 Task: Look for Airbnb properties in Sincelejo, Colombia from 8th November, 2023 to 19th November, 2023 for 1 adult. Place can be shared room with 1  bedroom having 1 bed and 1 bathroom. Property type can be hotel. Amenities needed are: washing machine. Look for 5 properties as per requirement.
Action: Mouse moved to (417, 63)
Screenshot: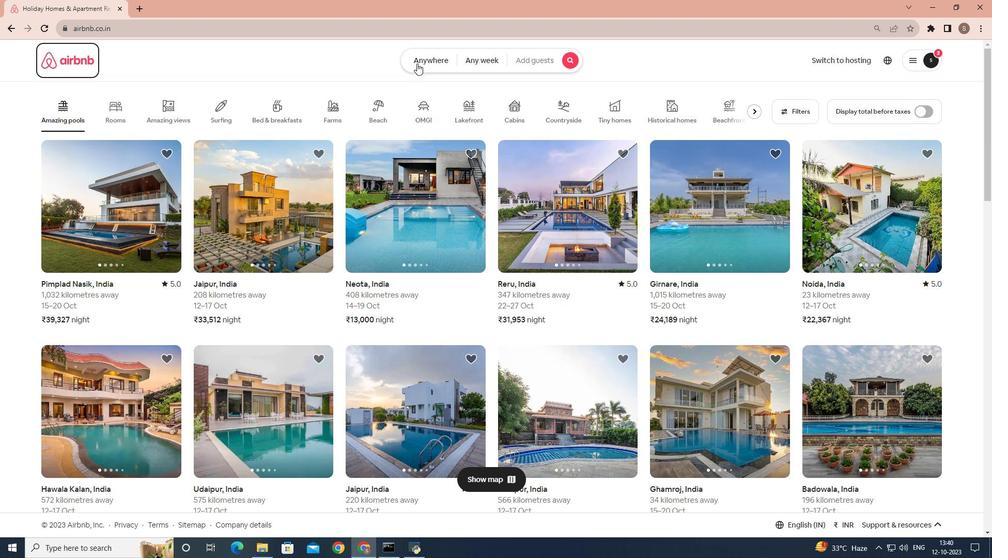 
Action: Mouse pressed left at (417, 63)
Screenshot: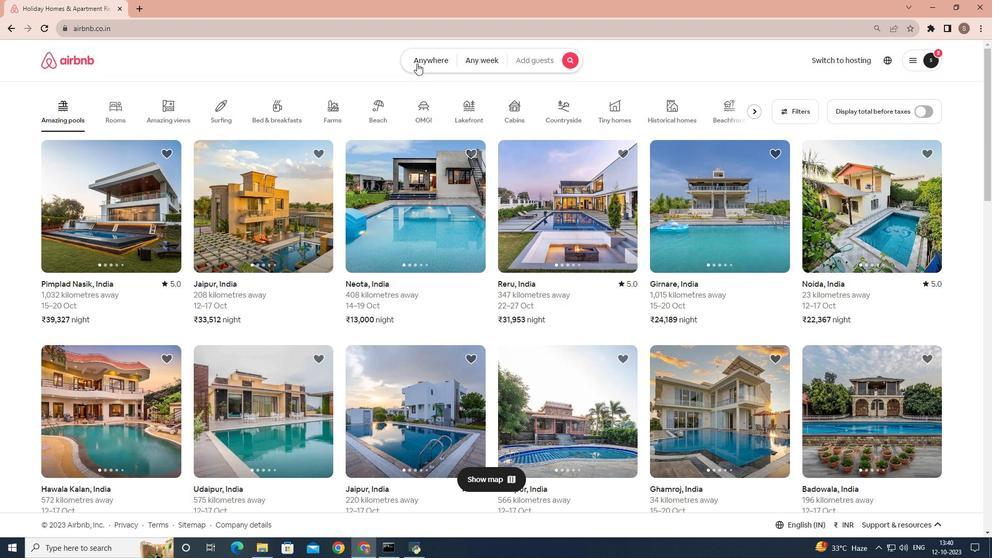 
Action: Mouse moved to (342, 99)
Screenshot: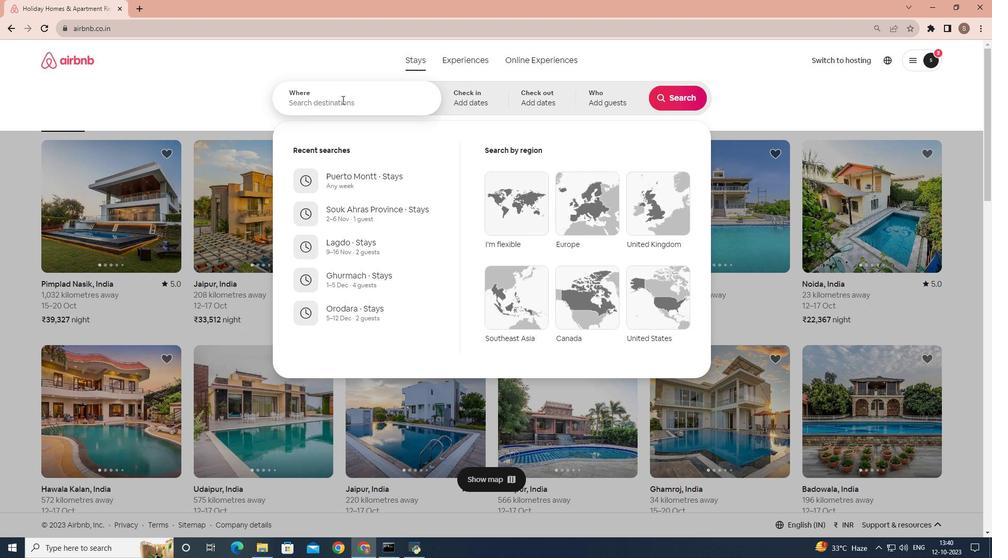 
Action: Mouse pressed left at (342, 99)
Screenshot: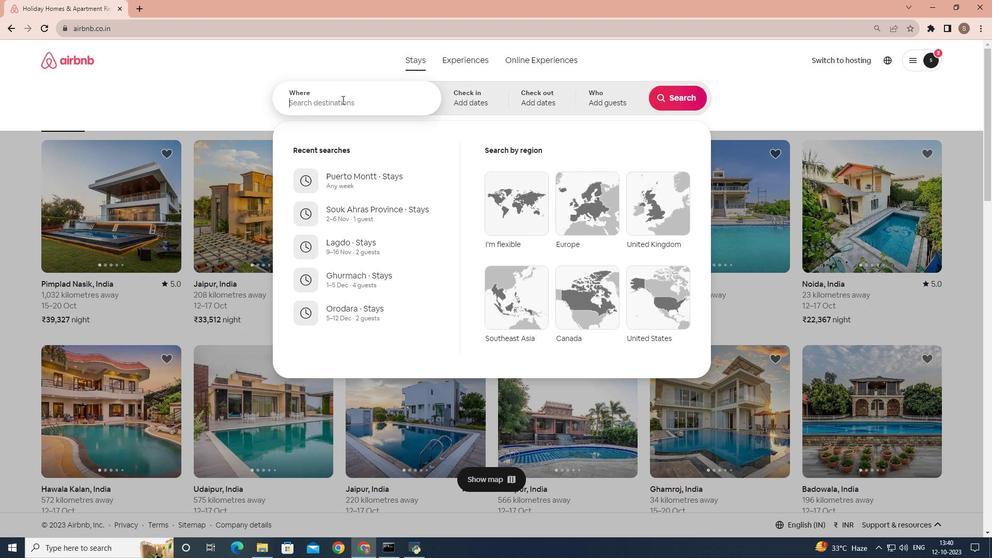 
Action: Key pressed <Key.shift>Sincelejo,<Key.space><Key.shift>Colombia
Screenshot: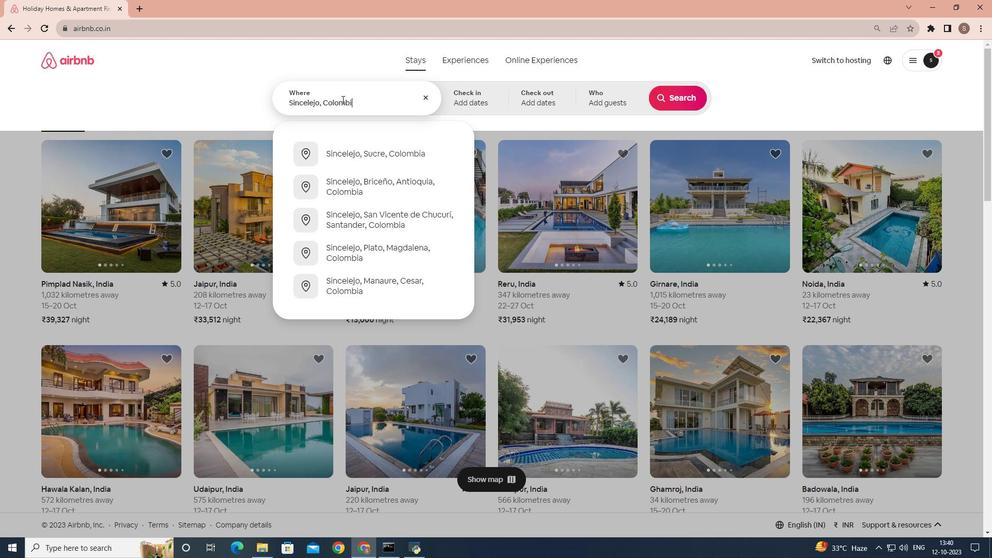 
Action: Mouse moved to (446, 104)
Screenshot: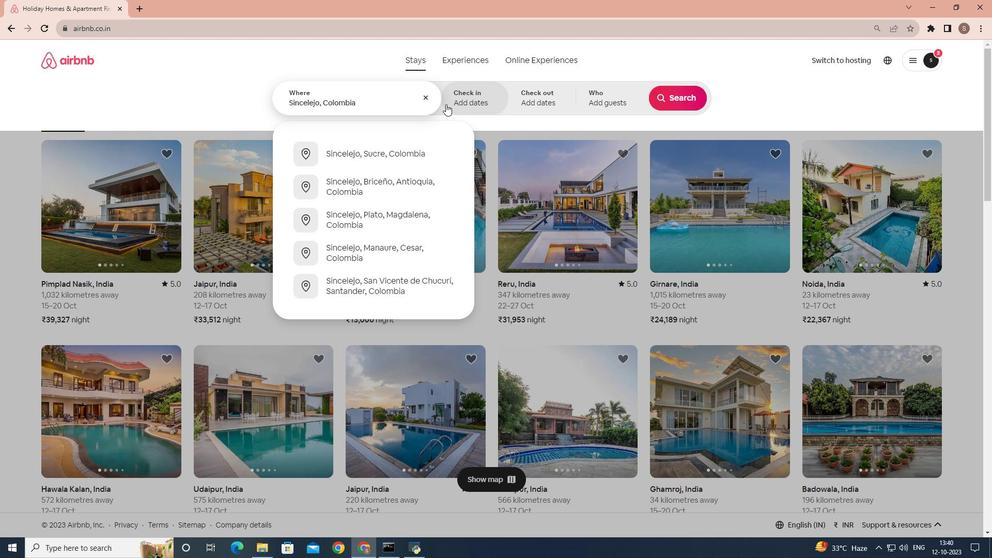 
Action: Mouse pressed left at (446, 104)
Screenshot: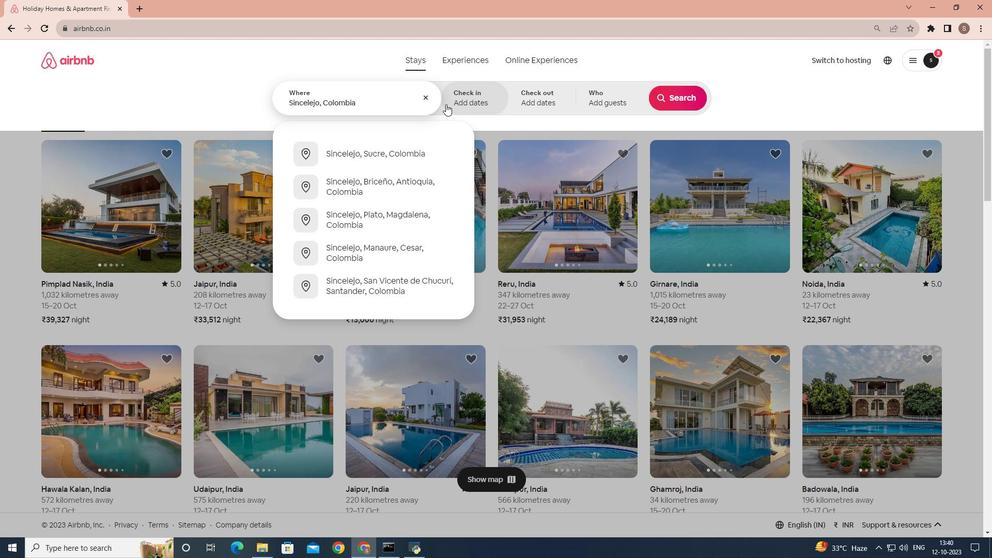 
Action: Mouse moved to (598, 249)
Screenshot: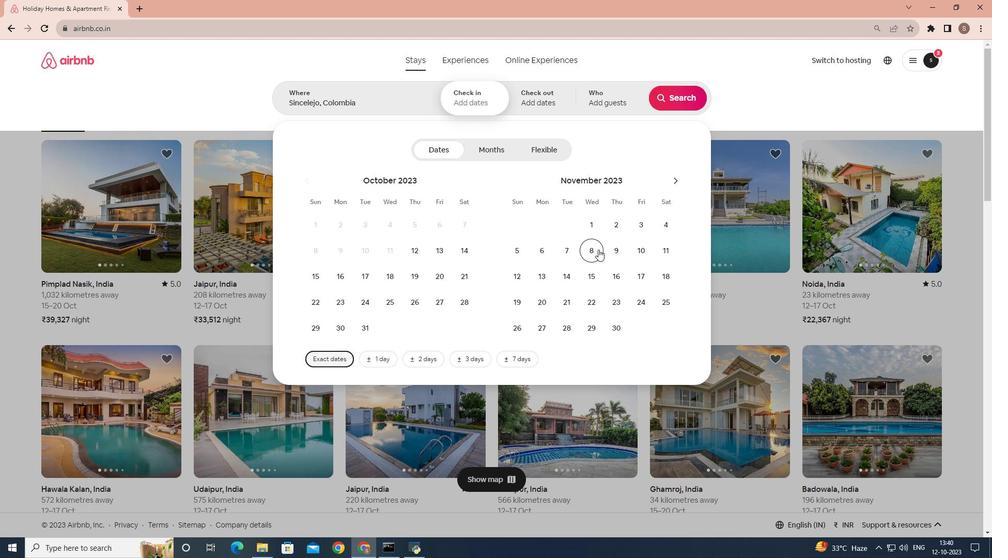
Action: Mouse pressed left at (598, 249)
Screenshot: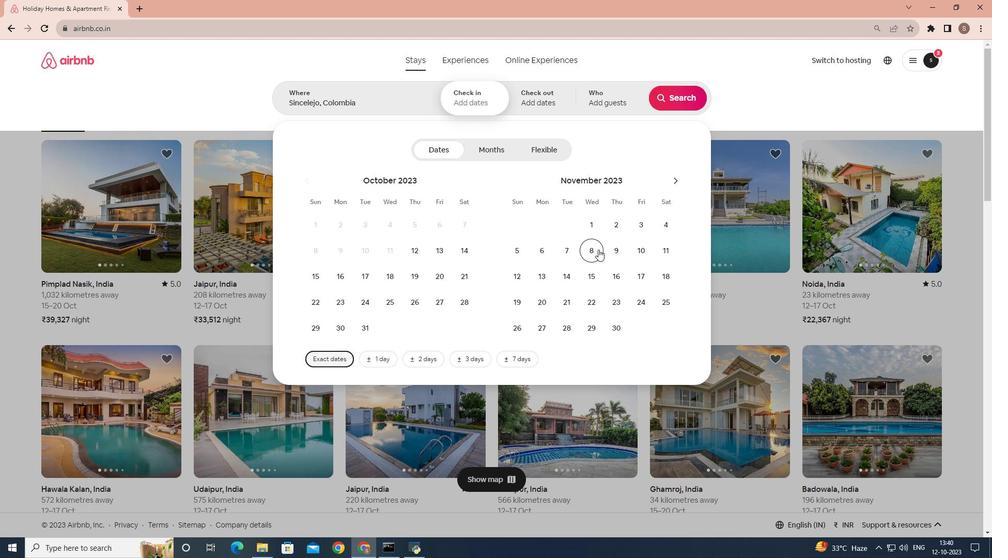 
Action: Mouse moved to (519, 300)
Screenshot: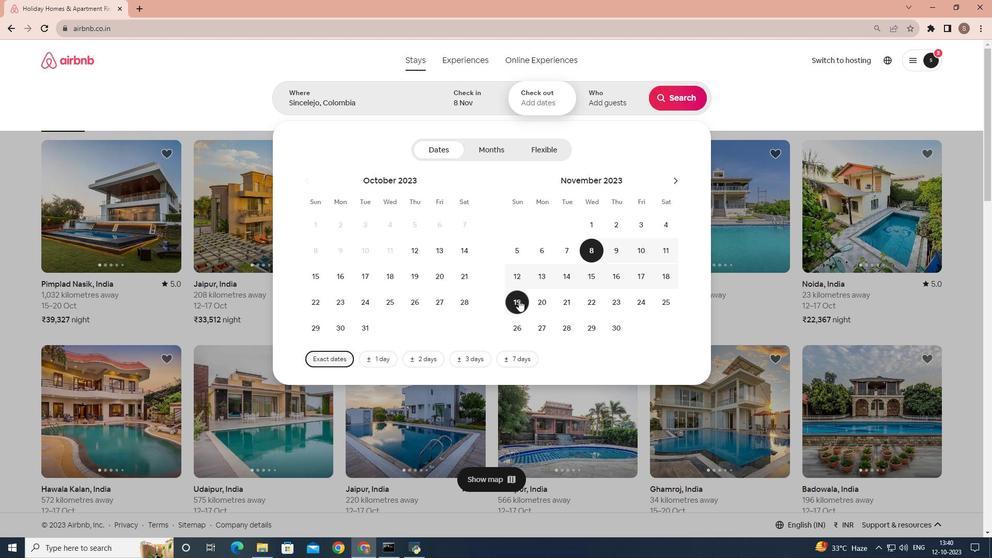 
Action: Mouse pressed left at (519, 300)
Screenshot: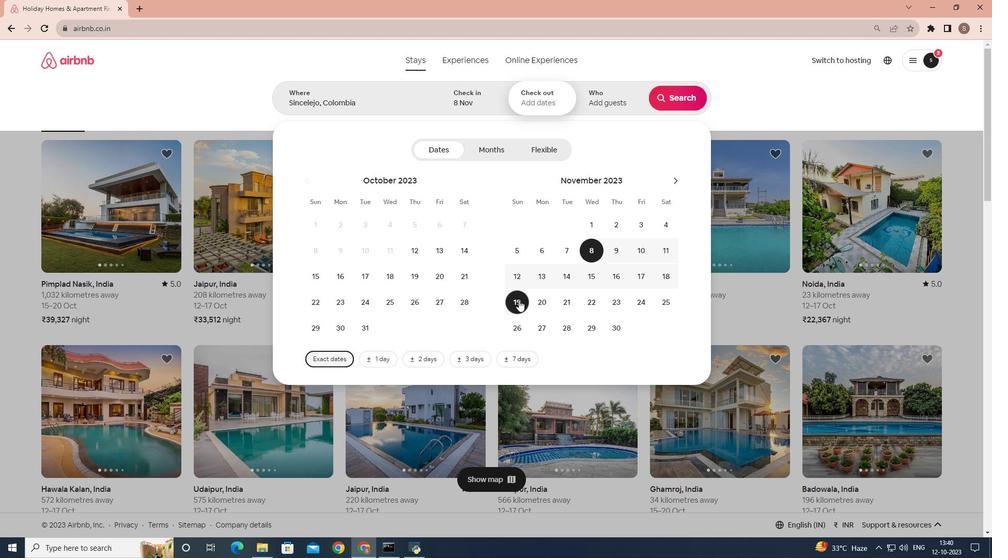 
Action: Mouse moved to (598, 103)
Screenshot: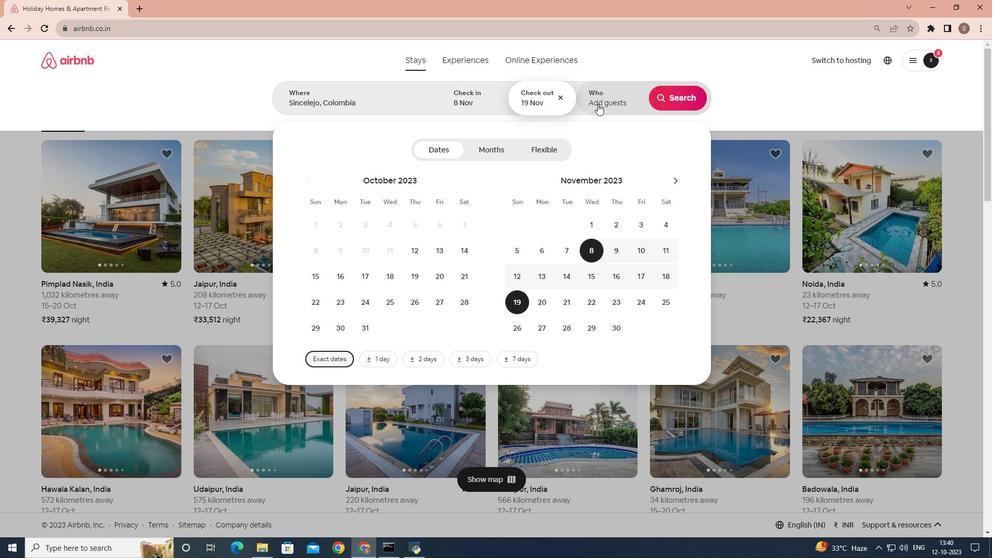 
Action: Mouse pressed left at (598, 103)
Screenshot: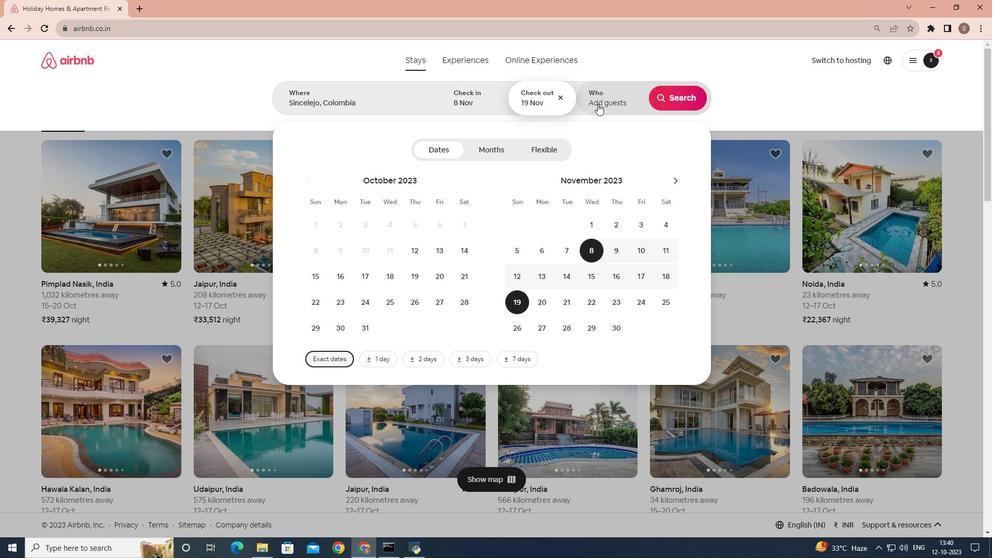 
Action: Mouse moved to (677, 153)
Screenshot: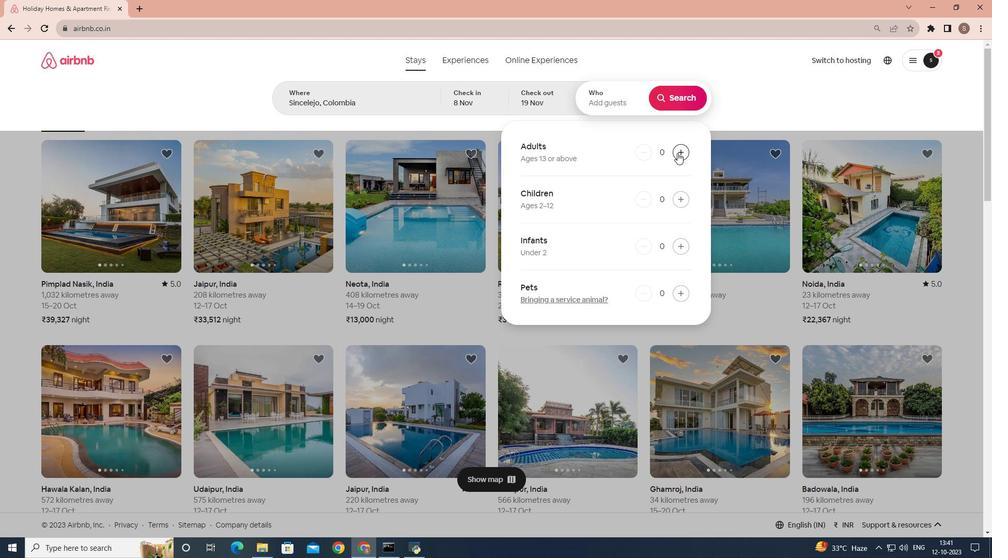 
Action: Mouse pressed left at (677, 153)
Screenshot: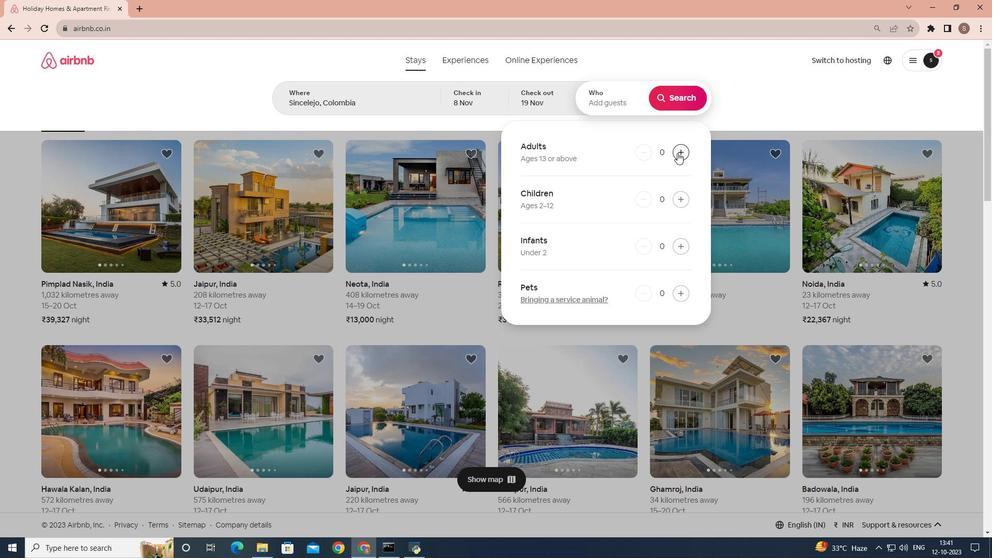 
Action: Mouse moved to (679, 98)
Screenshot: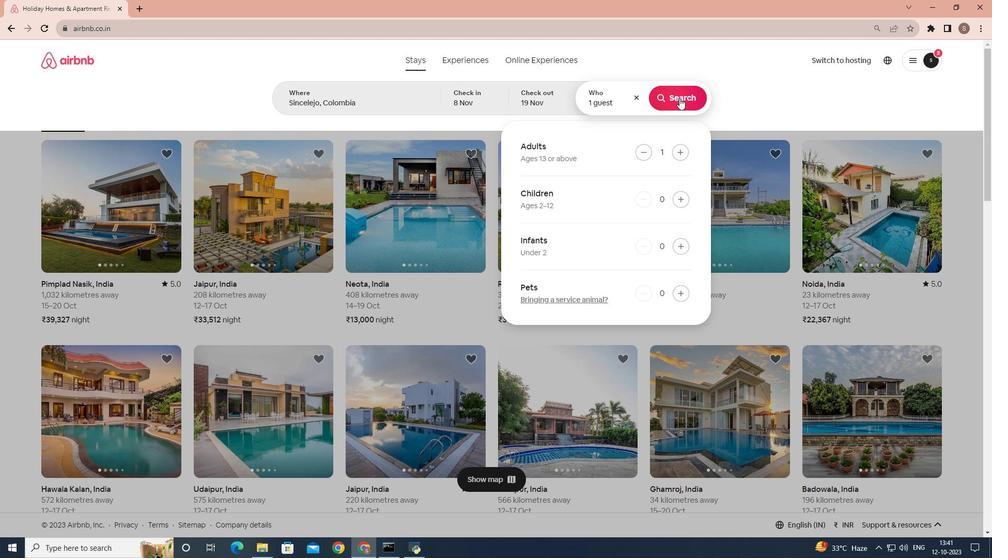 
Action: Mouse pressed left at (679, 98)
Screenshot: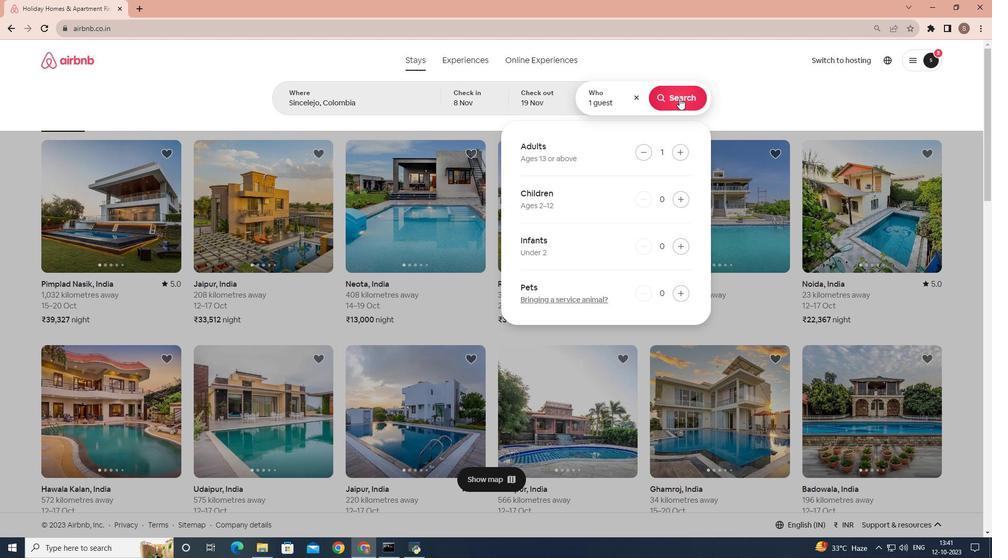 
Action: Mouse moved to (839, 103)
Screenshot: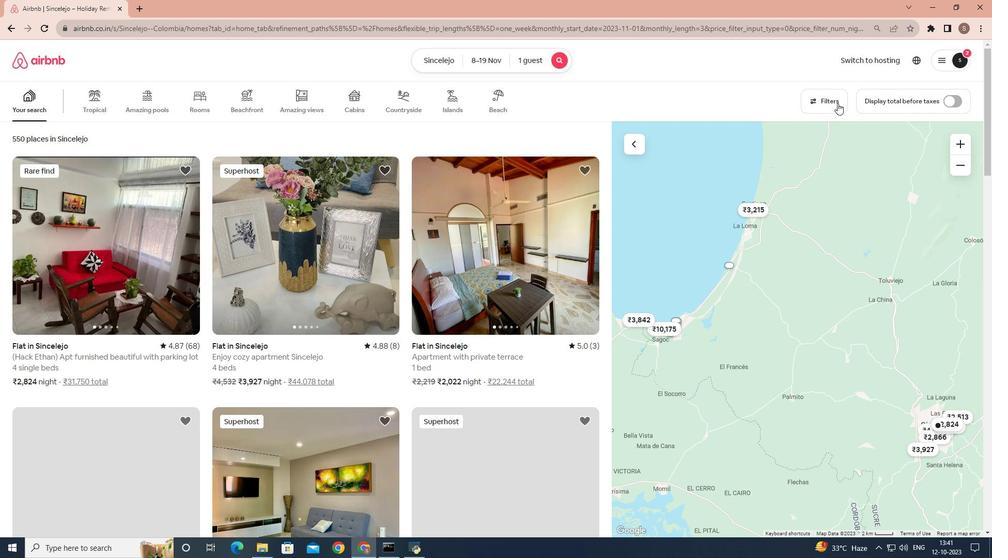 
Action: Mouse pressed left at (839, 103)
Screenshot: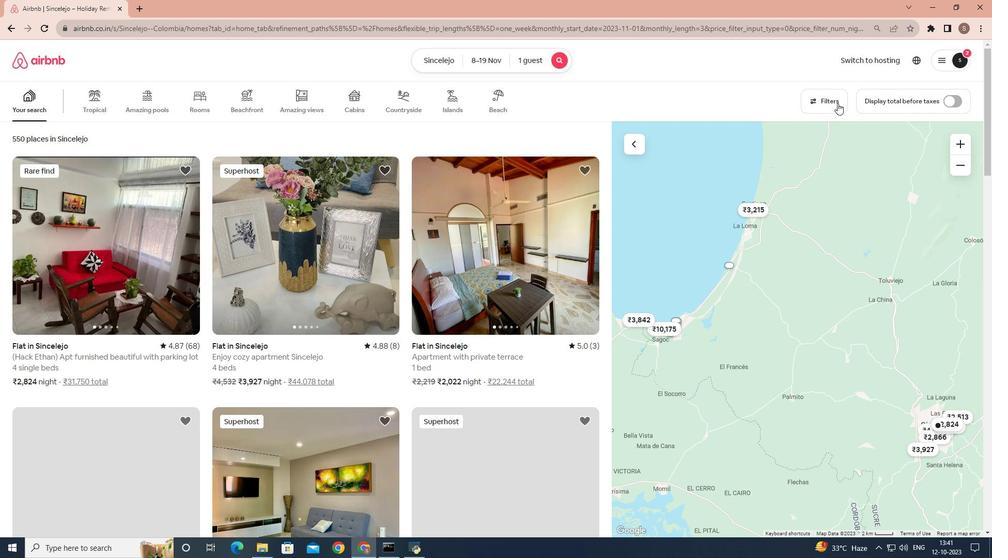 
Action: Mouse moved to (693, 212)
Screenshot: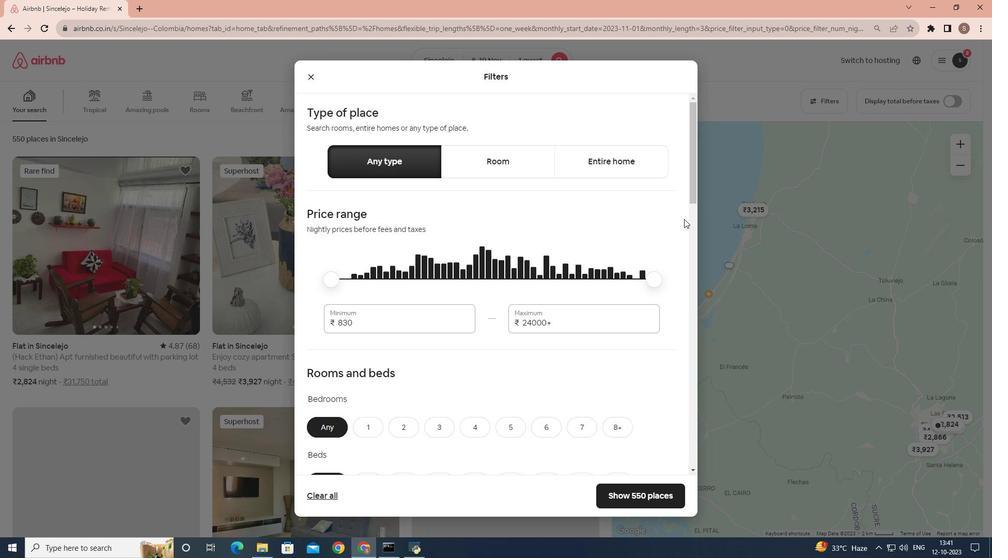
Action: Mouse scrolled (693, 211) with delta (0, 0)
Screenshot: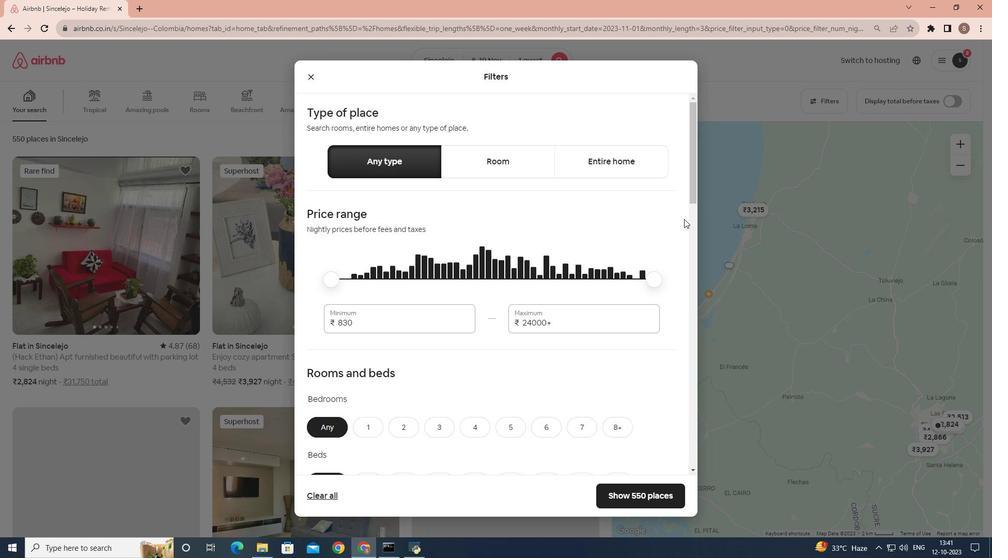 
Action: Mouse moved to (665, 229)
Screenshot: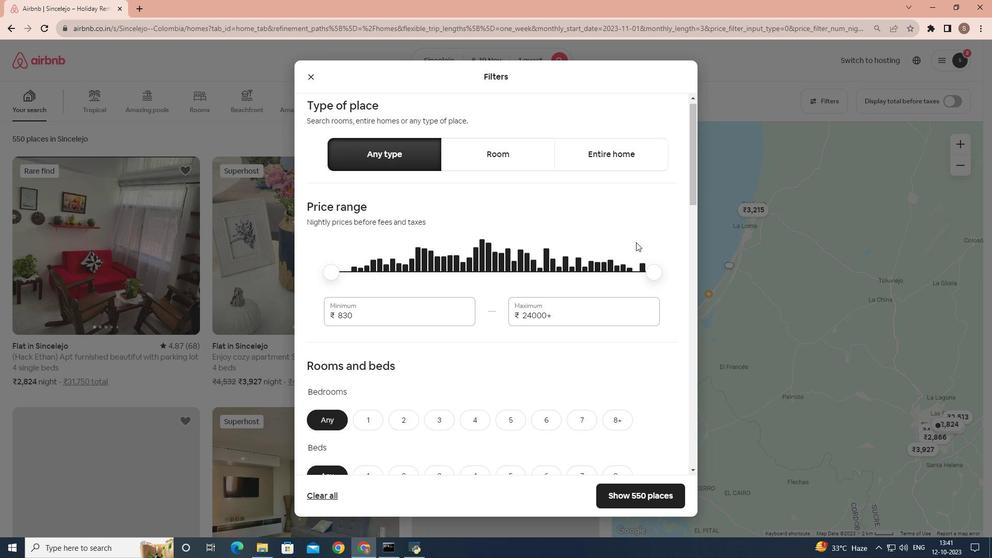 
Action: Mouse scrolled (665, 228) with delta (0, 0)
Screenshot: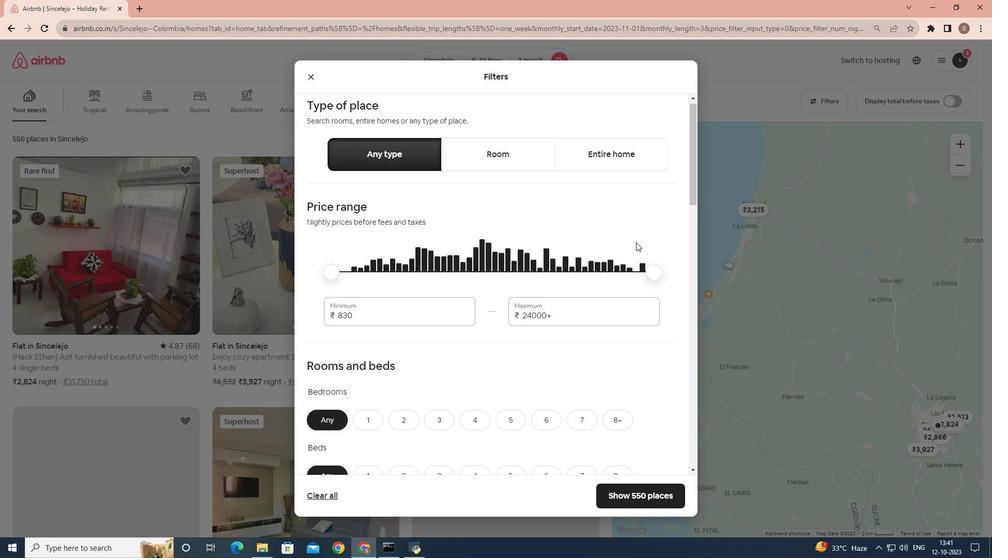 
Action: Mouse moved to (320, 310)
Screenshot: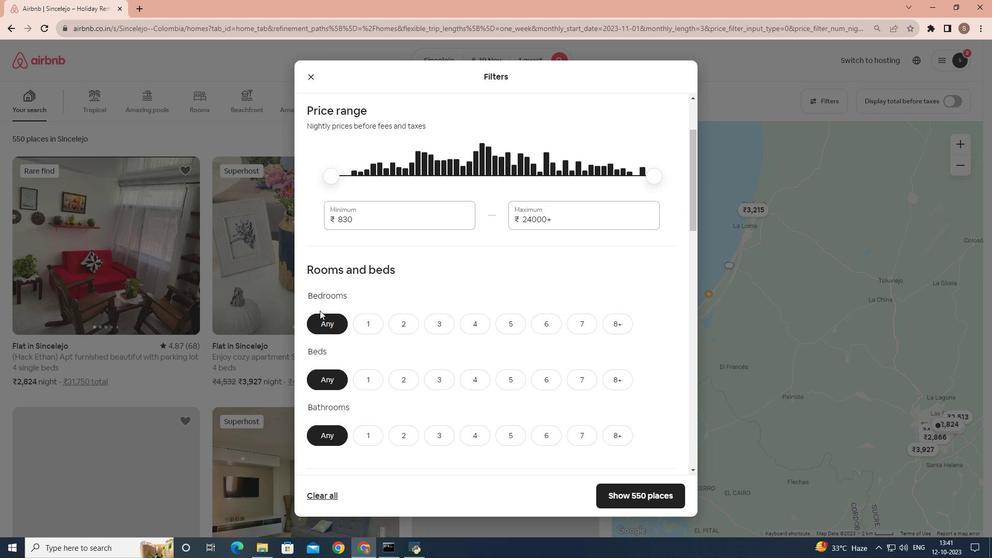 
Action: Mouse scrolled (320, 310) with delta (0, 0)
Screenshot: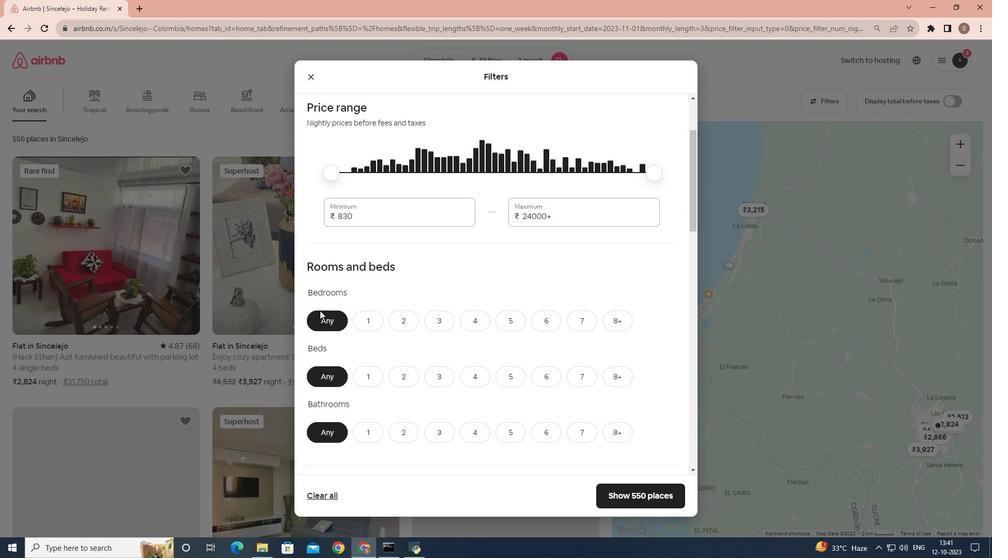 
Action: Mouse moved to (354, 271)
Screenshot: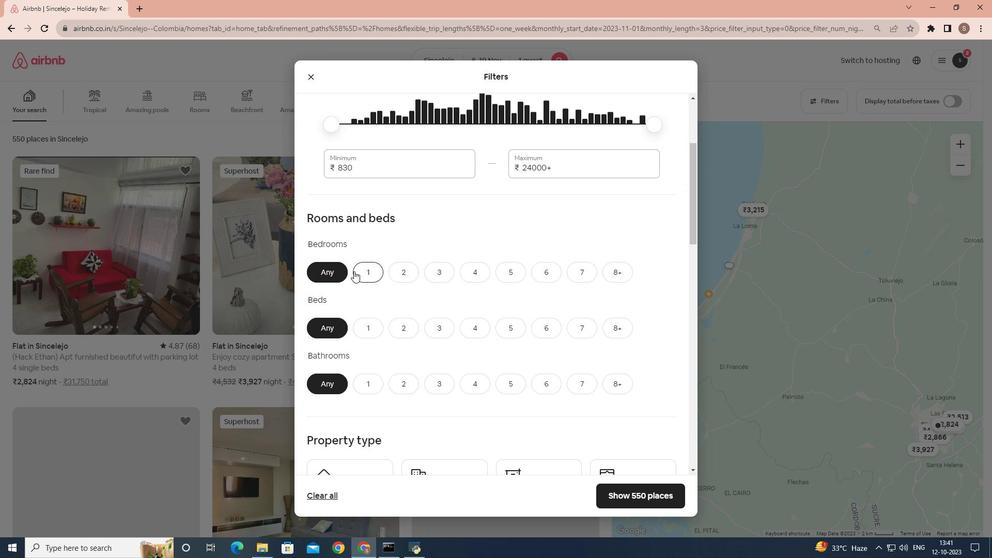 
Action: Mouse pressed left at (354, 271)
Screenshot: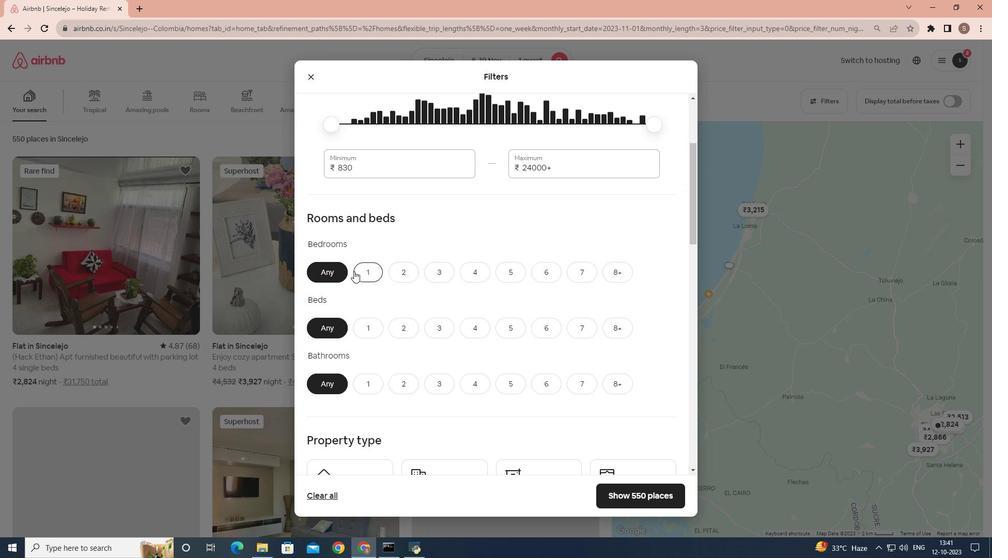 
Action: Mouse moved to (367, 321)
Screenshot: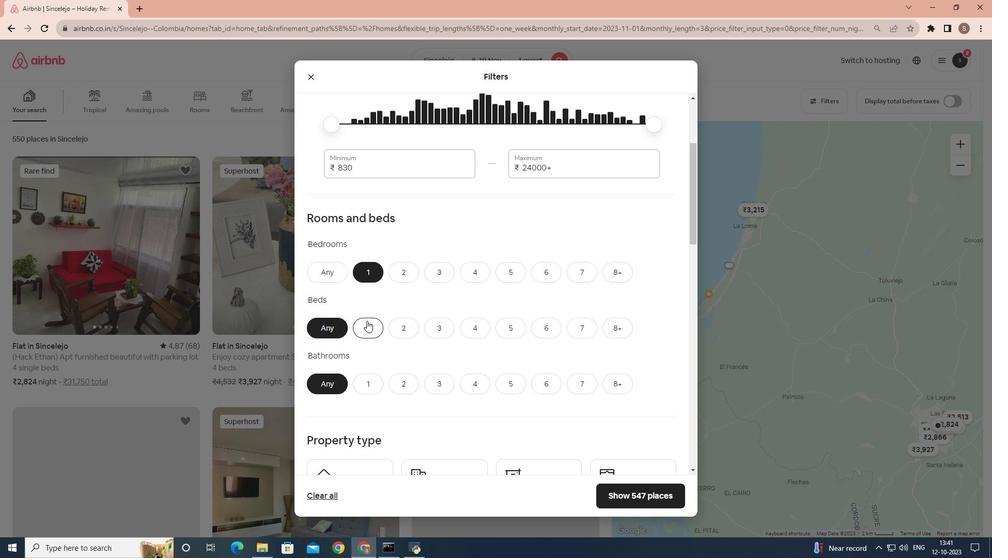 
Action: Mouse pressed left at (367, 321)
Screenshot: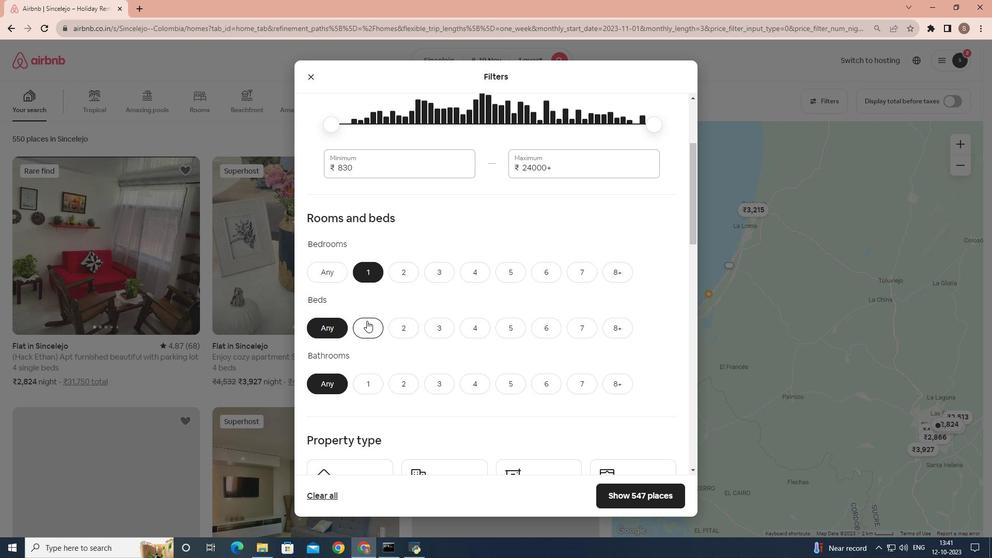 
Action: Mouse moved to (367, 321)
Screenshot: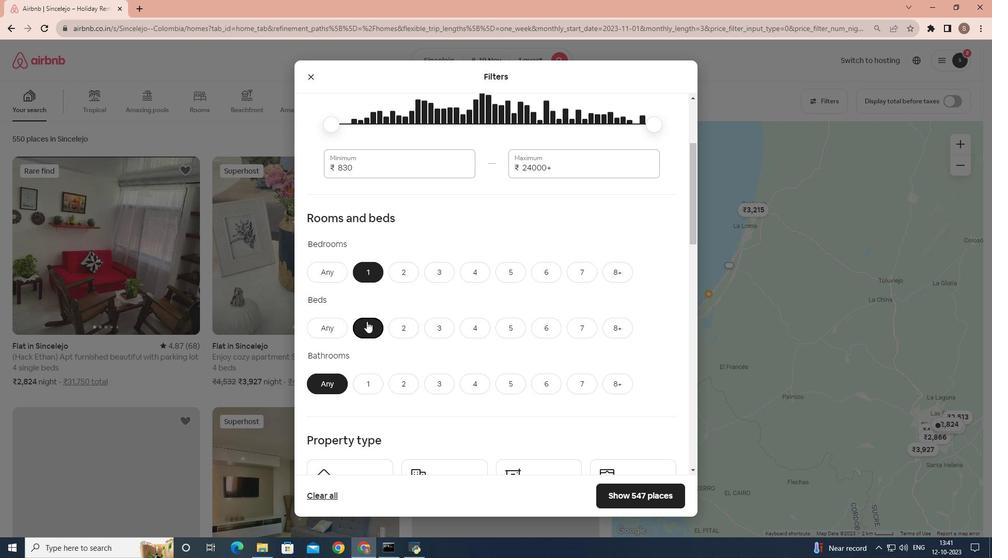 
Action: Mouse scrolled (367, 321) with delta (0, 0)
Screenshot: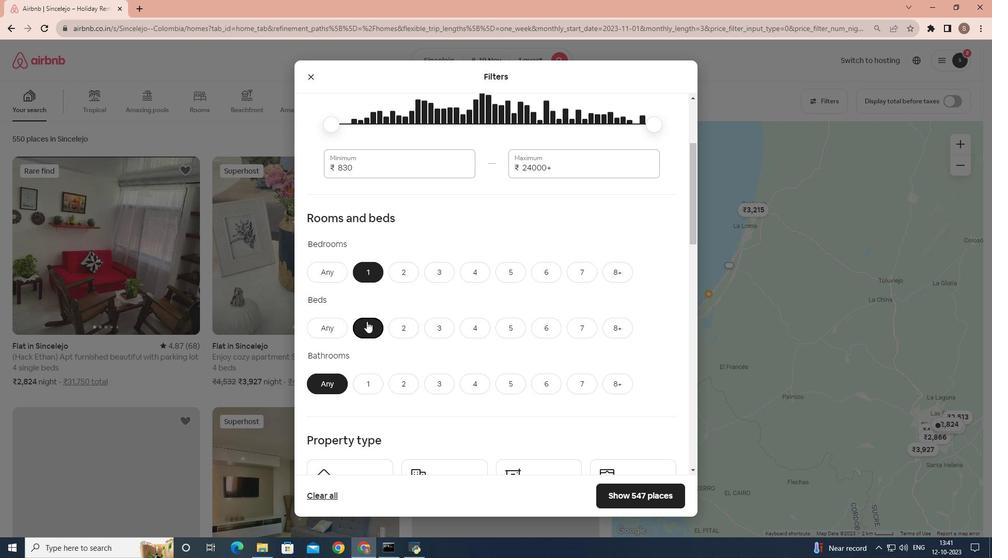 
Action: Mouse moved to (363, 327)
Screenshot: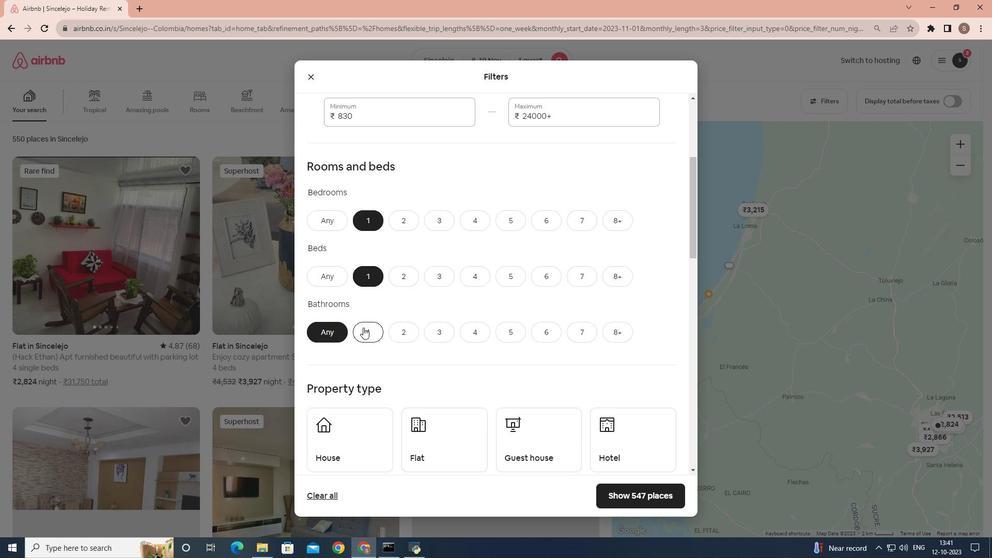 
Action: Mouse pressed left at (363, 327)
Screenshot: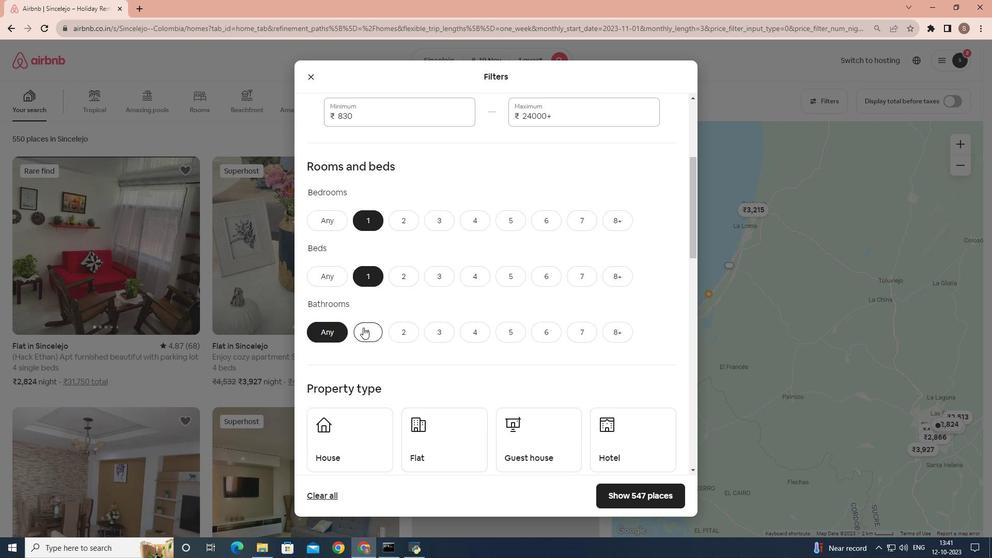 
Action: Mouse moved to (410, 321)
Screenshot: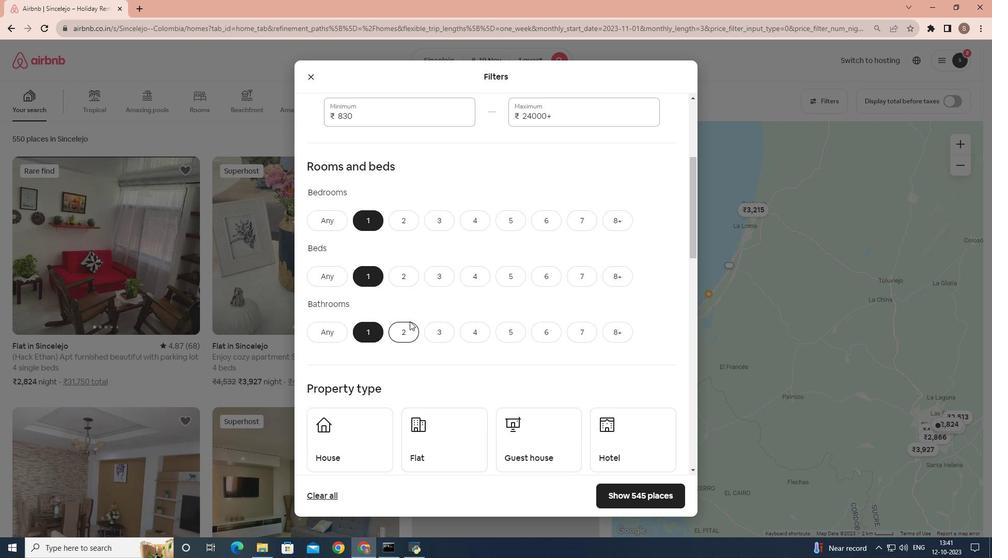 
Action: Mouse scrolled (410, 321) with delta (0, 0)
Screenshot: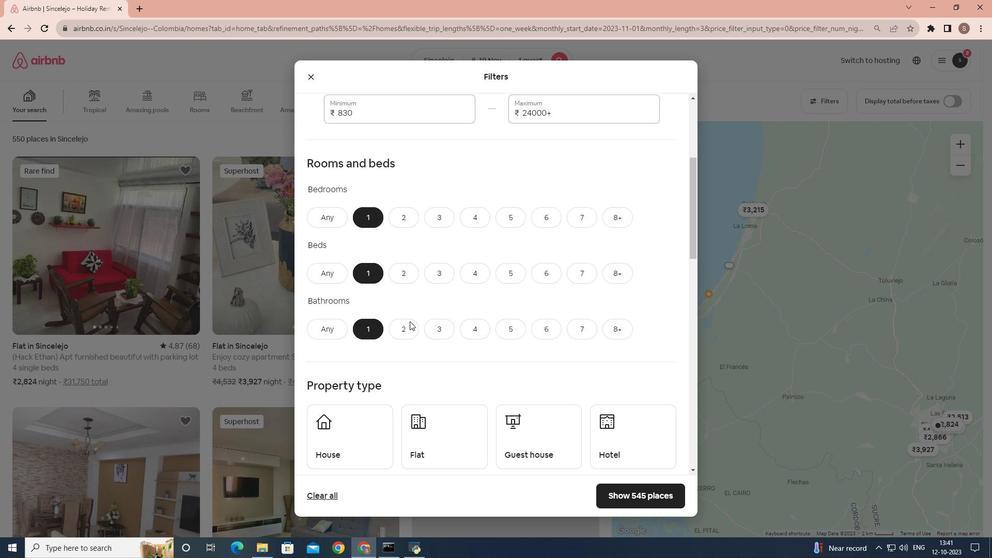 
Action: Mouse scrolled (410, 321) with delta (0, 0)
Screenshot: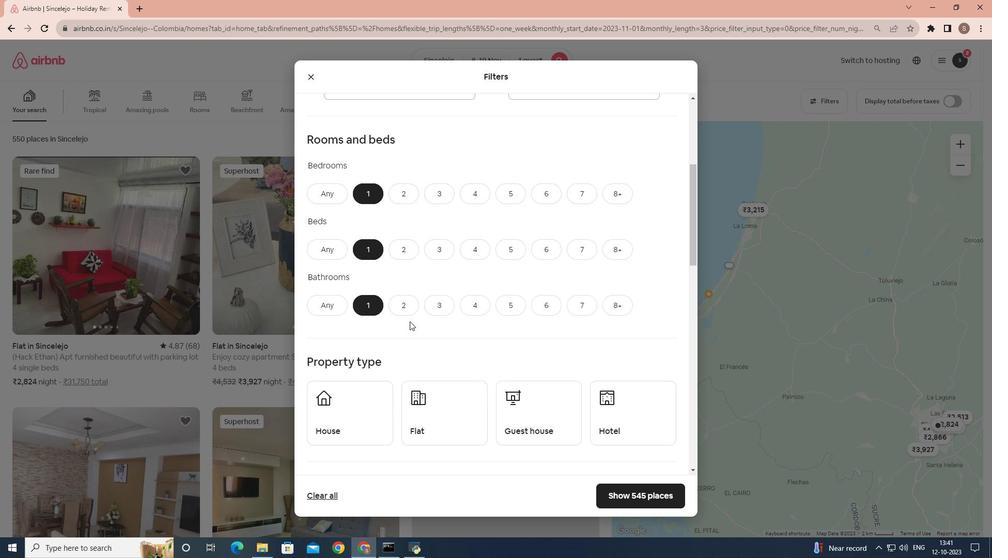 
Action: Mouse scrolled (410, 321) with delta (0, 0)
Screenshot: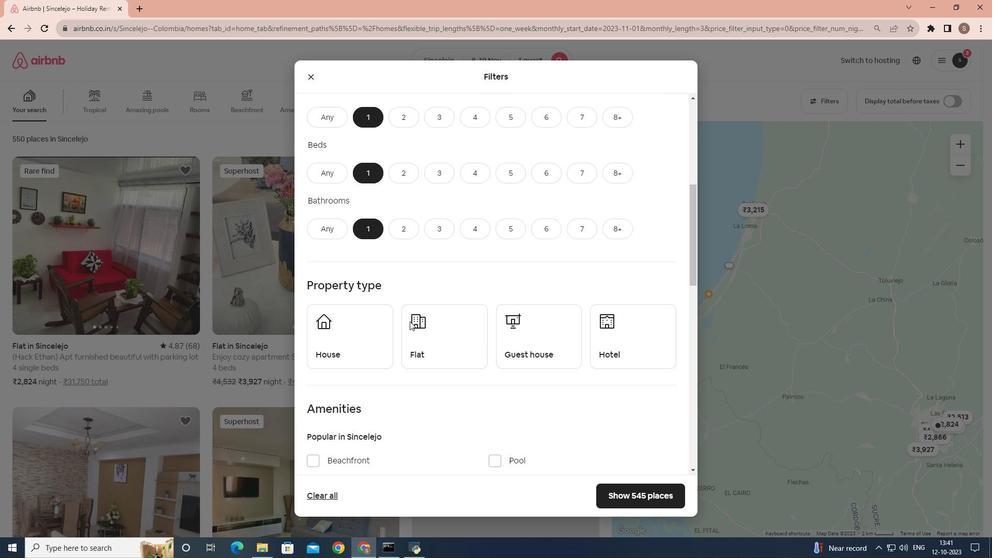 
Action: Mouse scrolled (410, 321) with delta (0, 0)
Screenshot: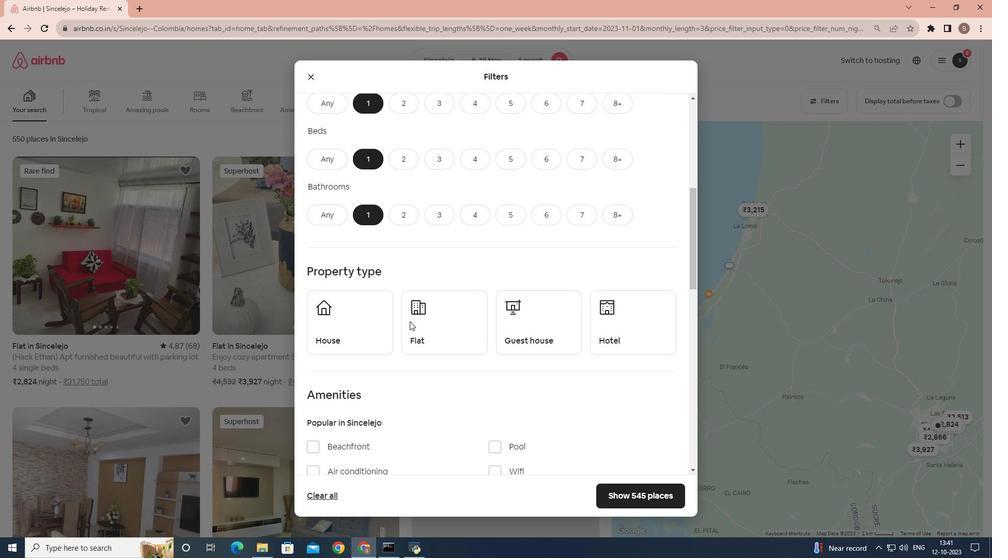 
Action: Mouse moved to (605, 241)
Screenshot: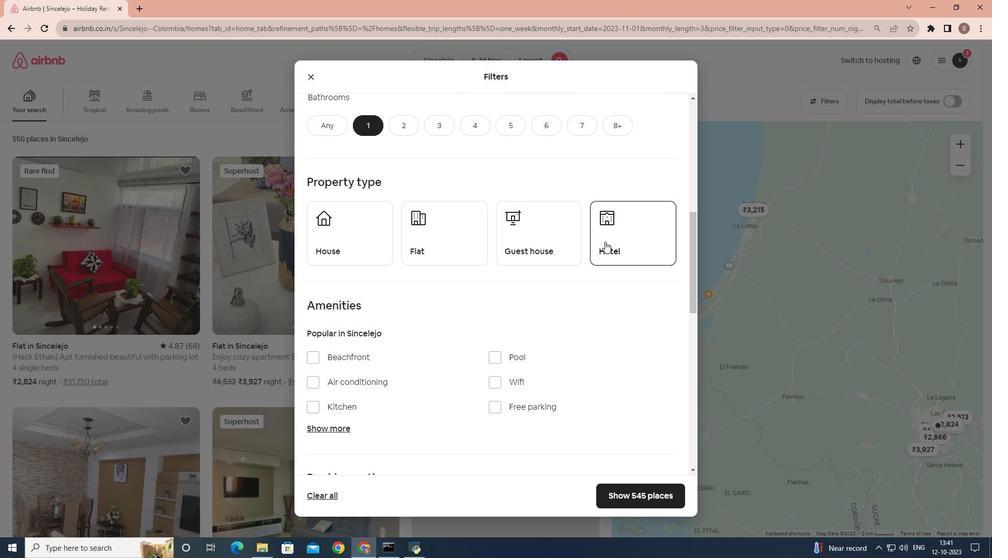 
Action: Mouse pressed left at (605, 241)
Screenshot: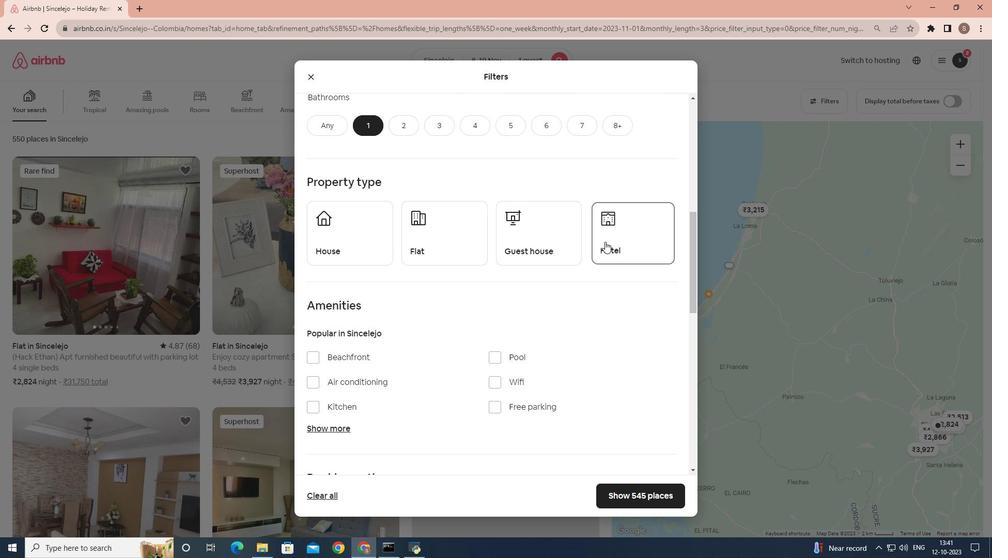 
Action: Mouse moved to (574, 253)
Screenshot: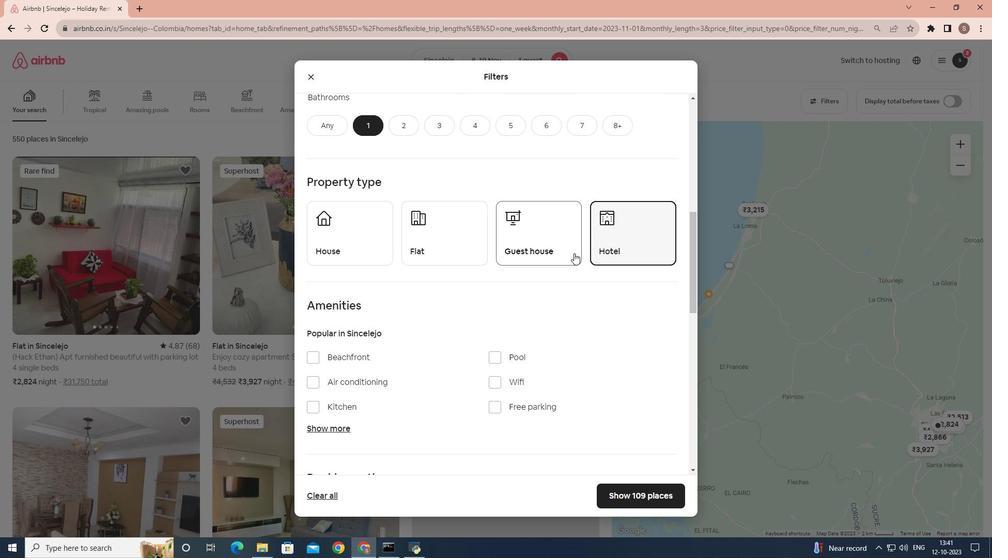 
Action: Mouse scrolled (574, 252) with delta (0, 0)
Screenshot: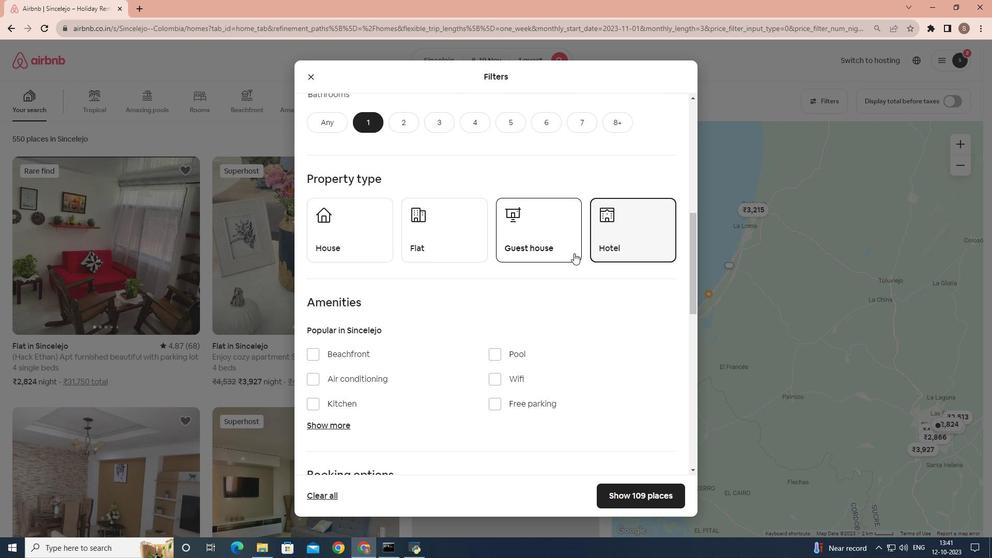 
Action: Mouse scrolled (574, 252) with delta (0, 0)
Screenshot: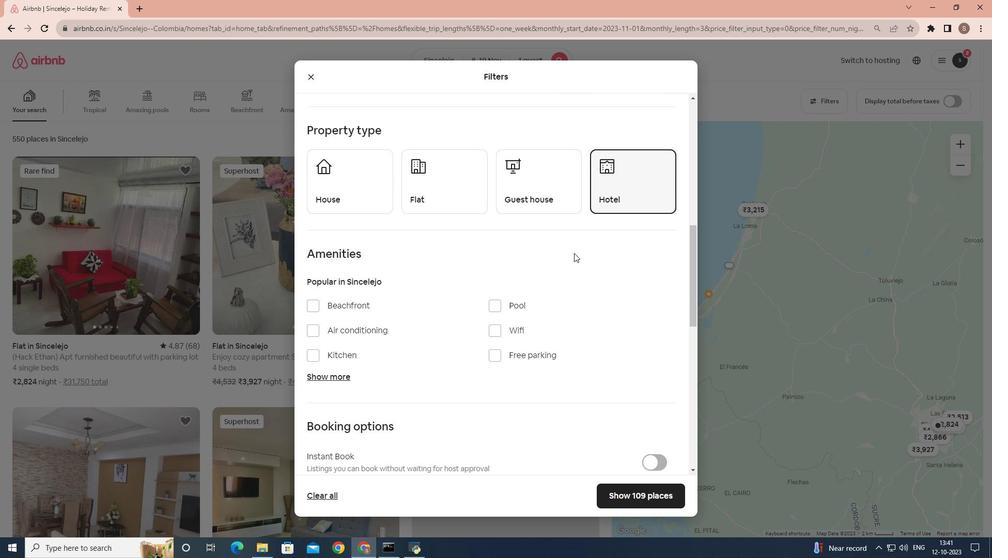 
Action: Mouse moved to (571, 260)
Screenshot: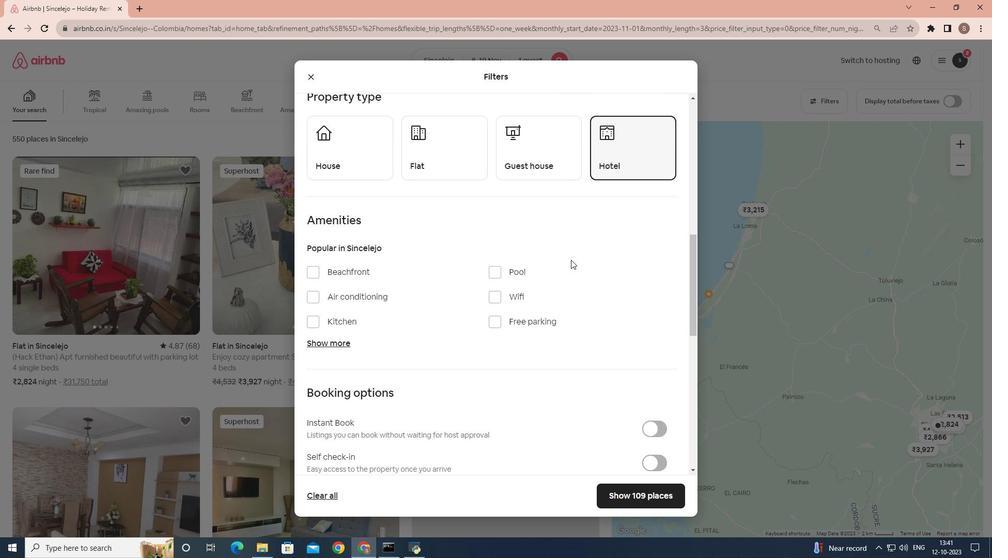 
Action: Mouse scrolled (571, 259) with delta (0, 0)
Screenshot: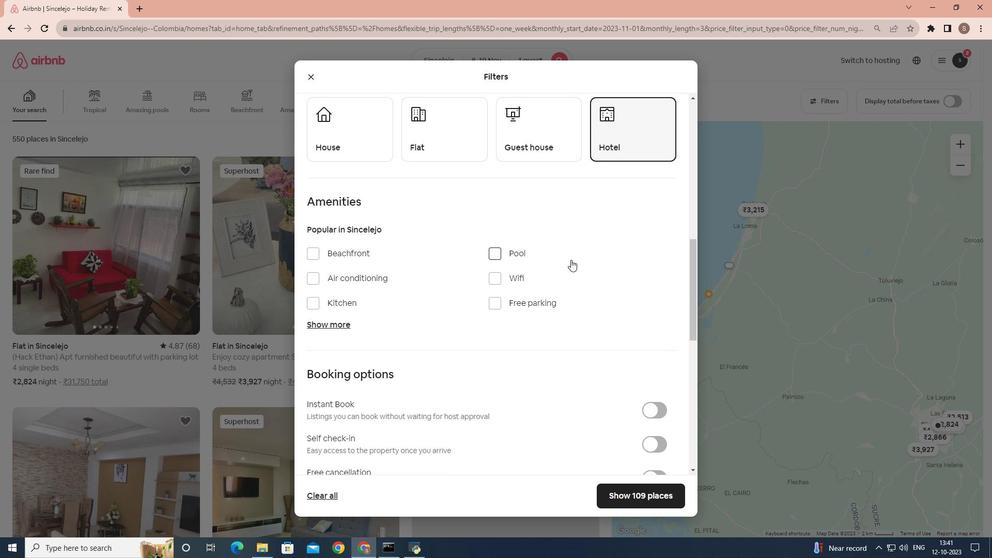 
Action: Mouse moved to (342, 271)
Screenshot: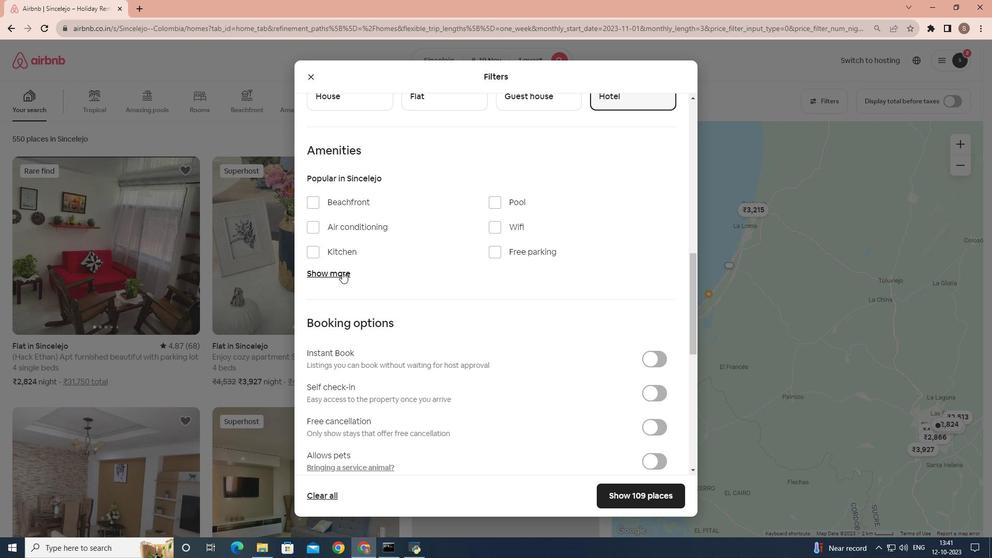 
Action: Mouse pressed left at (342, 271)
Screenshot: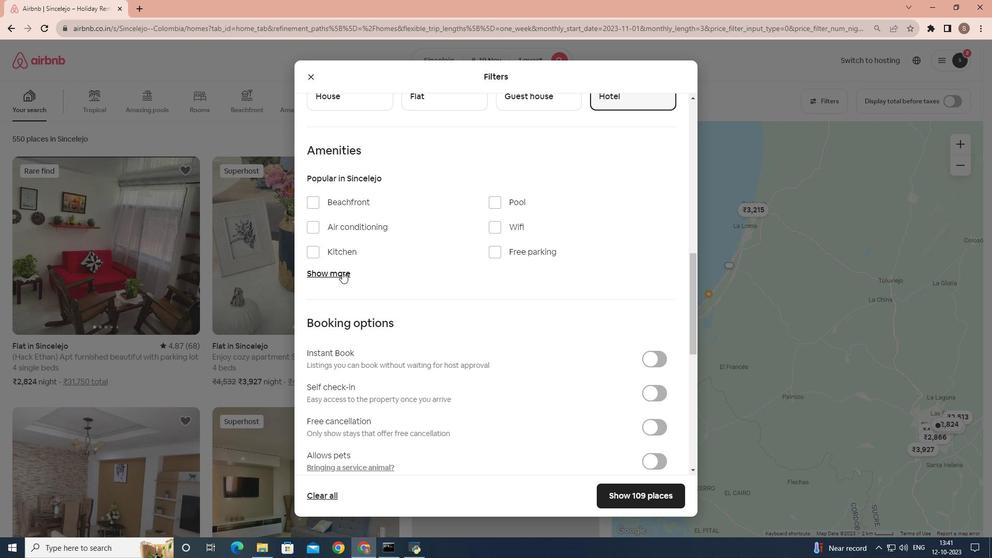 
Action: Mouse moved to (355, 280)
Screenshot: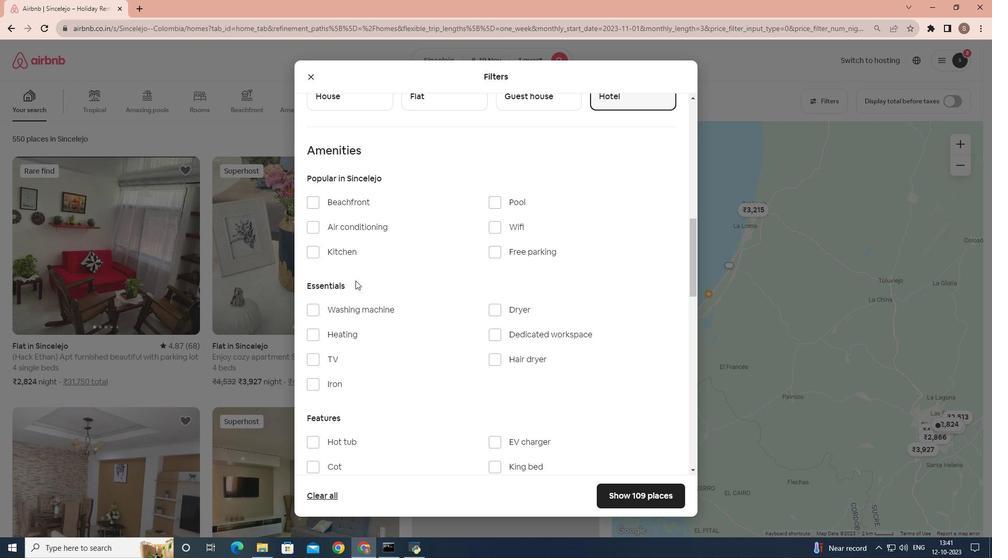 
Action: Mouse scrolled (355, 280) with delta (0, 0)
Screenshot: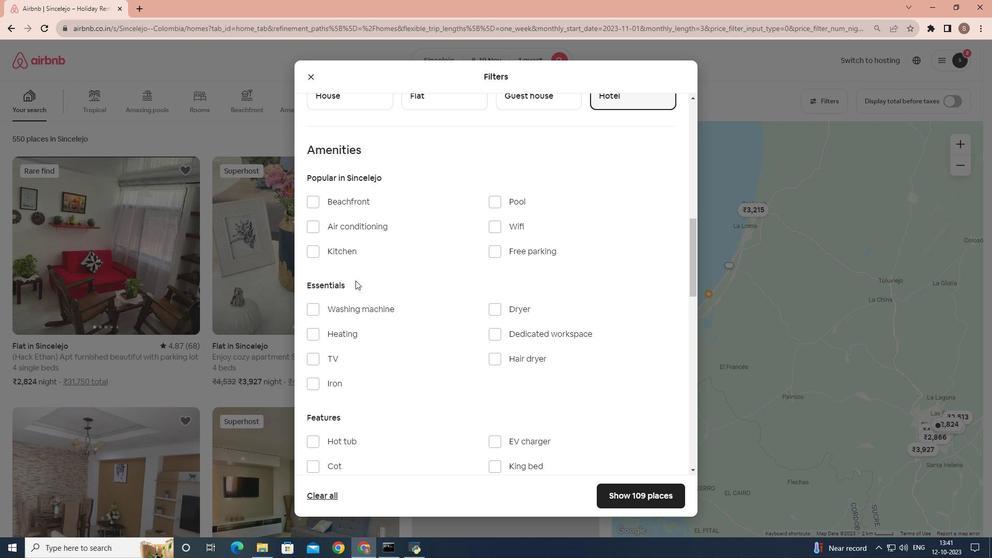 
Action: Mouse moved to (313, 258)
Screenshot: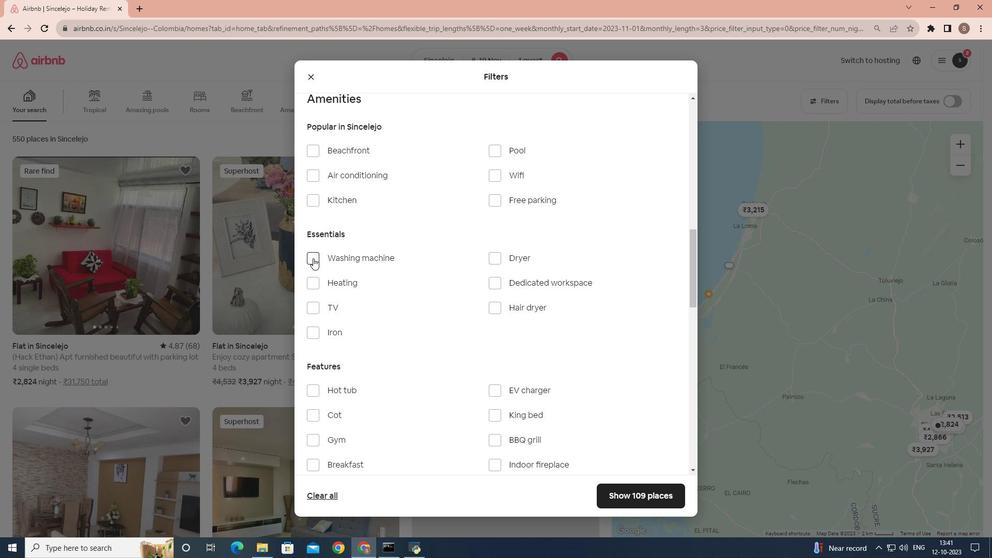 
Action: Mouse pressed left at (313, 258)
Screenshot: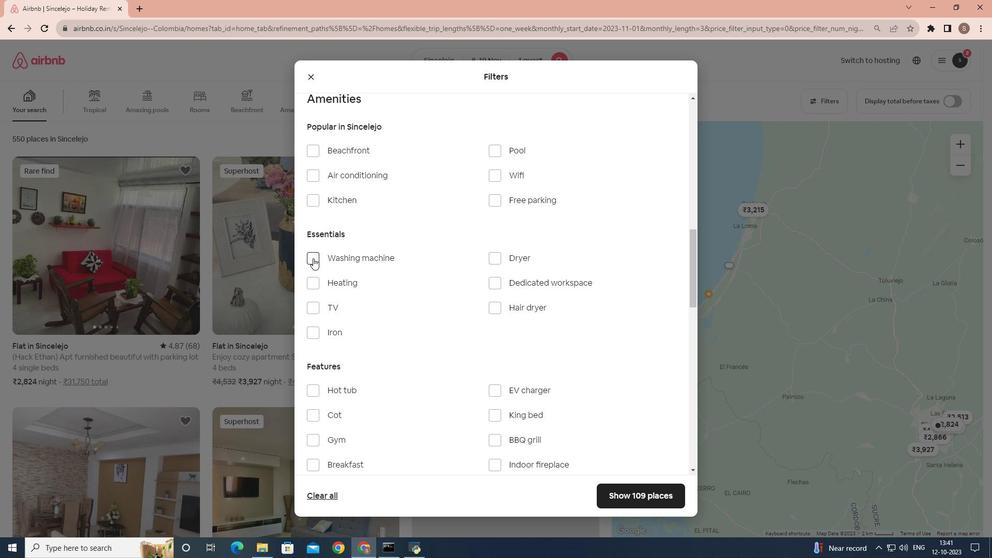 
Action: Mouse moved to (623, 500)
Screenshot: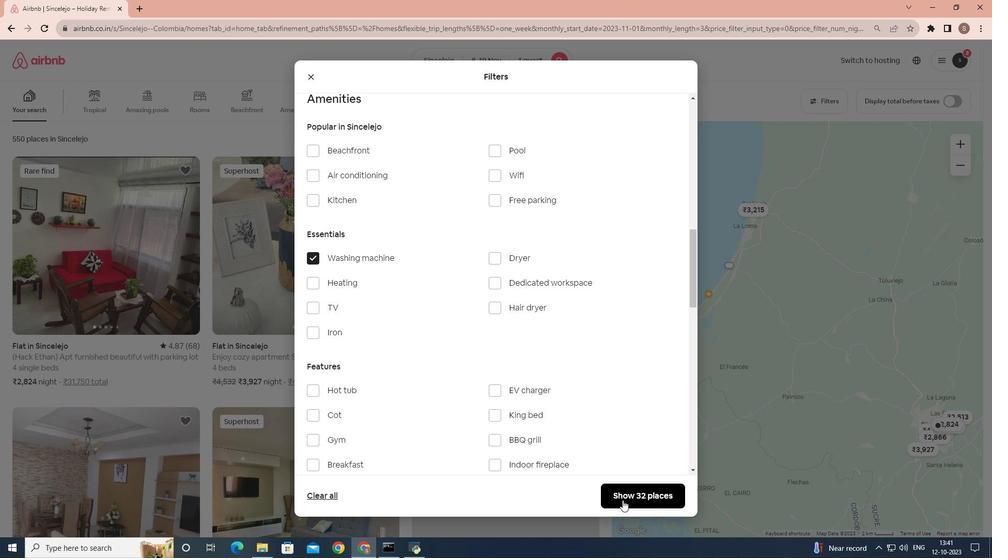 
Action: Mouse pressed left at (623, 500)
Screenshot: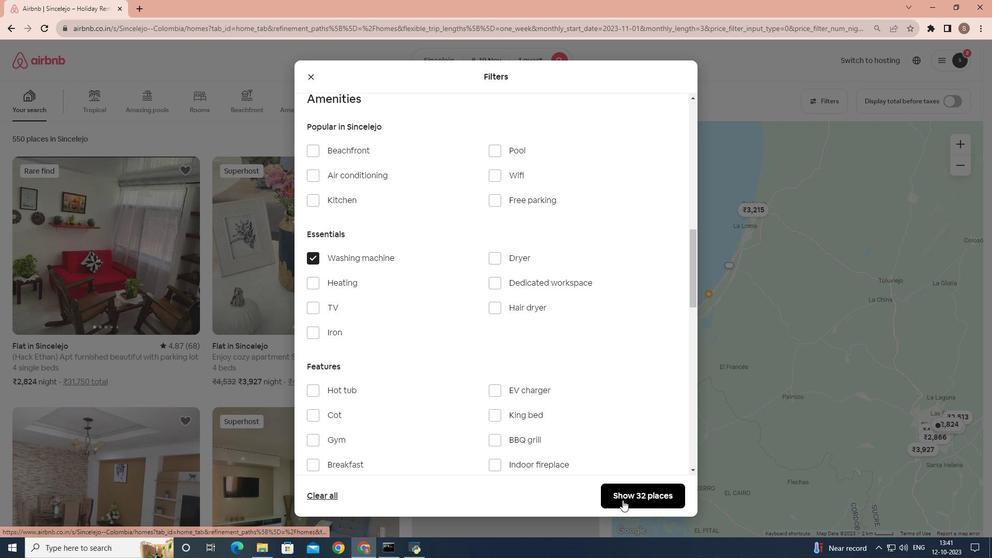 
Action: Mouse moved to (624, 509)
Screenshot: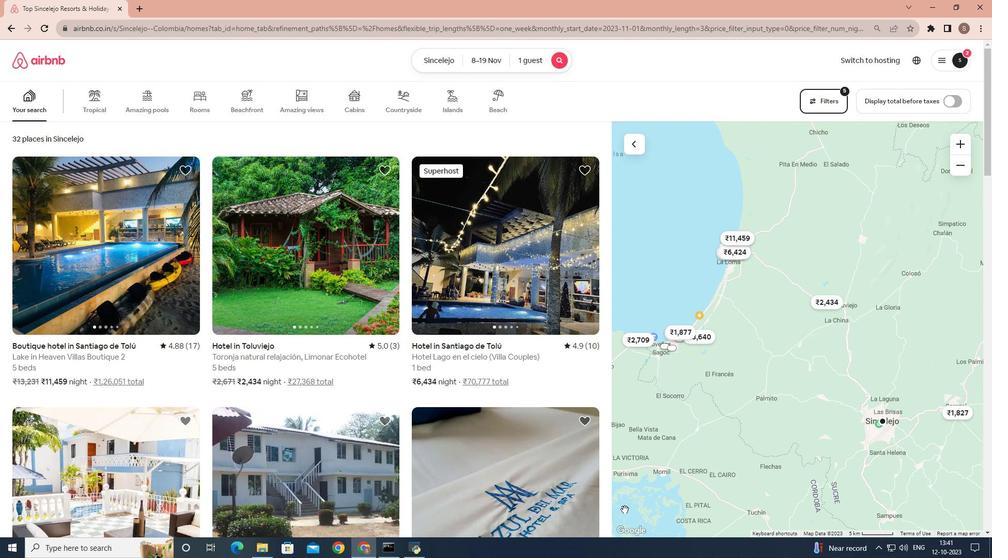 
Action: Mouse scrolled (624, 509) with delta (0, 0)
Screenshot: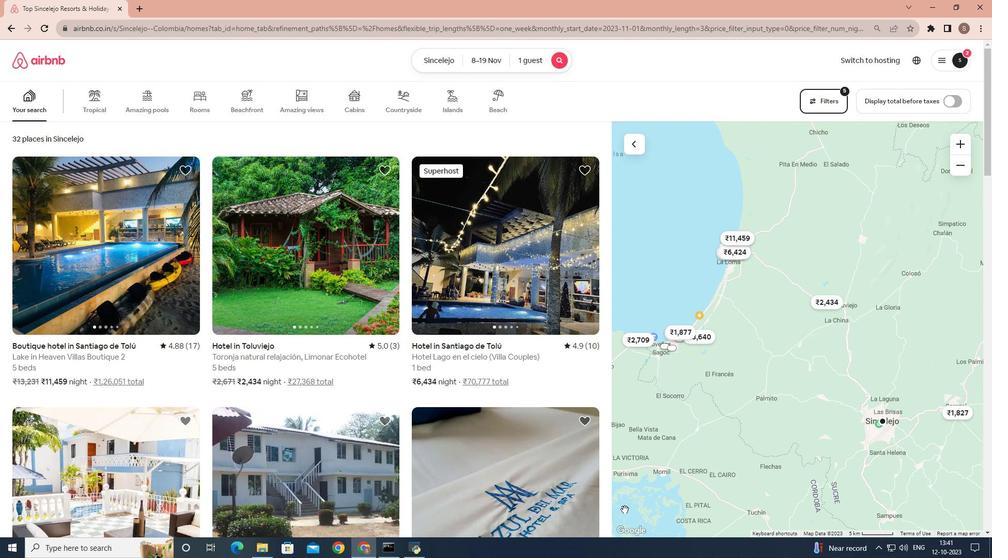 
Action: Mouse moved to (110, 268)
Screenshot: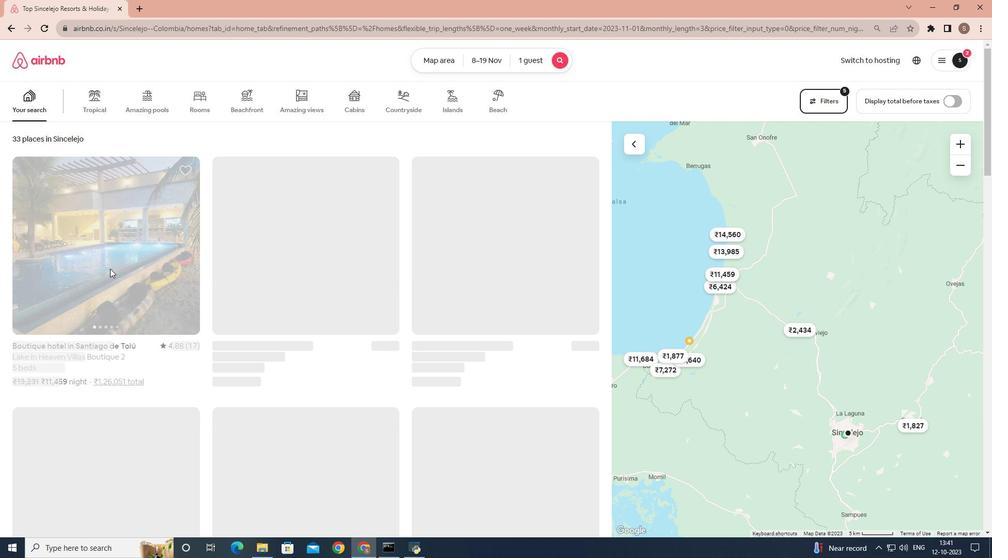 
Action: Mouse pressed left at (110, 268)
Screenshot: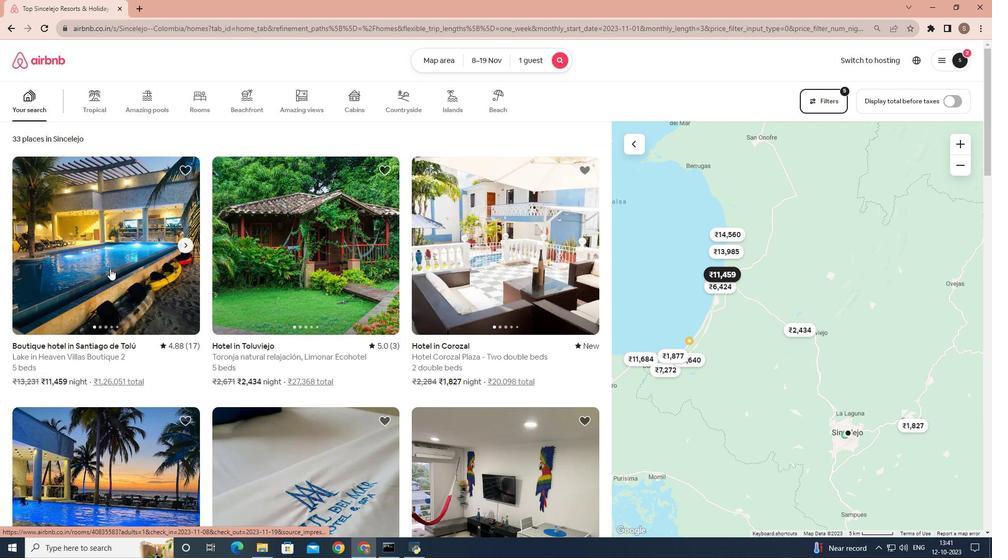 
Action: Mouse moved to (703, 379)
Screenshot: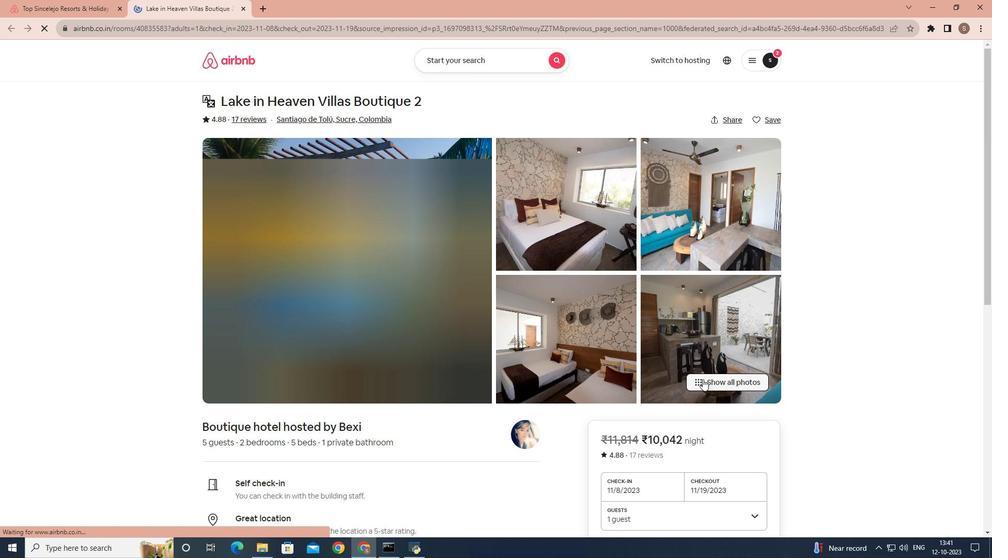 
Action: Mouse pressed left at (703, 379)
Screenshot: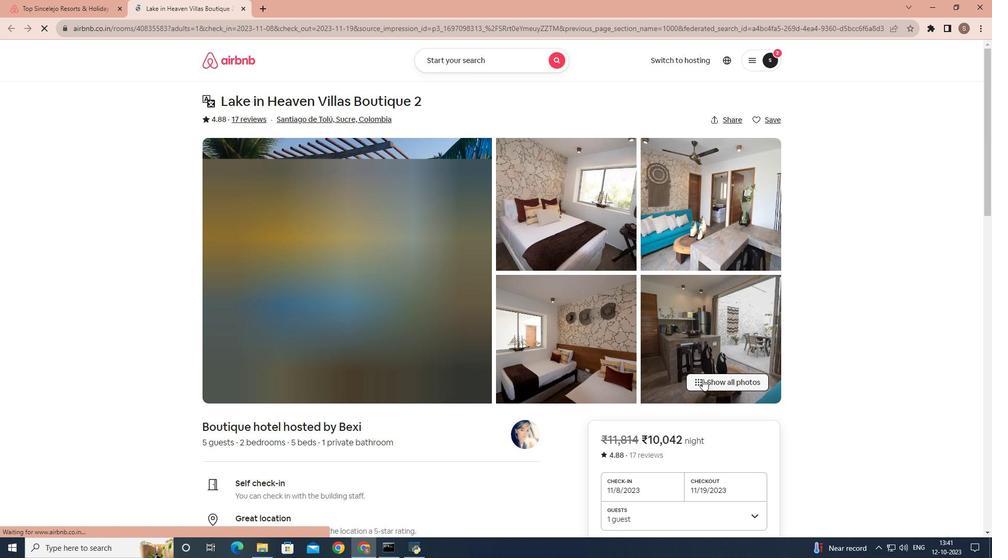
Action: Mouse scrolled (703, 378) with delta (0, 0)
Screenshot: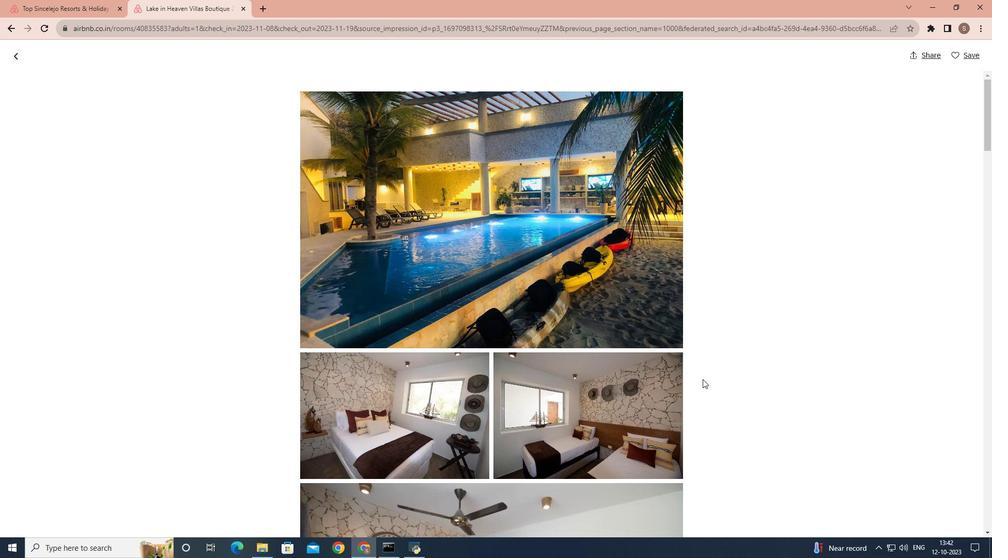 
Action: Mouse scrolled (703, 378) with delta (0, 0)
Screenshot: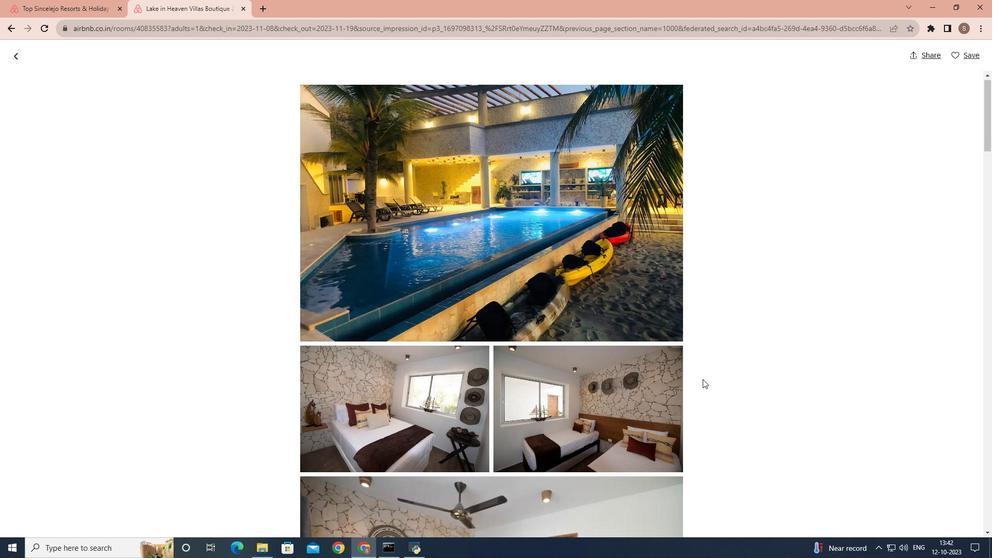 
Action: Mouse scrolled (703, 378) with delta (0, 0)
Screenshot: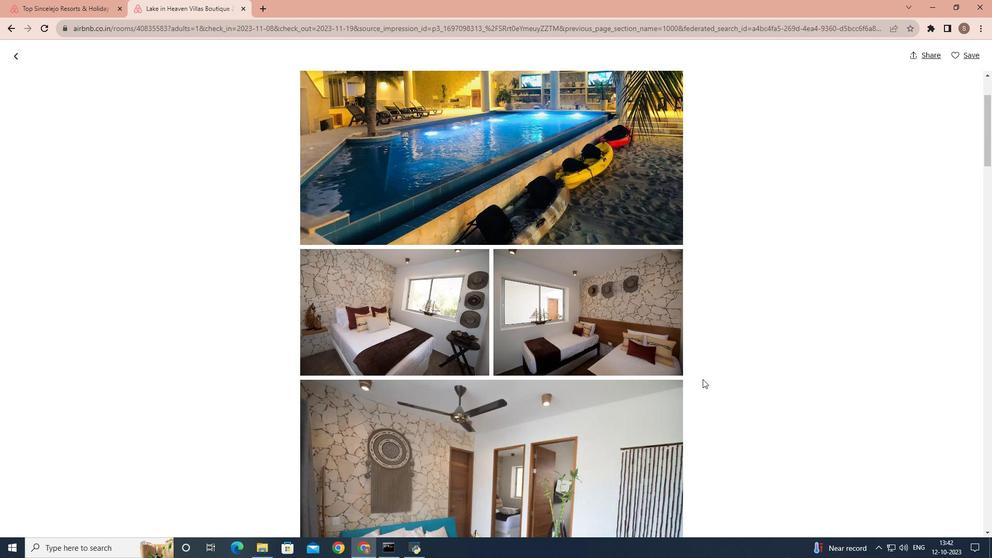 
Action: Mouse scrolled (703, 378) with delta (0, 0)
Screenshot: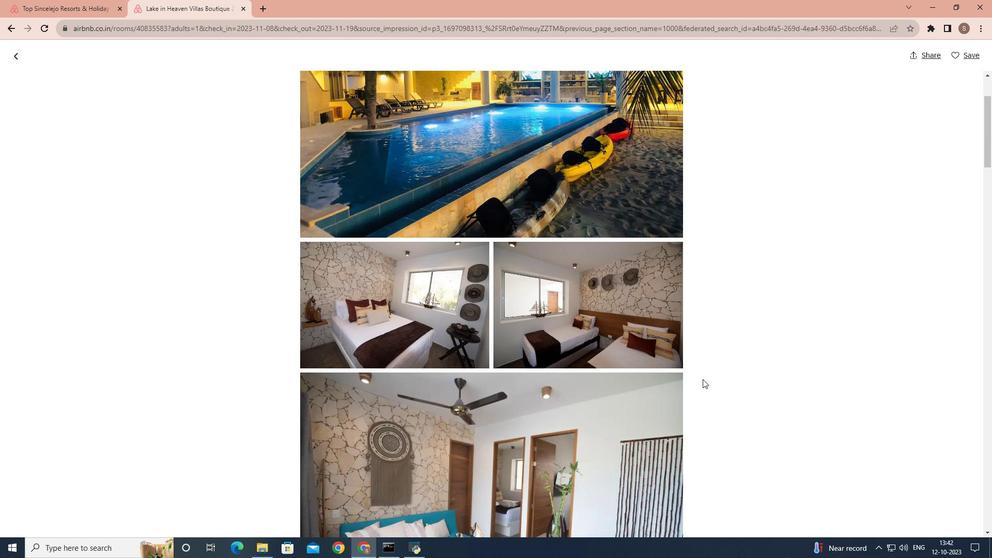 
Action: Mouse scrolled (703, 378) with delta (0, 0)
Screenshot: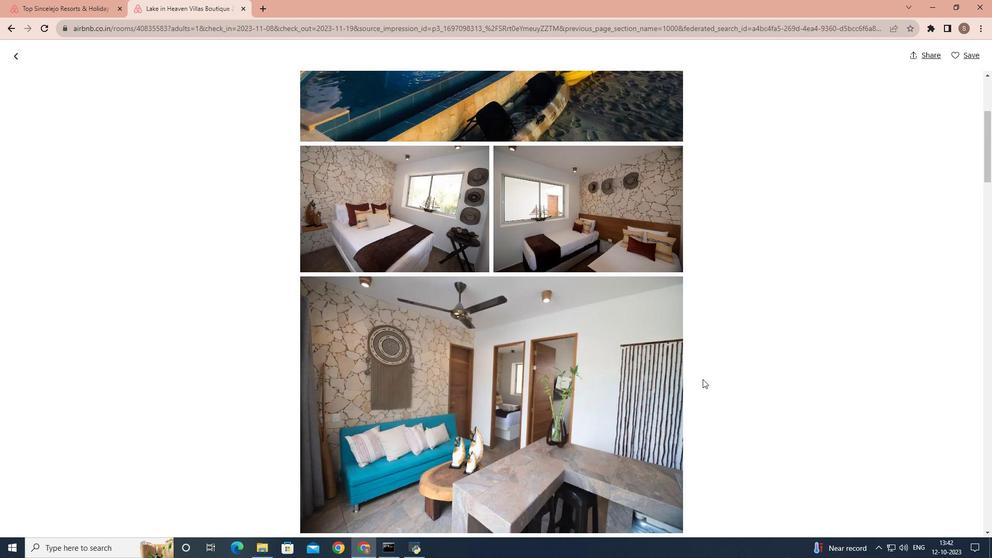 
Action: Mouse scrolled (703, 378) with delta (0, 0)
Screenshot: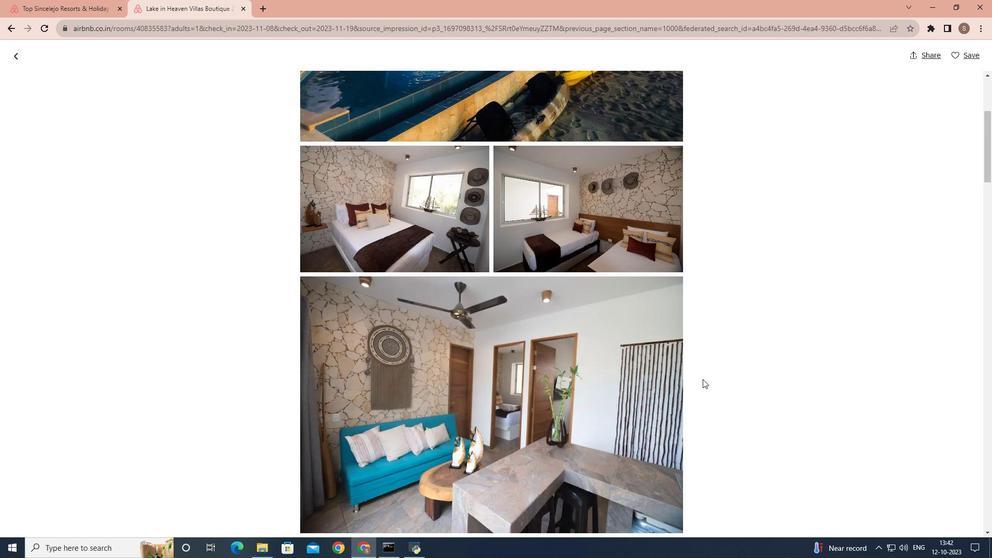 
Action: Mouse scrolled (703, 380) with delta (0, 0)
Screenshot: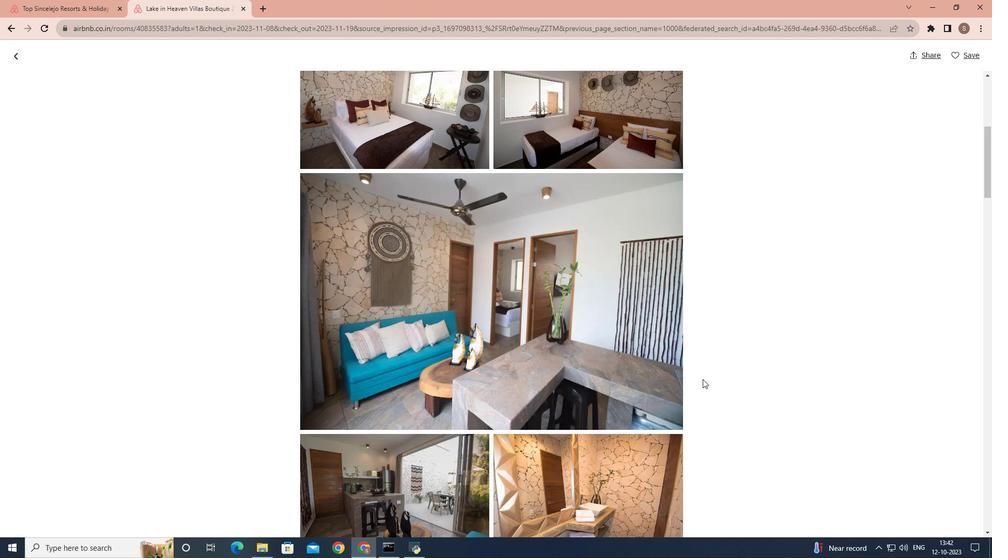 
Action: Mouse scrolled (703, 378) with delta (0, 0)
Screenshot: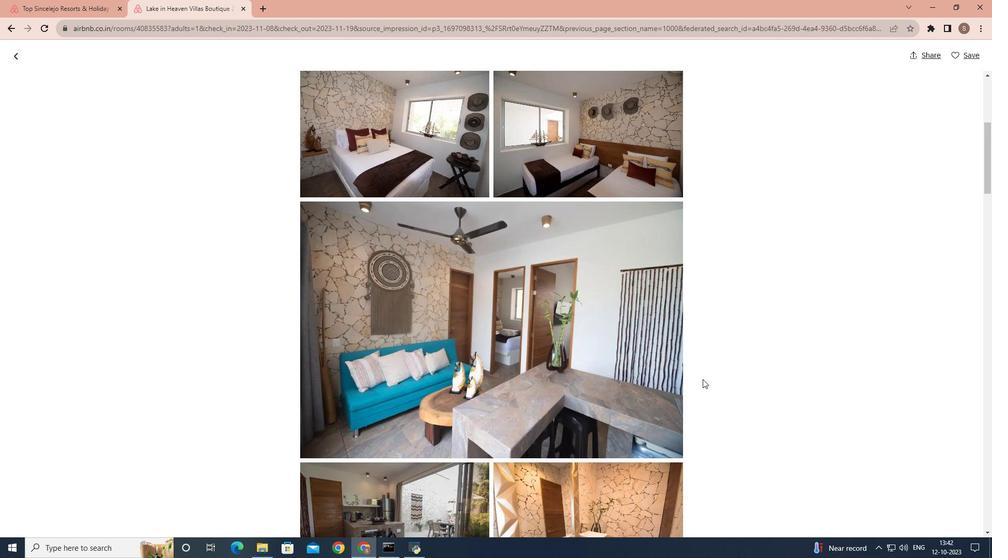 
Action: Mouse scrolled (703, 378) with delta (0, 0)
Screenshot: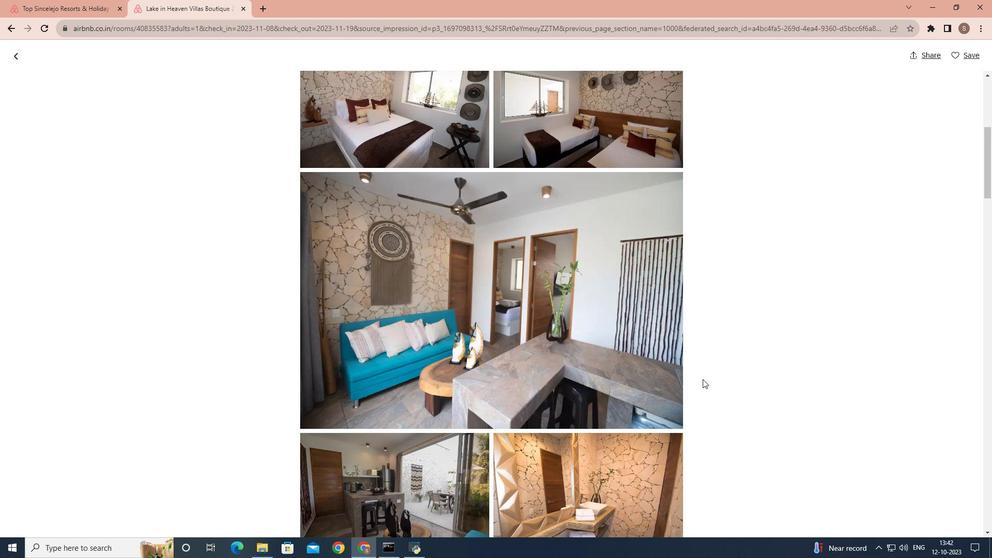 
Action: Mouse scrolled (703, 378) with delta (0, 0)
Screenshot: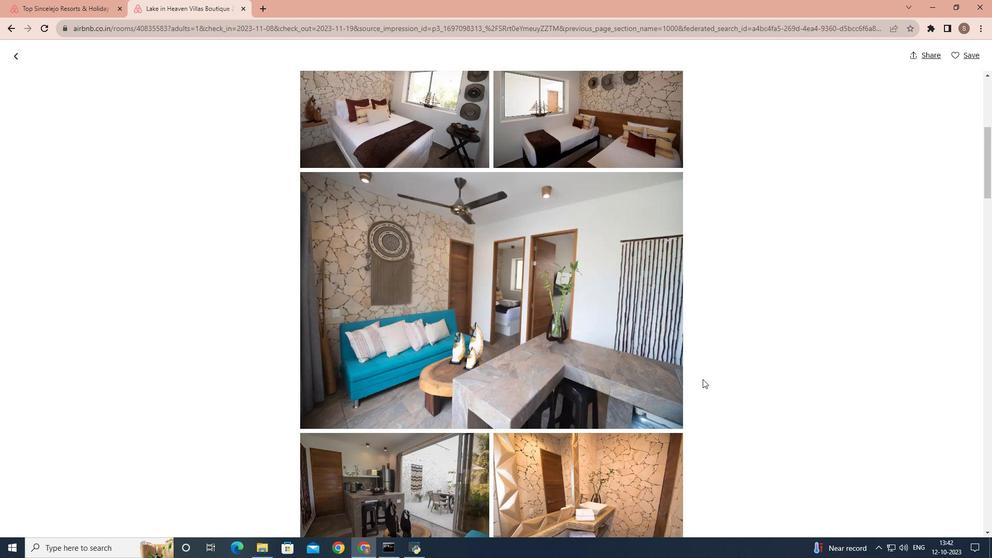 
Action: Mouse scrolled (703, 378) with delta (0, 0)
Screenshot: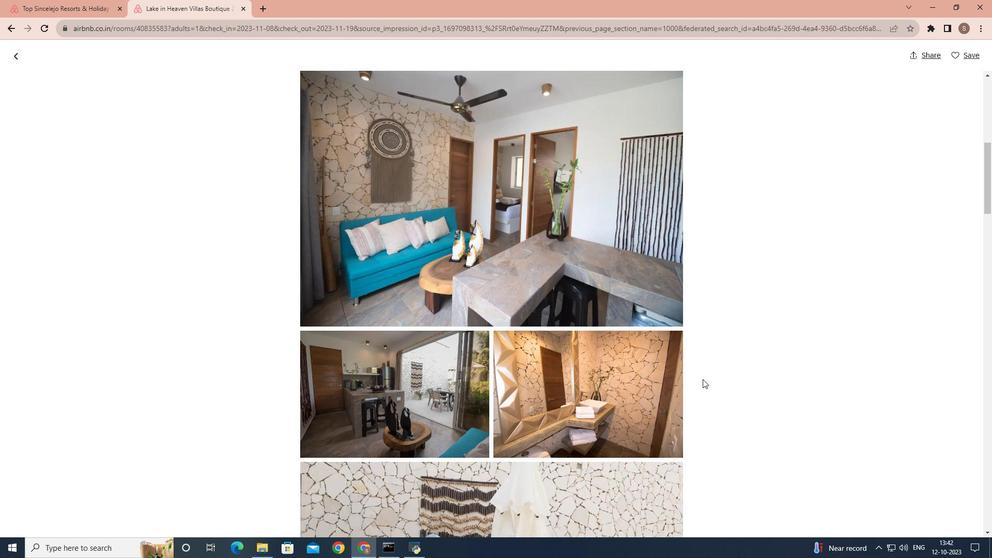 
Action: Mouse scrolled (703, 378) with delta (0, 0)
Screenshot: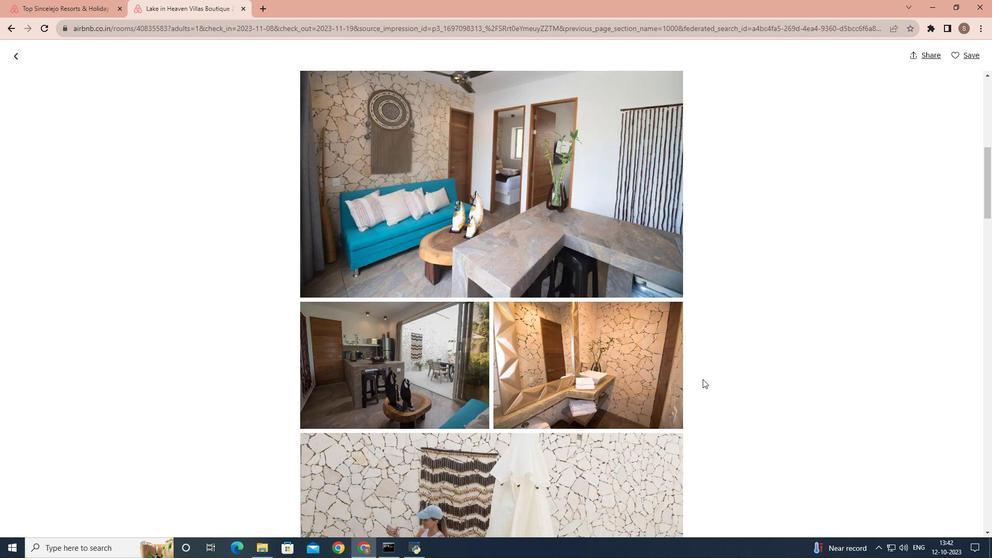 
Action: Mouse scrolled (703, 378) with delta (0, 0)
Screenshot: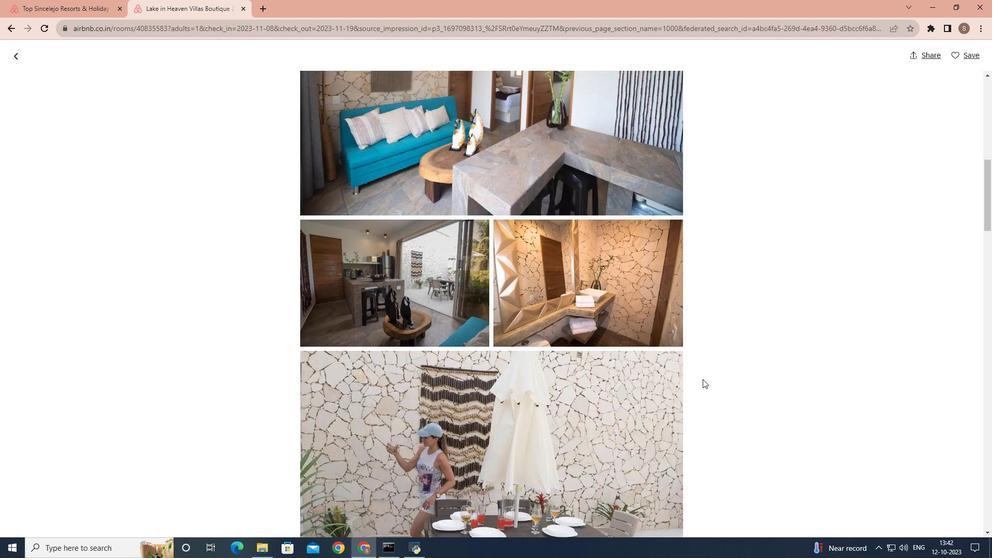 
Action: Mouse scrolled (703, 378) with delta (0, 0)
Screenshot: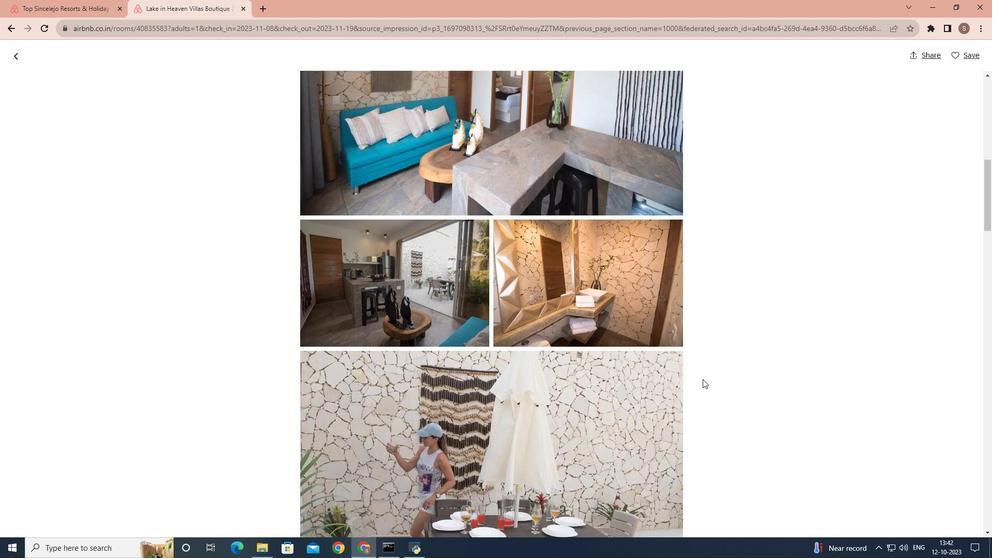 
Action: Mouse scrolled (703, 378) with delta (0, 0)
Screenshot: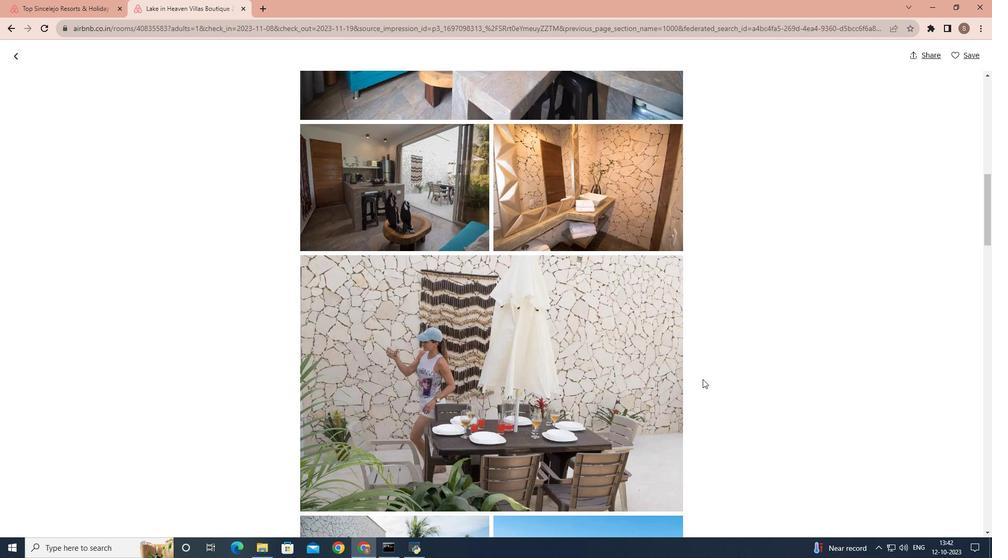 
Action: Mouse scrolled (703, 378) with delta (0, 0)
Screenshot: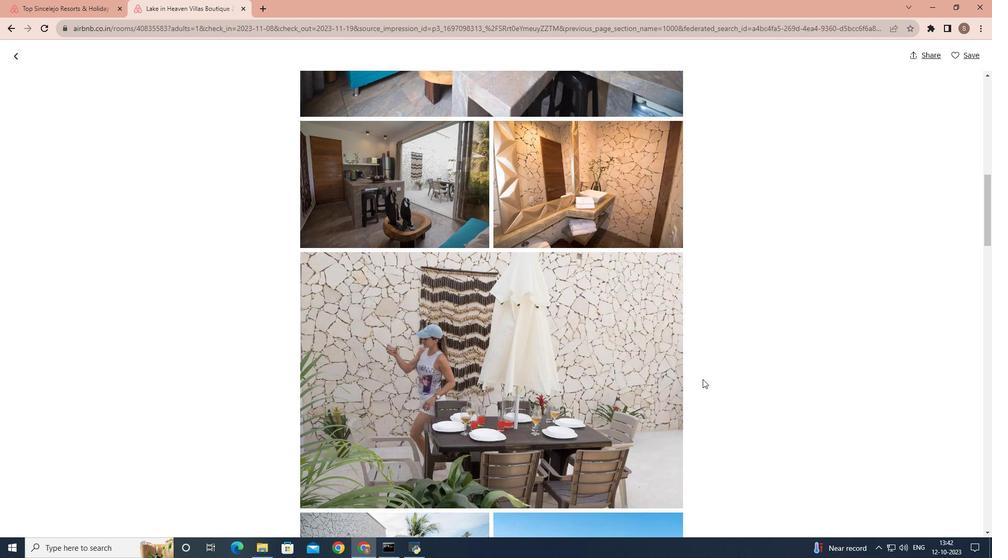
Action: Mouse scrolled (703, 378) with delta (0, 0)
Screenshot: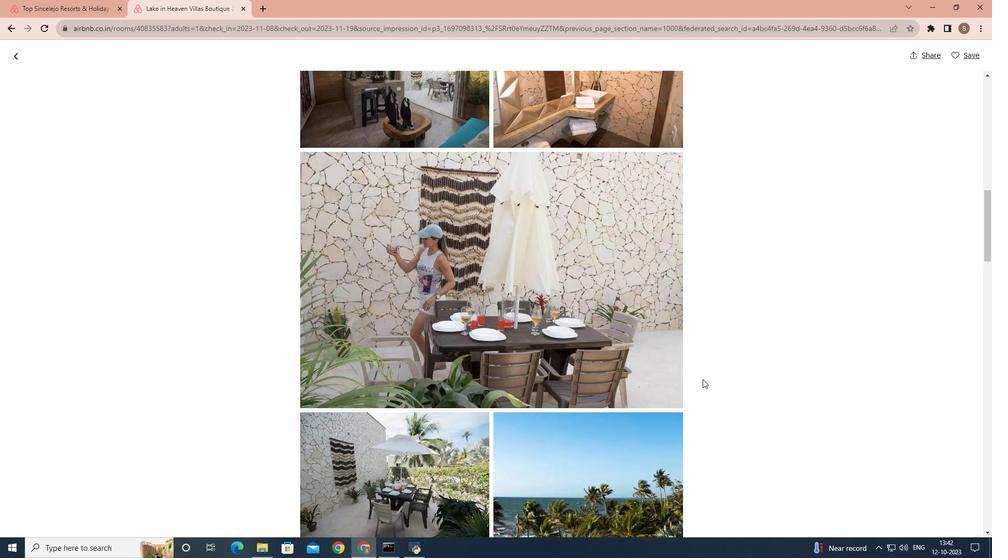
Action: Mouse scrolled (703, 378) with delta (0, 0)
Screenshot: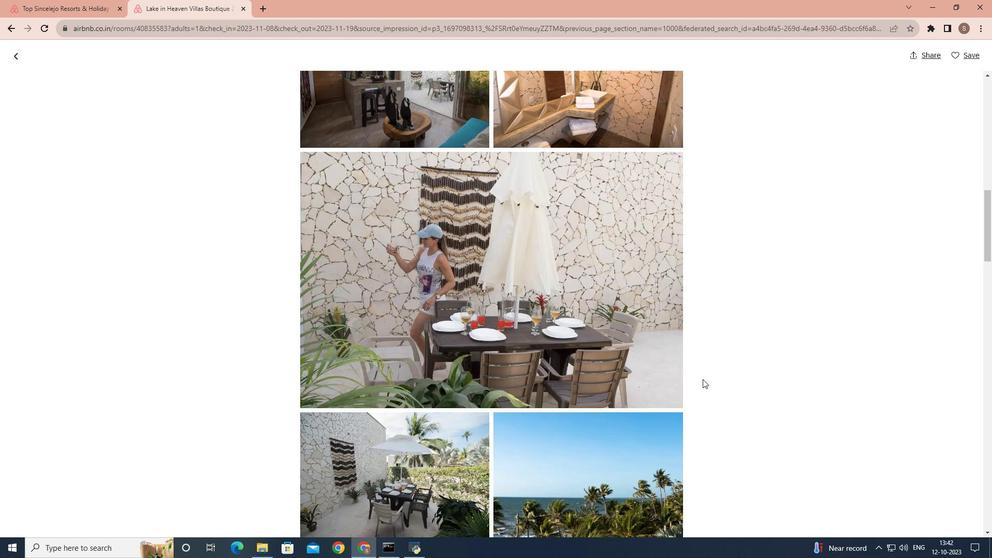 
Action: Mouse scrolled (703, 378) with delta (0, 0)
Screenshot: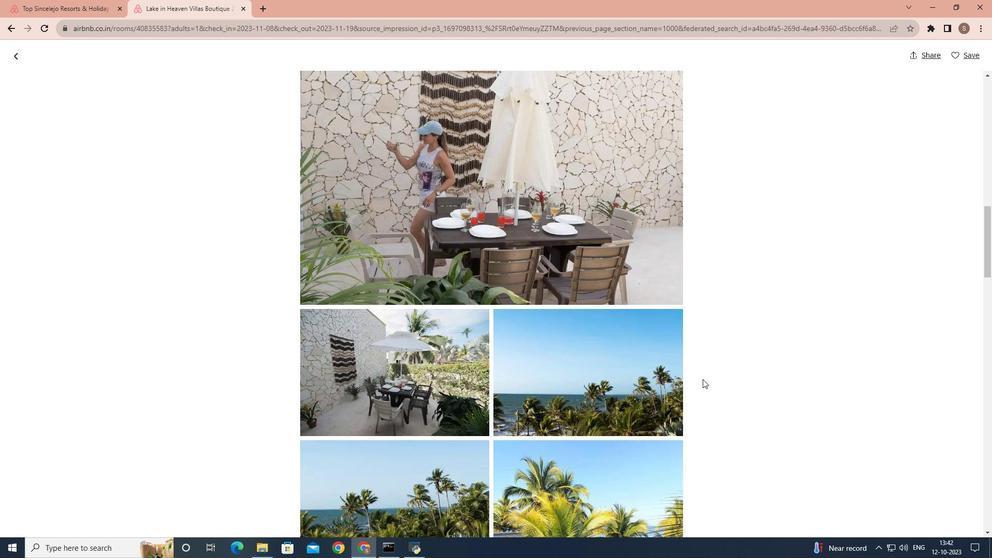 
Action: Mouse scrolled (703, 378) with delta (0, 0)
Screenshot: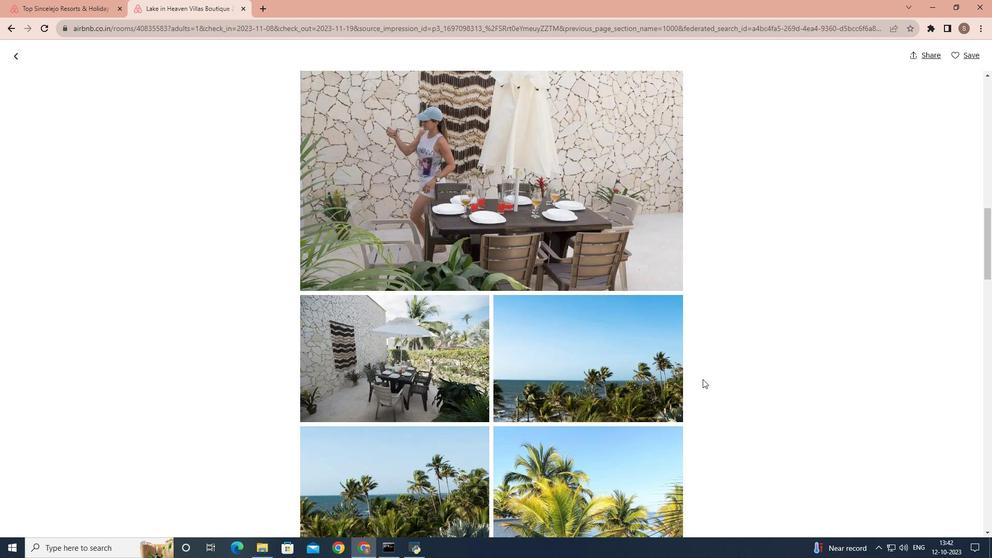 
Action: Mouse scrolled (703, 378) with delta (0, 0)
Screenshot: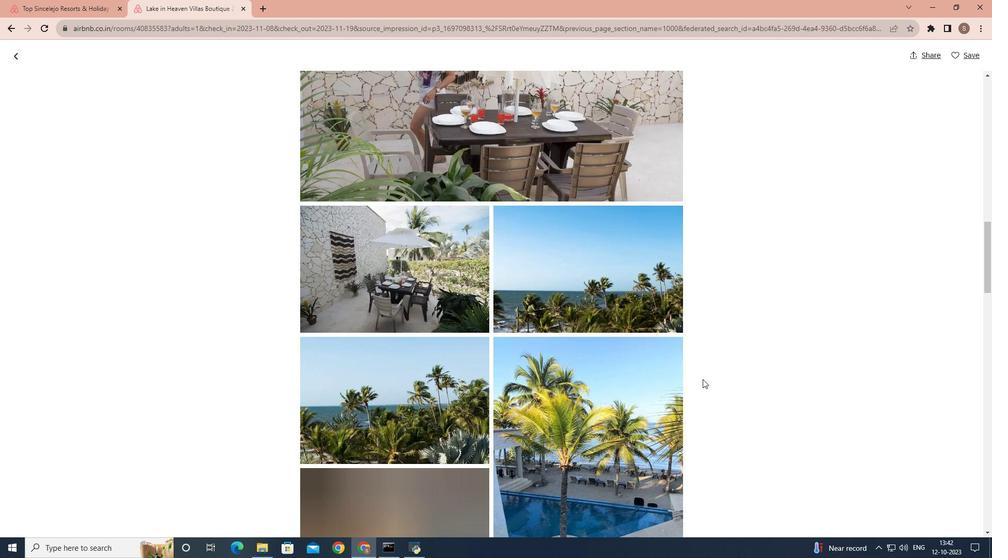 
Action: Mouse scrolled (703, 378) with delta (0, 0)
Screenshot: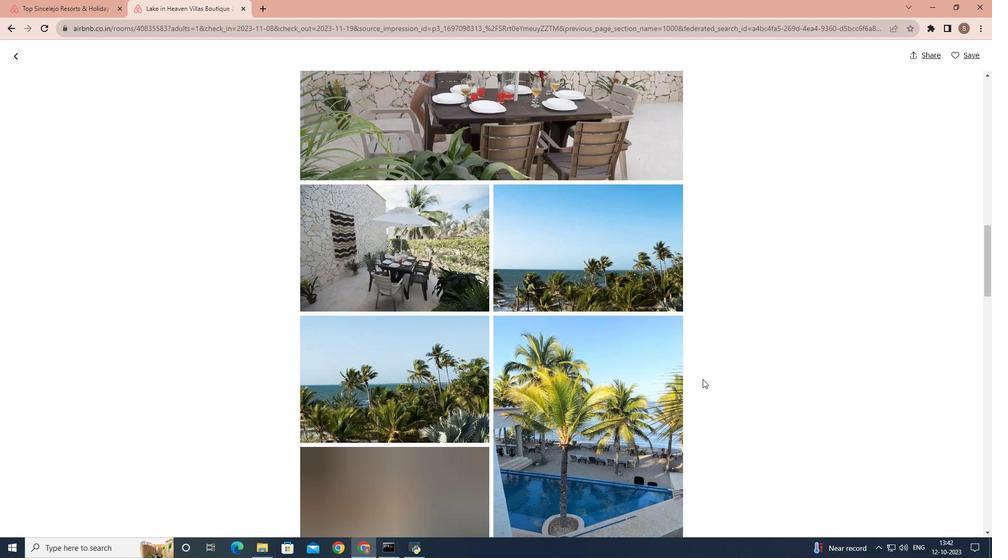 
Action: Mouse scrolled (703, 378) with delta (0, 0)
Screenshot: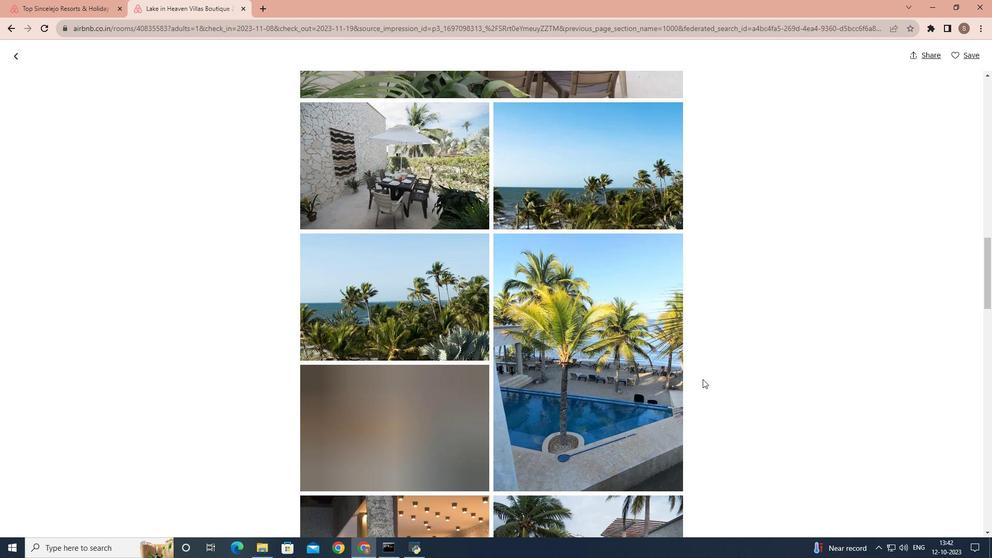 
Action: Mouse scrolled (703, 378) with delta (0, 0)
Screenshot: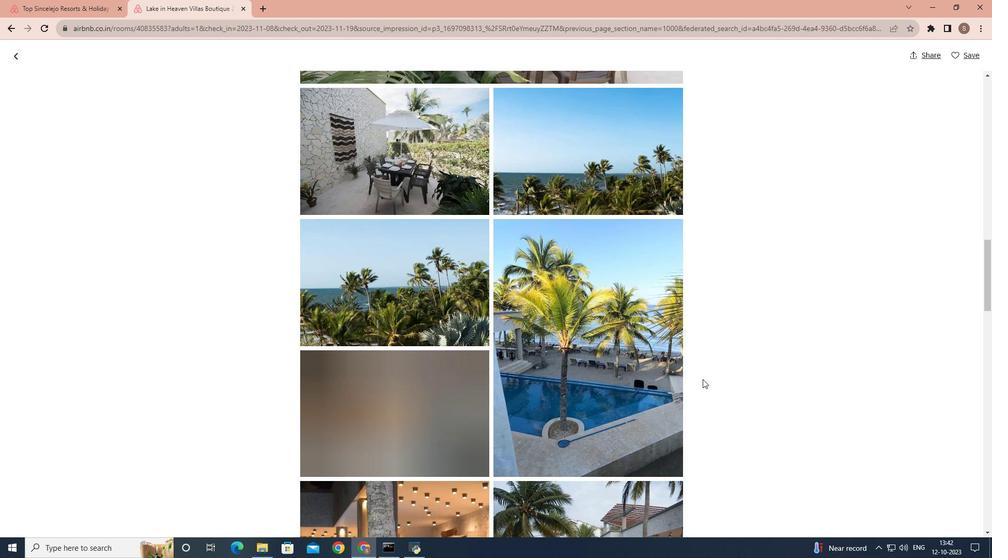 
Action: Mouse scrolled (703, 378) with delta (0, 0)
Screenshot: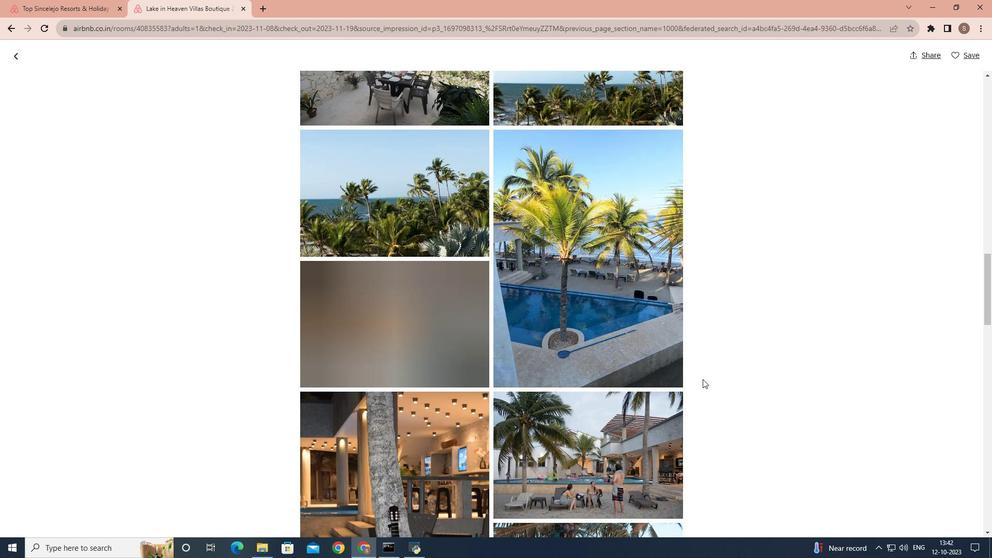 
Action: Mouse scrolled (703, 378) with delta (0, 0)
Screenshot: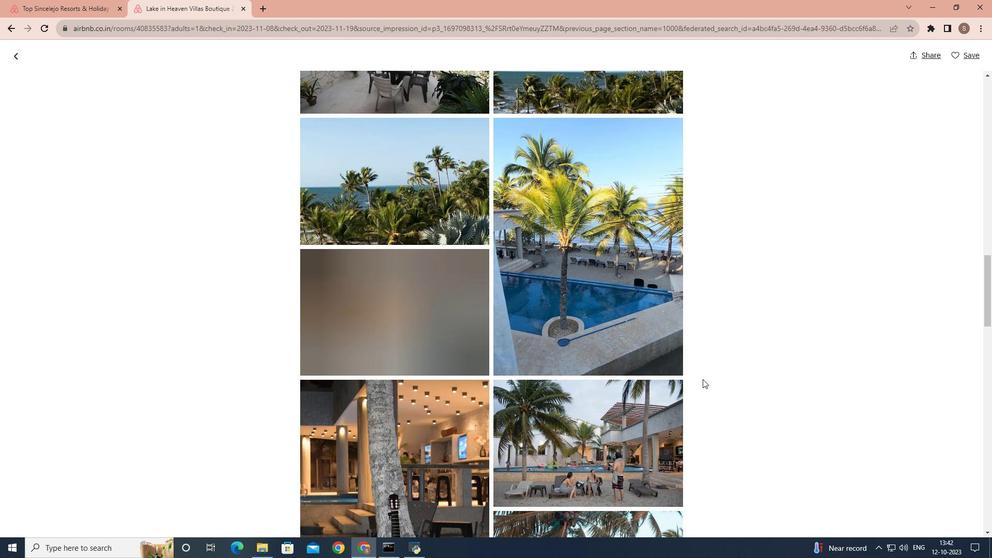 
Action: Mouse scrolled (703, 378) with delta (0, 0)
Screenshot: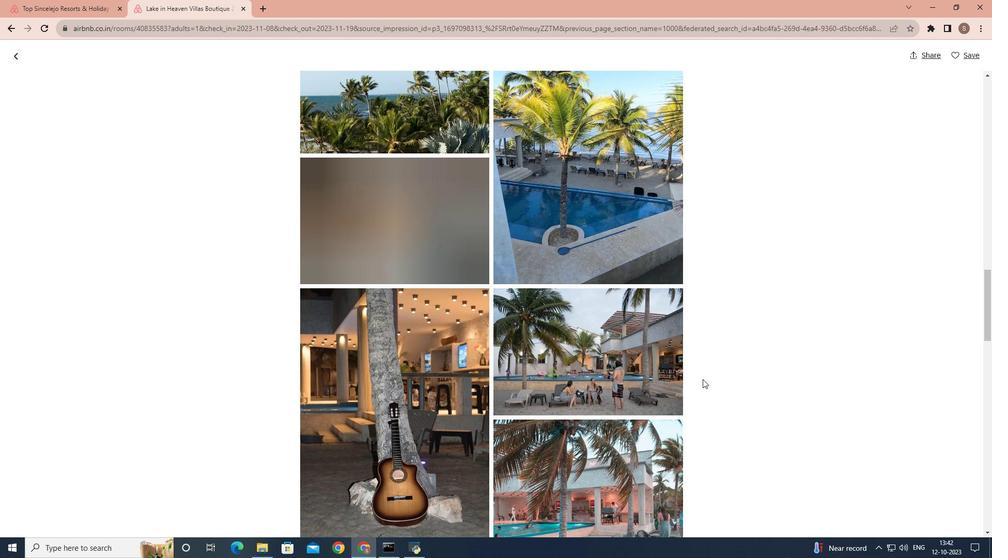 
Action: Mouse scrolled (703, 378) with delta (0, 0)
Screenshot: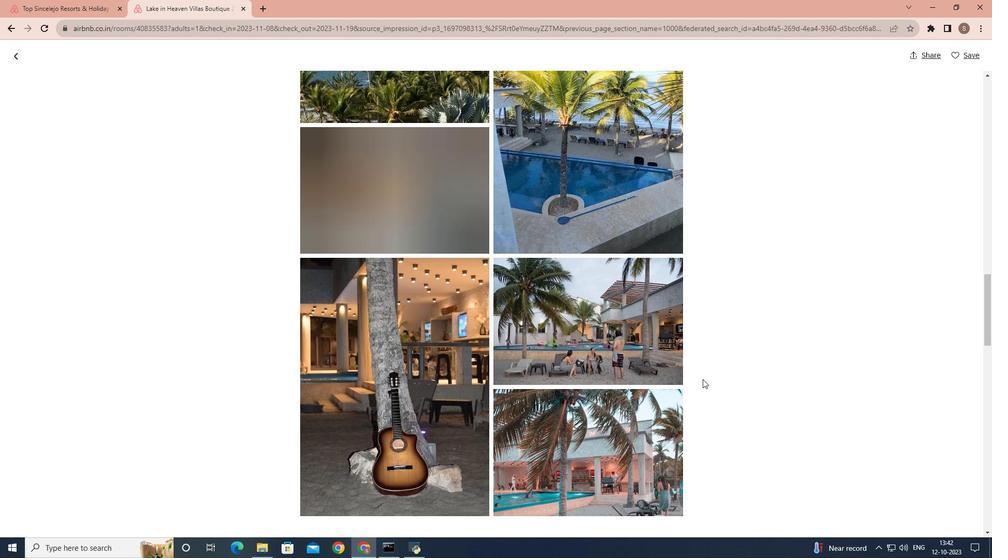 
Action: Mouse scrolled (703, 378) with delta (0, 0)
Screenshot: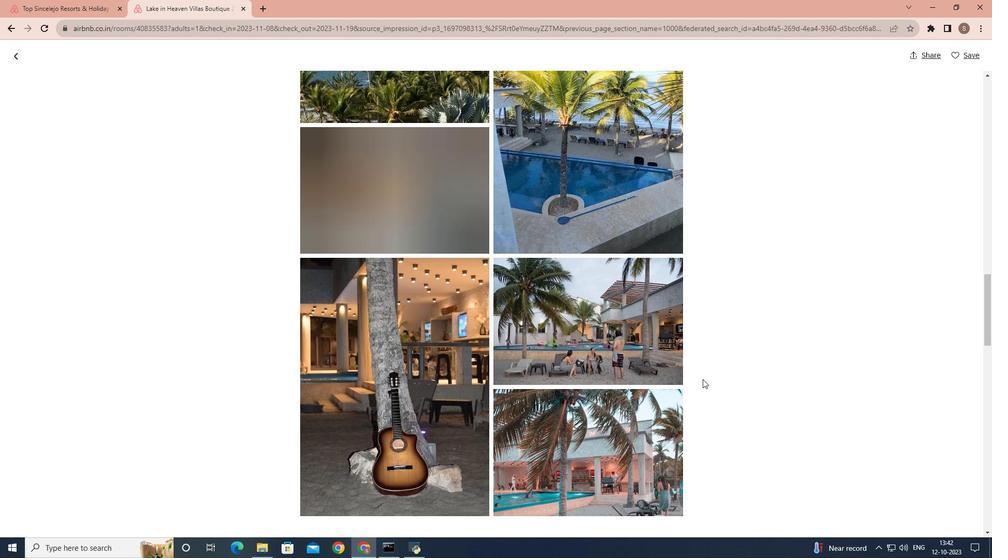 
Action: Mouse scrolled (703, 378) with delta (0, 0)
Screenshot: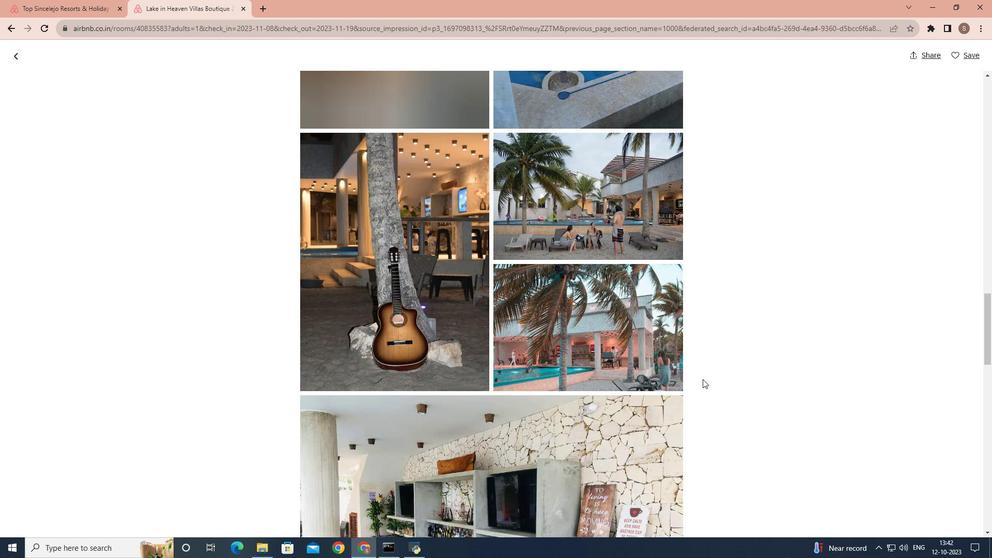 
Action: Mouse scrolled (703, 378) with delta (0, 0)
Screenshot: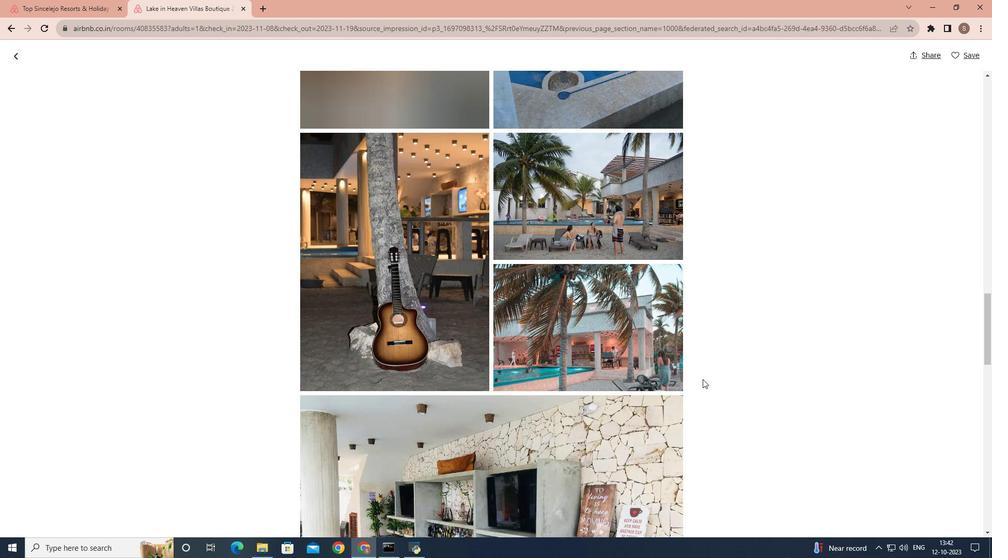 
Action: Mouse scrolled (703, 378) with delta (0, 0)
Screenshot: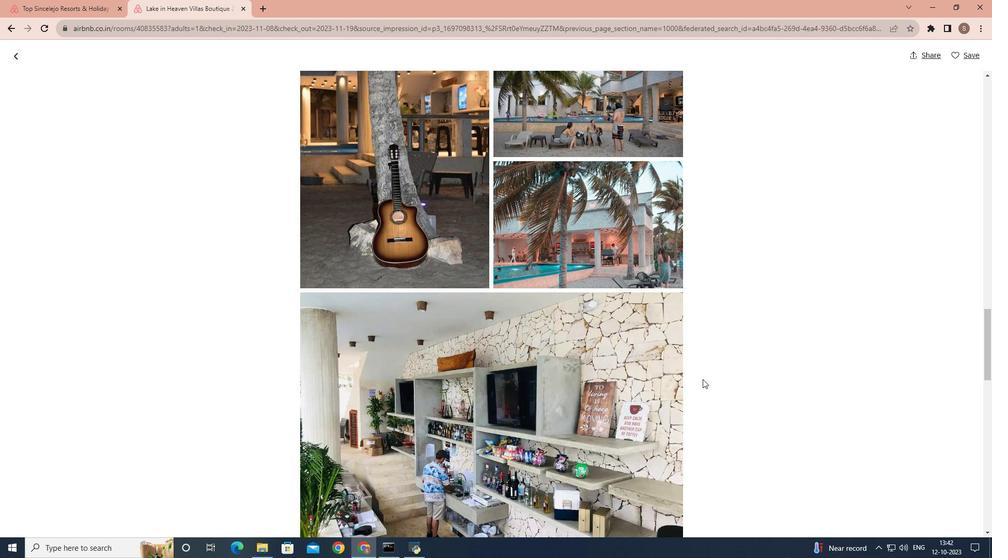 
Action: Mouse scrolled (703, 378) with delta (0, 0)
Screenshot: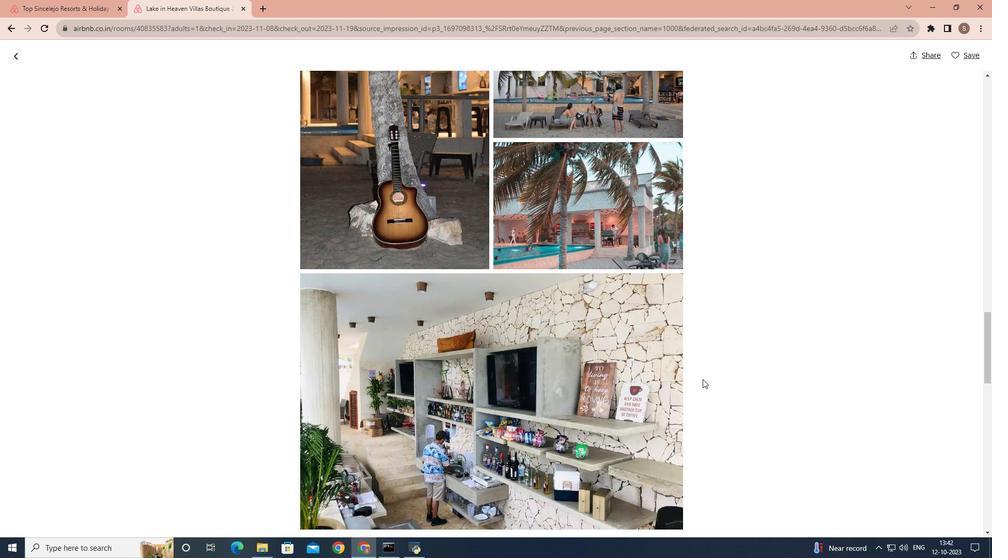 
Action: Mouse scrolled (703, 378) with delta (0, 0)
Screenshot: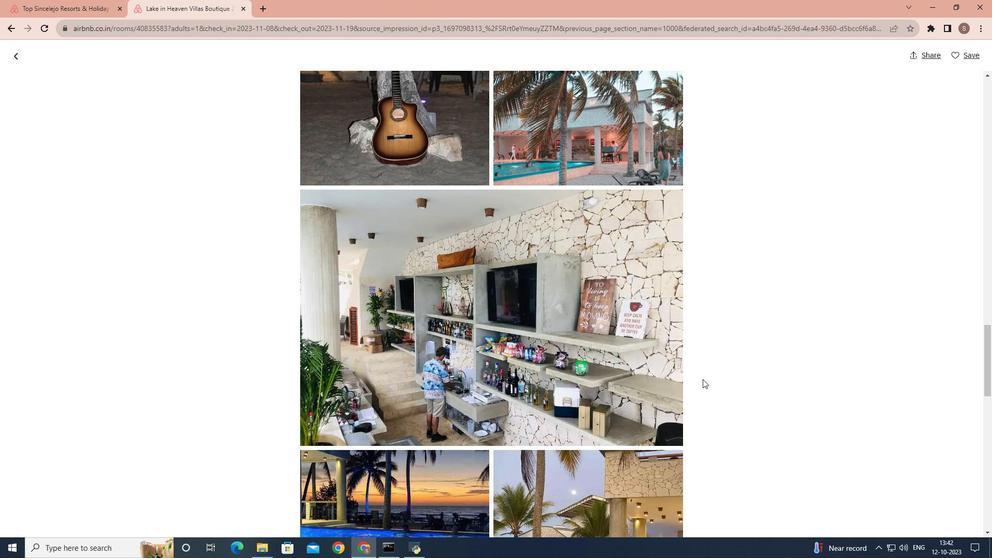 
Action: Mouse scrolled (703, 378) with delta (0, 0)
Screenshot: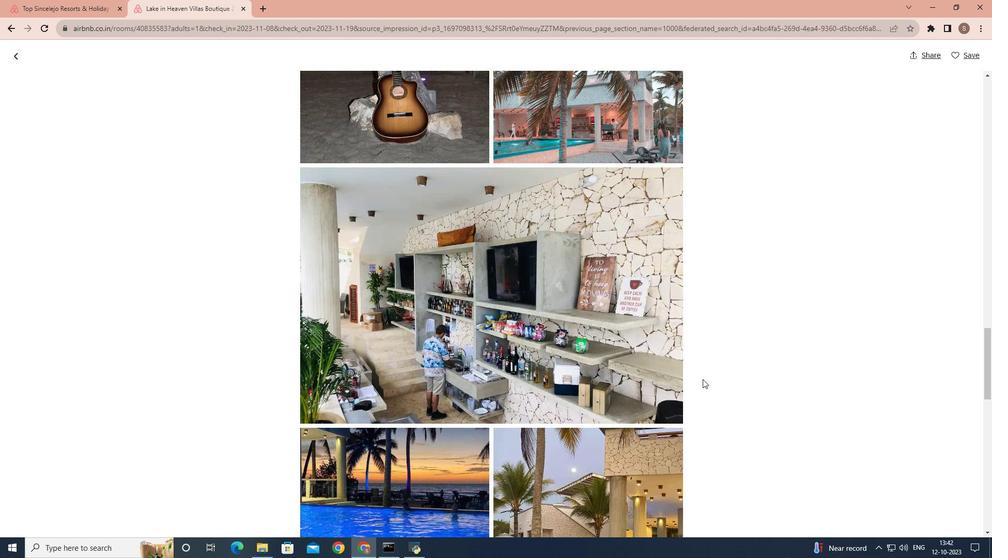 
Action: Mouse scrolled (703, 378) with delta (0, 0)
Screenshot: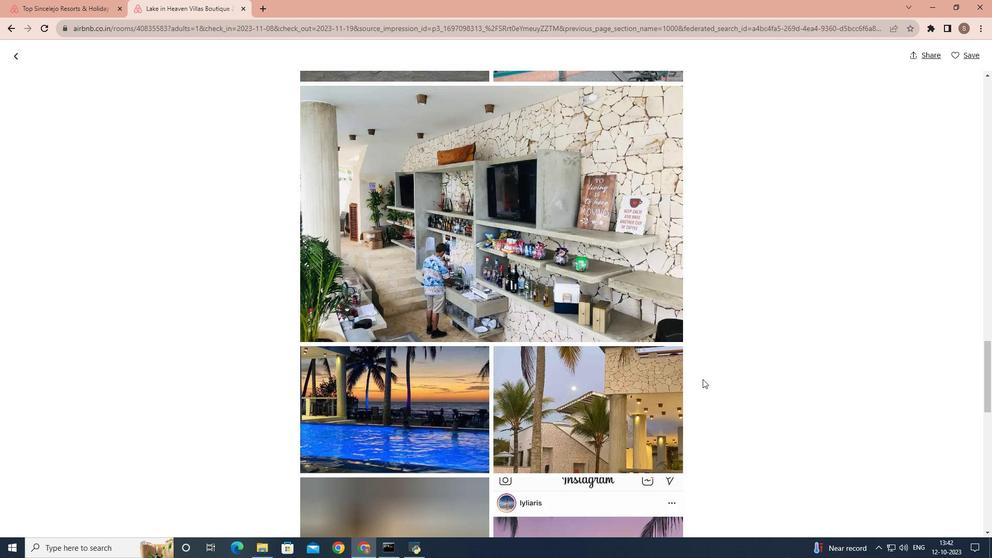 
Action: Mouse scrolled (703, 378) with delta (0, 0)
Screenshot: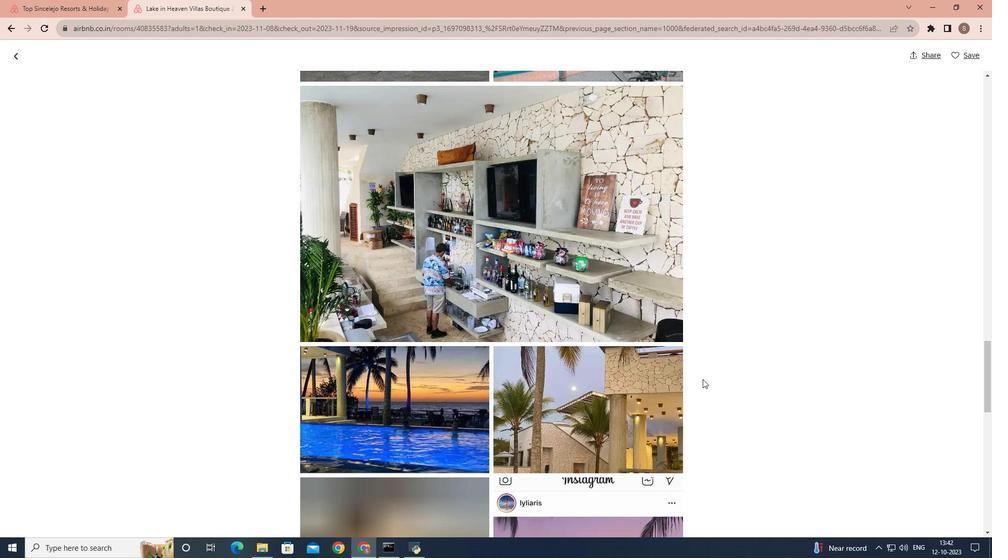 
Action: Mouse scrolled (703, 378) with delta (0, 0)
Screenshot: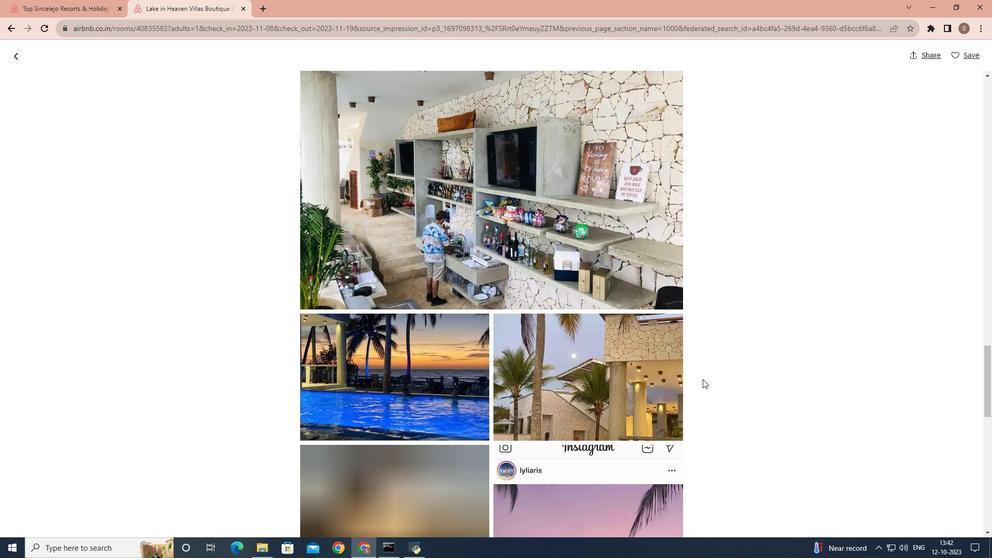 
Action: Mouse scrolled (703, 378) with delta (0, 0)
Screenshot: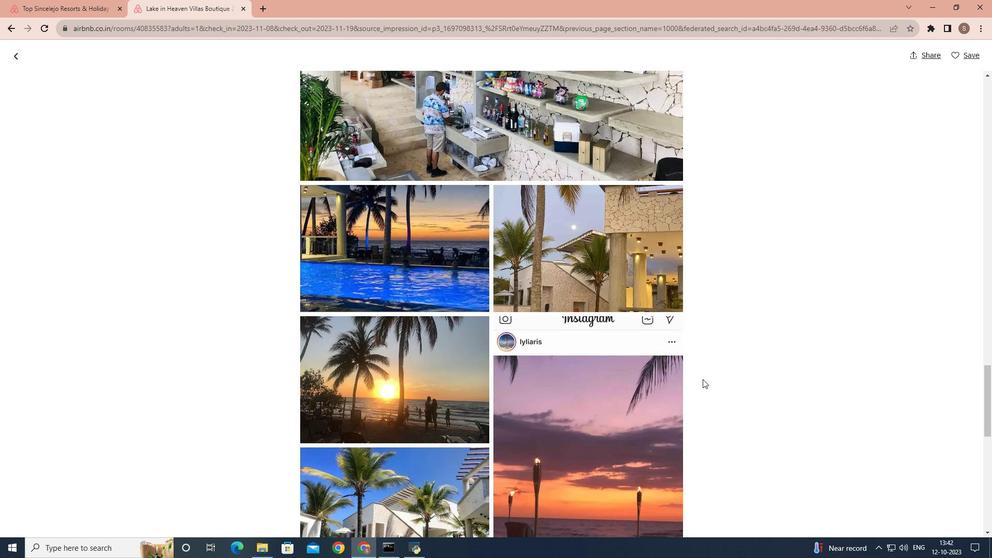 
Action: Mouse scrolled (703, 378) with delta (0, 0)
Screenshot: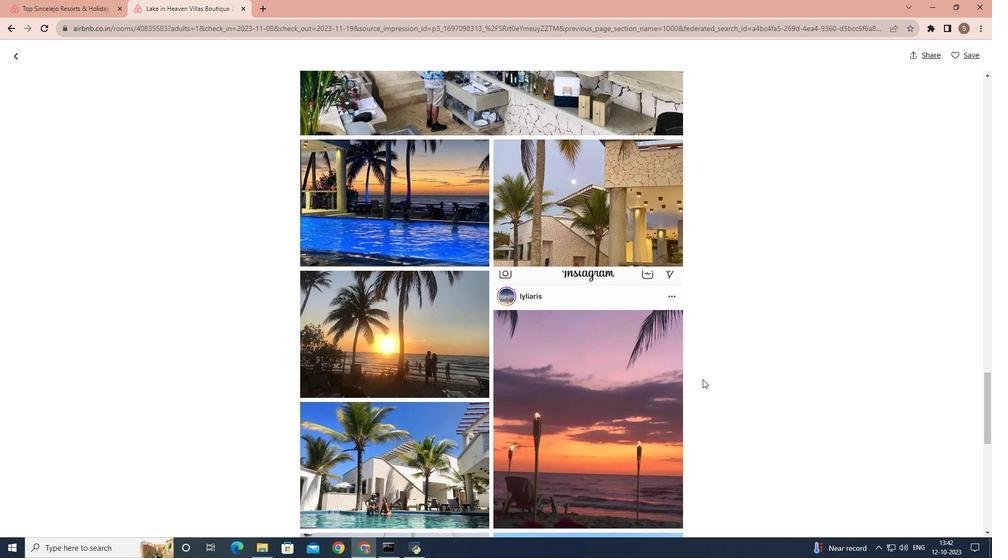
Action: Mouse scrolled (703, 378) with delta (0, 0)
Screenshot: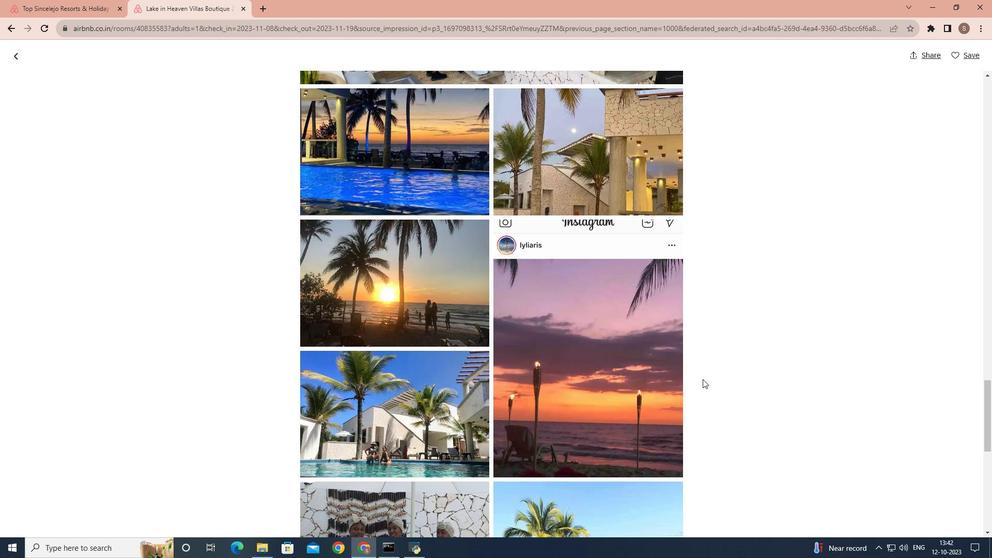 
Action: Mouse scrolled (703, 378) with delta (0, 0)
Screenshot: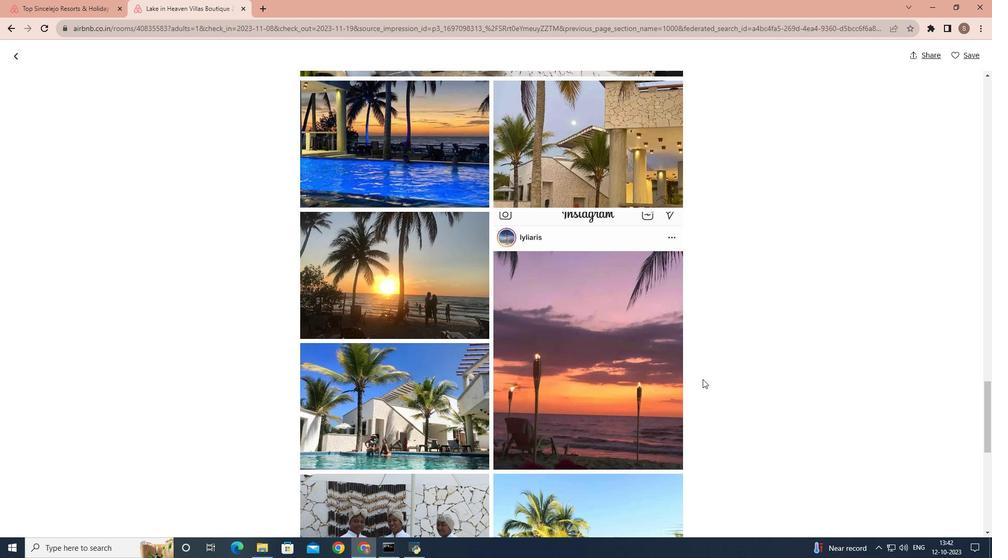 
Action: Mouse scrolled (703, 378) with delta (0, 0)
Screenshot: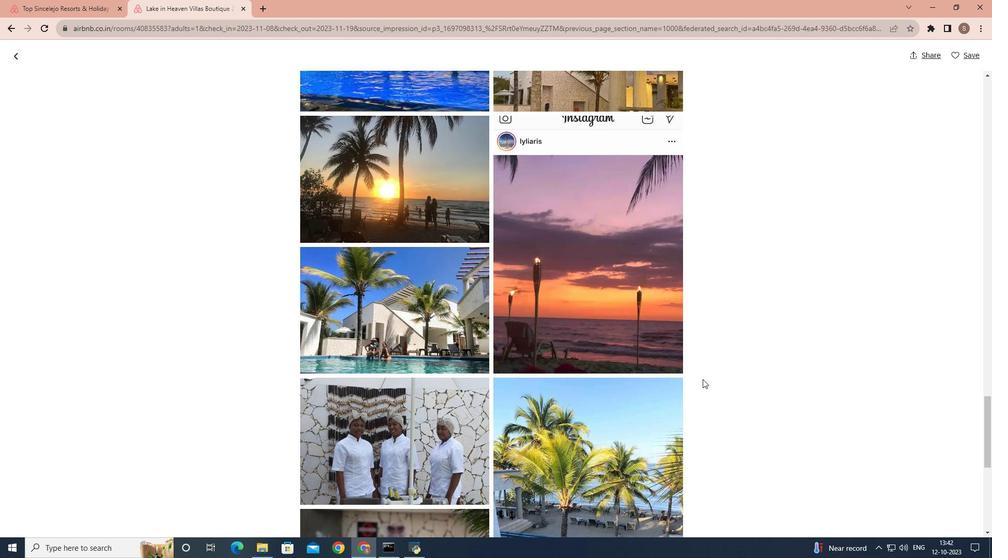 
Action: Mouse scrolled (703, 378) with delta (0, 0)
Screenshot: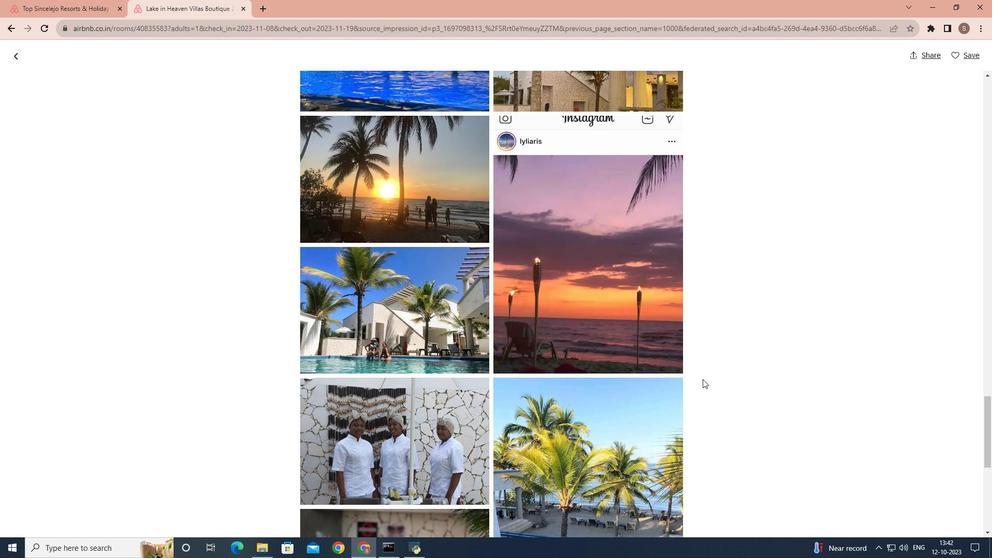 
Action: Mouse scrolled (703, 378) with delta (0, 0)
Screenshot: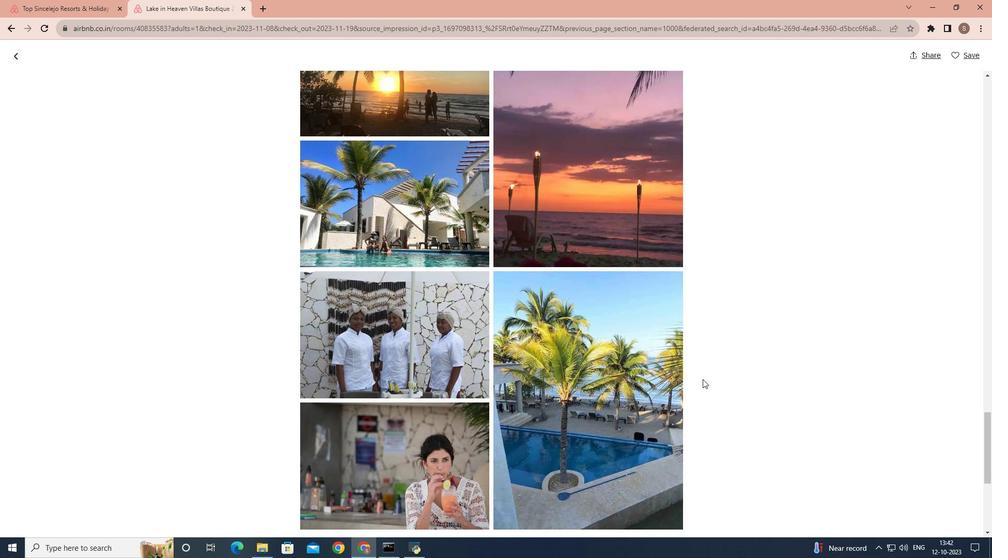 
Action: Mouse scrolled (703, 378) with delta (0, 0)
Screenshot: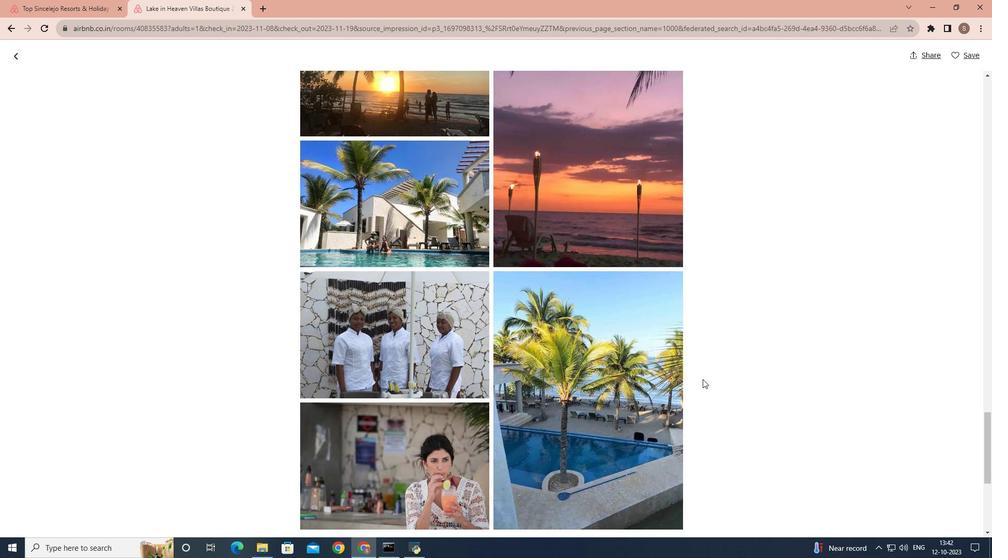 
Action: Mouse scrolled (703, 378) with delta (0, 0)
Screenshot: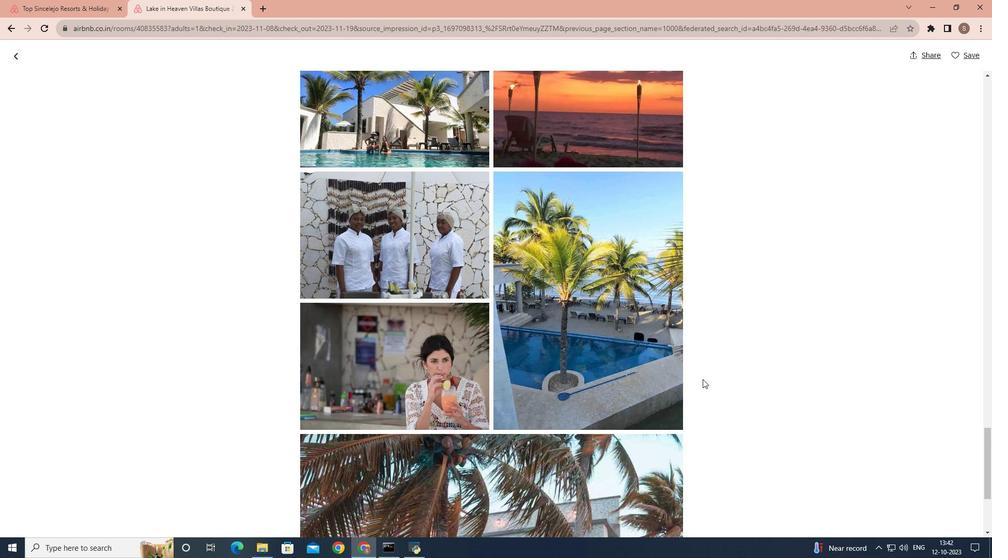 
Action: Mouse scrolled (703, 378) with delta (0, 0)
Screenshot: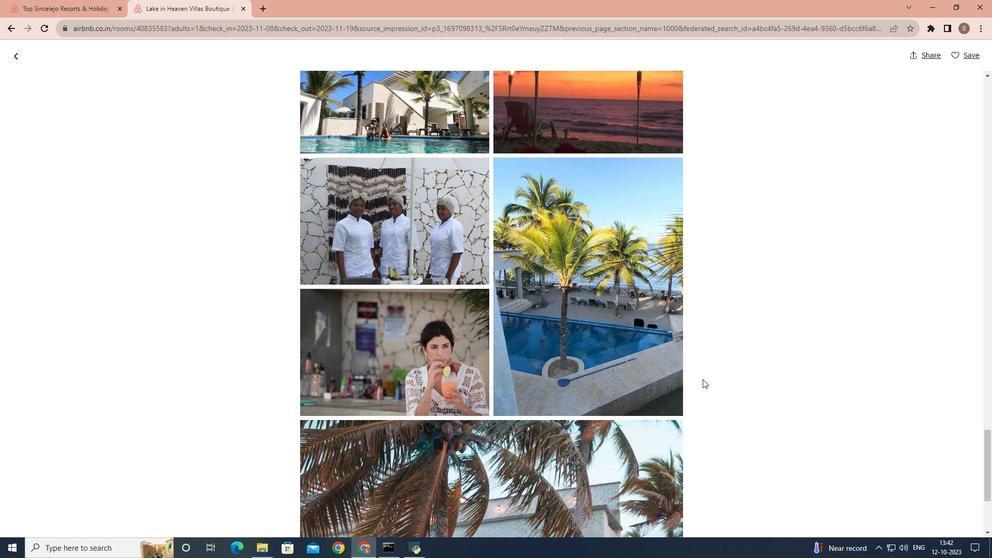 
Action: Mouse scrolled (703, 378) with delta (0, 0)
Screenshot: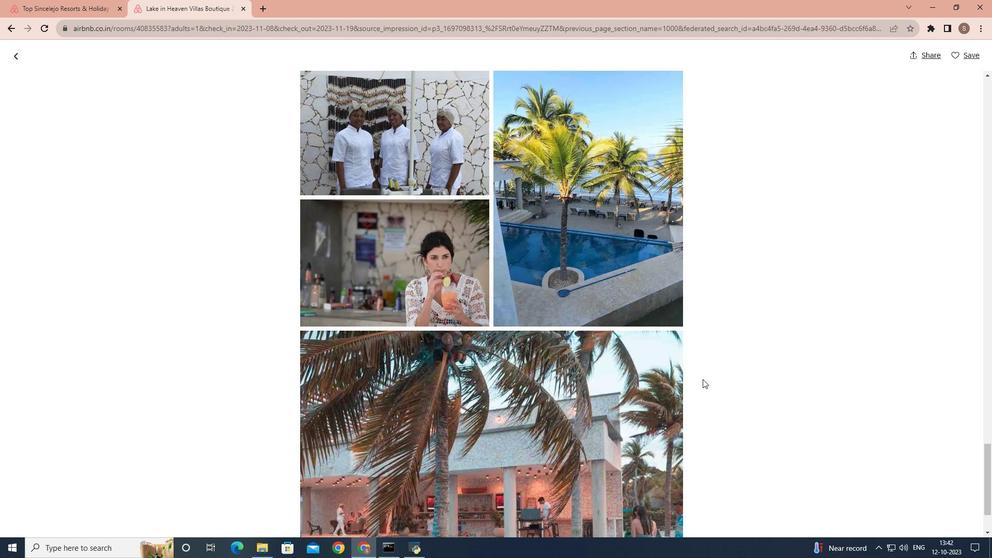 
Action: Mouse scrolled (703, 378) with delta (0, 0)
Screenshot: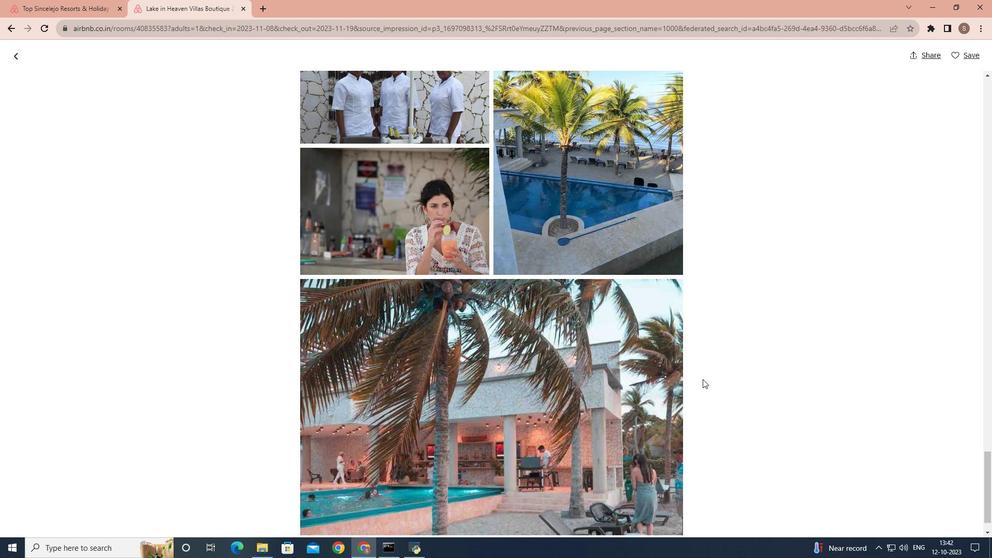 
Action: Mouse scrolled (703, 378) with delta (0, 0)
Screenshot: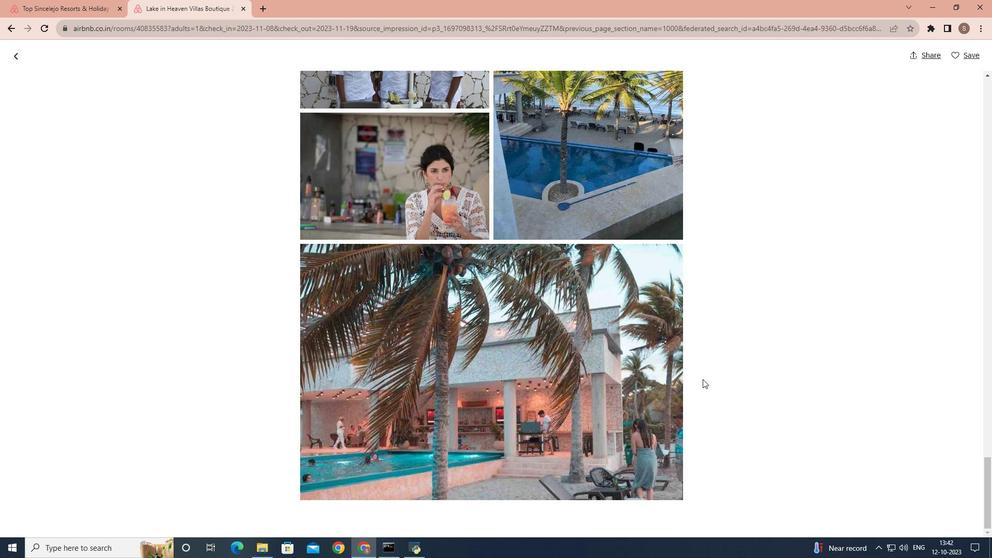 
Action: Mouse scrolled (703, 378) with delta (0, 0)
Screenshot: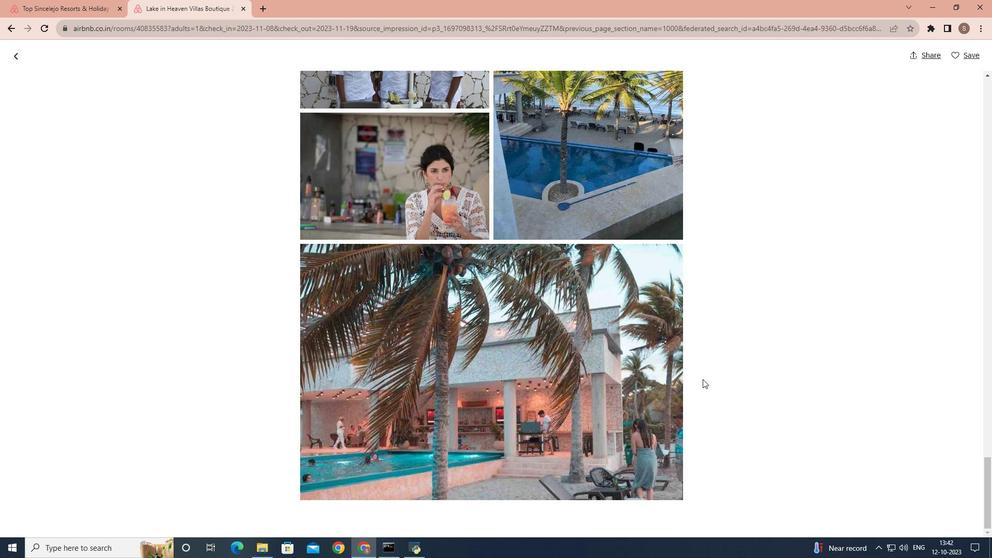 
Action: Mouse scrolled (703, 378) with delta (0, 0)
Screenshot: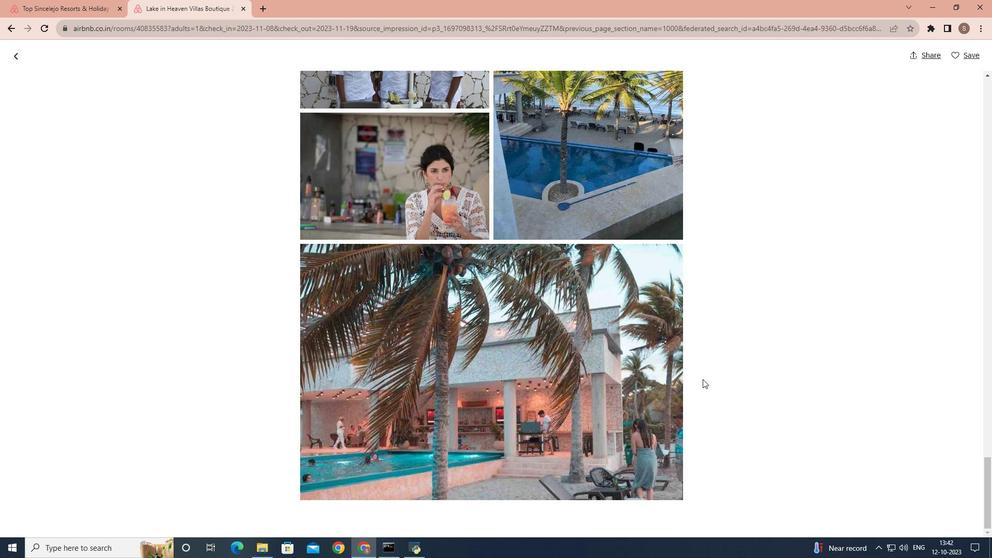 
Action: Mouse scrolled (703, 378) with delta (0, 0)
Screenshot: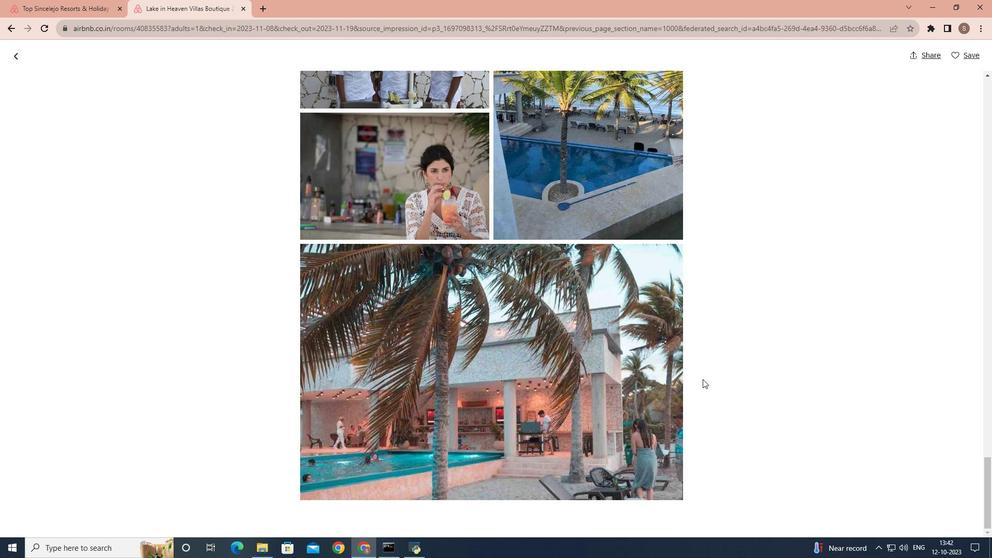 
Action: Mouse scrolled (703, 378) with delta (0, 0)
Screenshot: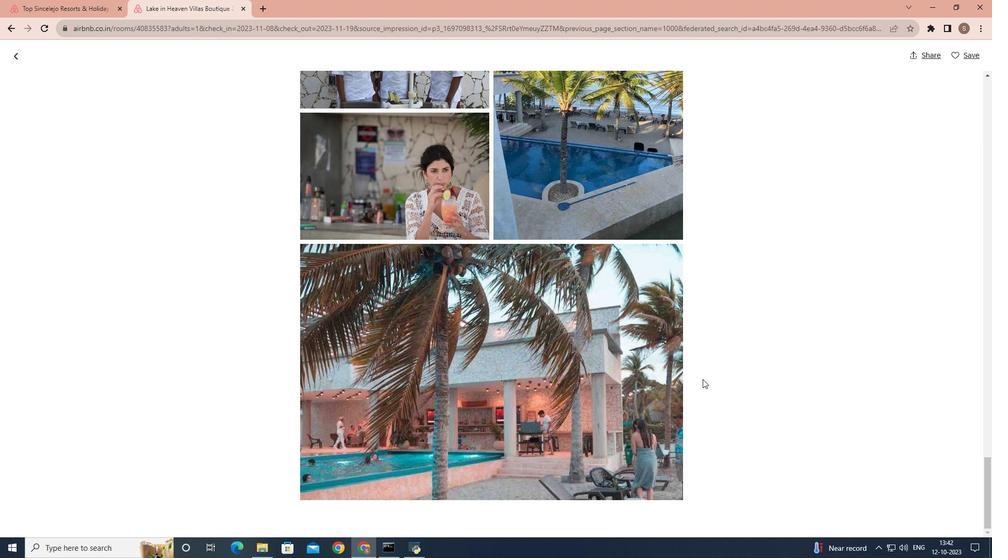
Action: Mouse scrolled (703, 378) with delta (0, 0)
Screenshot: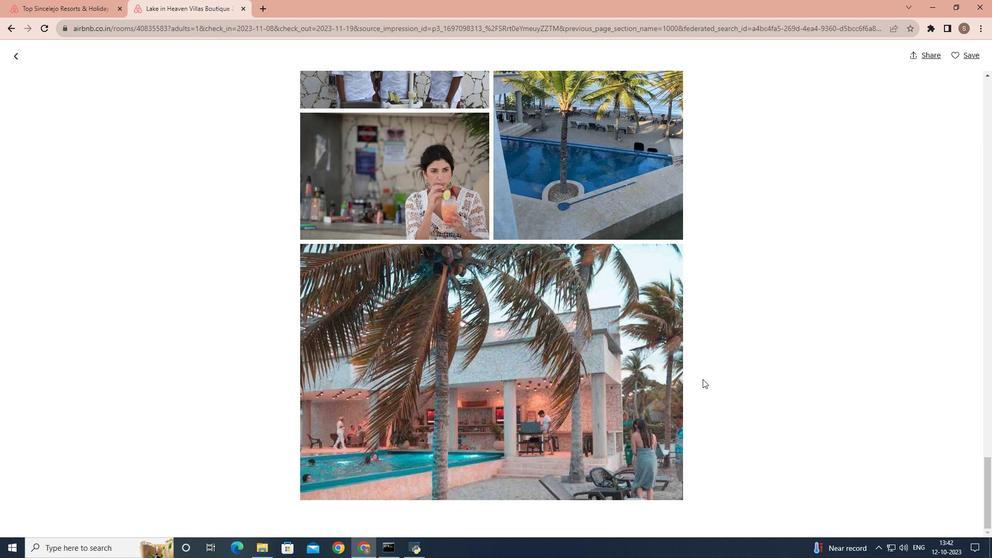
Action: Mouse scrolled (703, 378) with delta (0, 0)
Screenshot: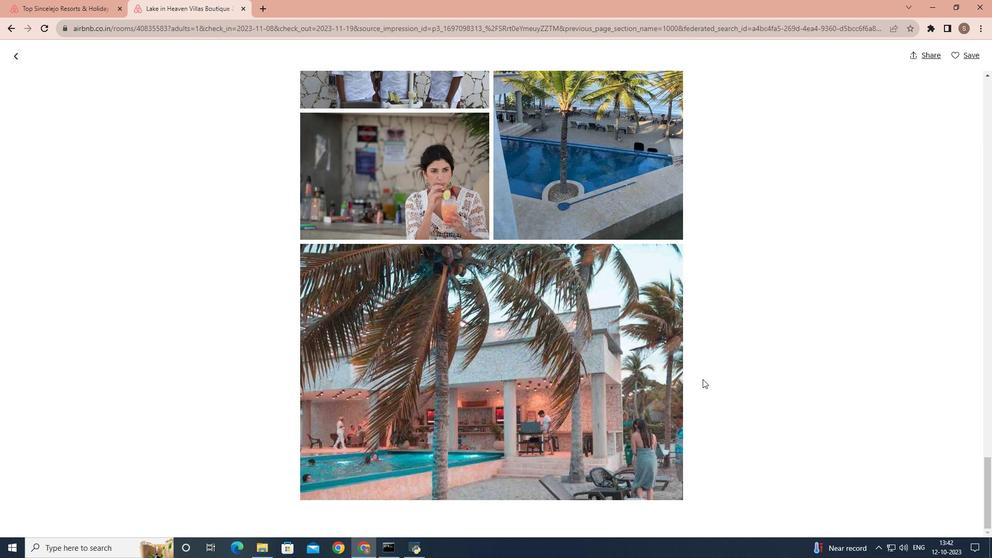
Action: Mouse moved to (17, 58)
Screenshot: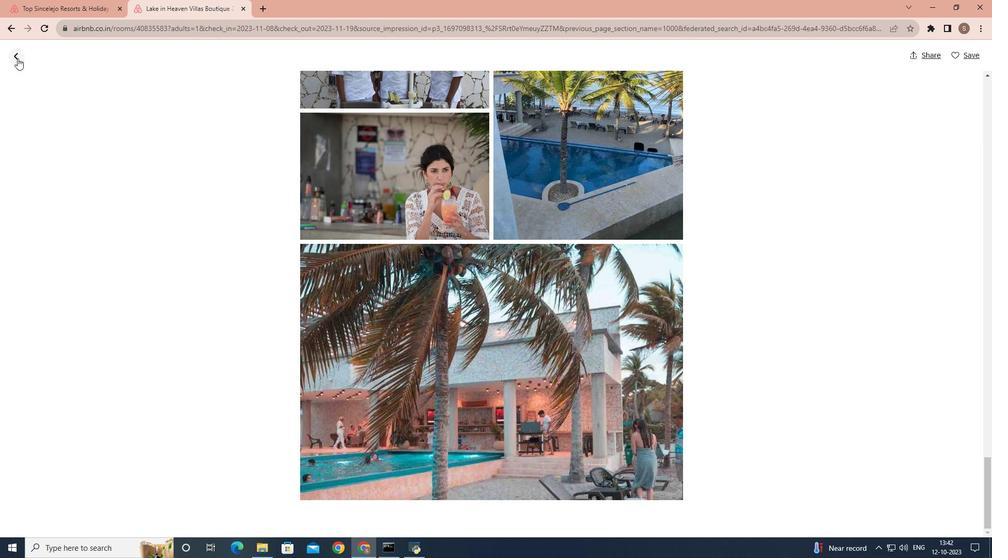 
Action: Mouse pressed left at (17, 58)
Screenshot: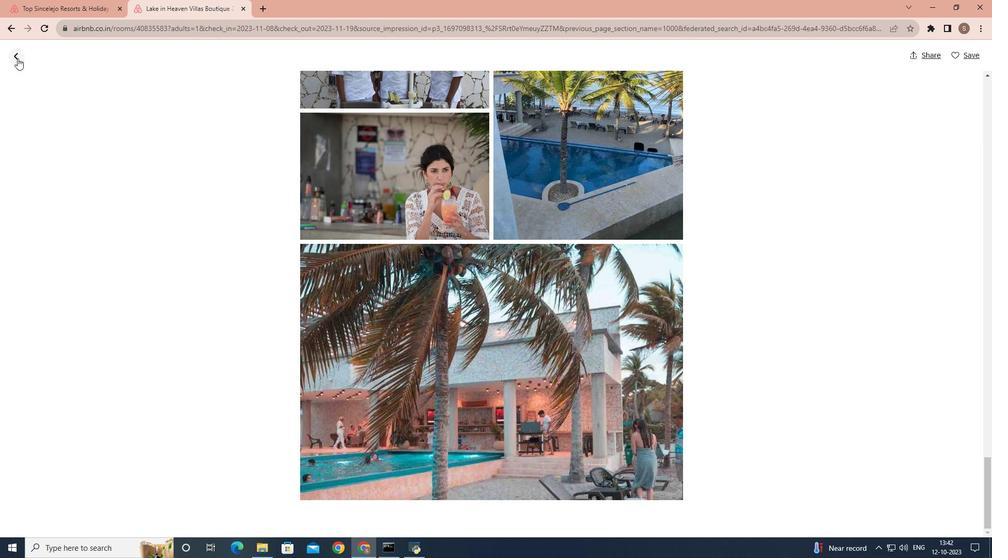 
Action: Mouse moved to (257, 230)
Screenshot: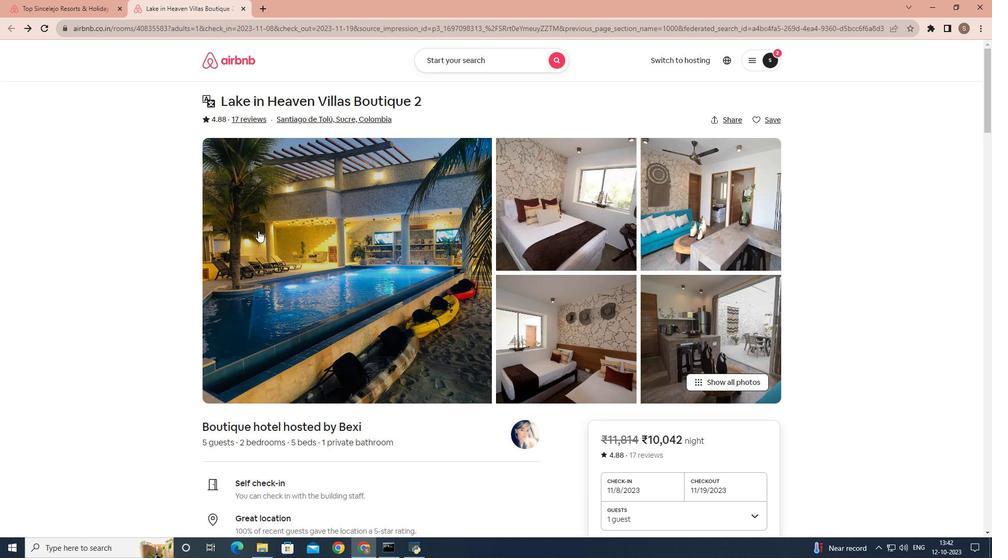 
Action: Mouse scrolled (257, 230) with delta (0, 0)
Screenshot: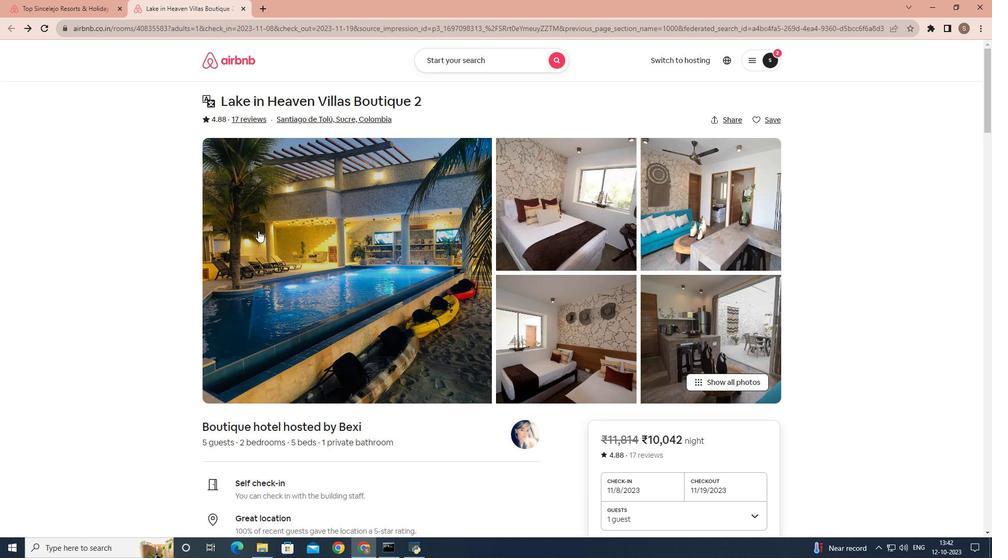 
Action: Mouse moved to (260, 234)
Screenshot: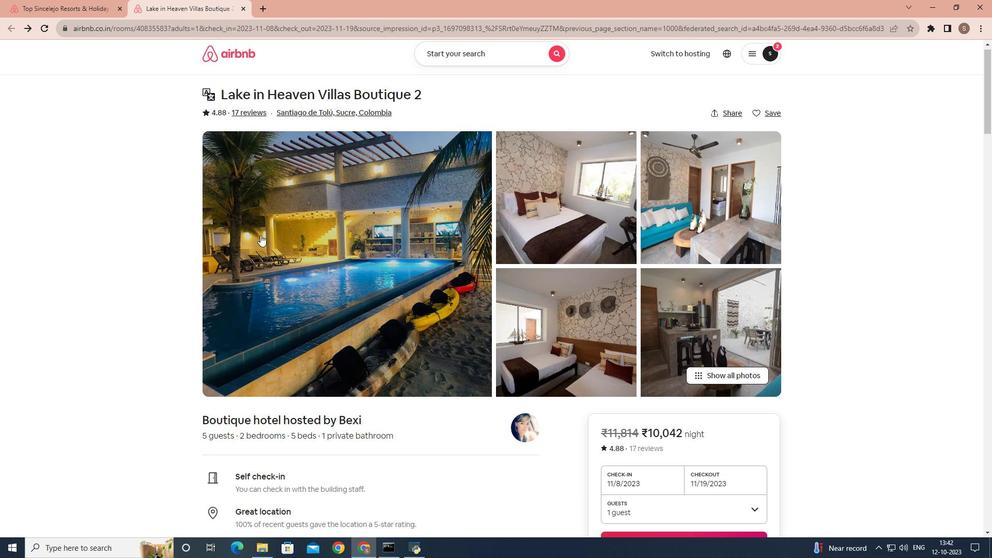 
Action: Mouse scrolled (260, 234) with delta (0, 0)
Screenshot: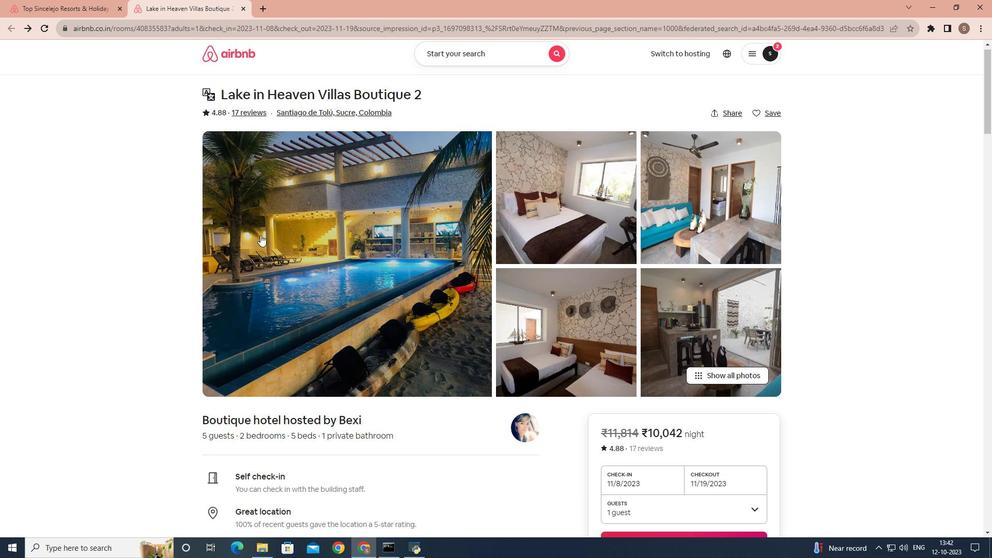 
Action: Mouse moved to (260, 235)
Screenshot: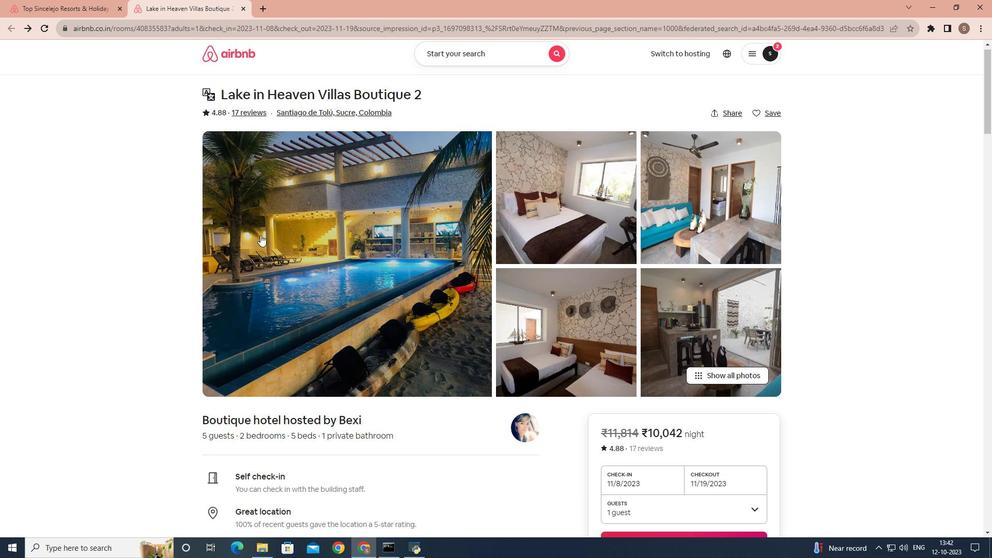 
Action: Mouse scrolled (260, 234) with delta (0, 0)
Screenshot: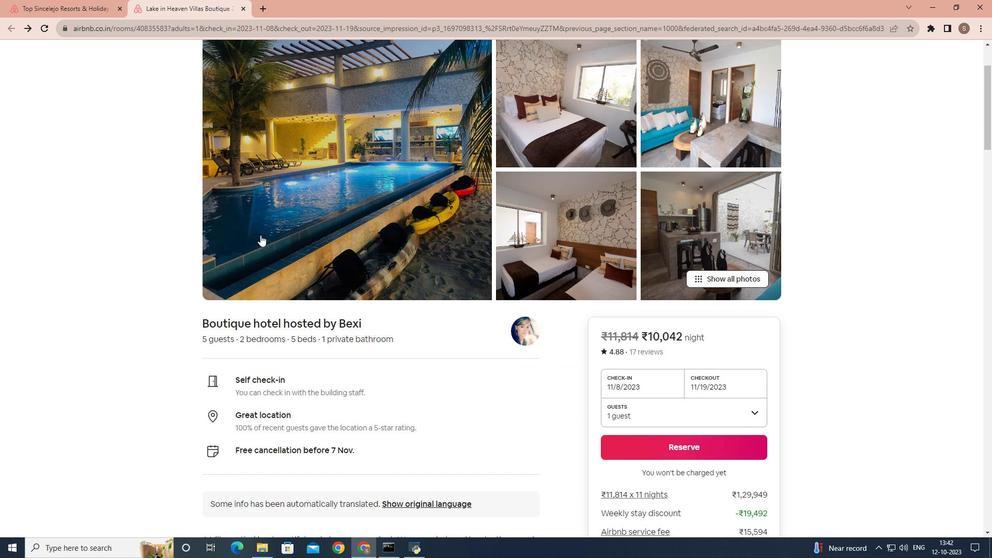 
Action: Mouse scrolled (260, 234) with delta (0, 0)
Screenshot: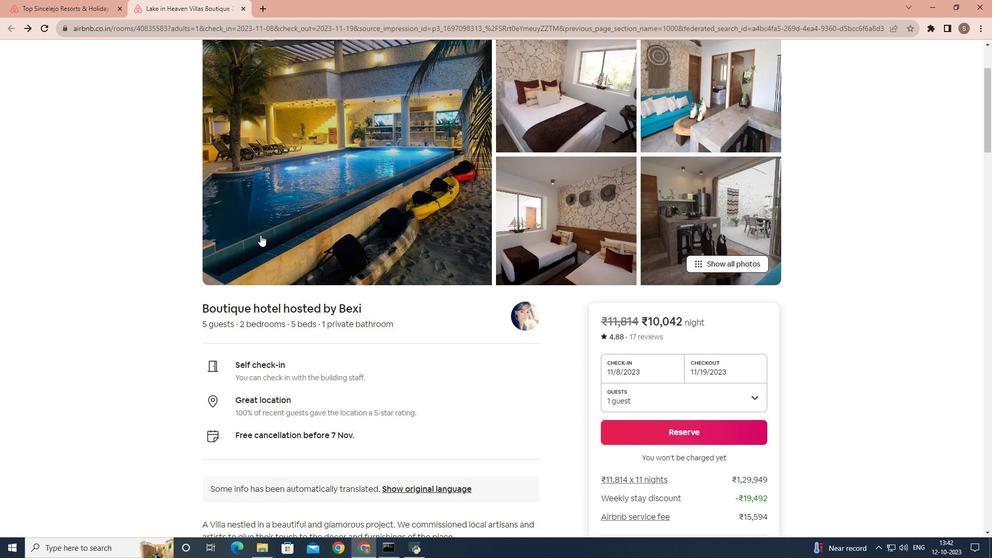 
Action: Mouse scrolled (260, 234) with delta (0, 0)
Screenshot: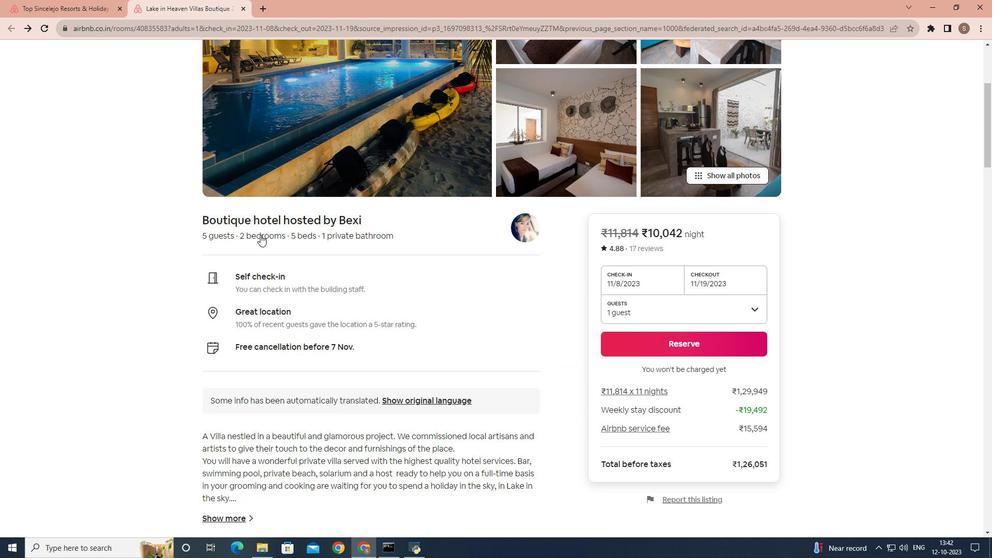 
Action: Mouse scrolled (260, 234) with delta (0, 0)
Screenshot: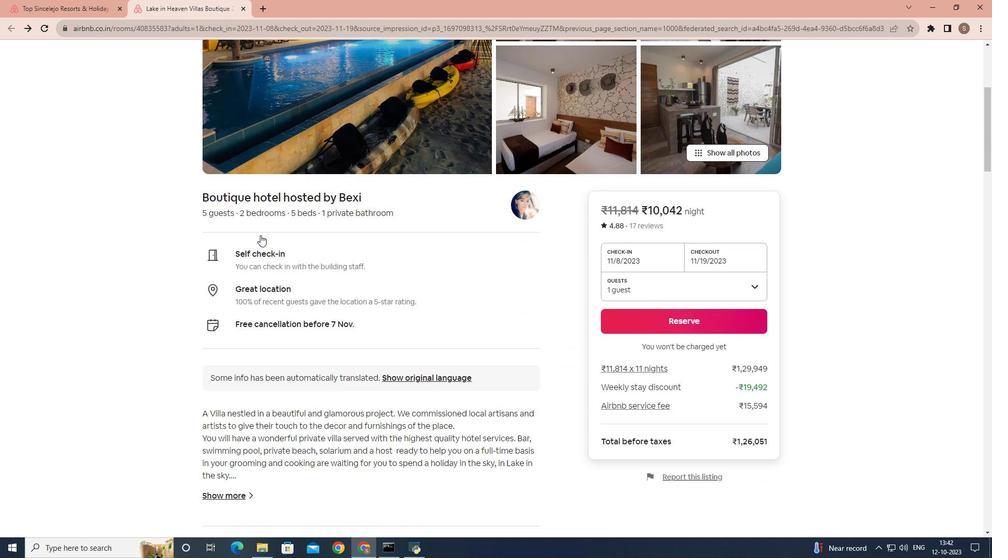 
Action: Mouse scrolled (260, 234) with delta (0, 0)
Screenshot: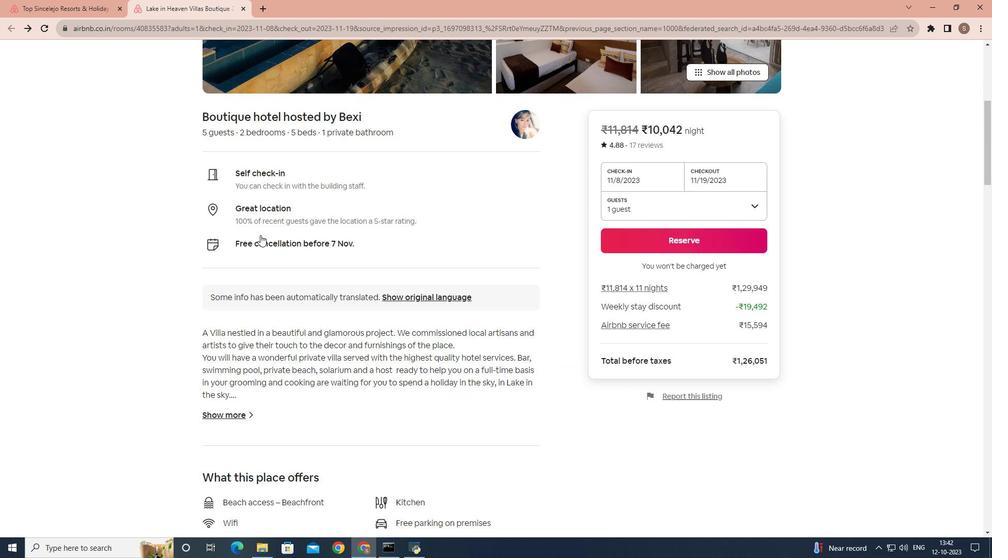 
Action: Mouse scrolled (260, 234) with delta (0, 0)
Screenshot: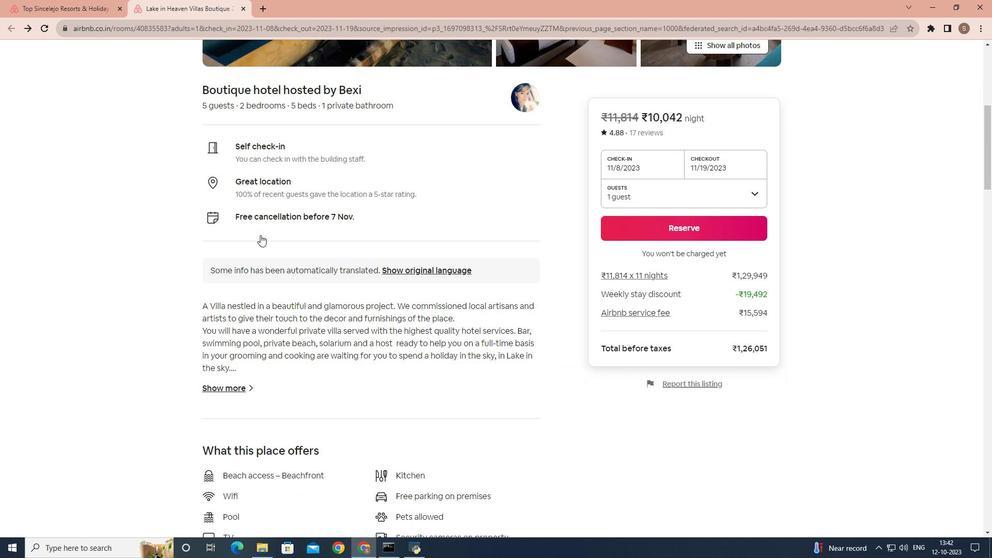 
Action: Mouse moved to (240, 311)
Screenshot: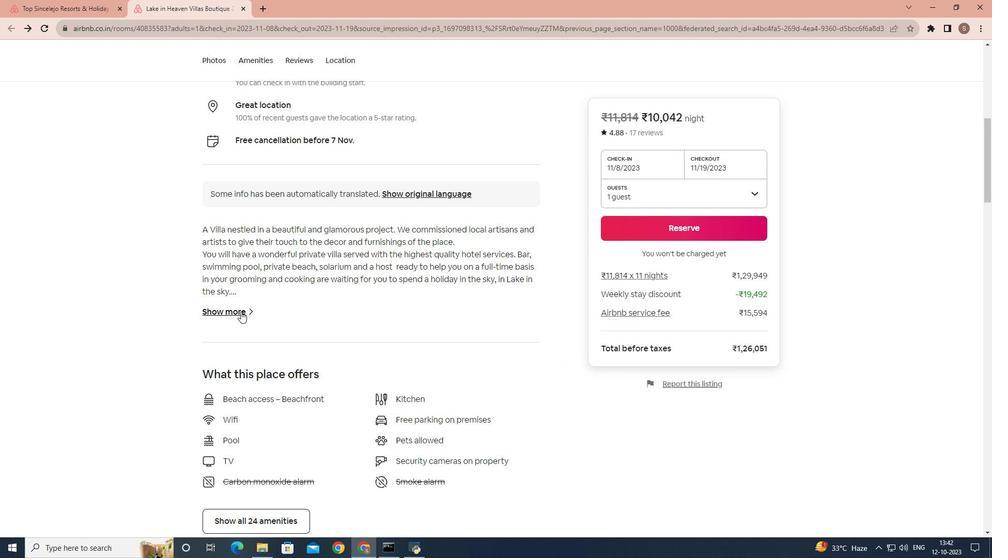 
Action: Mouse pressed left at (240, 311)
Screenshot: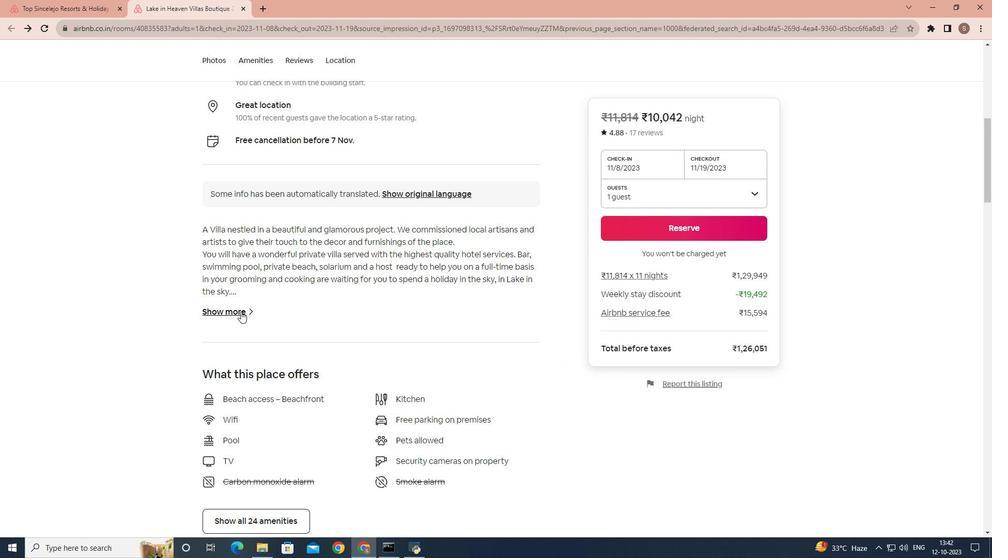 
Action: Mouse moved to (360, 297)
Screenshot: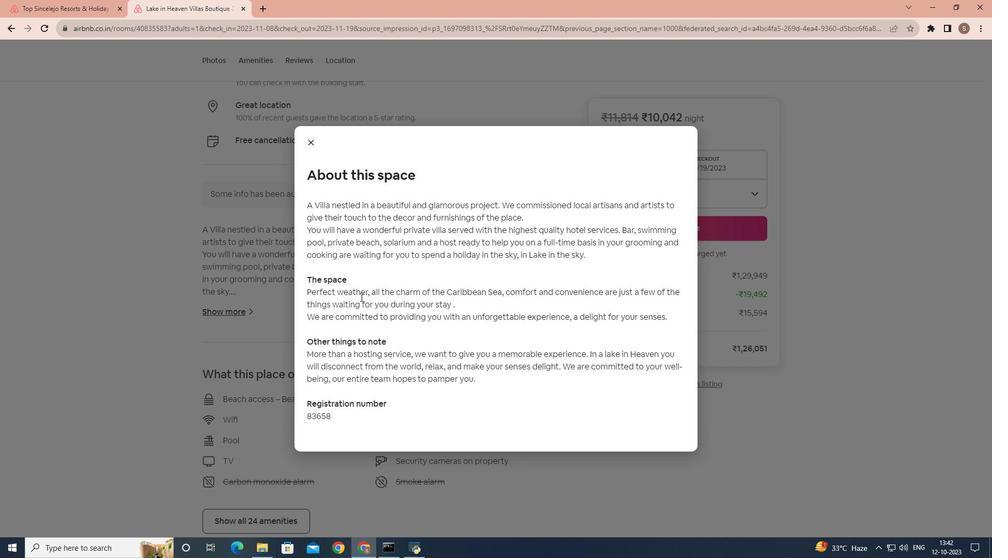 
Action: Mouse scrolled (360, 296) with delta (0, 0)
Screenshot: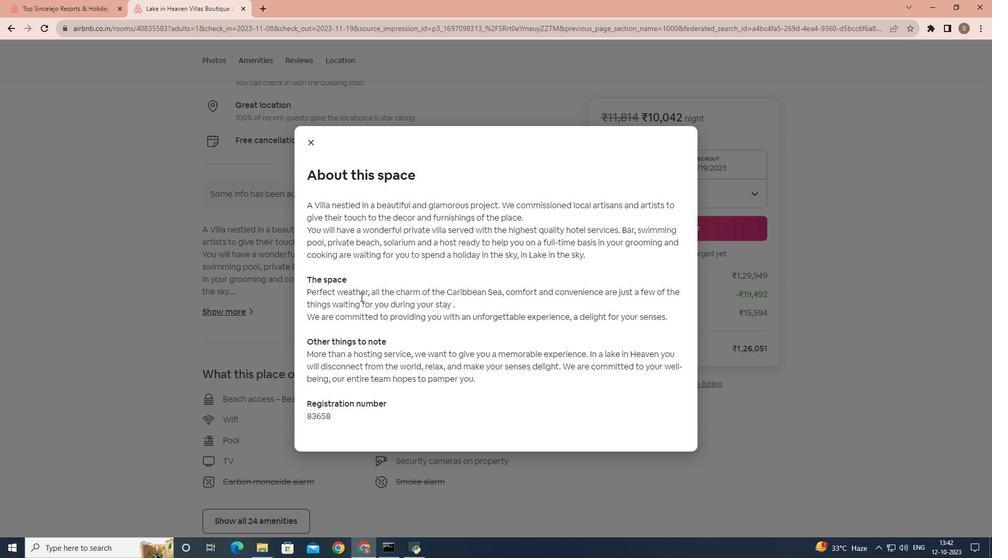 
Action: Mouse scrolled (360, 296) with delta (0, 0)
Screenshot: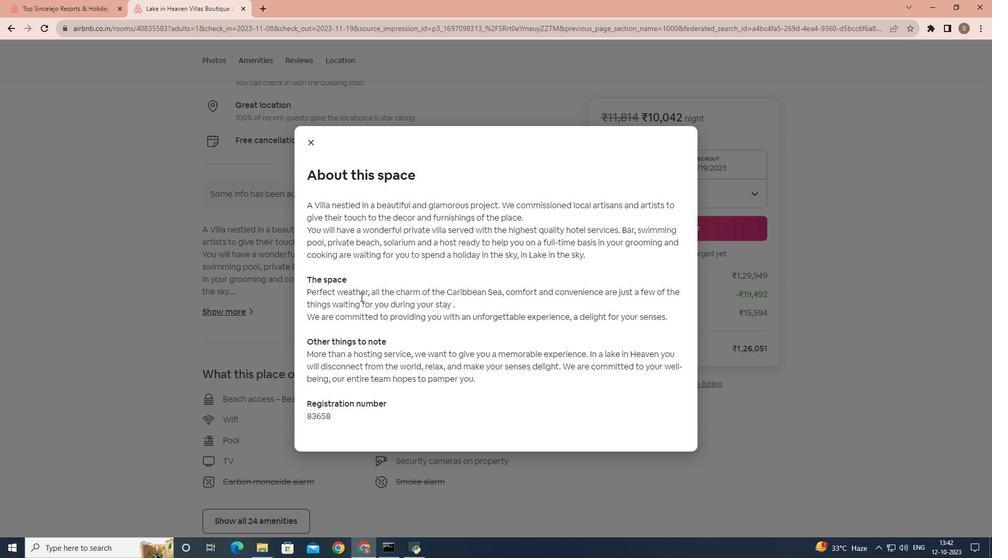 
Action: Mouse moved to (309, 140)
Screenshot: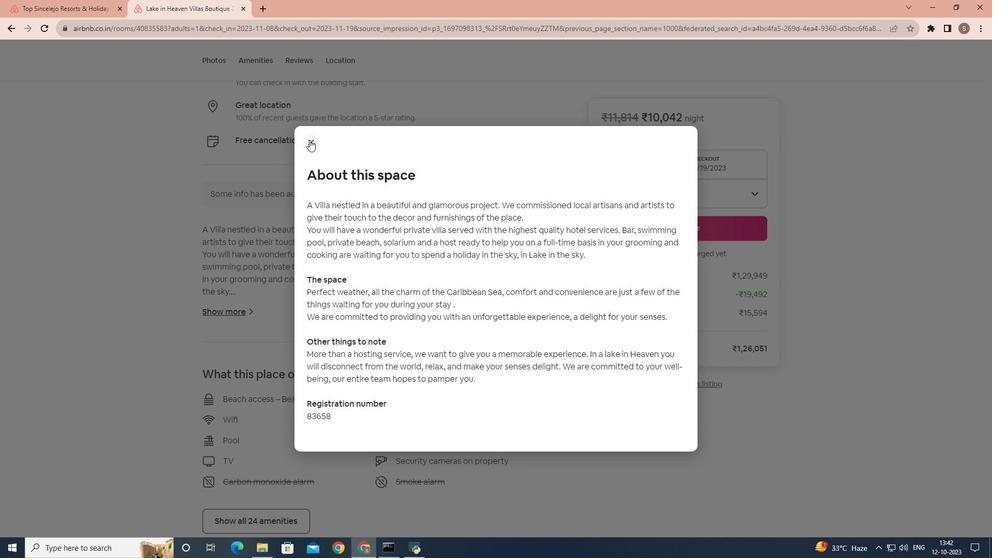 
Action: Mouse pressed left at (309, 140)
Screenshot: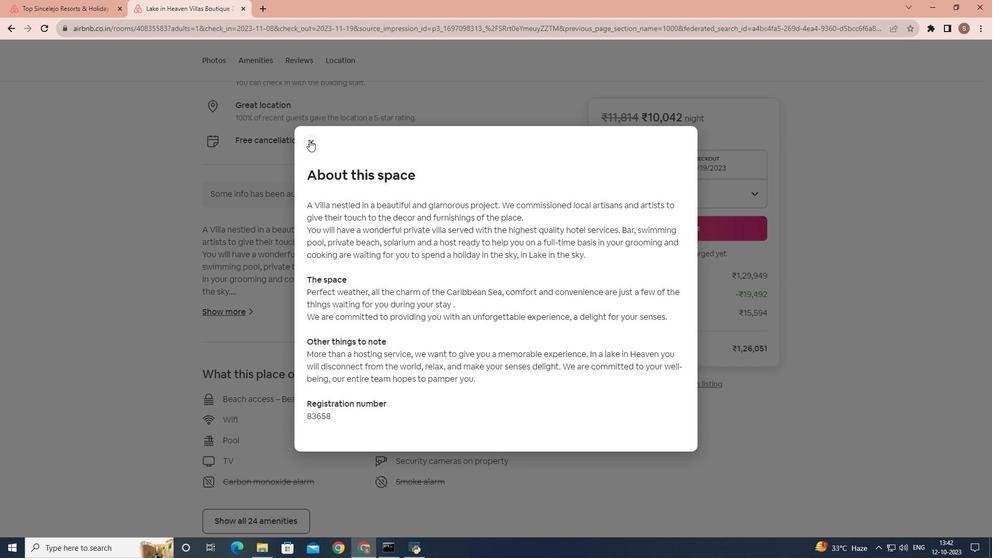 
Action: Mouse moved to (316, 248)
Screenshot: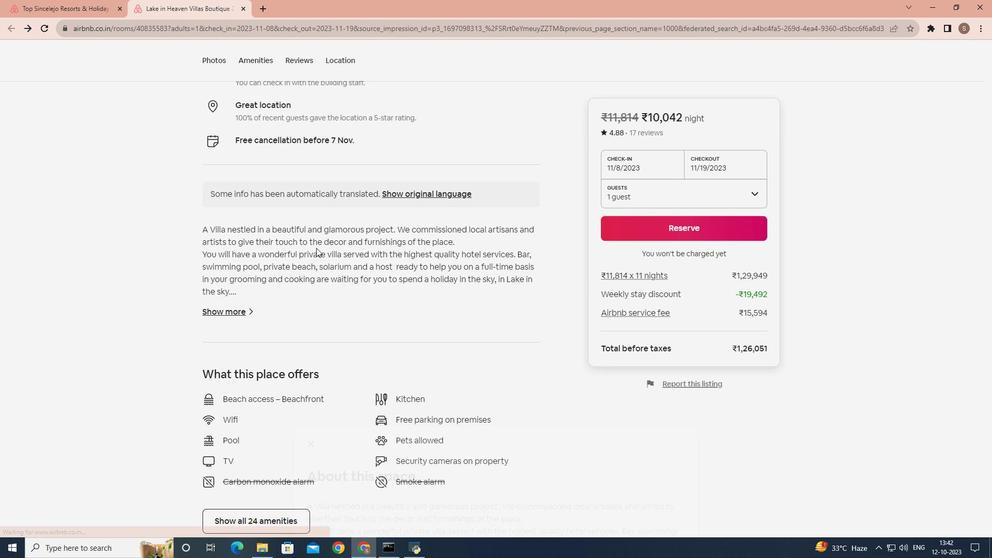 
Action: Mouse scrolled (316, 248) with delta (0, 0)
Screenshot: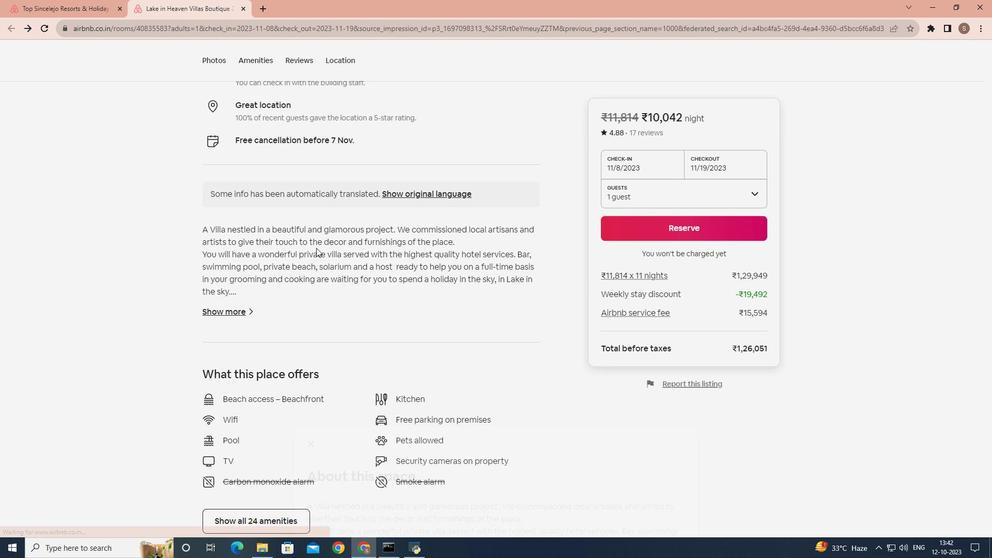 
Action: Mouse moved to (316, 250)
Screenshot: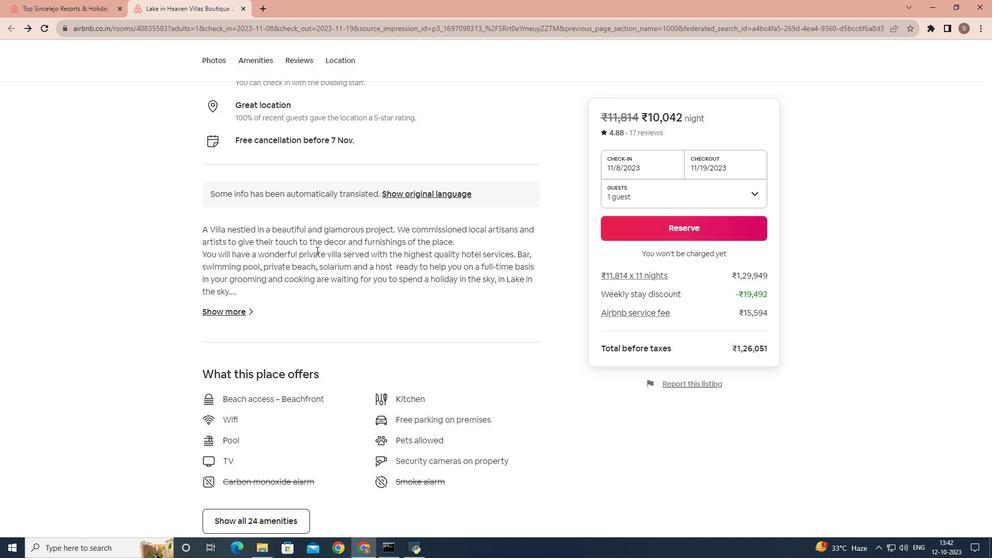 
Action: Mouse scrolled (316, 249) with delta (0, 0)
Screenshot: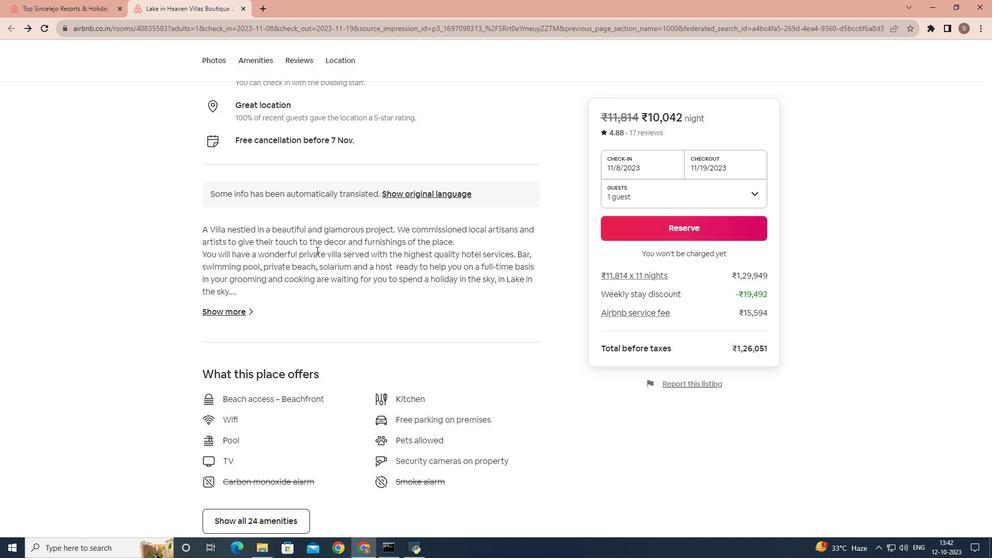 
Action: Mouse moved to (315, 250)
Screenshot: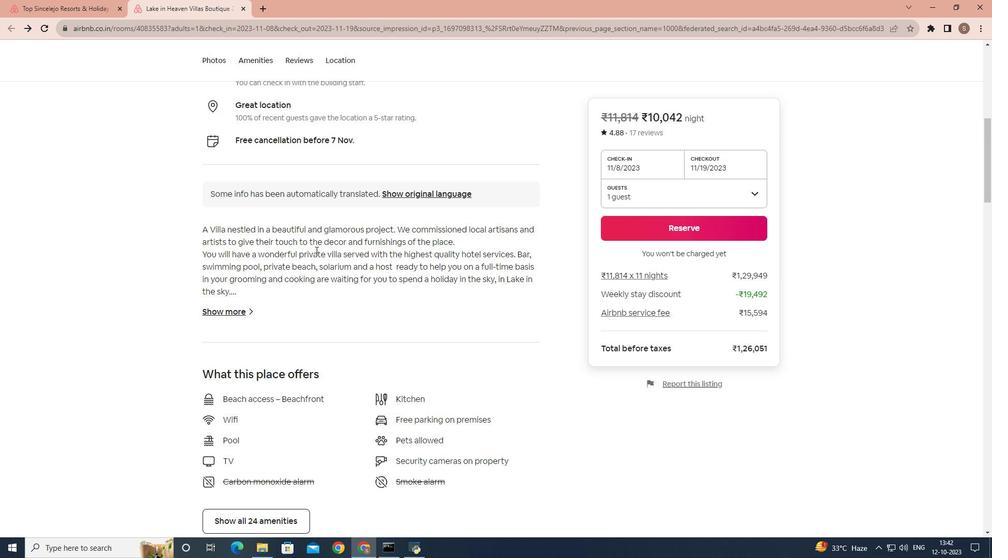 
Action: Mouse scrolled (315, 250) with delta (0, 0)
Screenshot: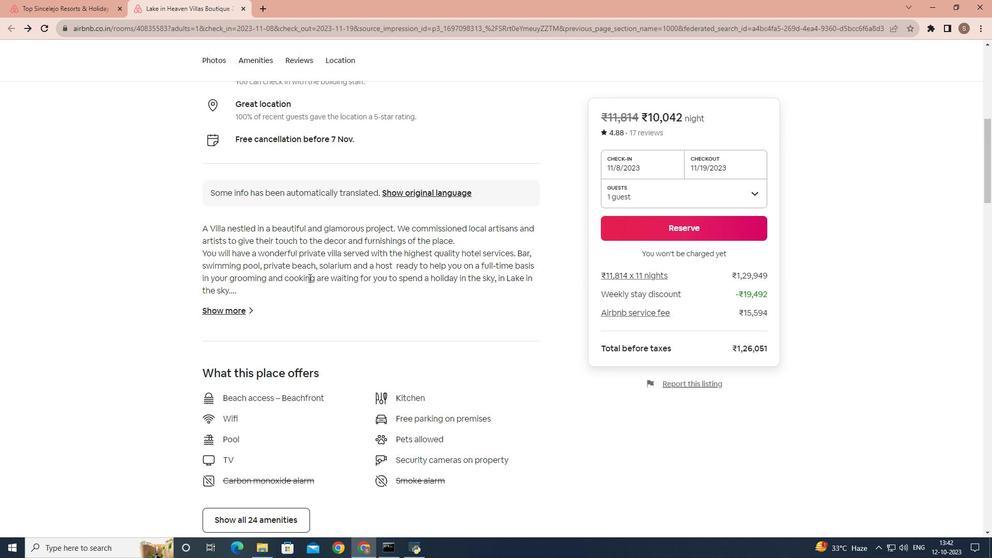 
Action: Mouse moved to (260, 415)
Screenshot: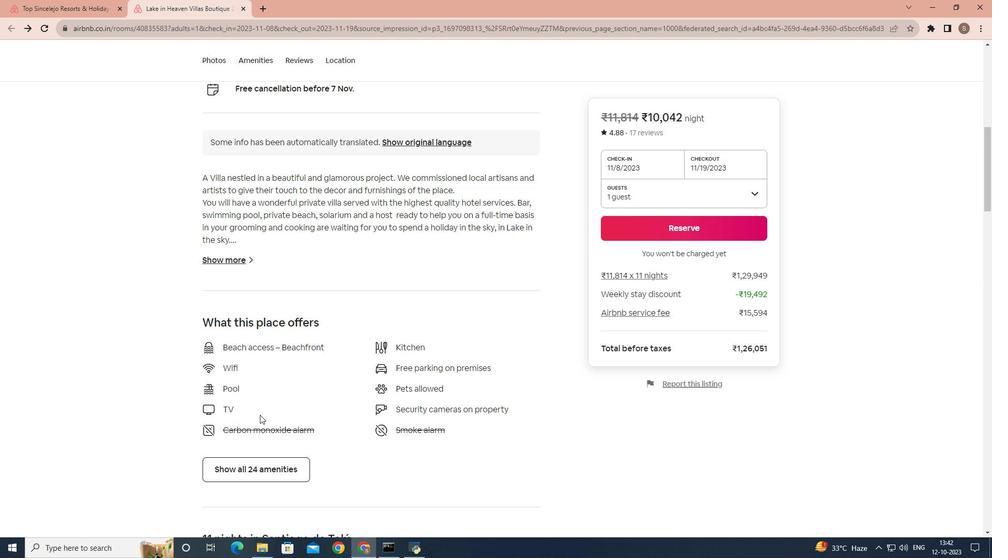 
Action: Mouse scrolled (260, 414) with delta (0, 0)
Screenshot: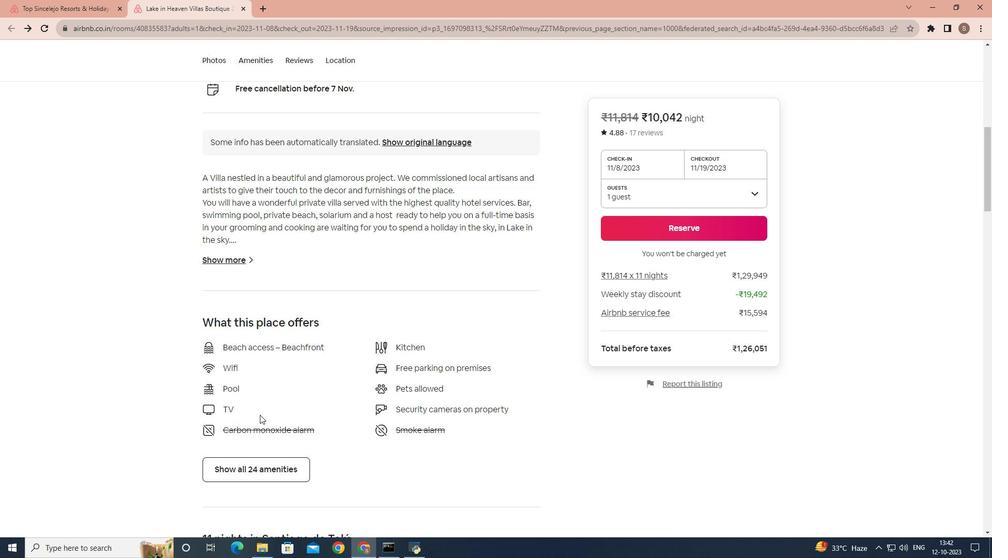 
Action: Mouse scrolled (260, 414) with delta (0, 0)
Screenshot: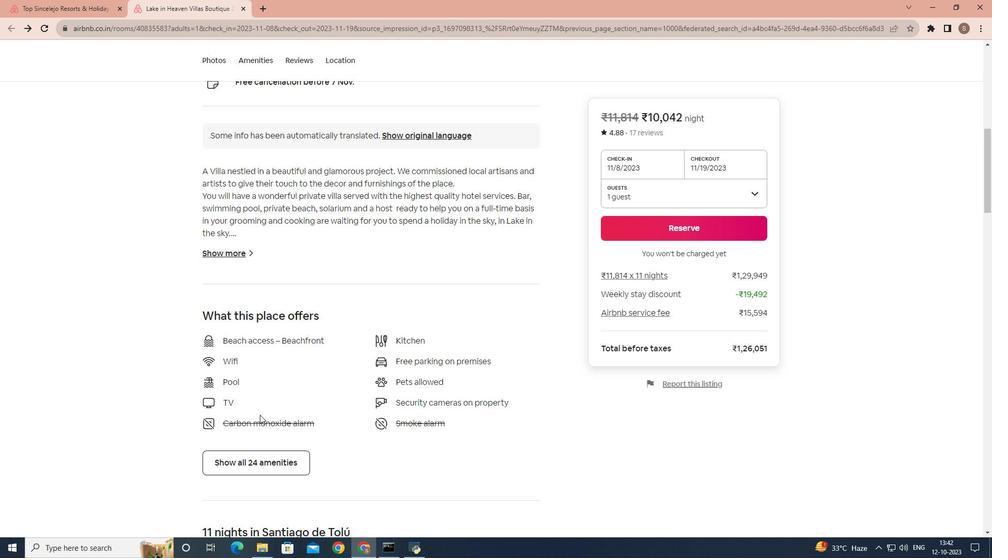 
Action: Mouse moved to (280, 362)
Screenshot: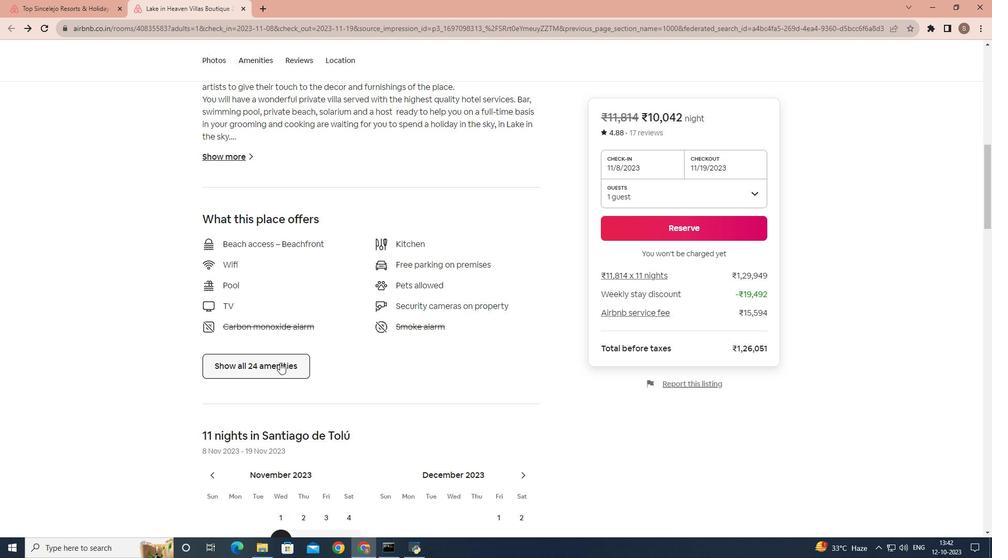 
Action: Mouse pressed left at (280, 362)
Screenshot: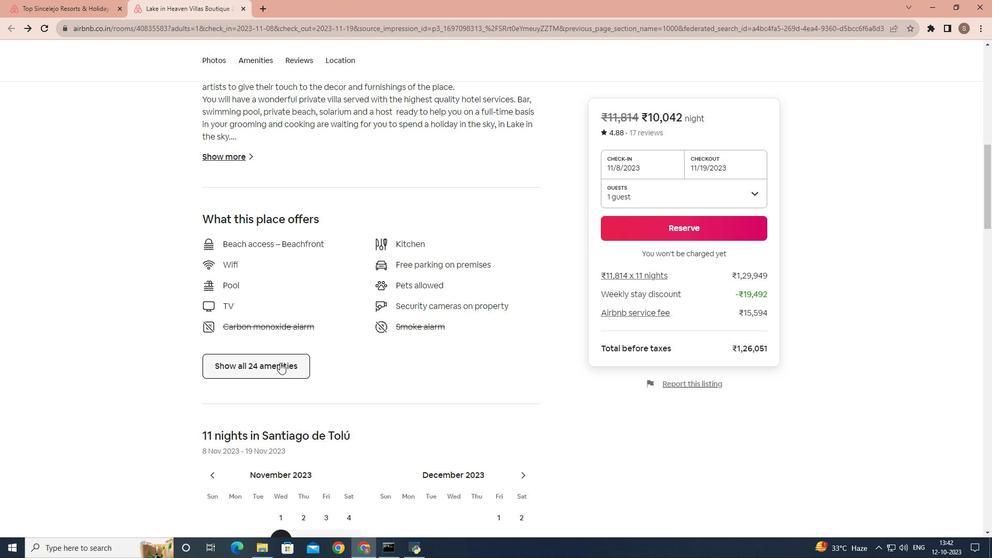 
Action: Mouse moved to (360, 346)
Screenshot: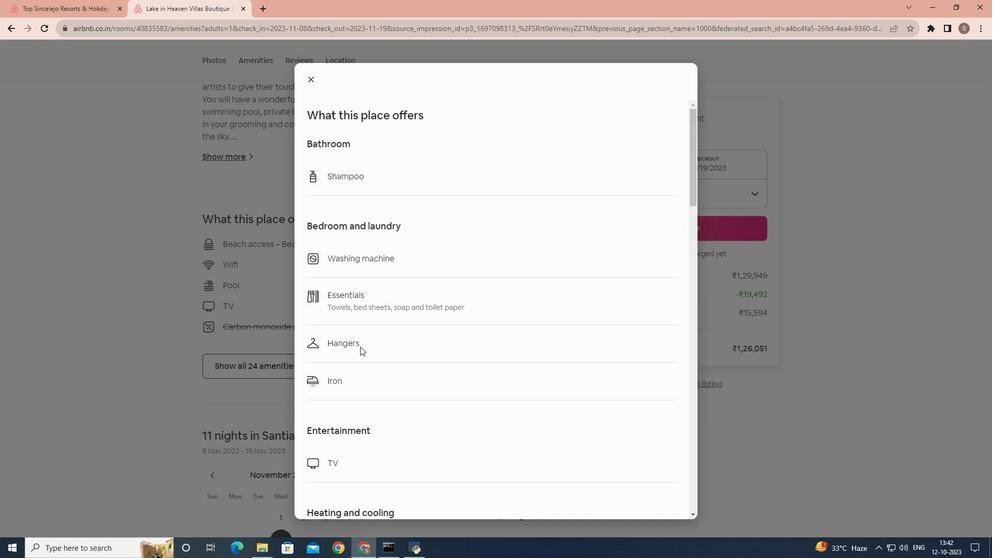 
Action: Mouse scrolled (360, 346) with delta (0, 0)
Screenshot: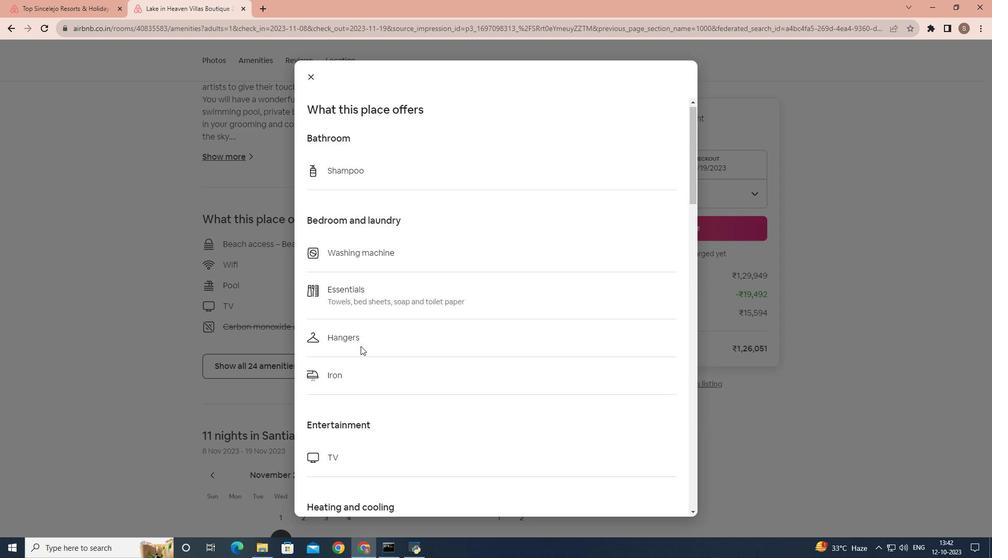 
Action: Mouse moved to (360, 346)
Screenshot: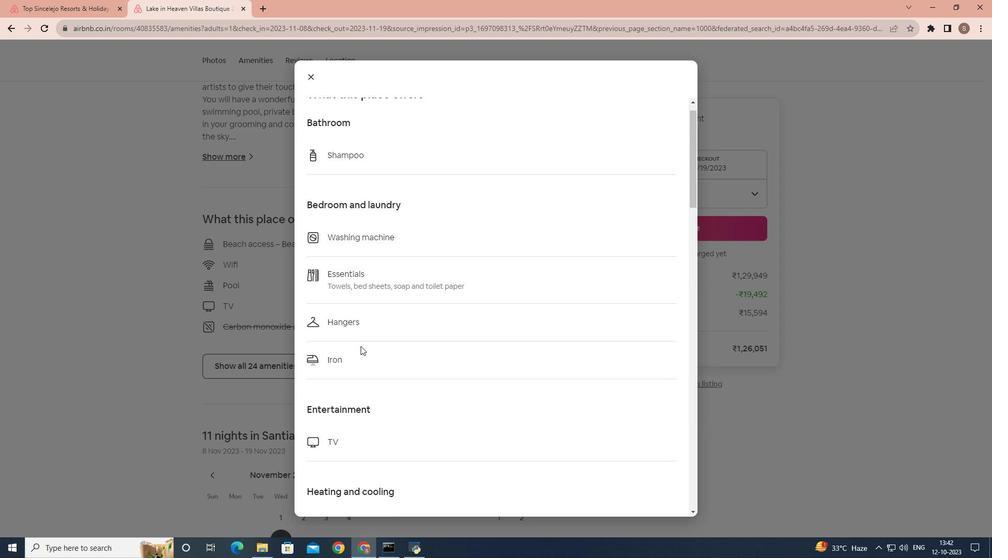 
Action: Mouse scrolled (360, 345) with delta (0, 0)
Screenshot: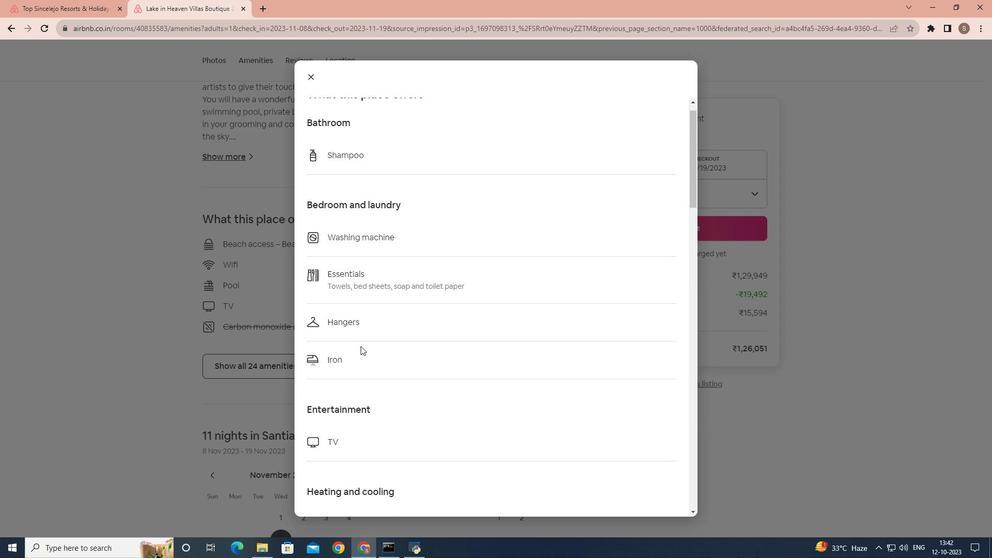 
Action: Mouse scrolled (360, 345) with delta (0, 0)
Screenshot: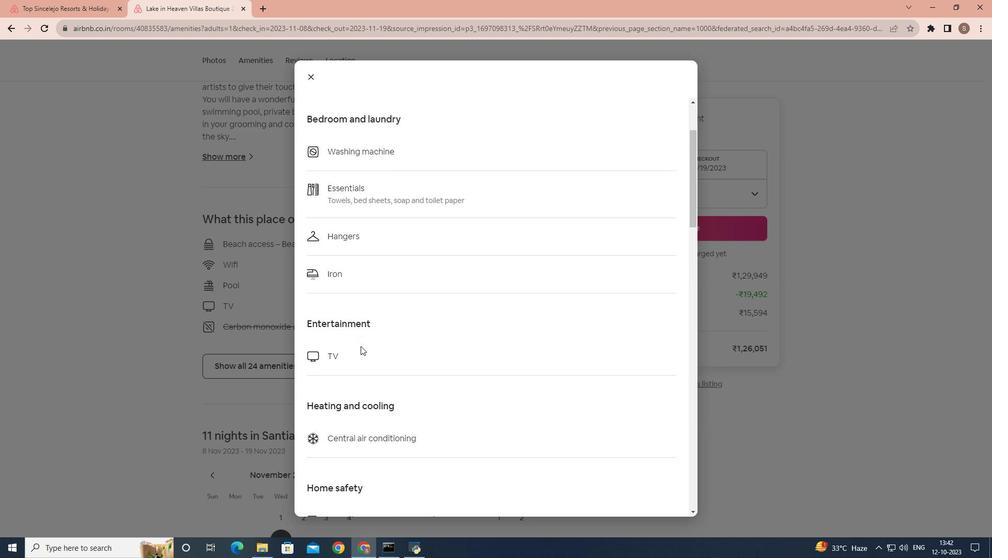 
Action: Mouse scrolled (360, 345) with delta (0, 0)
Screenshot: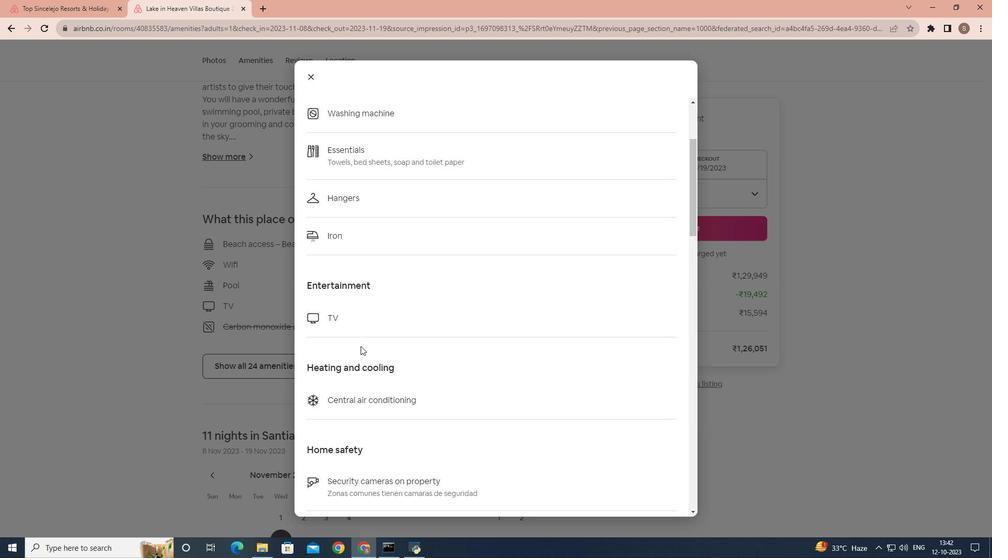 
Action: Mouse scrolled (360, 345) with delta (0, 0)
Screenshot: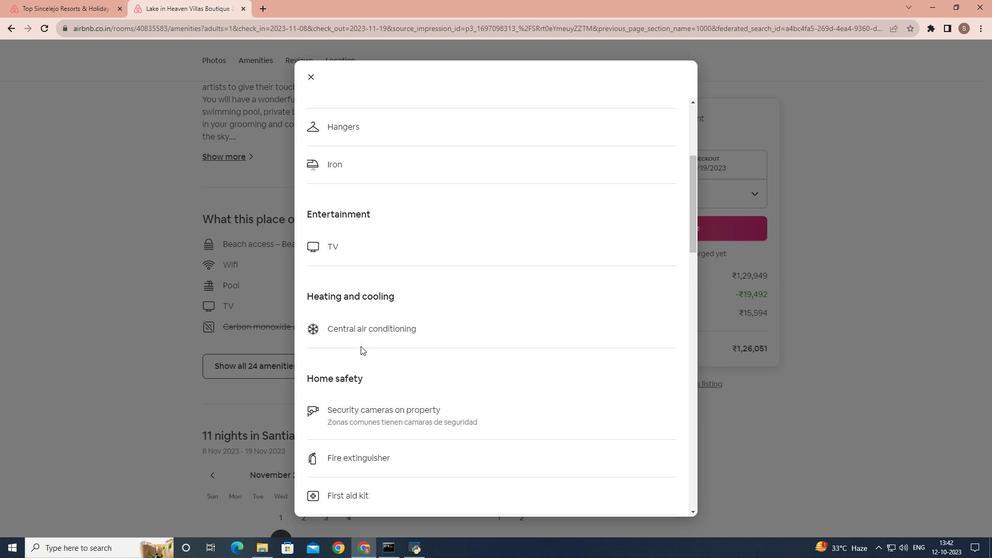 
Action: Mouse scrolled (360, 345) with delta (0, 0)
Screenshot: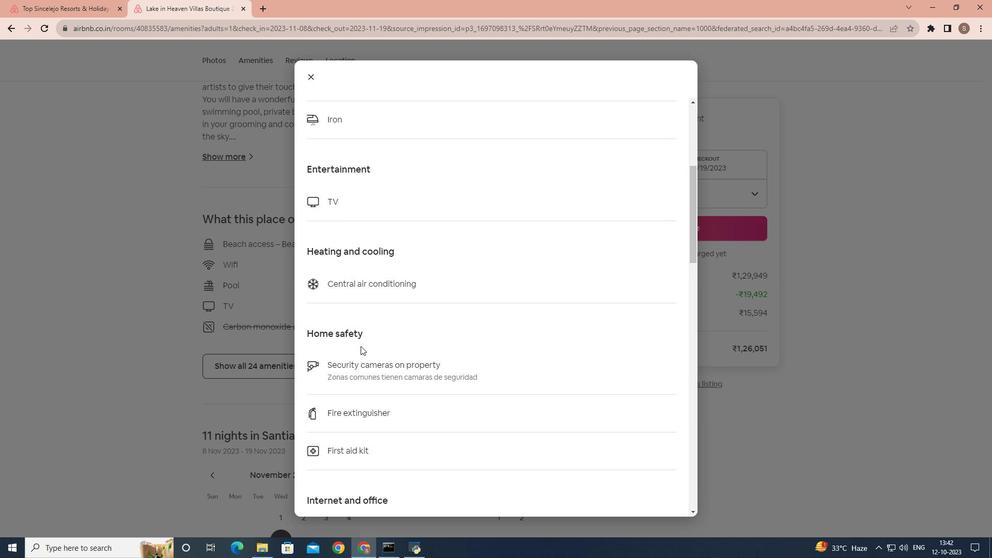 
Action: Mouse scrolled (360, 345) with delta (0, 0)
Screenshot: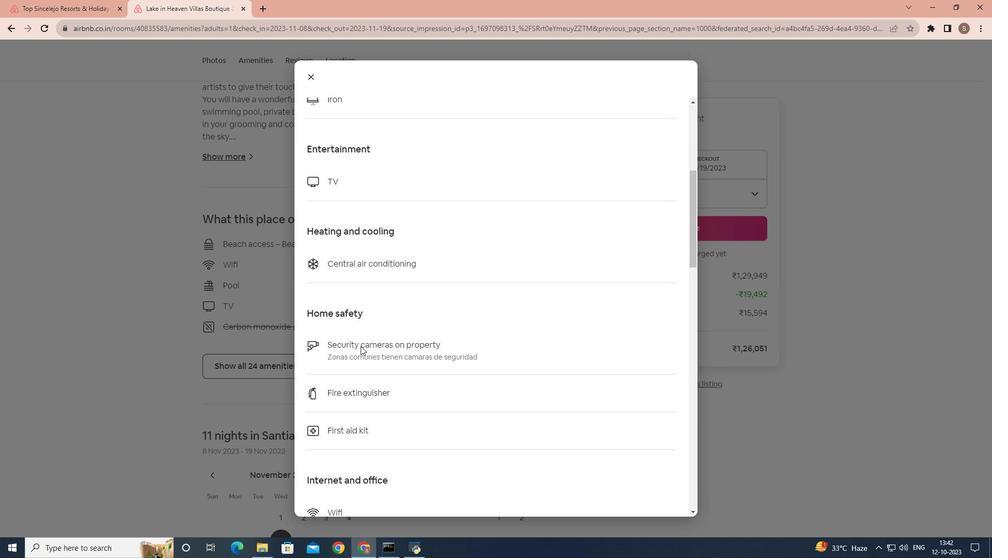 
Action: Mouse scrolled (360, 345) with delta (0, 0)
Screenshot: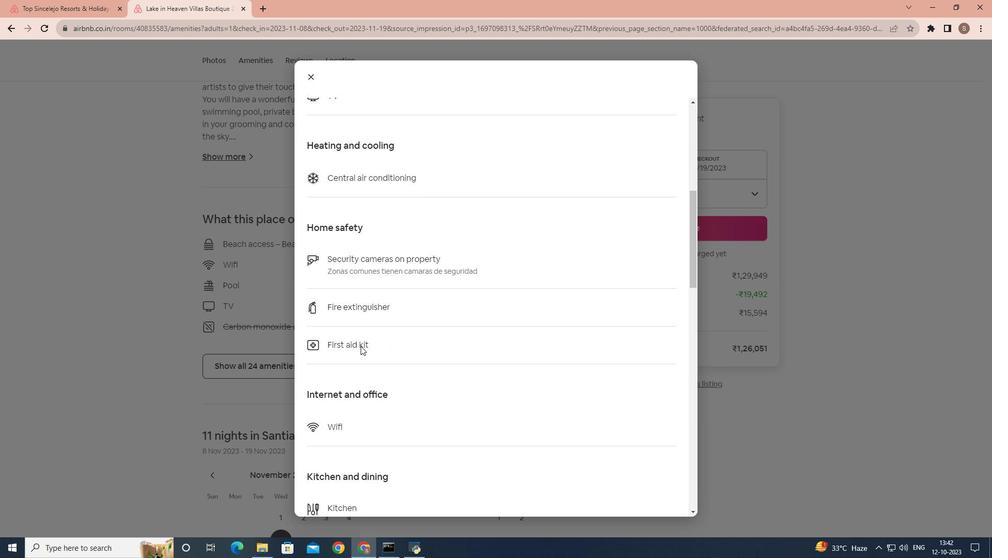 
Action: Mouse scrolled (360, 345) with delta (0, 0)
Screenshot: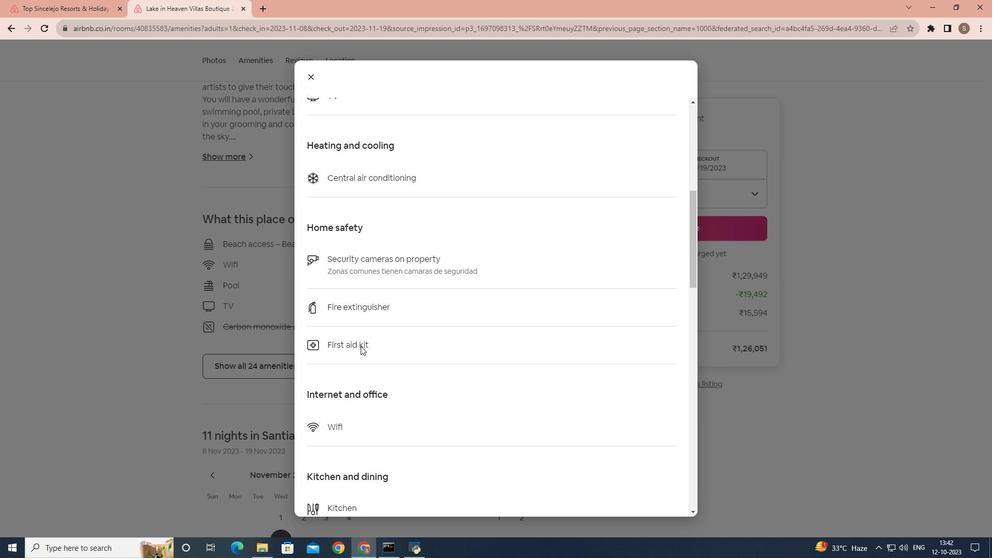 
Action: Mouse scrolled (360, 345) with delta (0, 0)
Screenshot: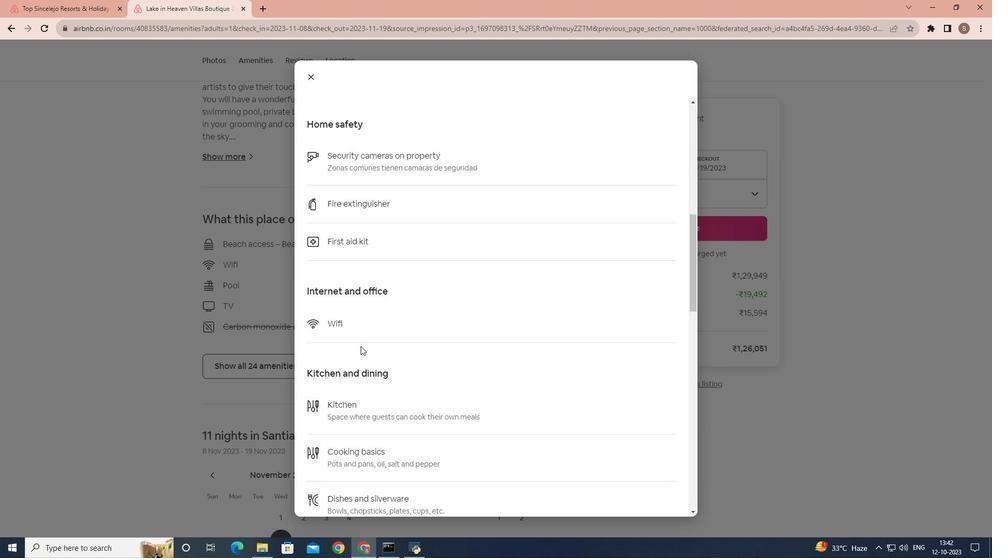 
Action: Mouse scrolled (360, 345) with delta (0, 0)
Screenshot: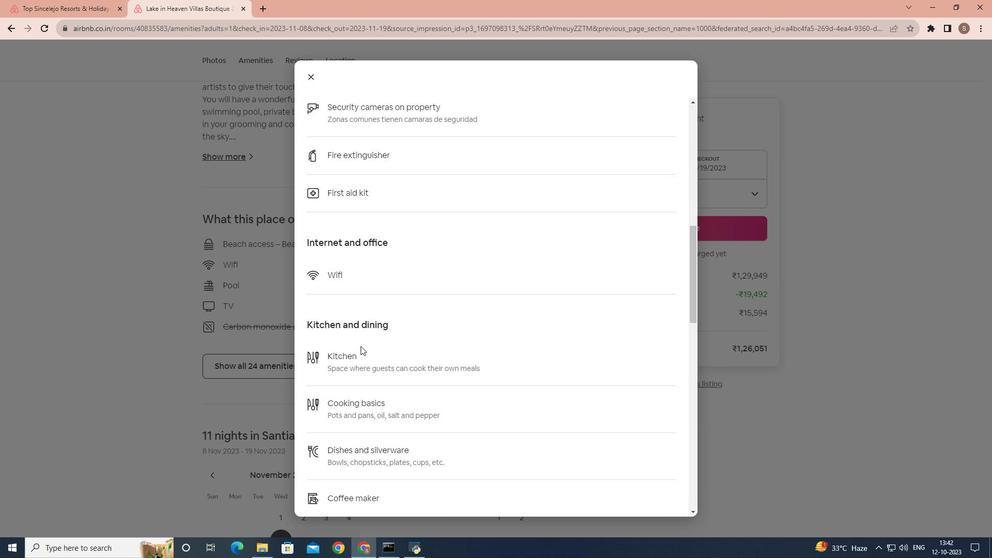 
Action: Mouse scrolled (360, 345) with delta (0, 0)
Screenshot: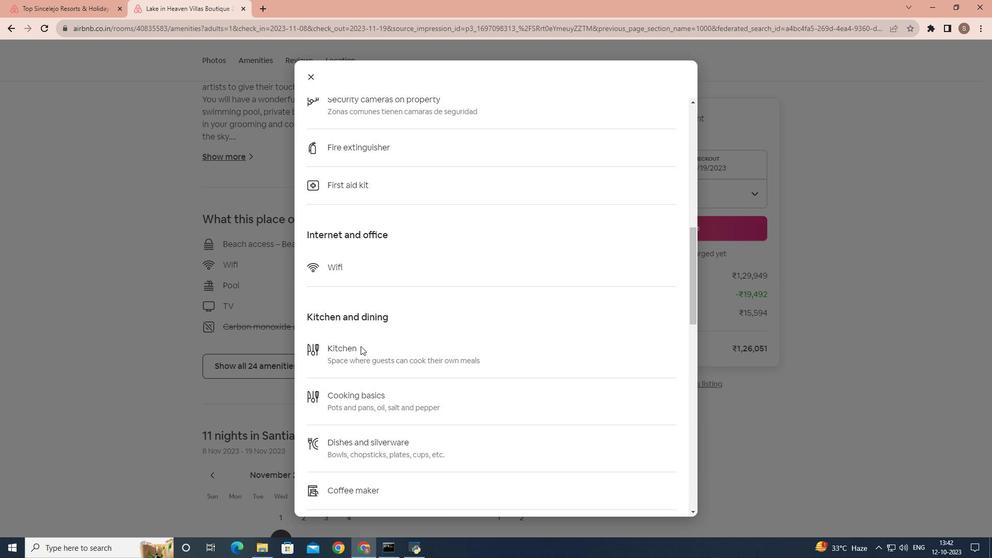 
Action: Mouse scrolled (360, 345) with delta (0, 0)
Screenshot: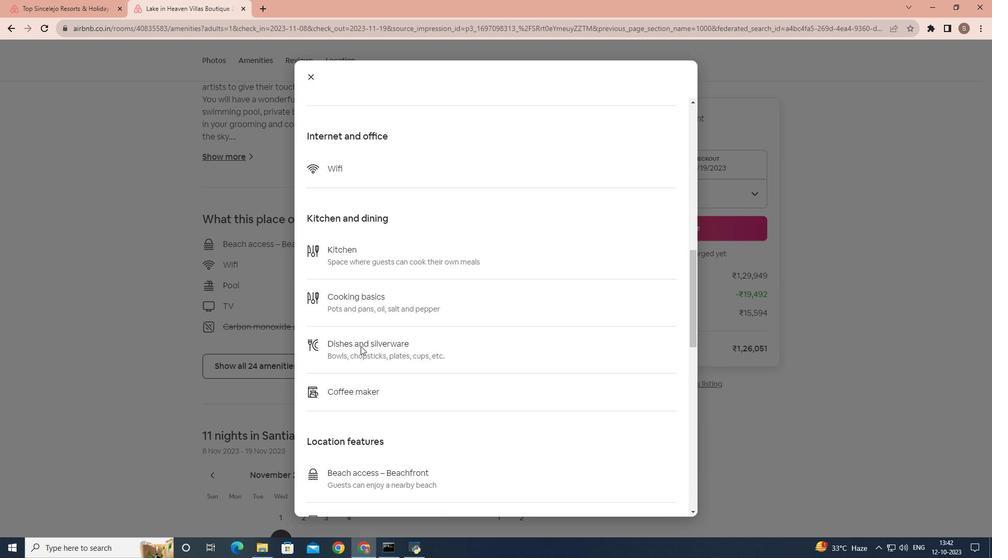 
Action: Mouse scrolled (360, 345) with delta (0, 0)
Screenshot: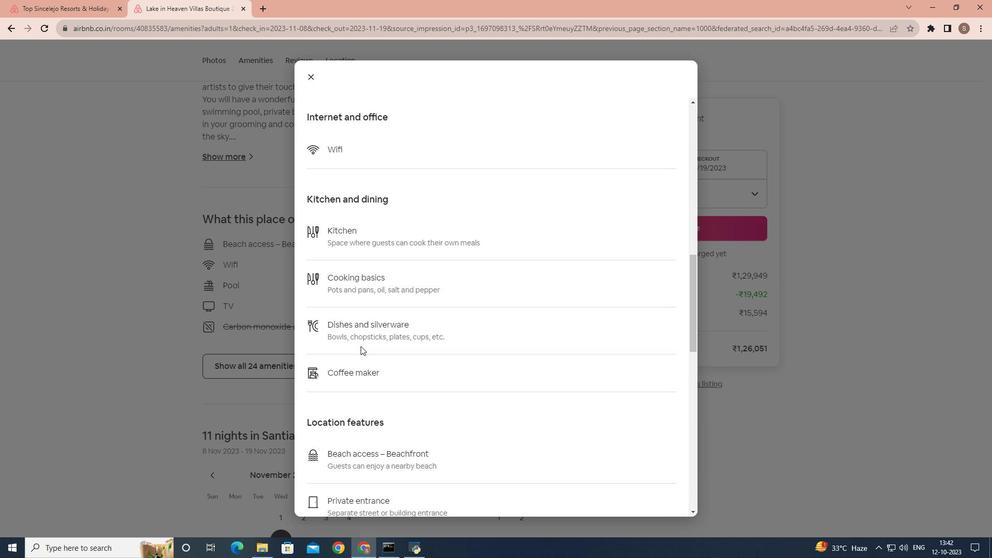 
Action: Mouse scrolled (360, 345) with delta (0, 0)
Screenshot: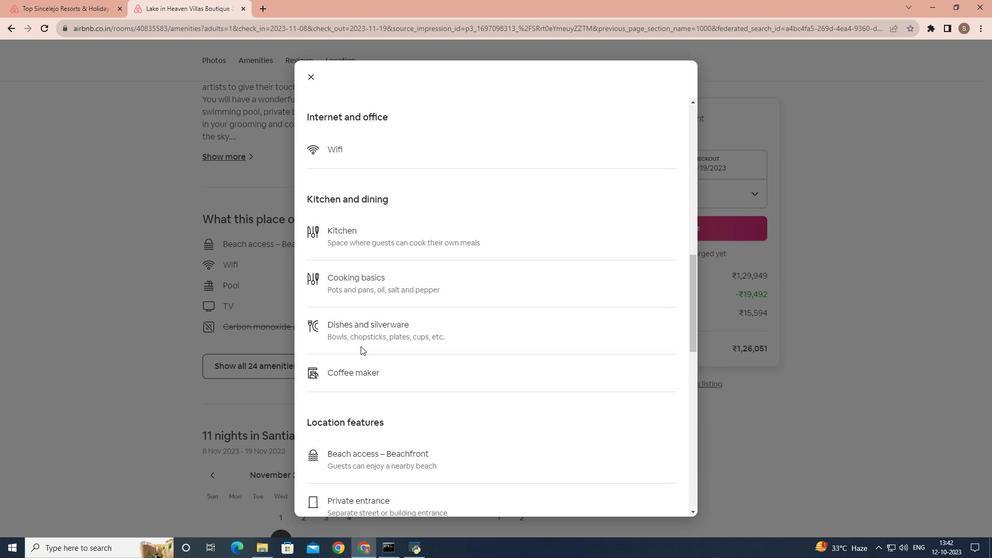 
Action: Mouse scrolled (360, 345) with delta (0, 0)
Screenshot: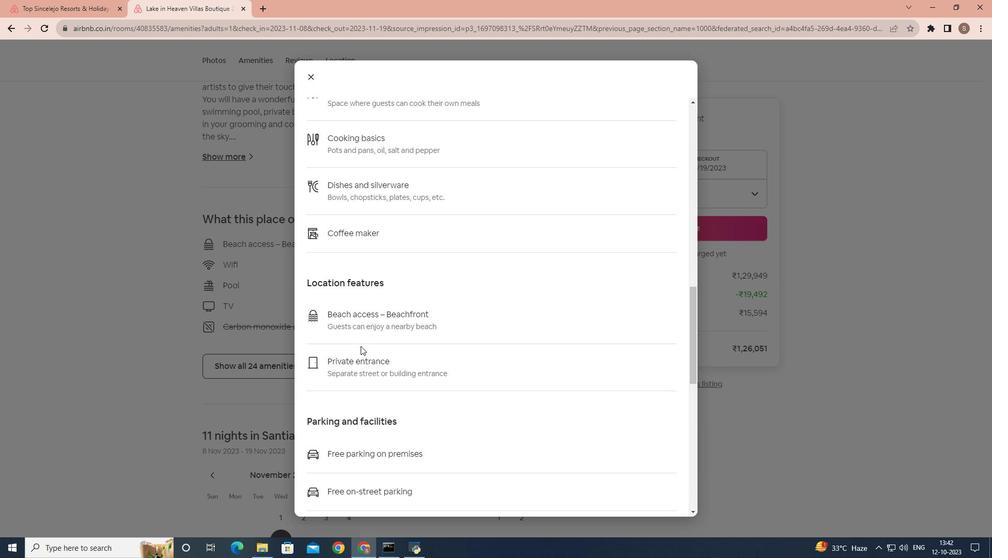 
Action: Mouse scrolled (360, 345) with delta (0, 0)
Screenshot: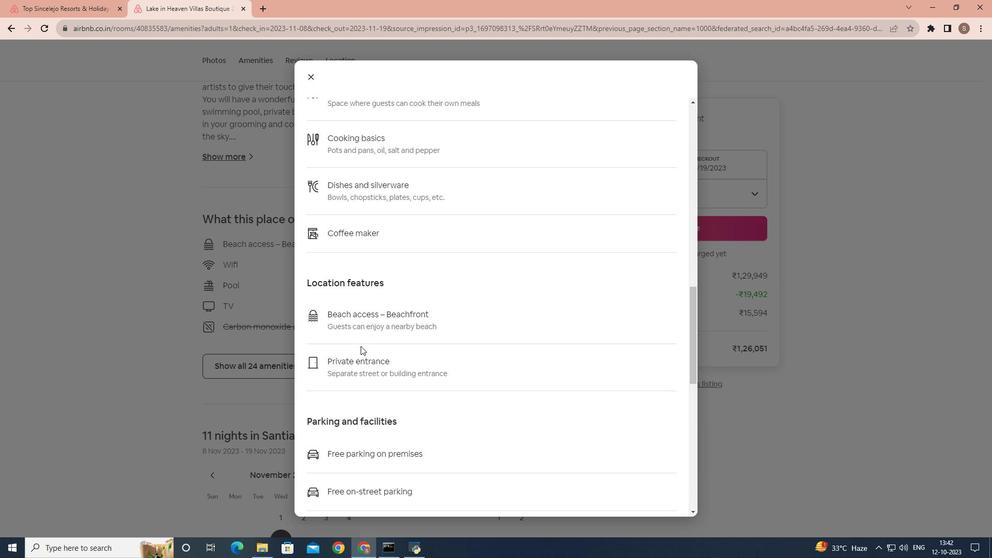 
Action: Mouse scrolled (360, 345) with delta (0, 0)
Screenshot: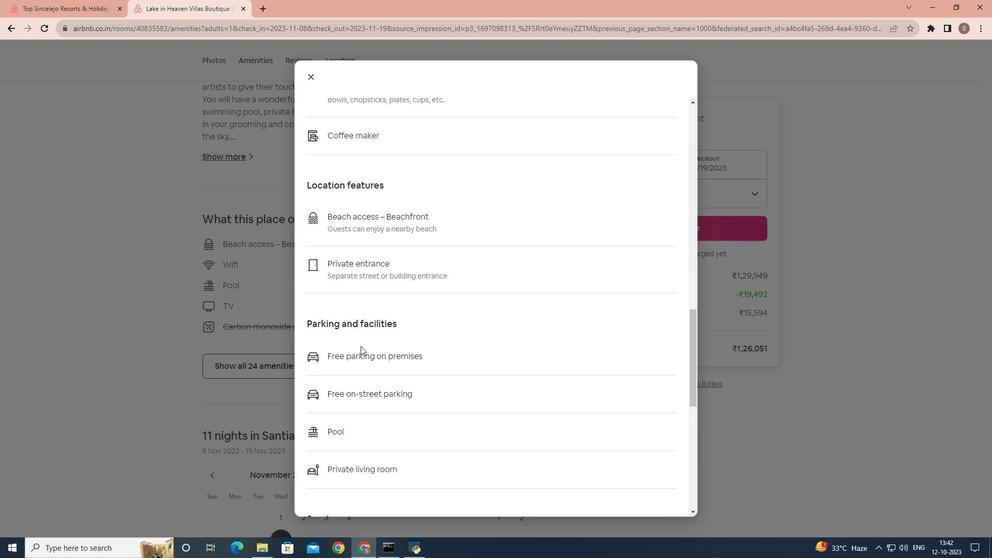
Action: Mouse scrolled (360, 345) with delta (0, 0)
Screenshot: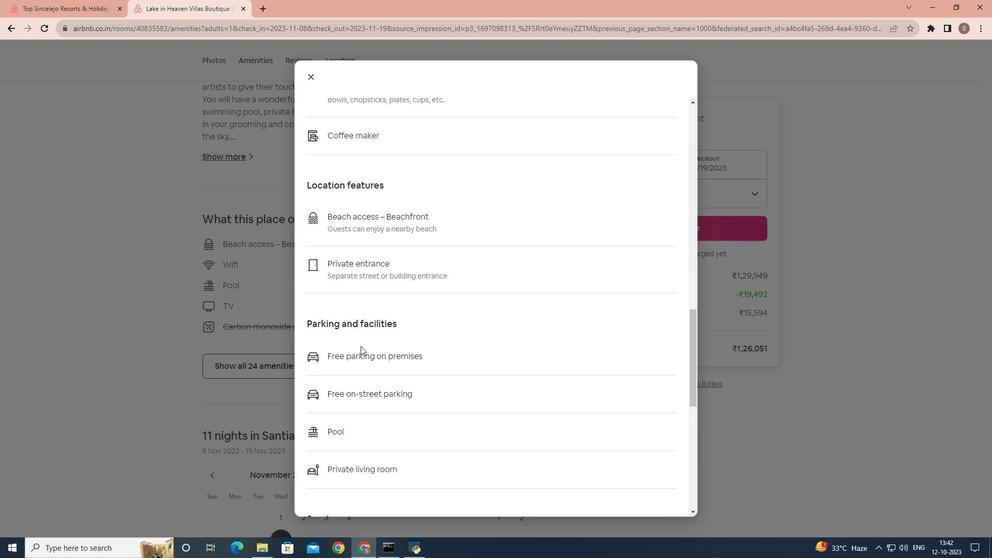 
Action: Mouse scrolled (360, 345) with delta (0, 0)
Screenshot: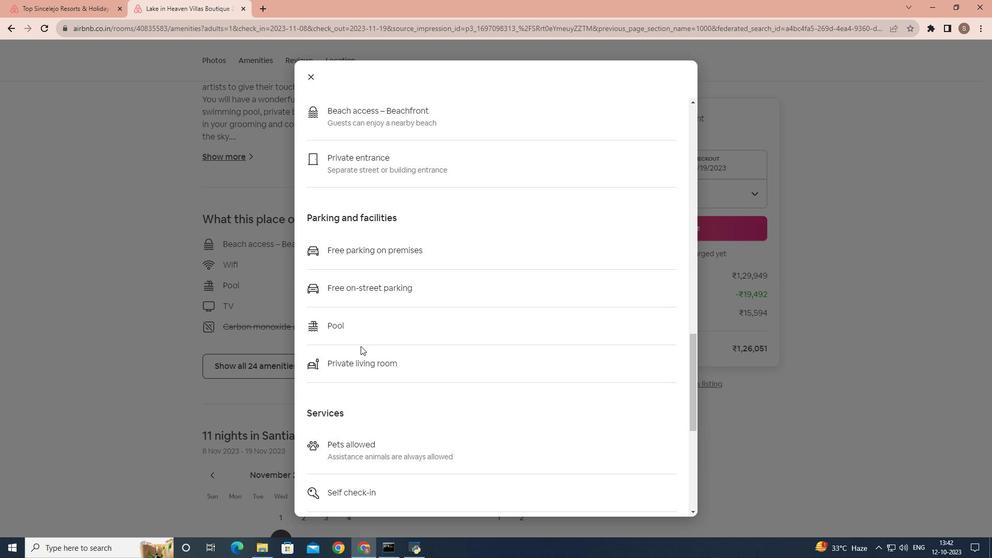 
Action: Mouse scrolled (360, 345) with delta (0, 0)
Screenshot: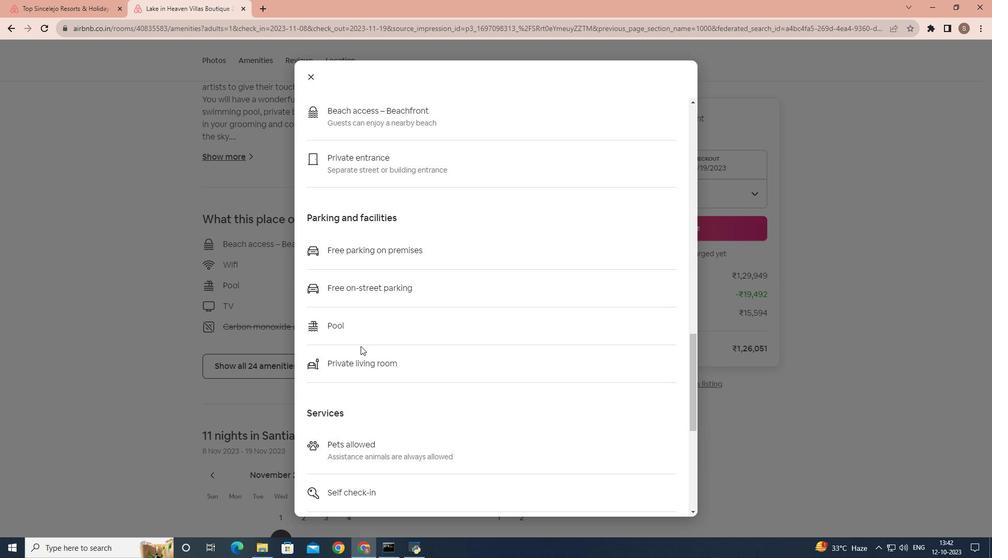 
Action: Mouse scrolled (360, 345) with delta (0, 0)
Screenshot: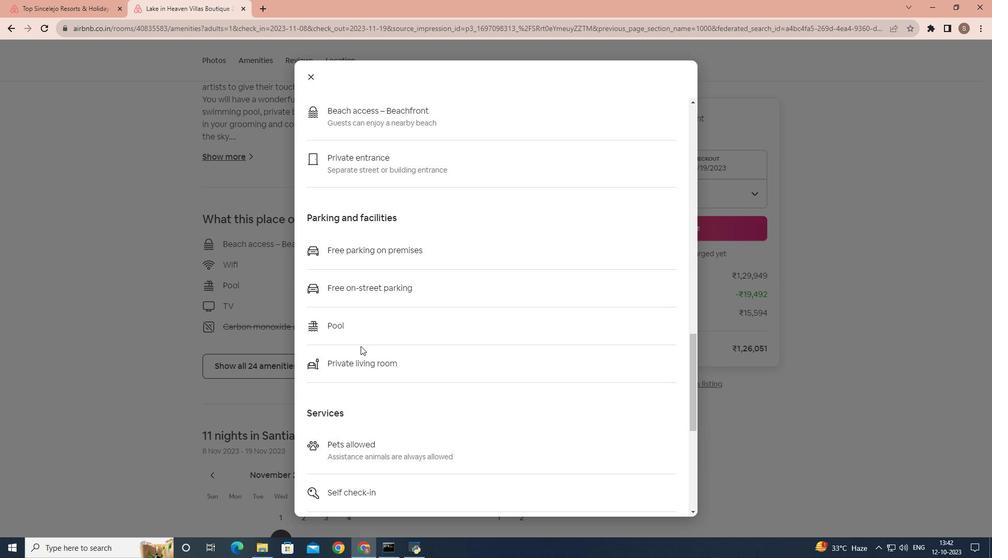 
Action: Mouse scrolled (360, 345) with delta (0, 0)
Screenshot: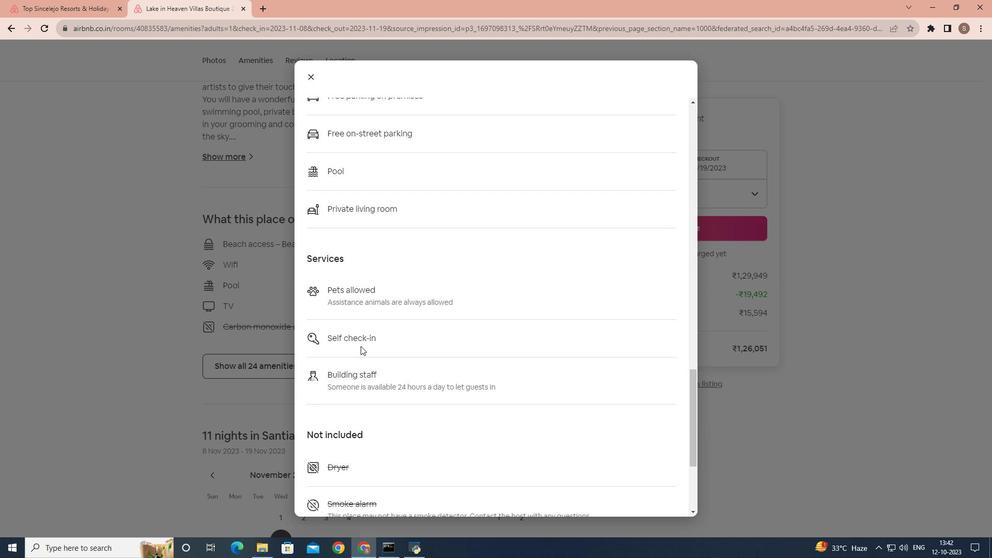 
Action: Mouse scrolled (360, 345) with delta (0, 0)
Screenshot: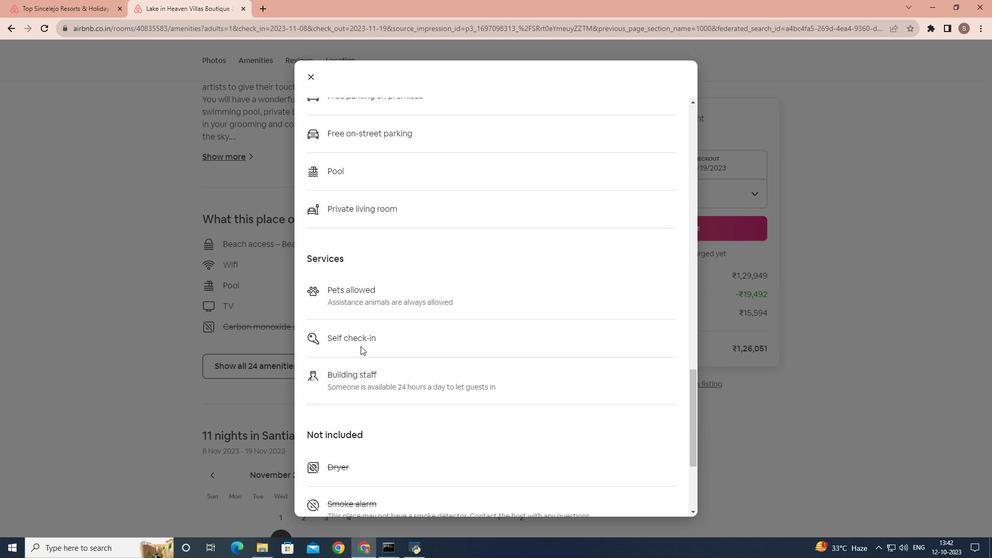 
Action: Mouse scrolled (360, 345) with delta (0, 0)
Screenshot: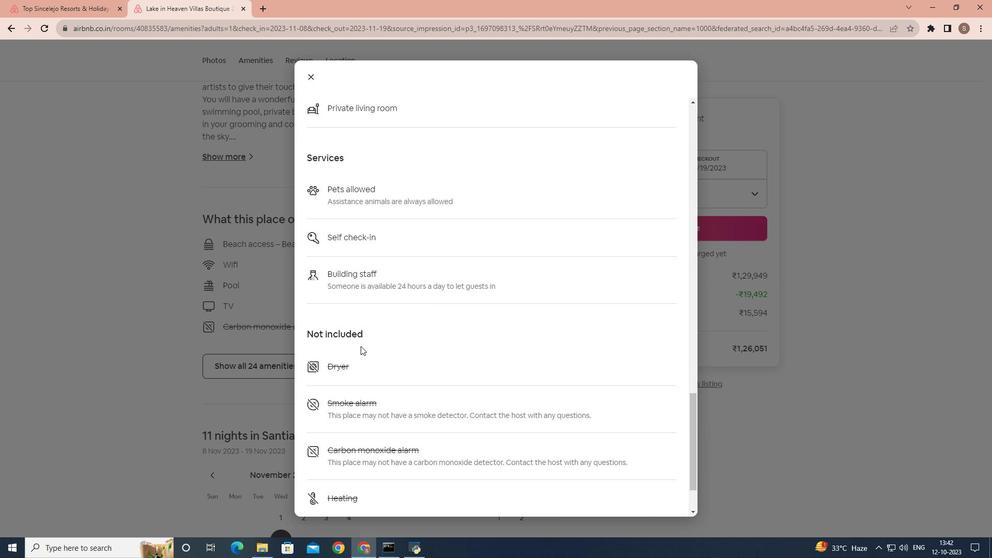 
Action: Mouse scrolled (360, 345) with delta (0, 0)
Screenshot: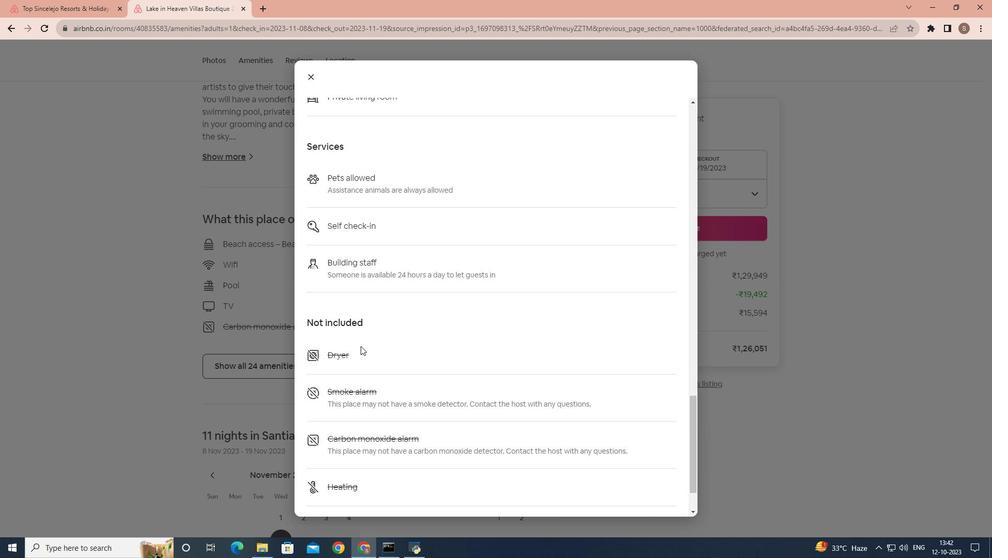 
Action: Mouse scrolled (360, 345) with delta (0, 0)
Screenshot: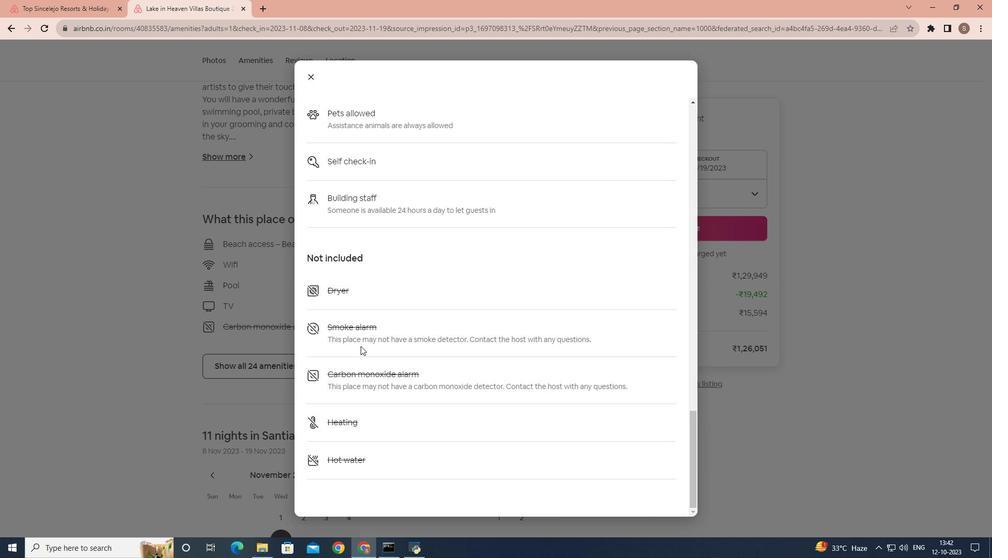 
Action: Mouse scrolled (360, 345) with delta (0, 0)
Screenshot: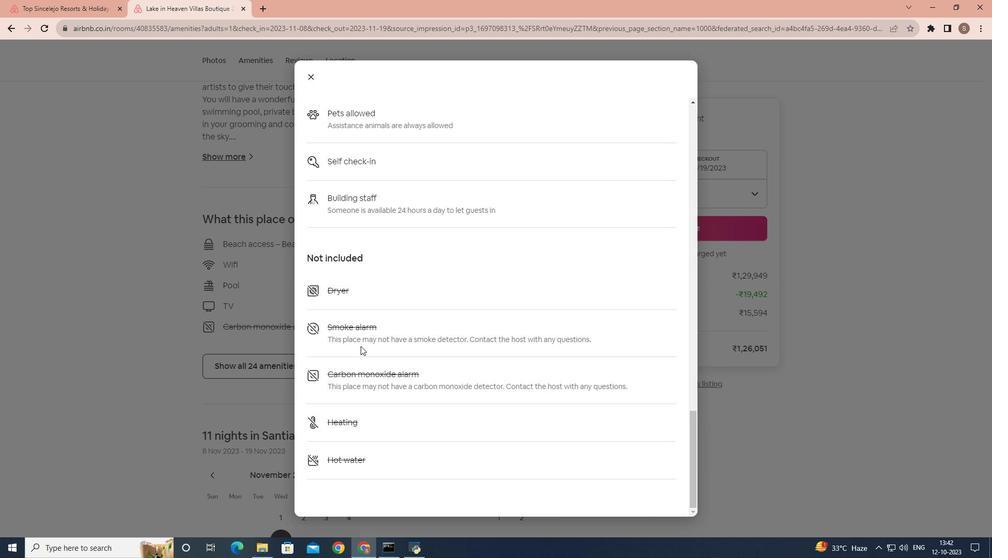 
Action: Mouse scrolled (360, 345) with delta (0, 0)
Screenshot: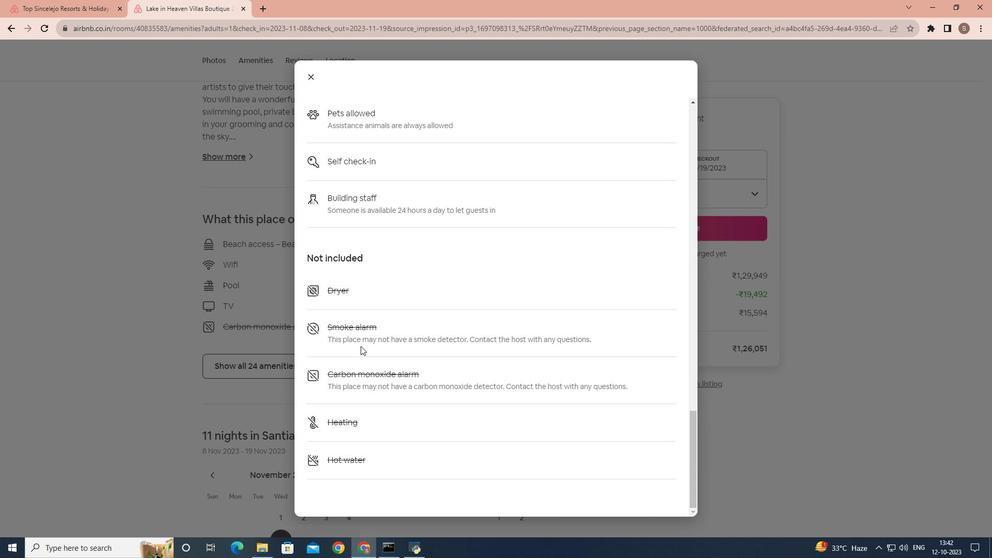 
Action: Mouse moved to (315, 79)
Screenshot: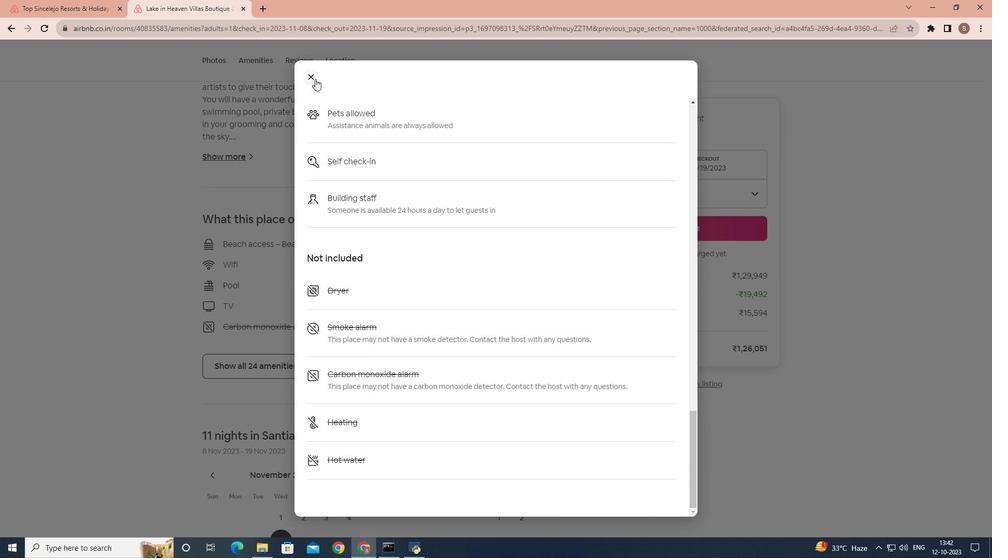 
Action: Mouse pressed left at (315, 79)
Screenshot: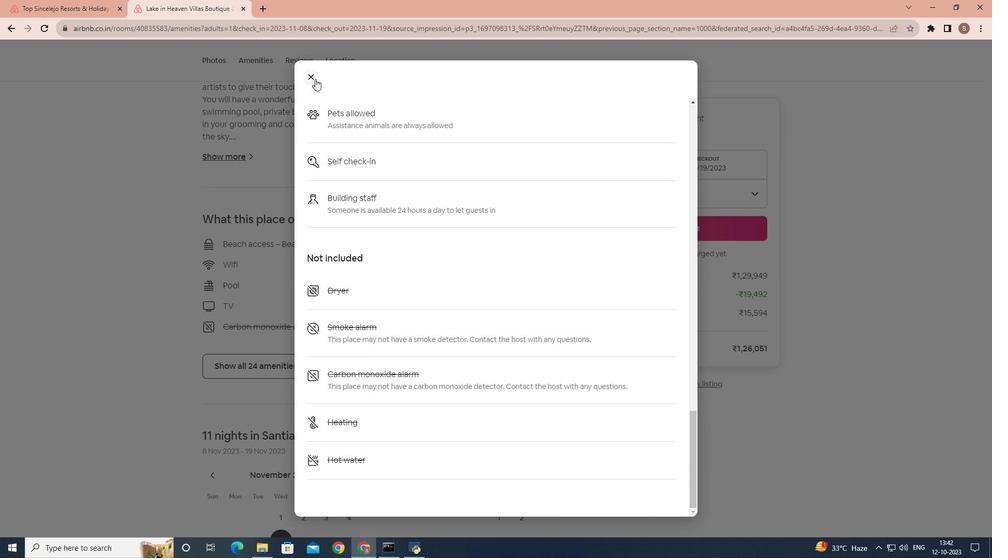 
Action: Mouse moved to (426, 189)
Screenshot: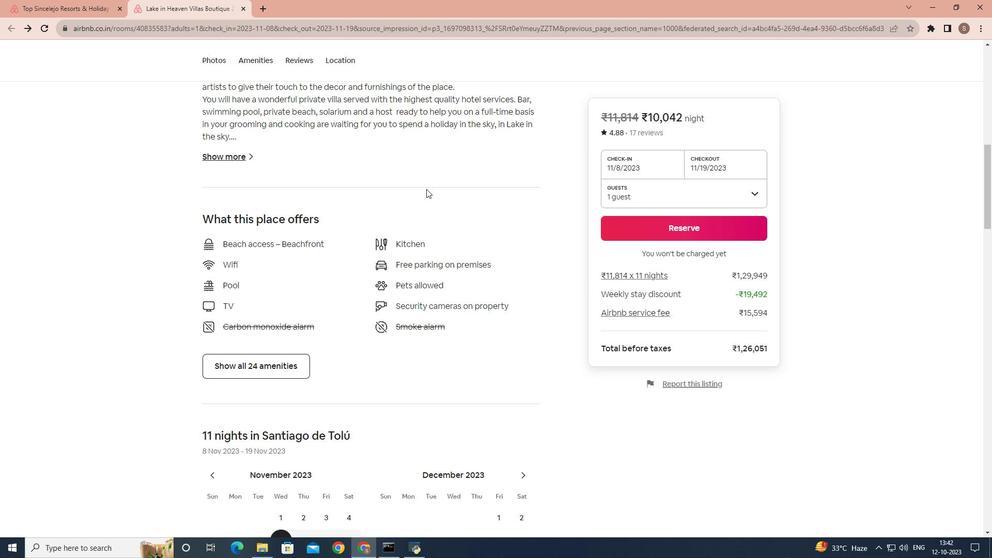 
Action: Mouse scrolled (426, 188) with delta (0, 0)
Screenshot: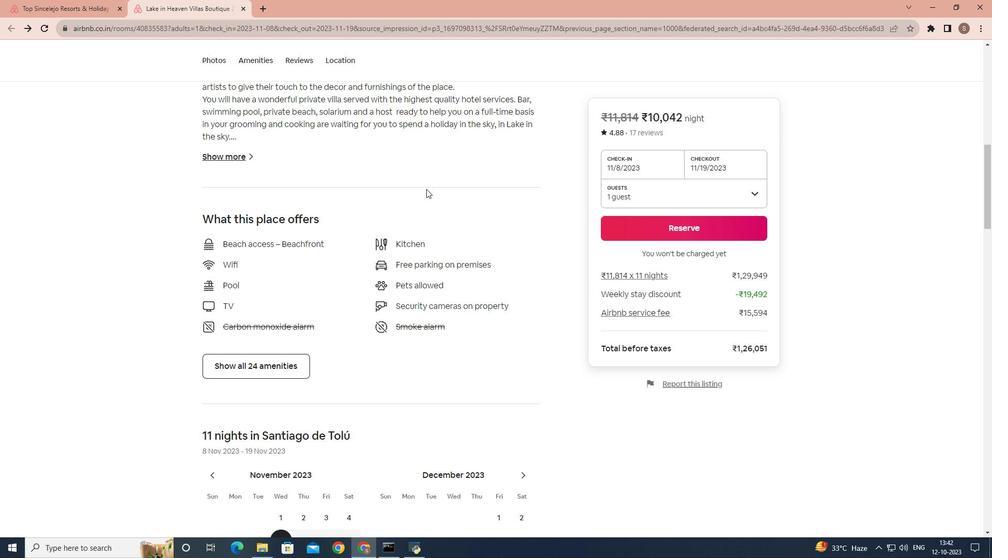 
Action: Mouse scrolled (426, 188) with delta (0, 0)
Screenshot: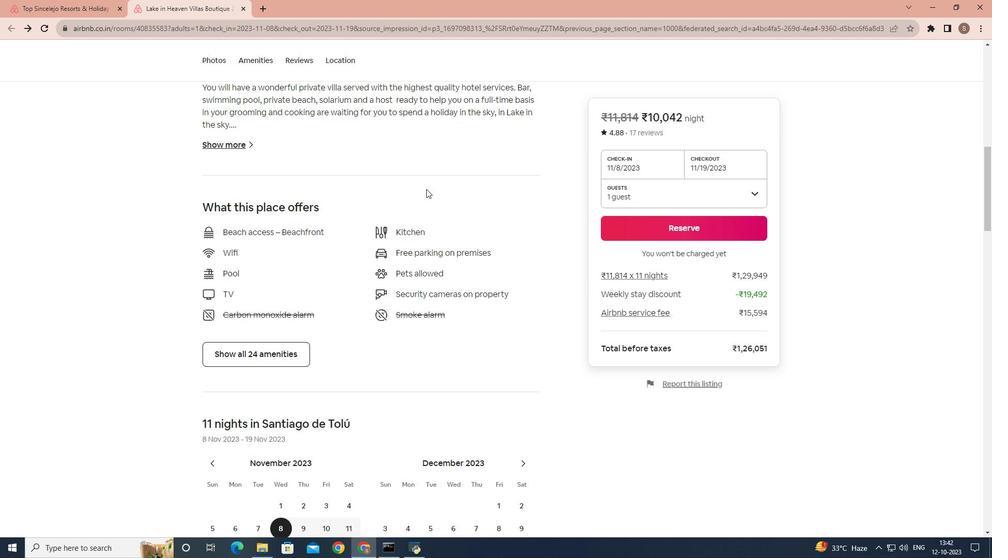 
Action: Mouse scrolled (426, 188) with delta (0, 0)
Screenshot: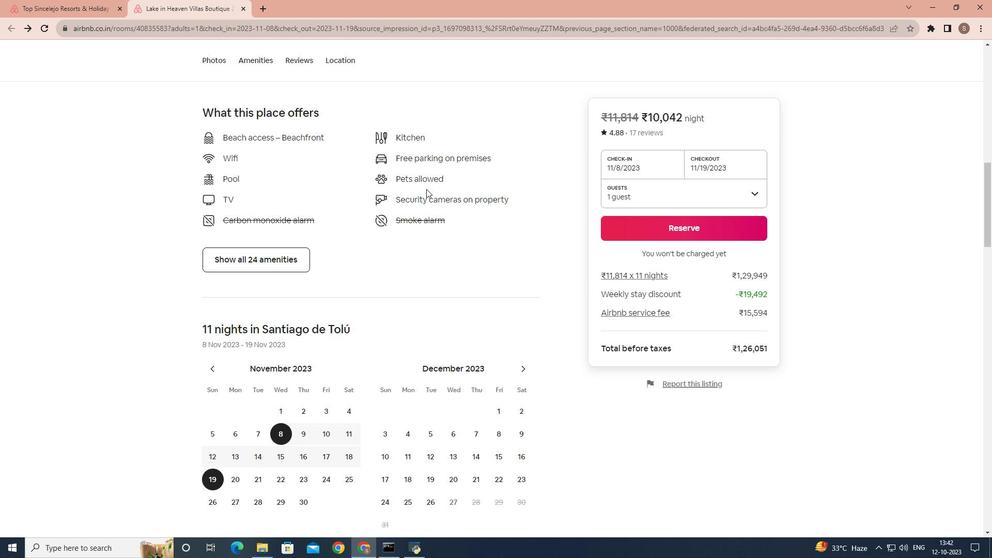 
Action: Mouse scrolled (426, 188) with delta (0, 0)
Screenshot: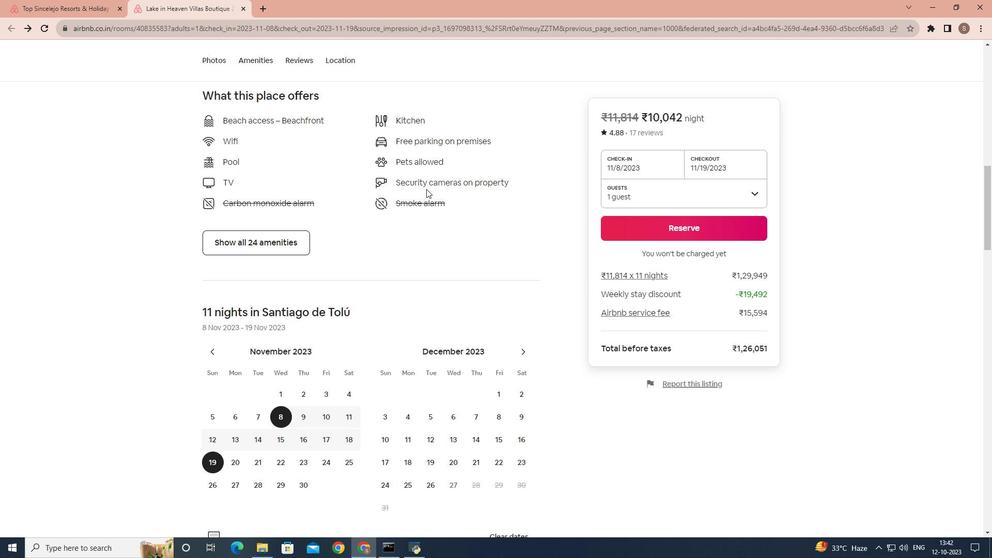 
Action: Mouse moved to (427, 217)
Screenshot: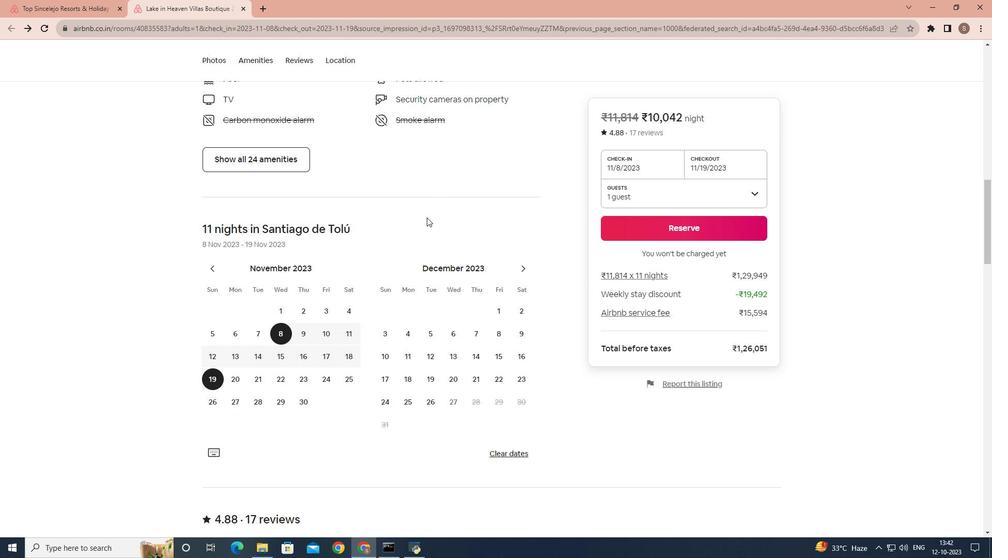 
Action: Mouse scrolled (427, 217) with delta (0, 0)
Screenshot: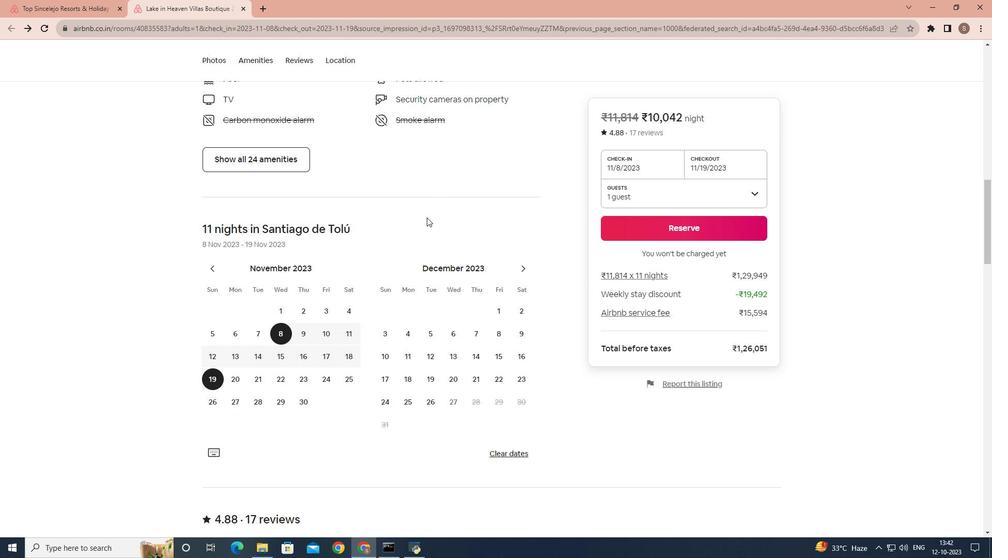 
Action: Mouse moved to (427, 217)
Screenshot: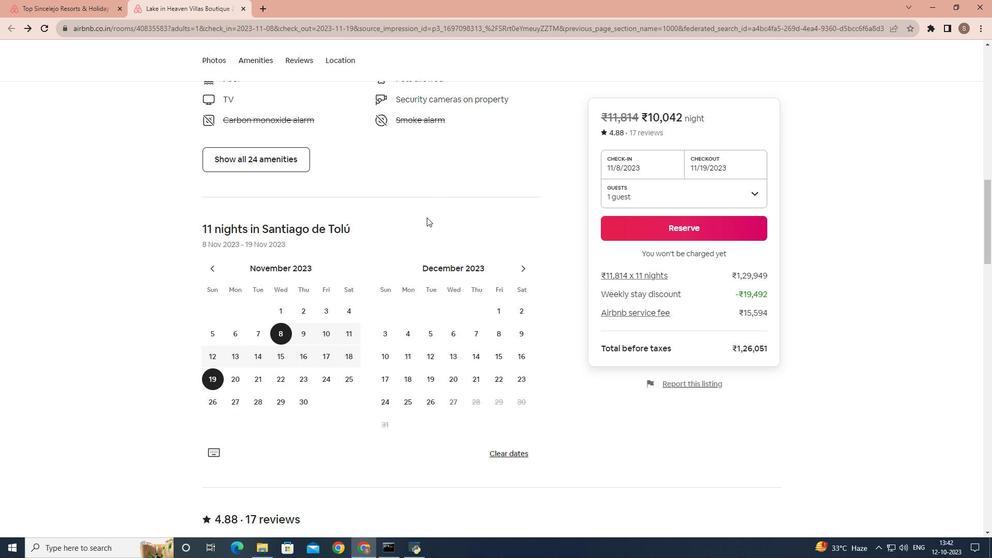 
Action: Mouse scrolled (427, 217) with delta (0, 0)
Screenshot: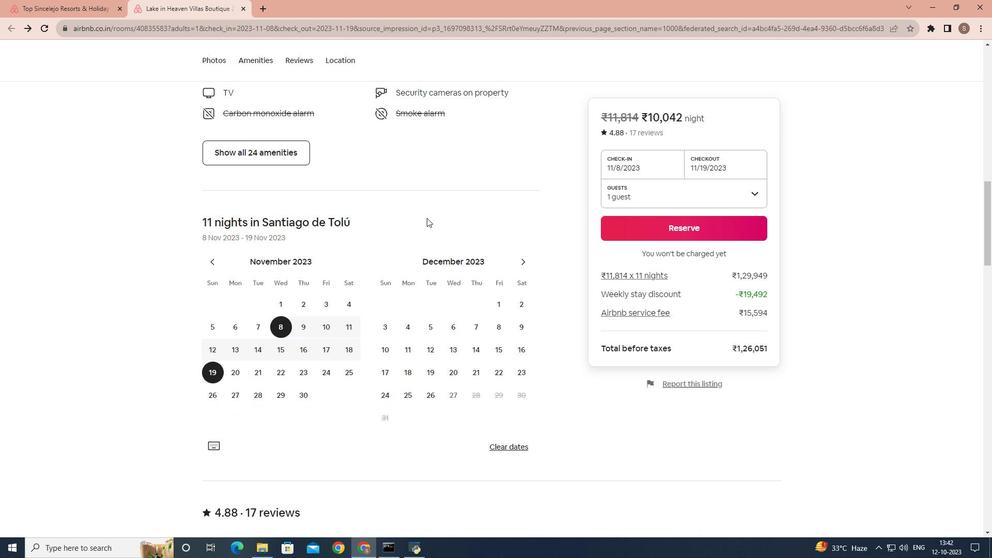 
Action: Mouse moved to (427, 218)
Screenshot: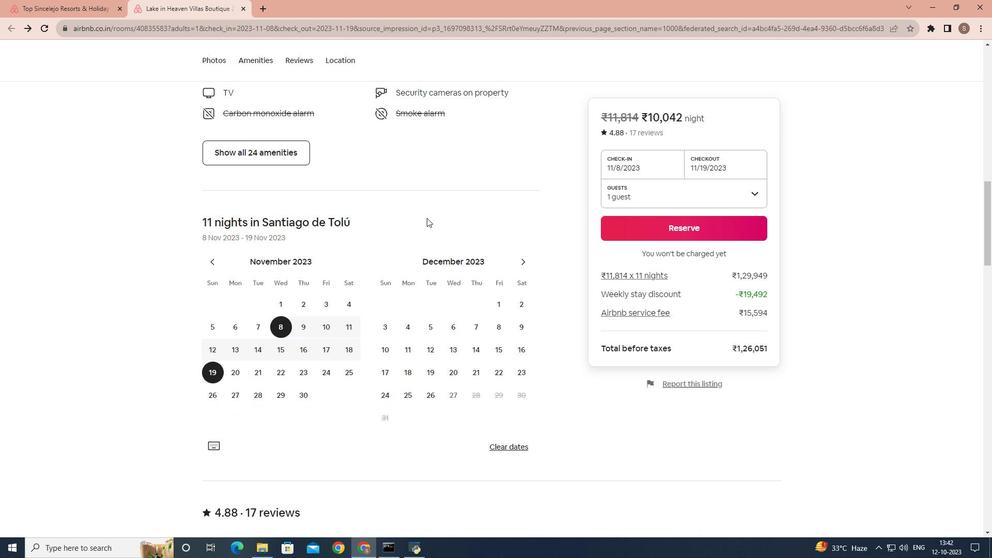 
Action: Mouse scrolled (427, 217) with delta (0, 0)
Screenshot: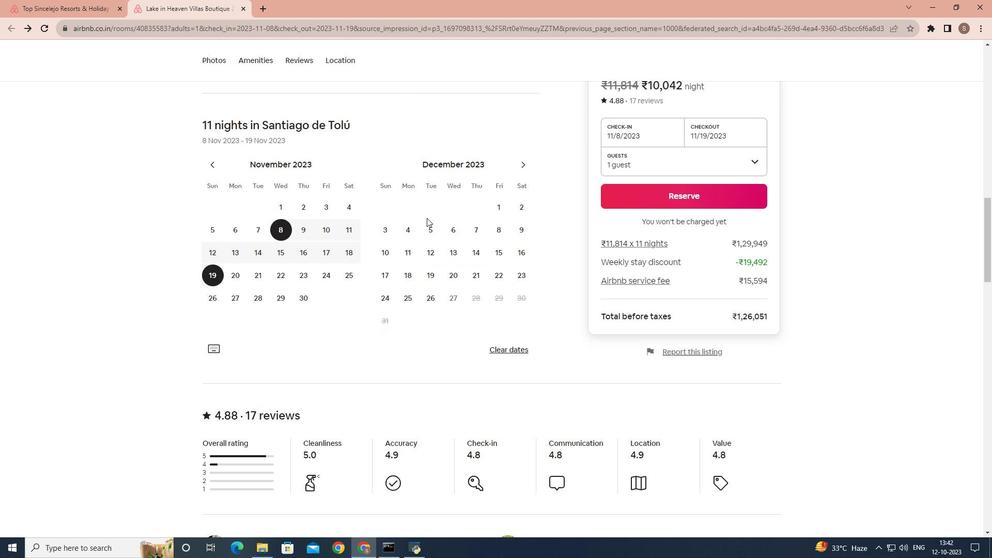 
Action: Mouse scrolled (427, 217) with delta (0, 0)
Screenshot: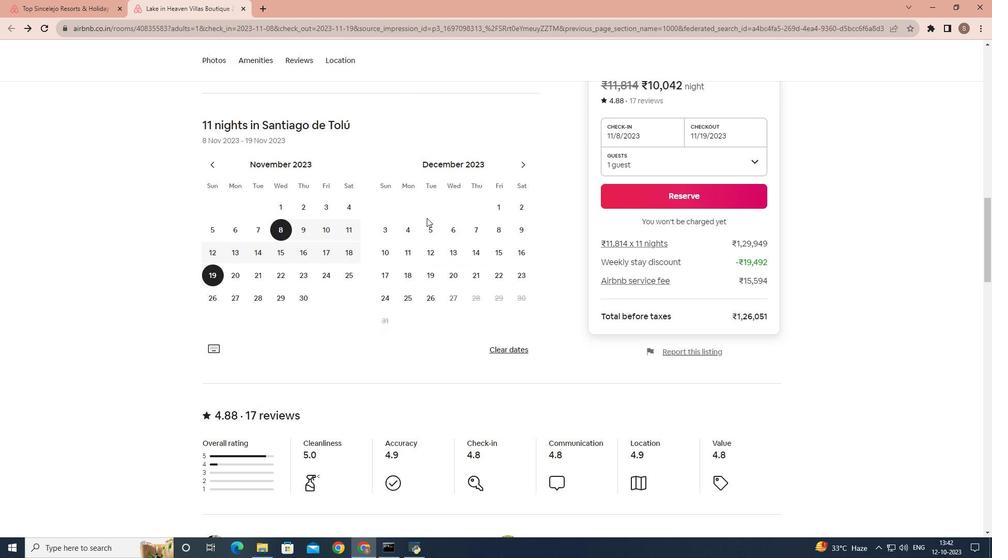 
Action: Mouse scrolled (427, 217) with delta (0, 0)
Screenshot: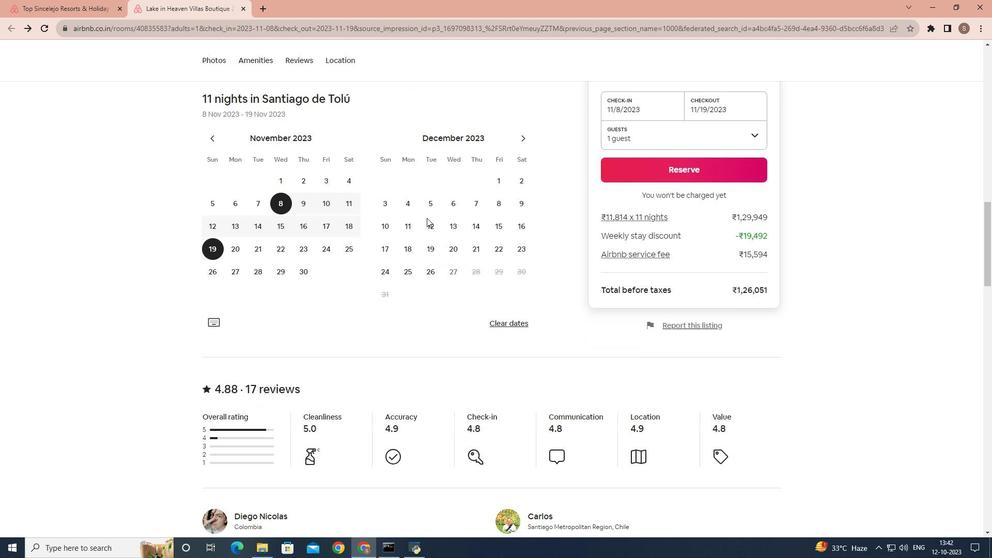 
Action: Mouse scrolled (427, 217) with delta (0, 0)
Screenshot: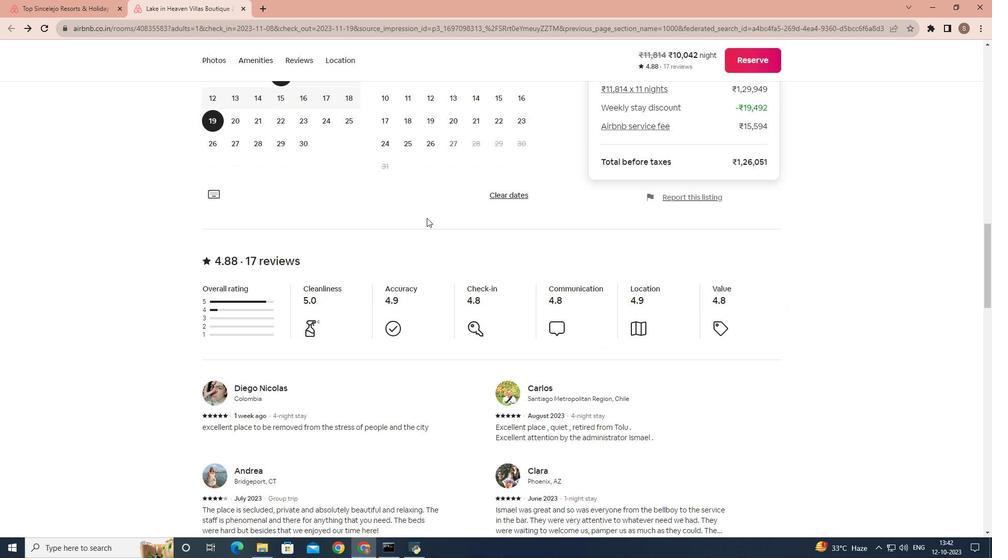 
Action: Mouse scrolled (427, 217) with delta (0, 0)
Screenshot: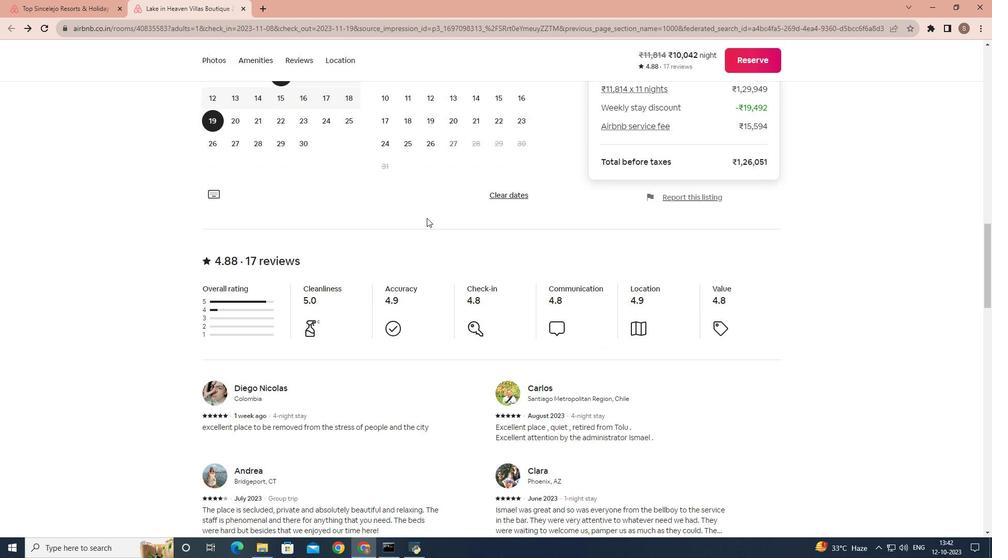 
Action: Mouse moved to (427, 221)
Screenshot: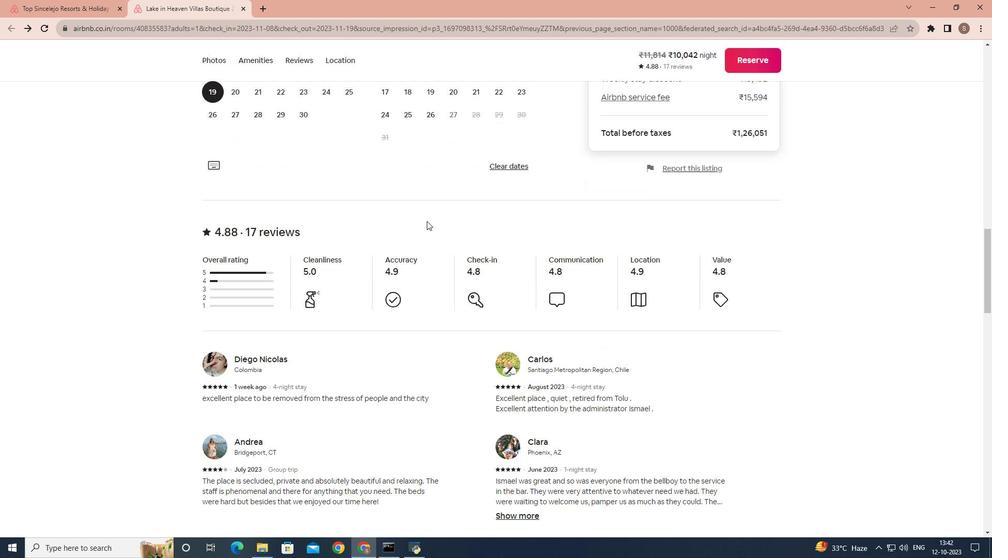 
Action: Mouse scrolled (427, 220) with delta (0, 0)
Screenshot: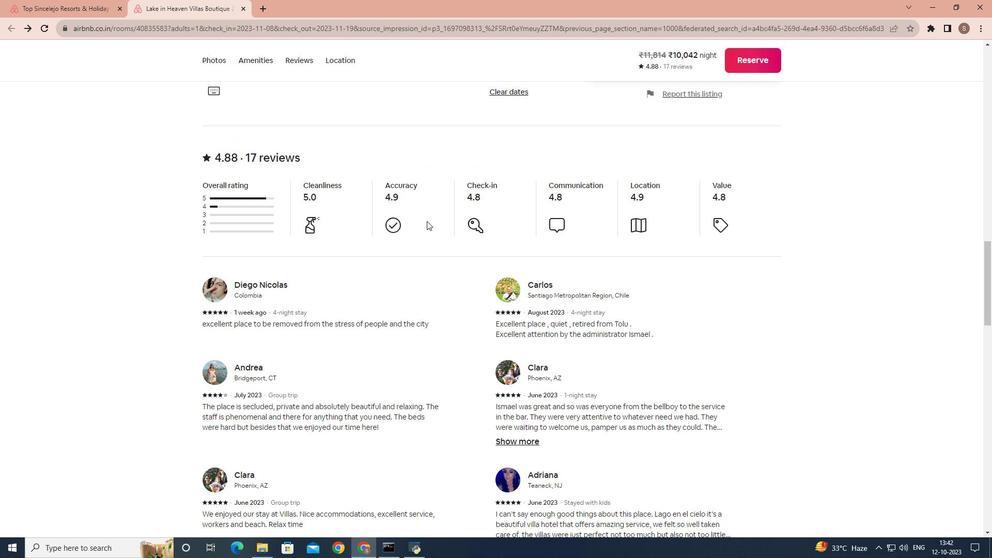 
Action: Mouse moved to (427, 223)
Screenshot: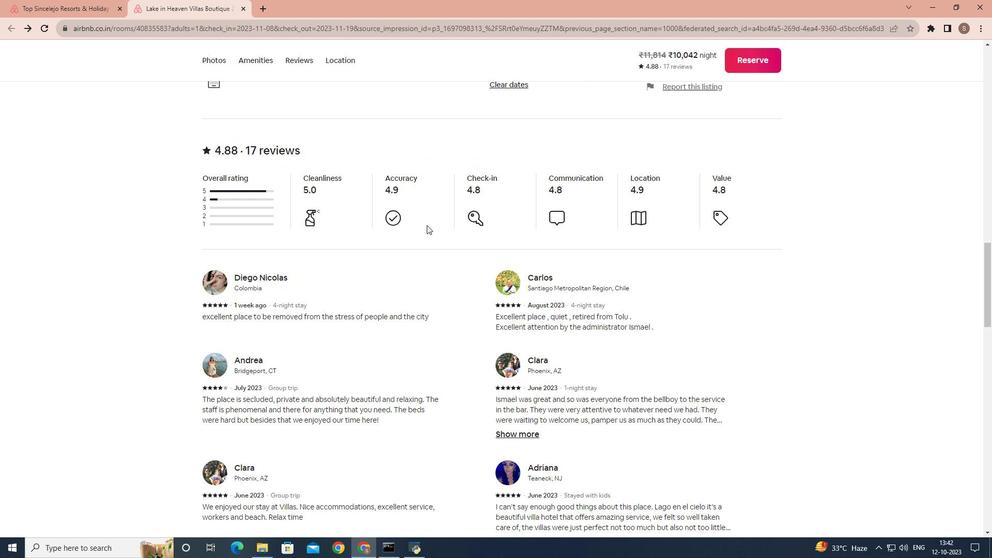 
Action: Mouse scrolled (427, 223) with delta (0, 0)
Screenshot: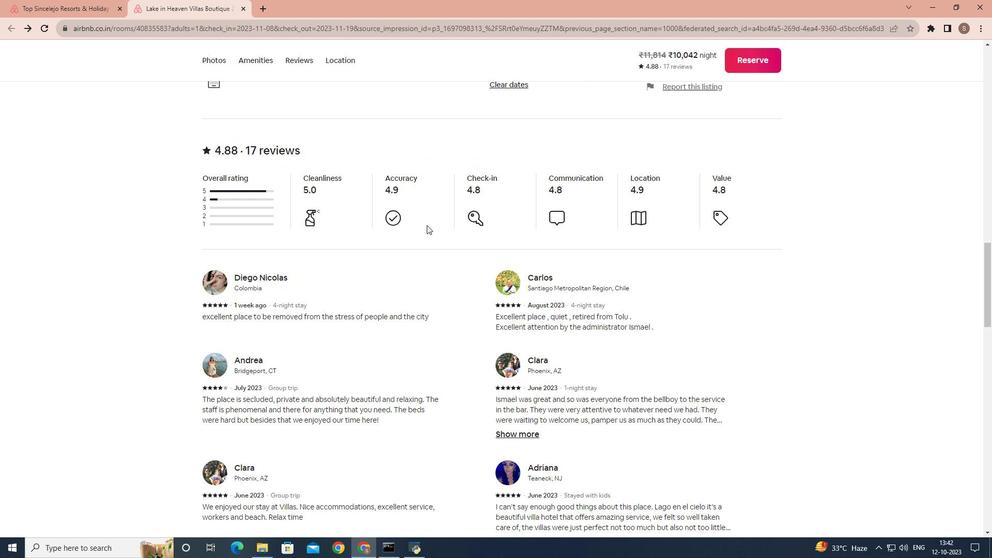 
Action: Mouse moved to (427, 225)
Screenshot: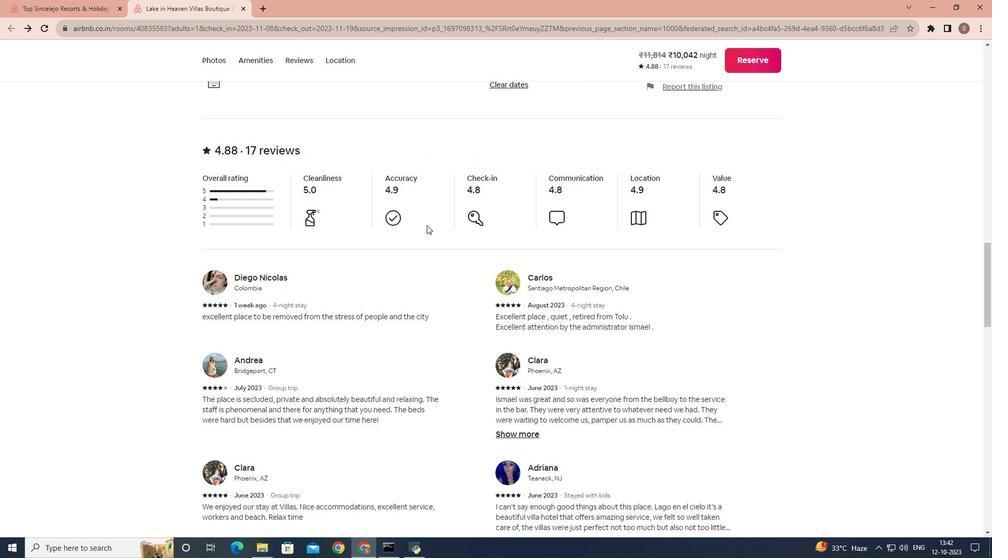 
Action: Mouse scrolled (427, 224) with delta (0, 0)
Screenshot: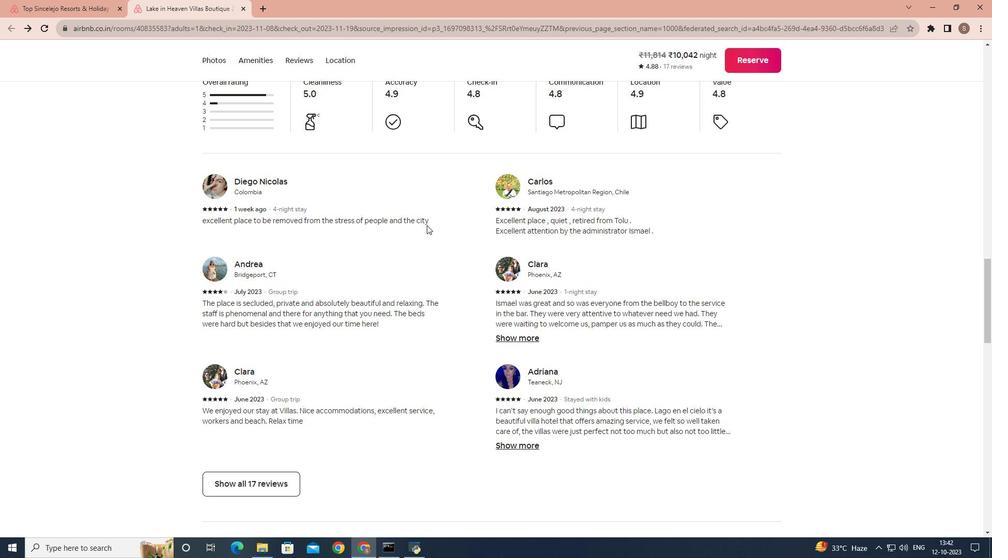 
Action: Mouse scrolled (427, 224) with delta (0, 0)
Screenshot: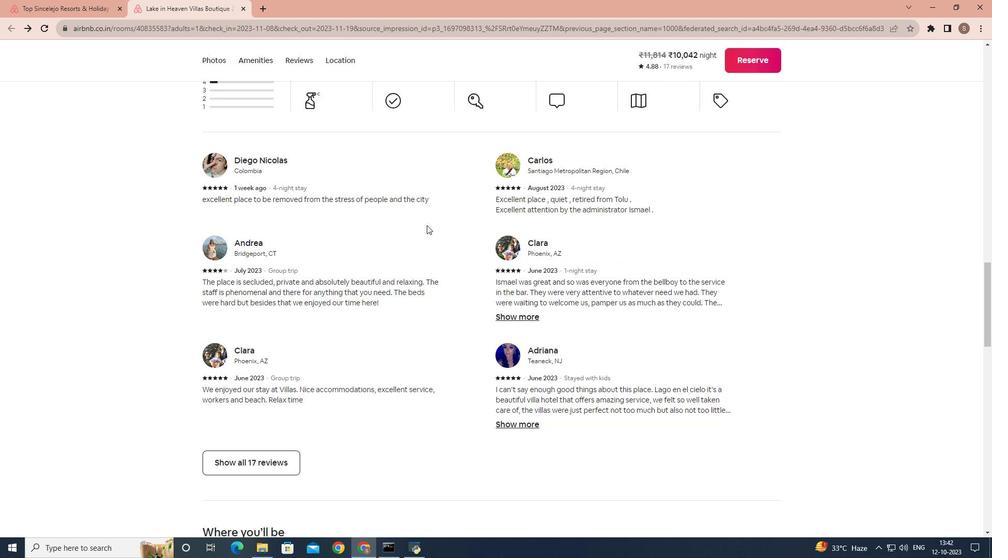 
Action: Mouse moved to (420, 233)
Screenshot: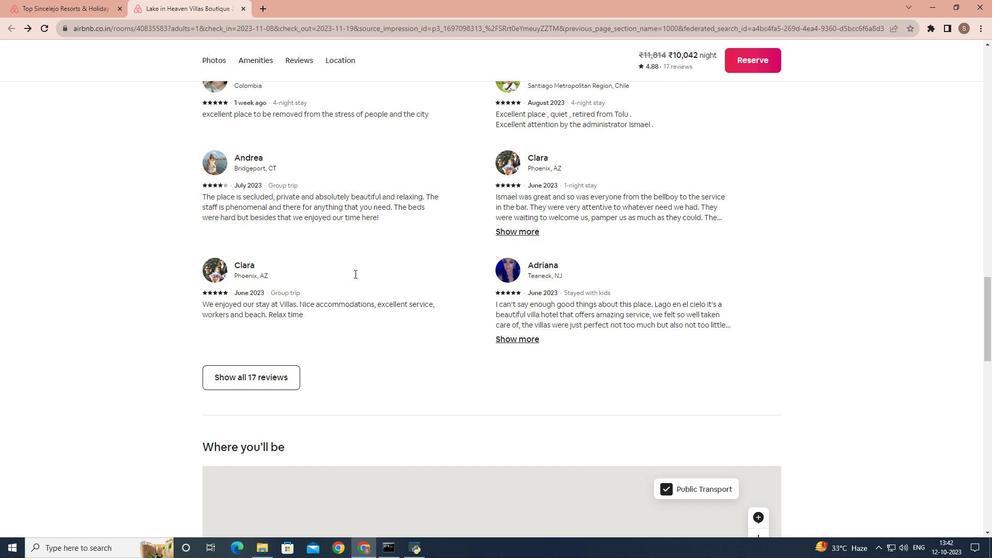 
Action: Mouse scrolled (420, 232) with delta (0, 0)
Screenshot: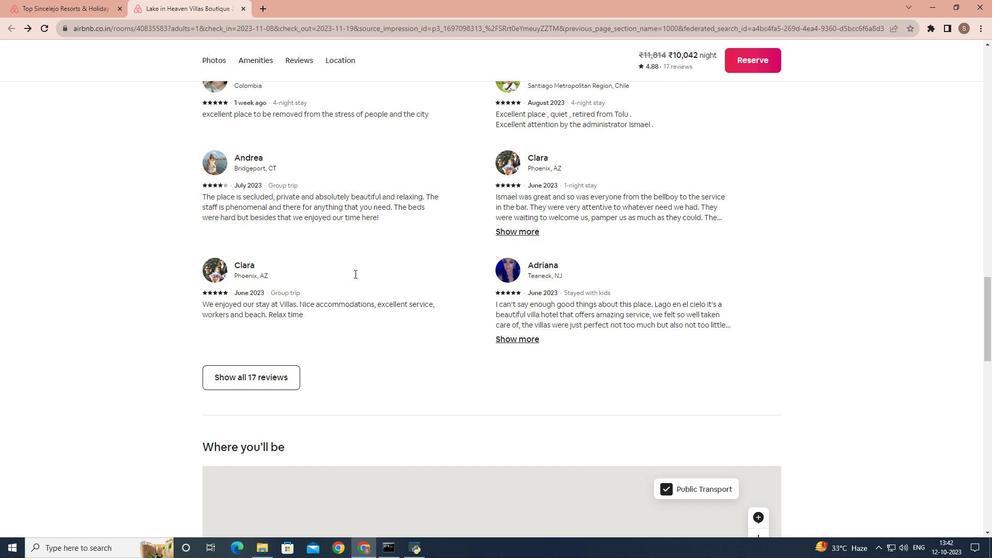 
Action: Mouse moved to (409, 244)
Screenshot: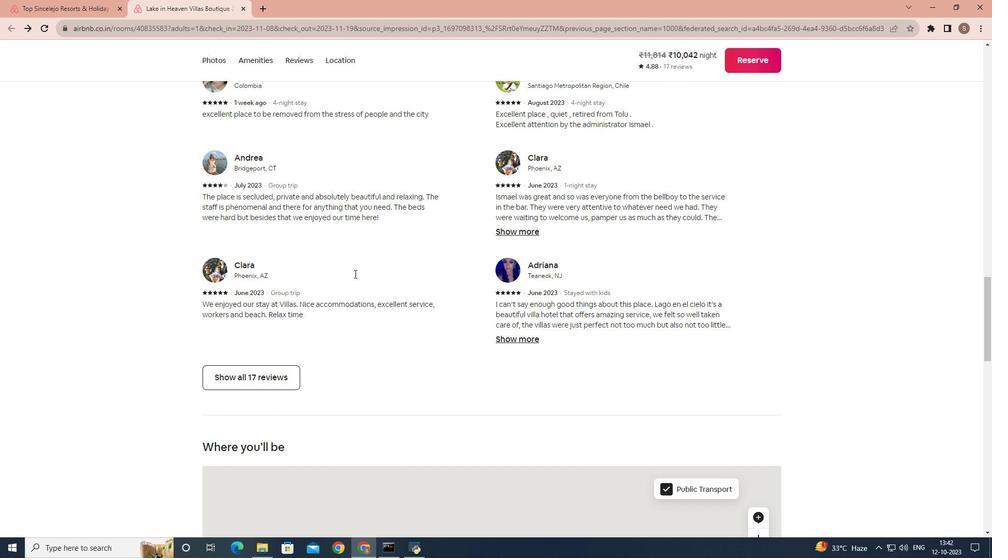 
Action: Mouse scrolled (409, 243) with delta (0, 0)
Screenshot: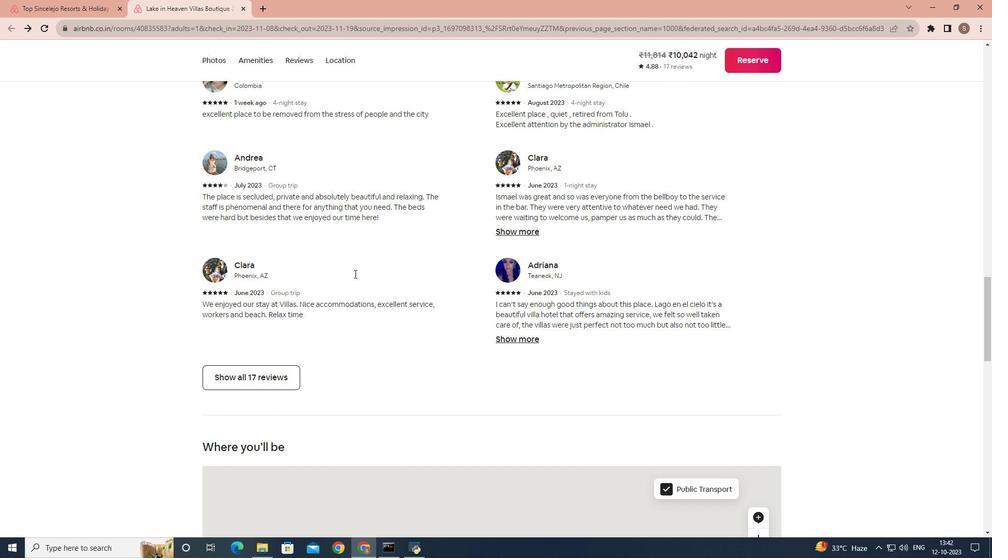 
Action: Mouse moved to (268, 275)
Screenshot: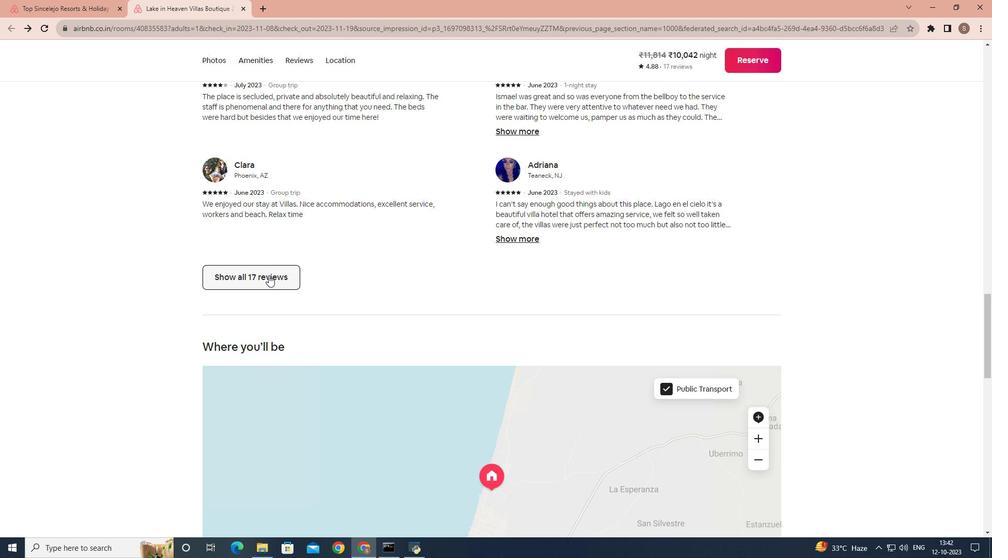 
Action: Mouse pressed left at (268, 275)
Screenshot: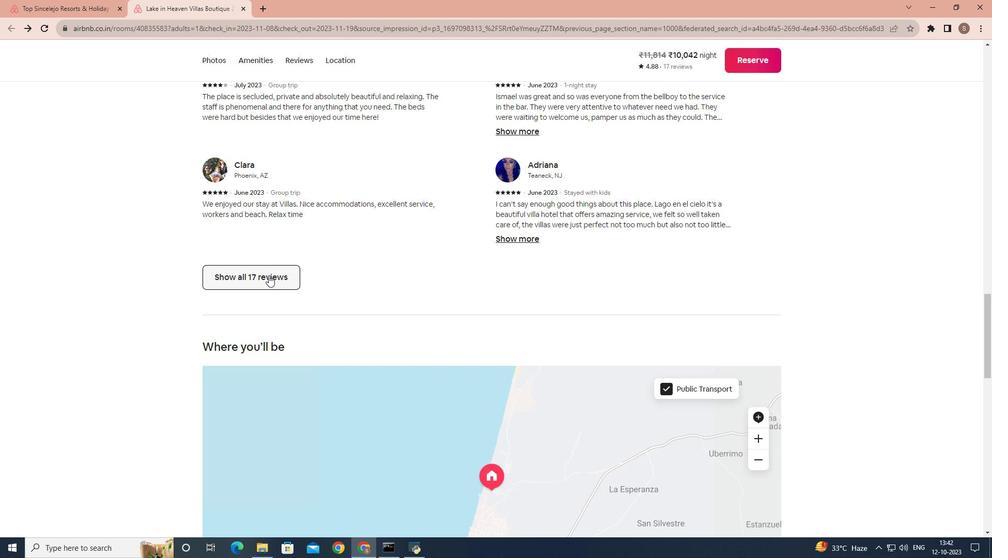 
Action: Mouse moved to (456, 247)
Screenshot: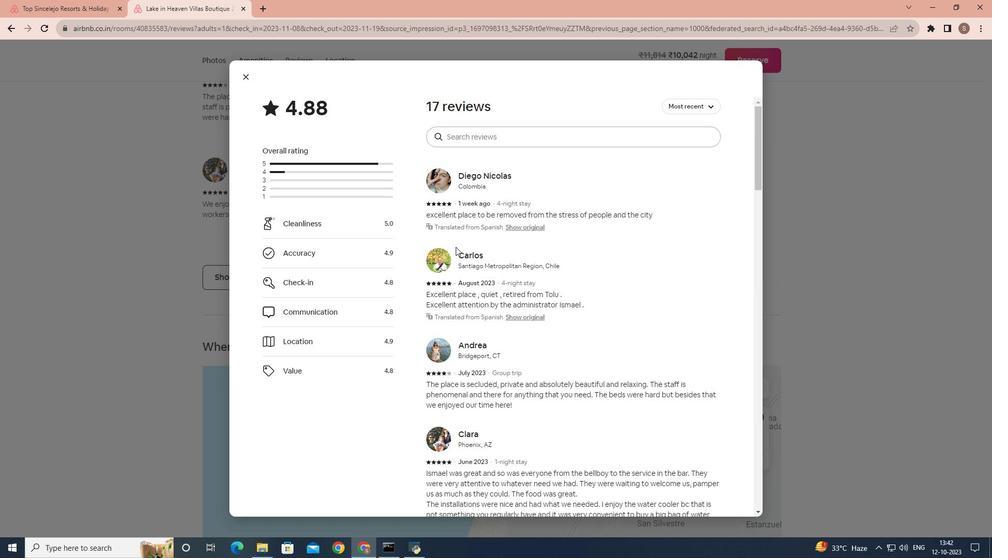 
Action: Mouse scrolled (456, 246) with delta (0, 0)
Screenshot: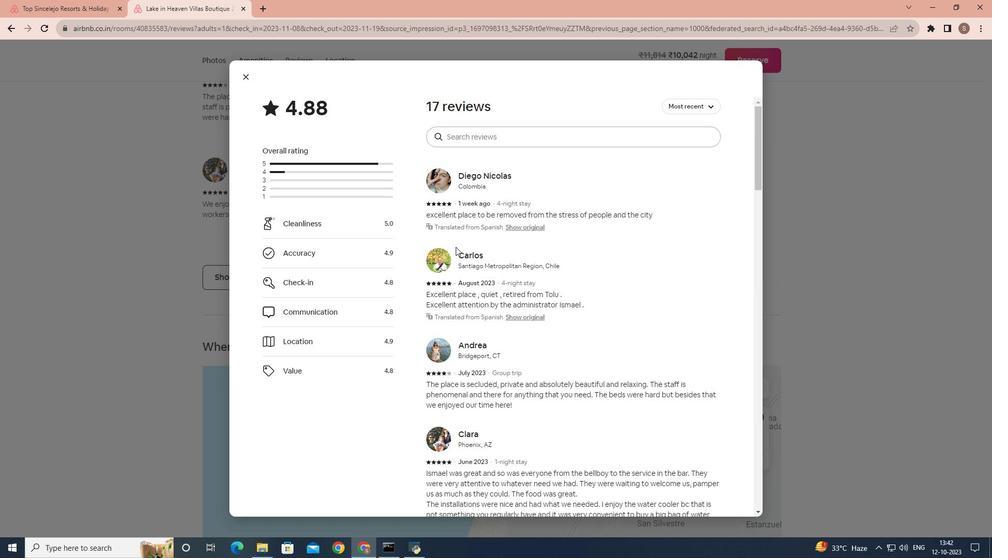 
Action: Mouse scrolled (456, 246) with delta (0, 0)
Screenshot: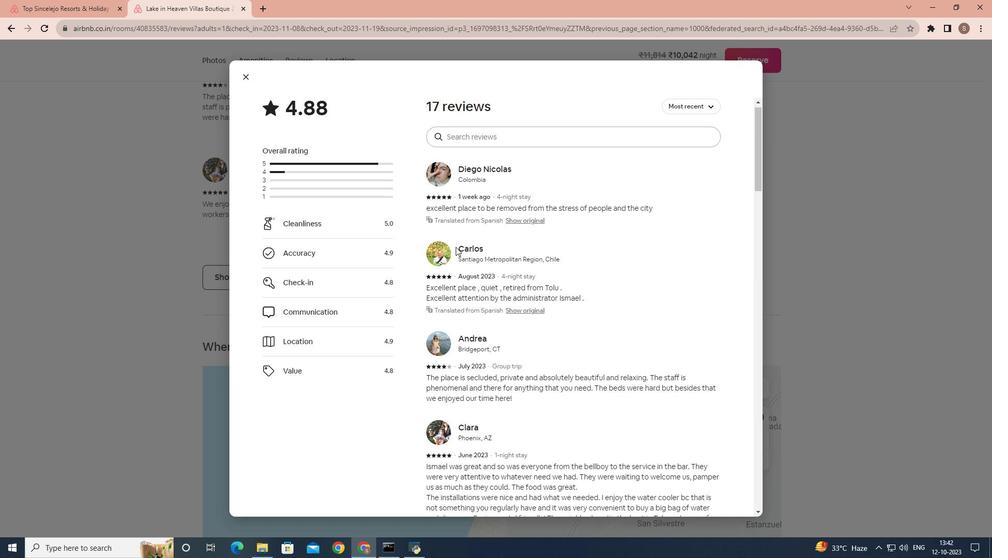 
Action: Mouse scrolled (456, 246) with delta (0, 0)
Screenshot: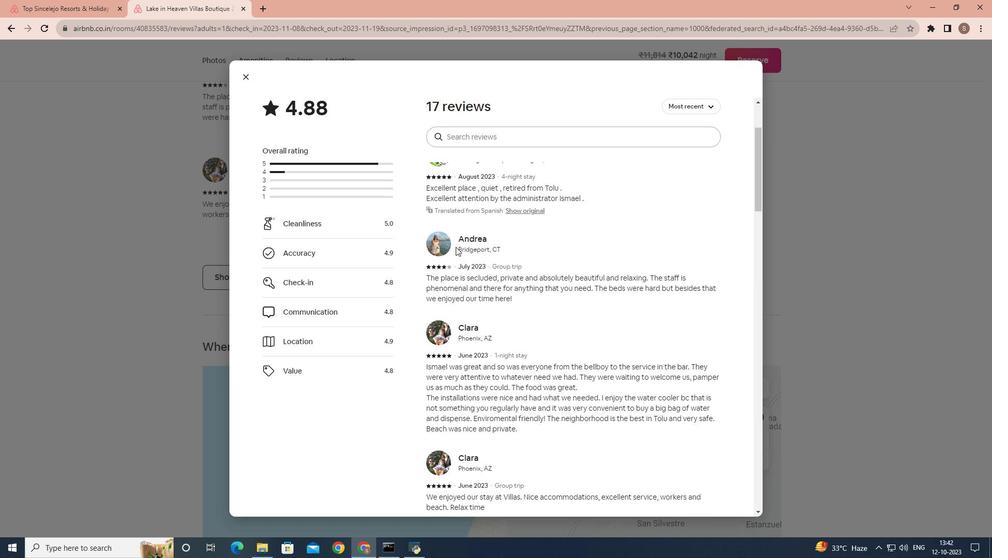 
Action: Mouse scrolled (456, 246) with delta (0, 0)
Screenshot: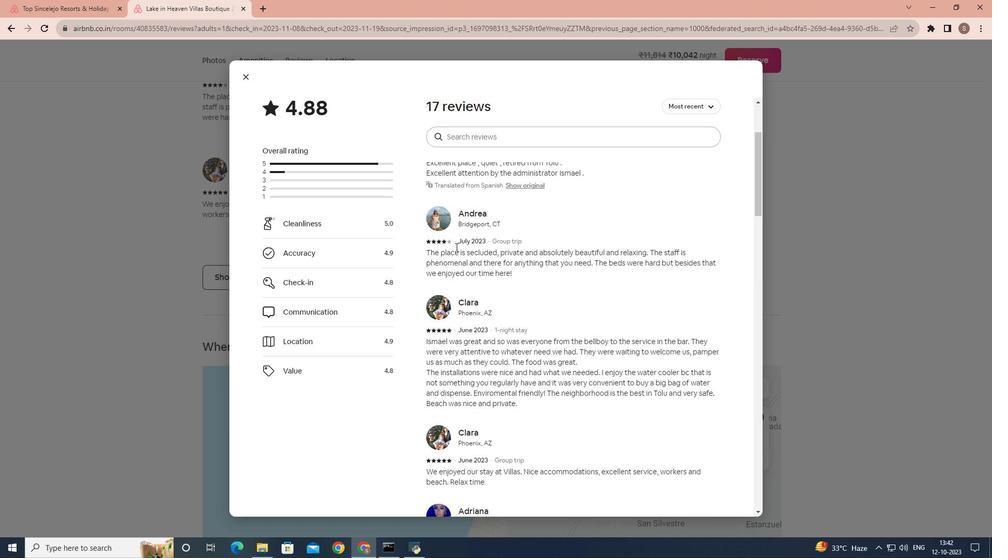 
Action: Mouse scrolled (456, 246) with delta (0, 0)
Screenshot: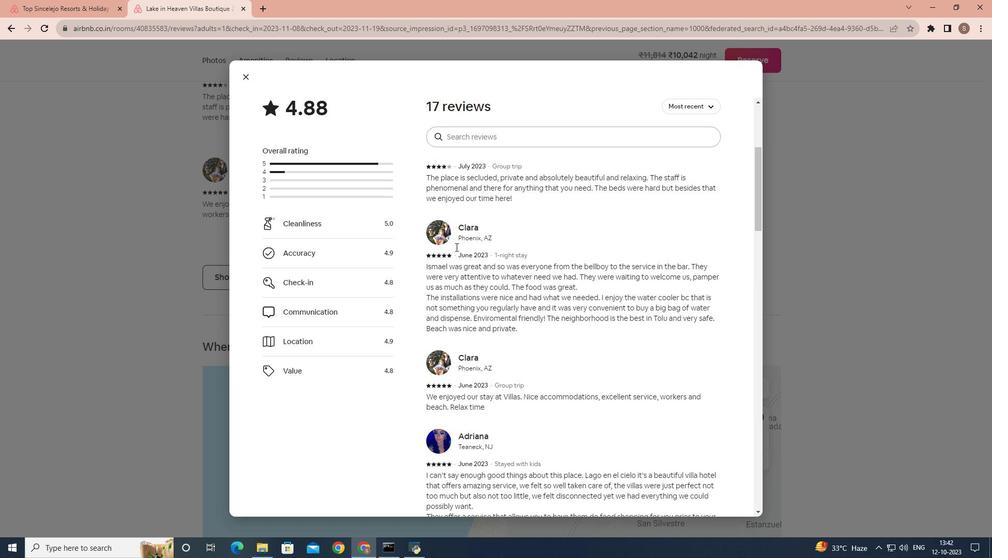 
Action: Mouse scrolled (456, 246) with delta (0, 0)
Screenshot: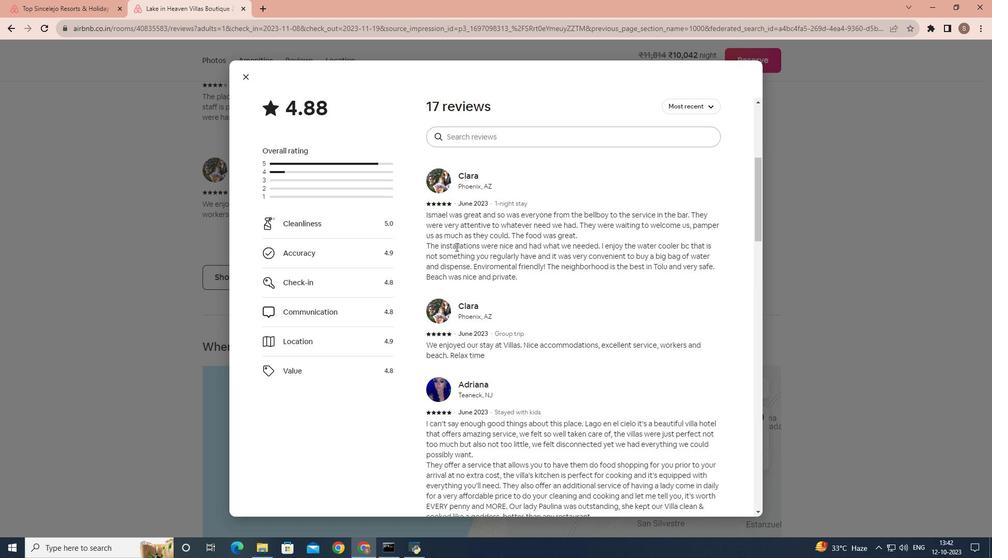 
Action: Mouse scrolled (456, 246) with delta (0, 0)
Screenshot: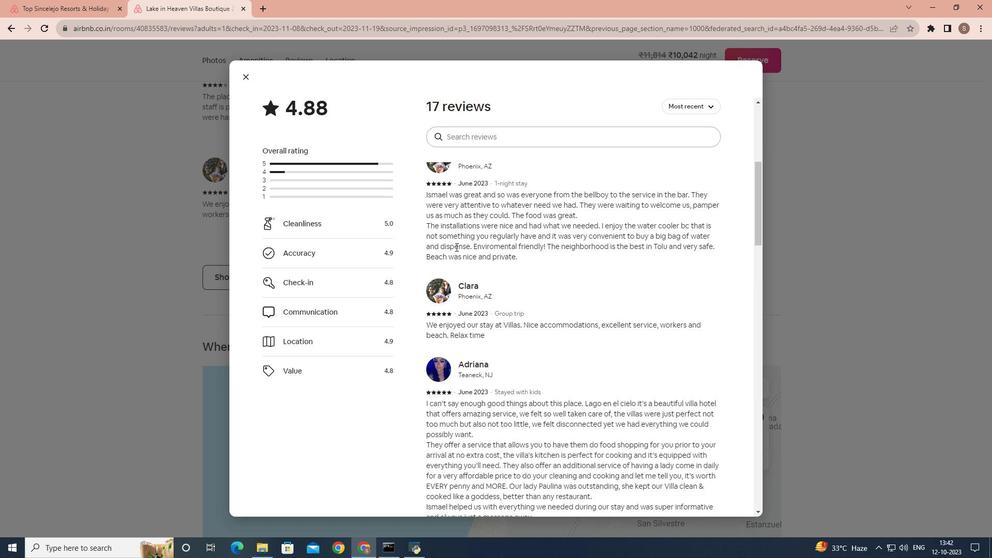 
Action: Mouse scrolled (456, 246) with delta (0, 0)
Screenshot: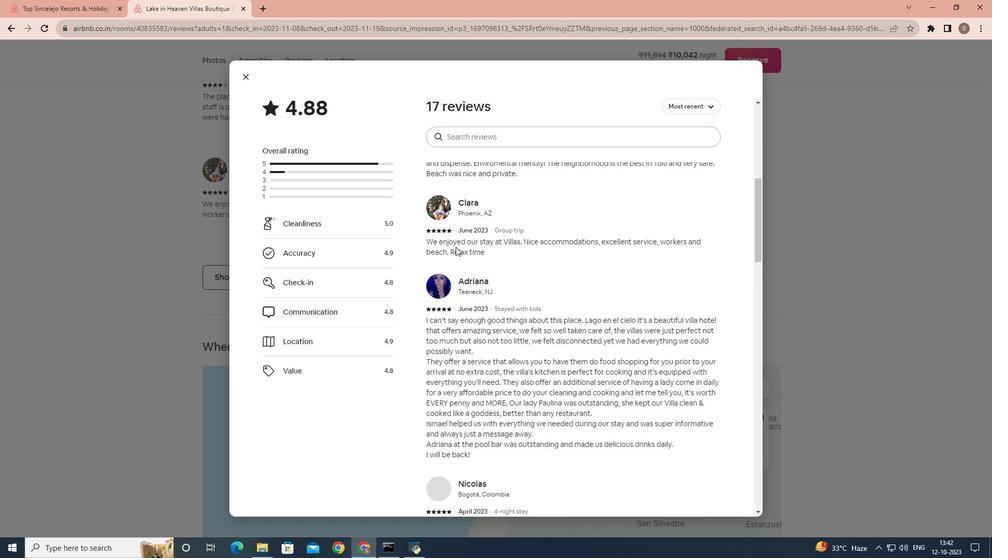 
Action: Mouse scrolled (456, 246) with delta (0, 0)
Screenshot: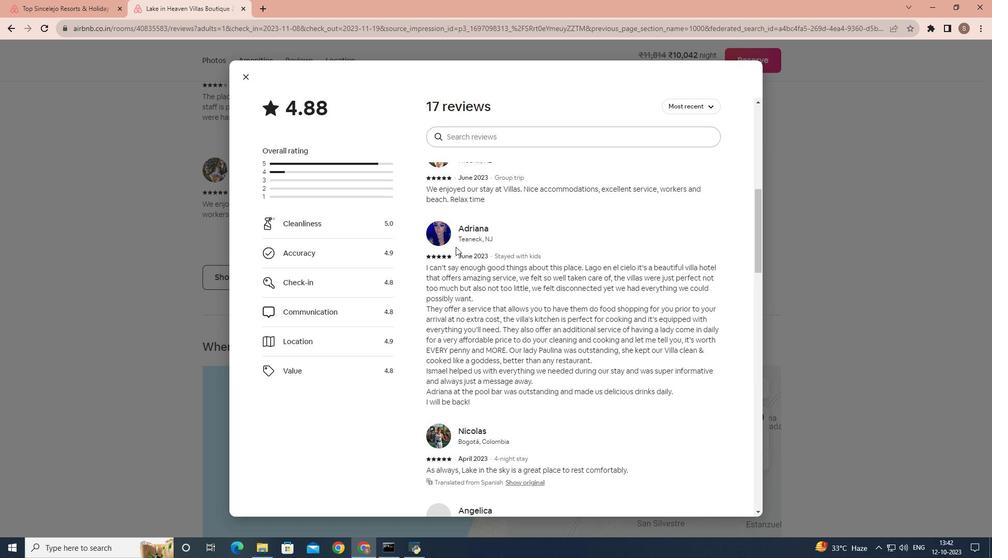
Action: Mouse scrolled (456, 246) with delta (0, 0)
Screenshot: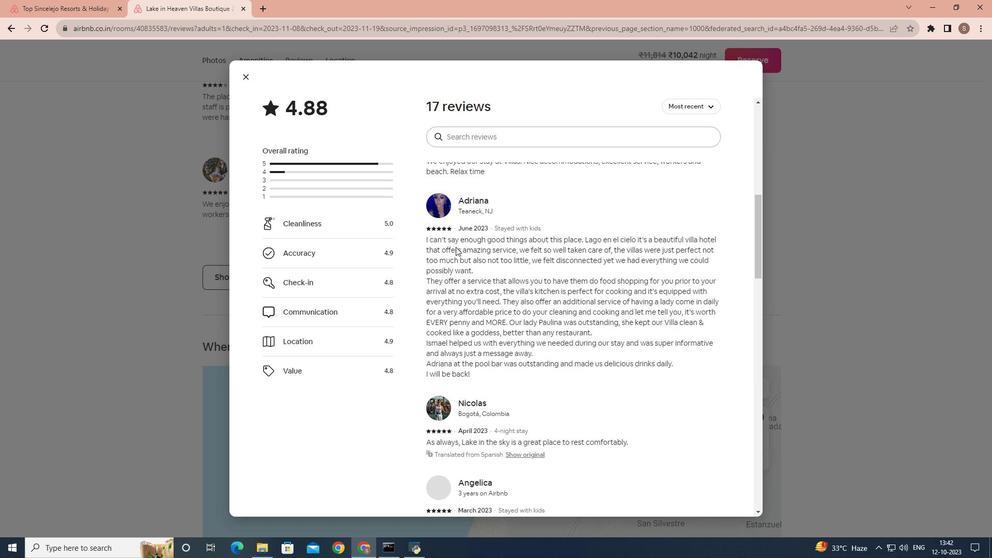 
Action: Mouse scrolled (456, 246) with delta (0, 0)
Screenshot: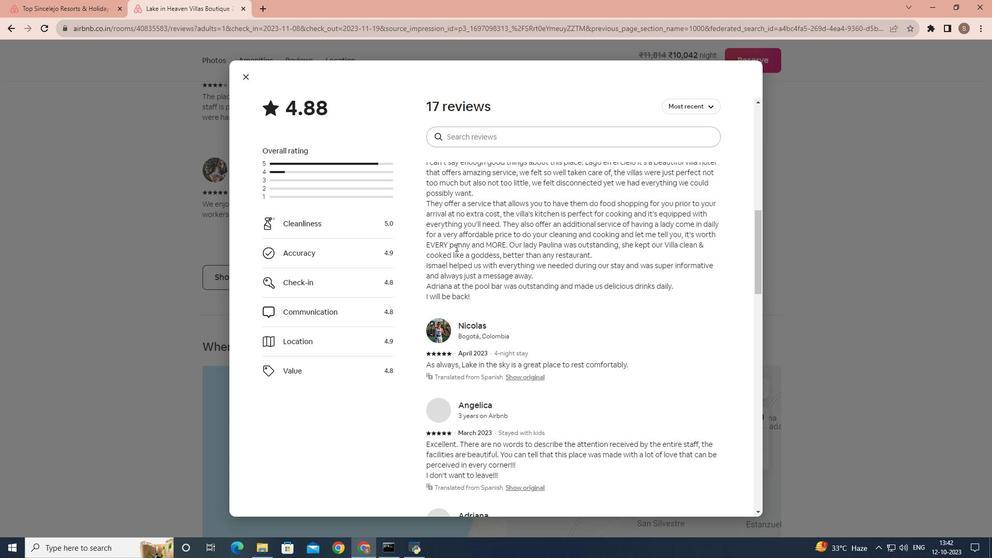 
Action: Mouse scrolled (456, 246) with delta (0, 0)
Screenshot: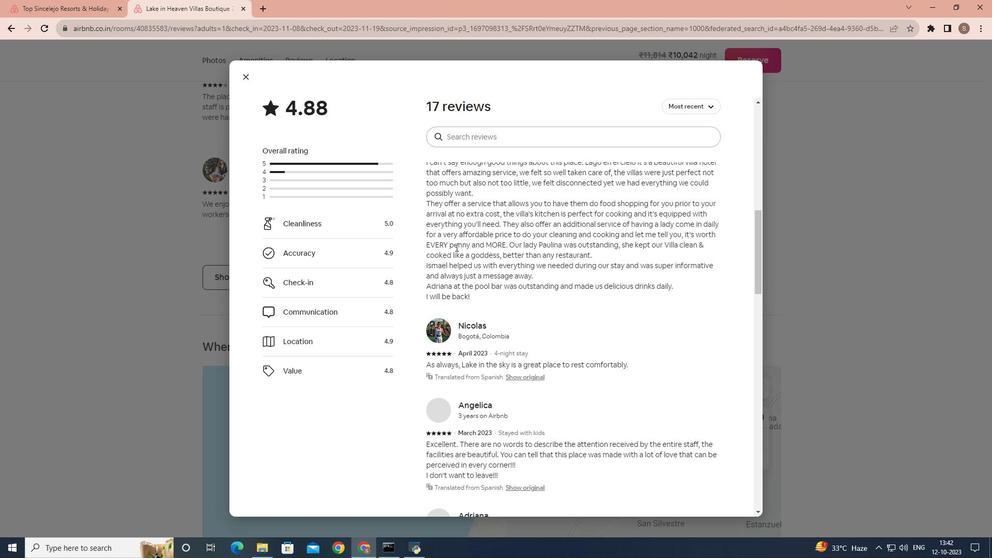 
Action: Mouse scrolled (456, 246) with delta (0, 0)
Screenshot: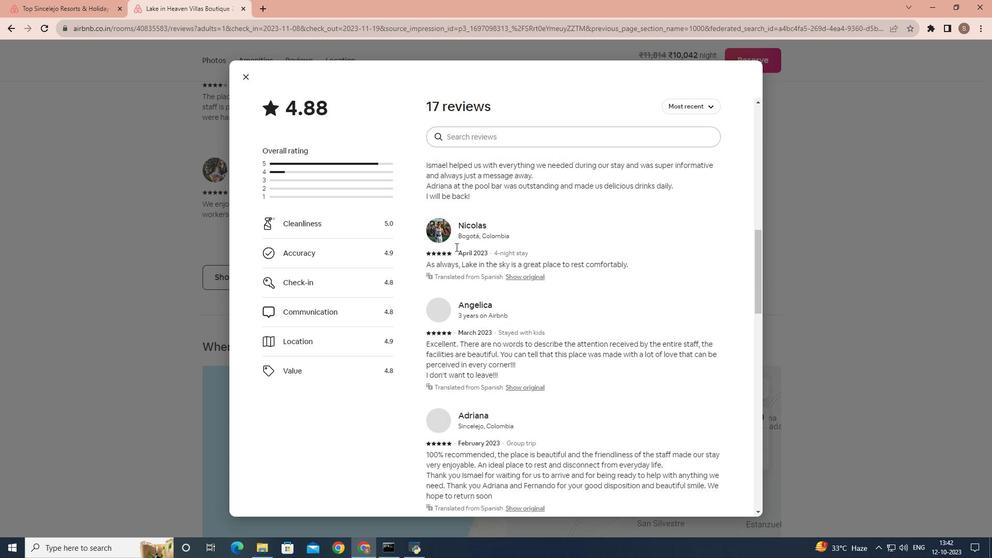 
Action: Mouse scrolled (456, 246) with delta (0, 0)
Screenshot: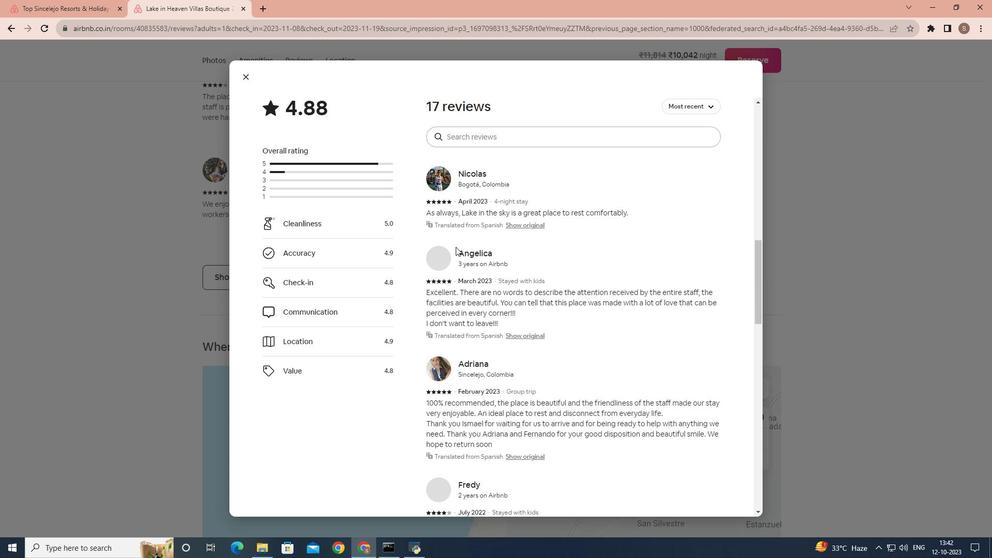 
Action: Mouse scrolled (456, 246) with delta (0, 0)
Screenshot: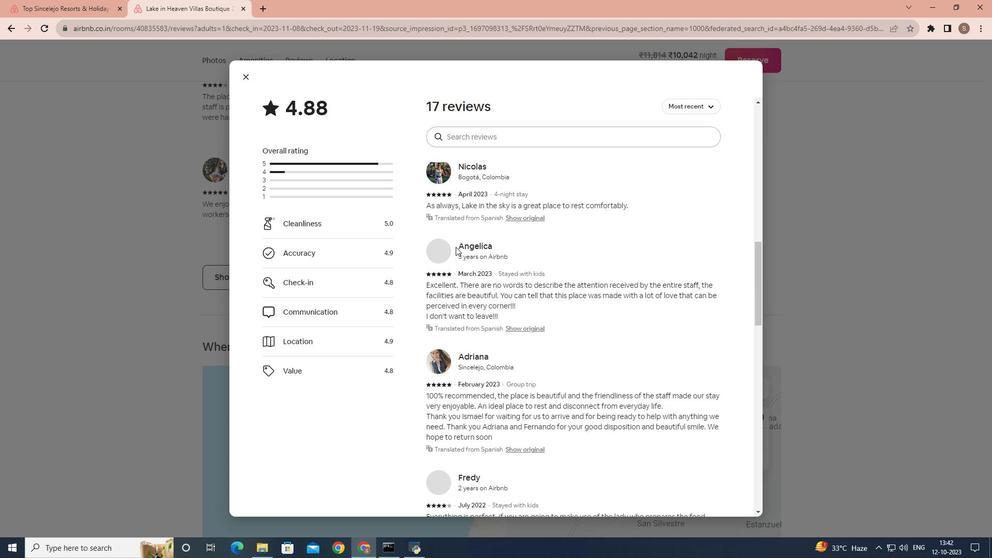
Action: Mouse scrolled (456, 246) with delta (0, 0)
Screenshot: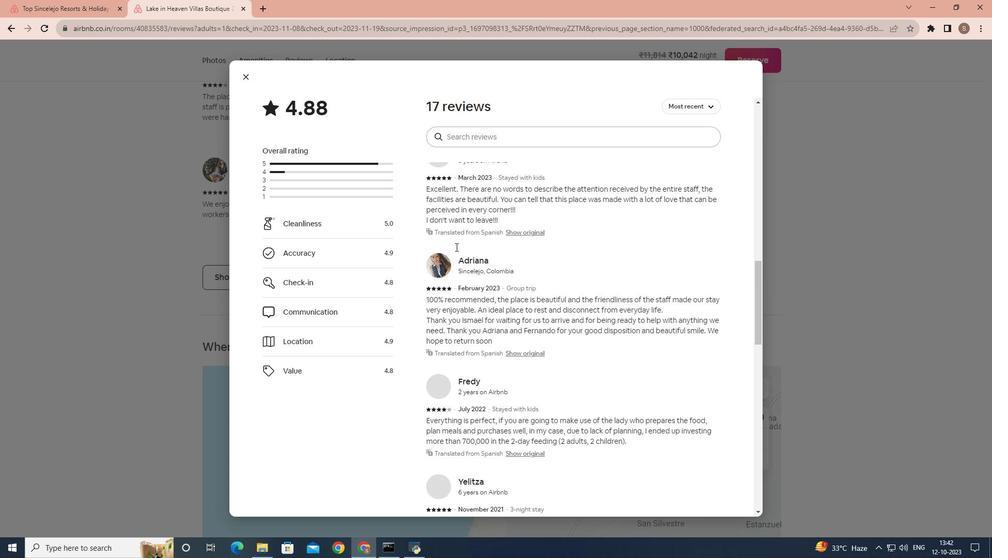 
Action: Mouse scrolled (456, 246) with delta (0, 0)
Screenshot: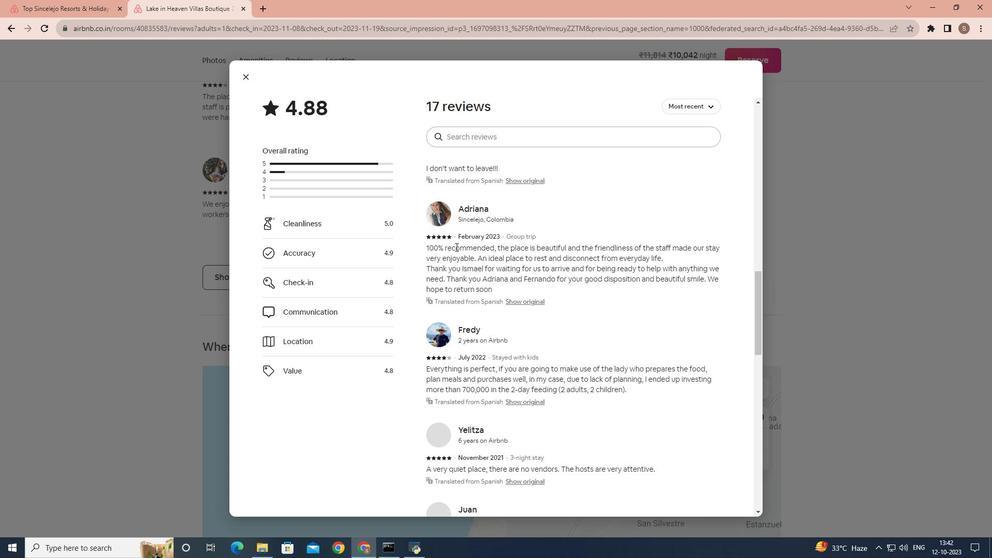 
Action: Mouse scrolled (456, 246) with delta (0, 0)
Screenshot: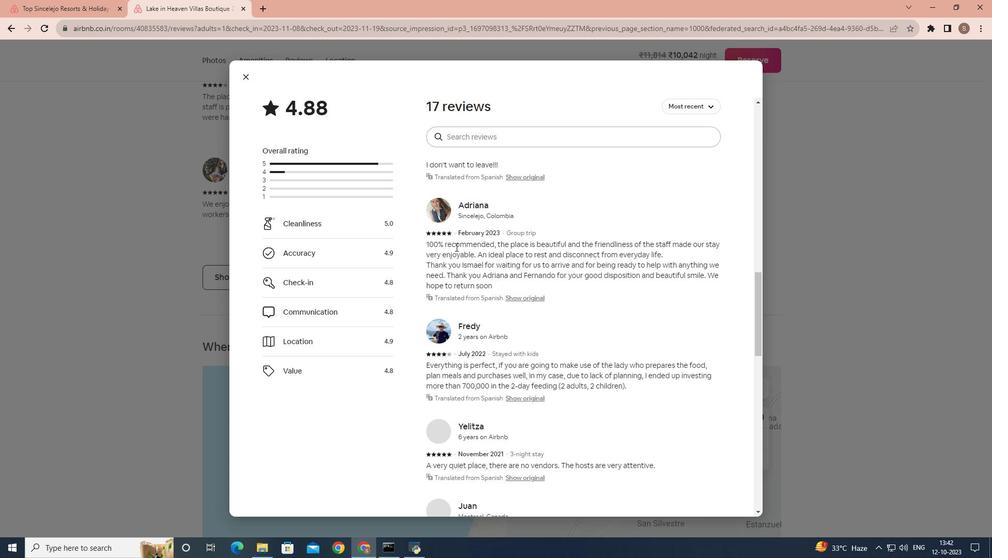 
Action: Mouse scrolled (456, 246) with delta (0, 0)
Screenshot: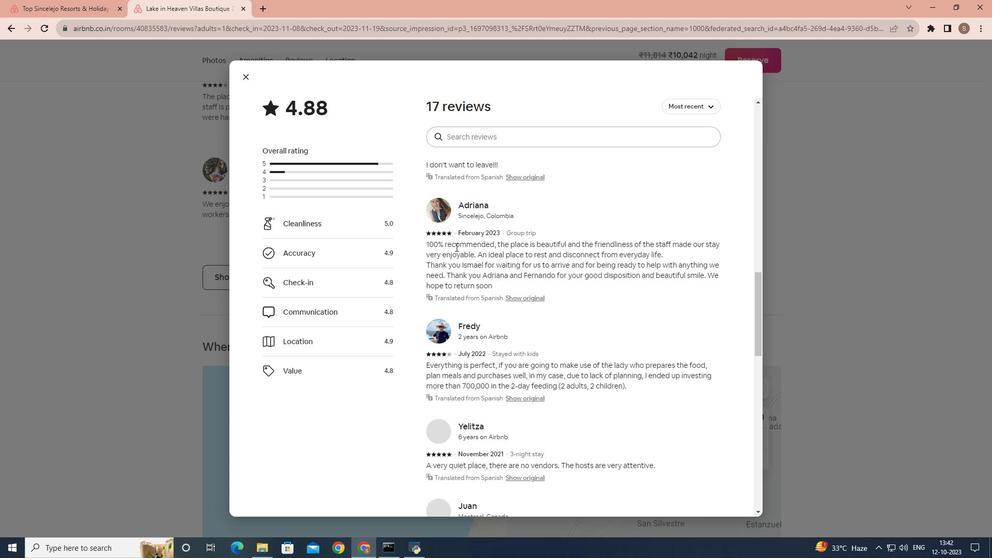 
Action: Mouse scrolled (456, 246) with delta (0, 0)
Screenshot: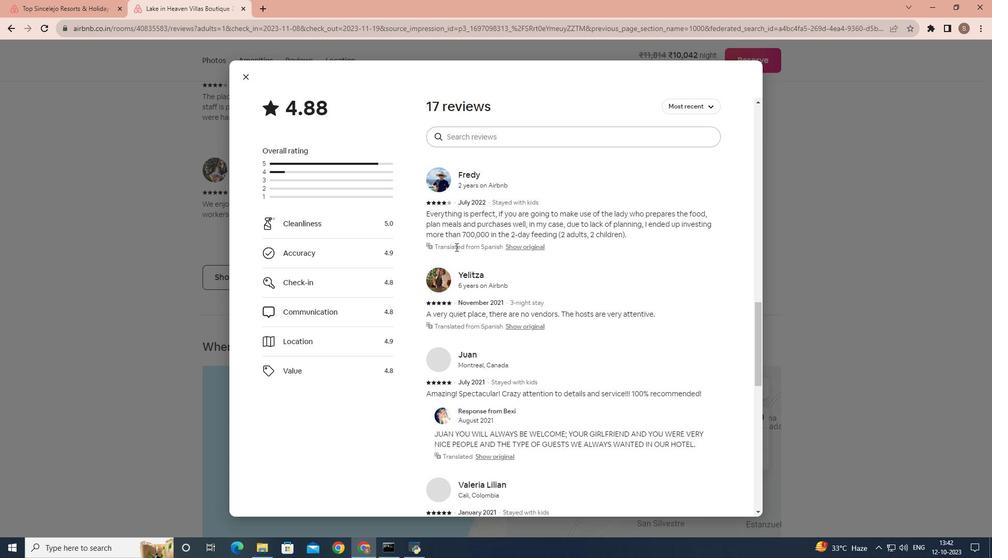 
Action: Mouse scrolled (456, 246) with delta (0, 0)
Screenshot: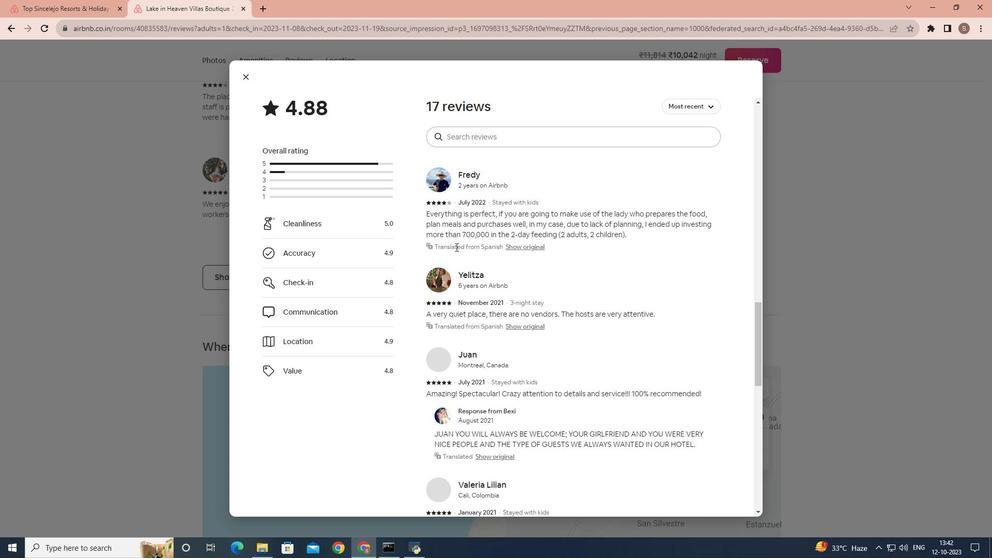
Action: Mouse scrolled (456, 246) with delta (0, 0)
Screenshot: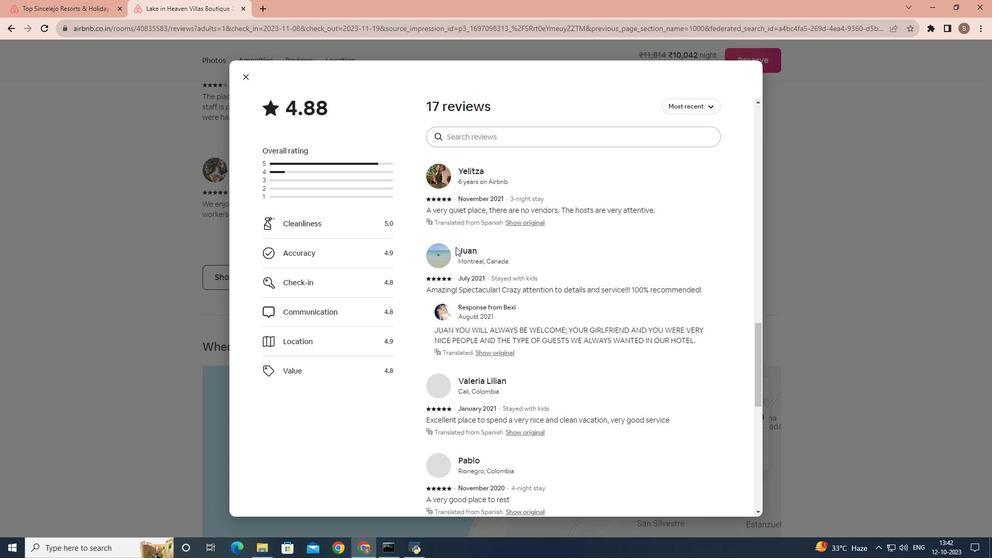 
Action: Mouse scrolled (456, 246) with delta (0, 0)
Screenshot: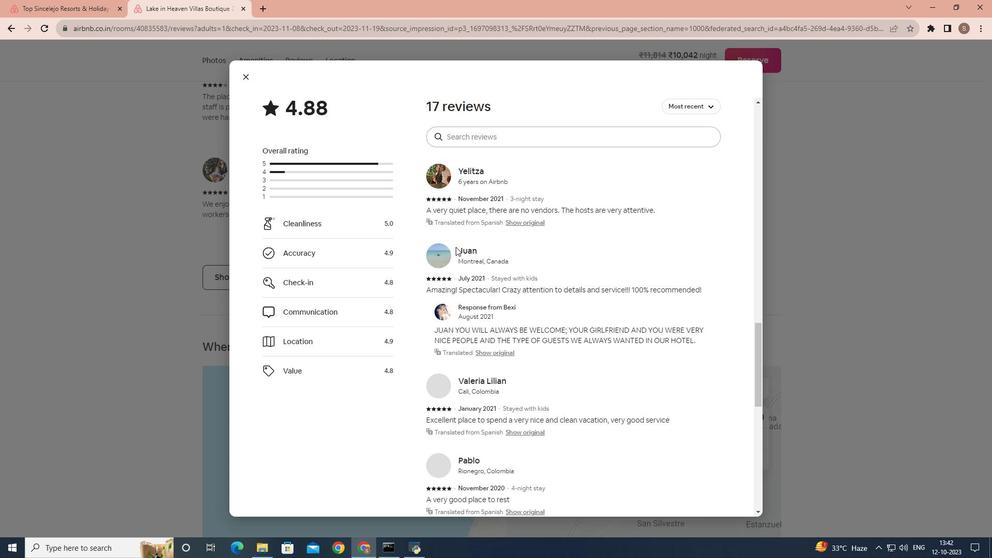 
Action: Mouse scrolled (456, 246) with delta (0, 0)
Screenshot: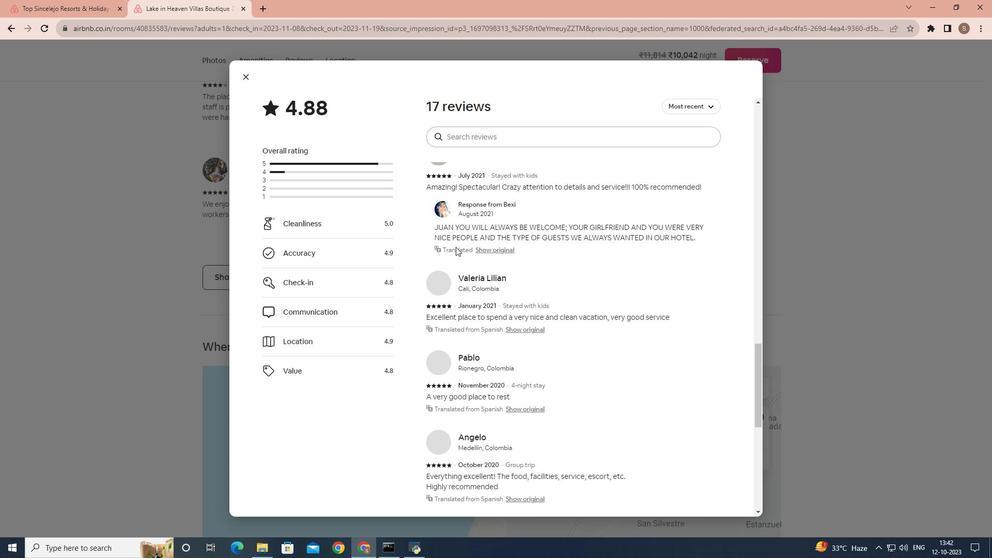 
Action: Mouse scrolled (456, 246) with delta (0, 0)
Screenshot: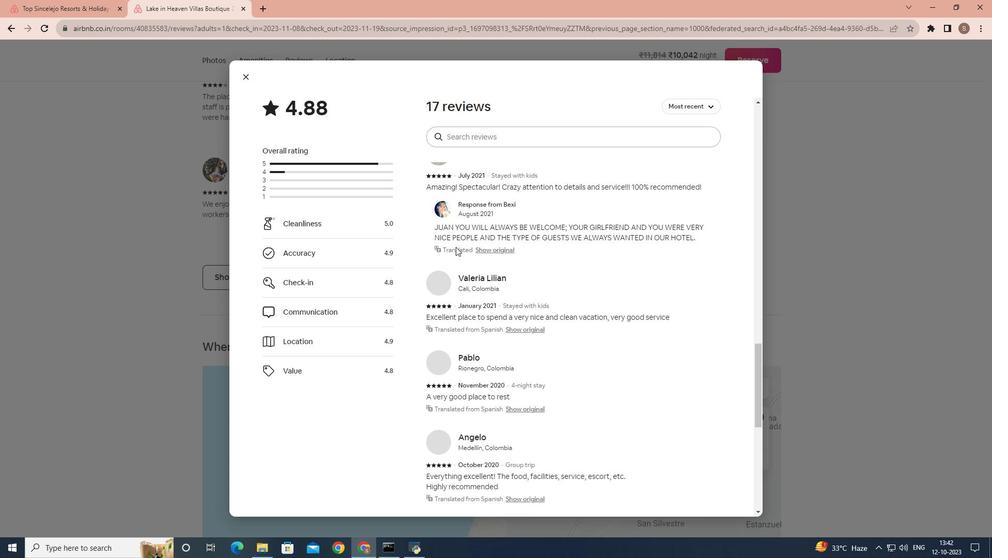 
Action: Mouse scrolled (456, 246) with delta (0, 0)
Screenshot: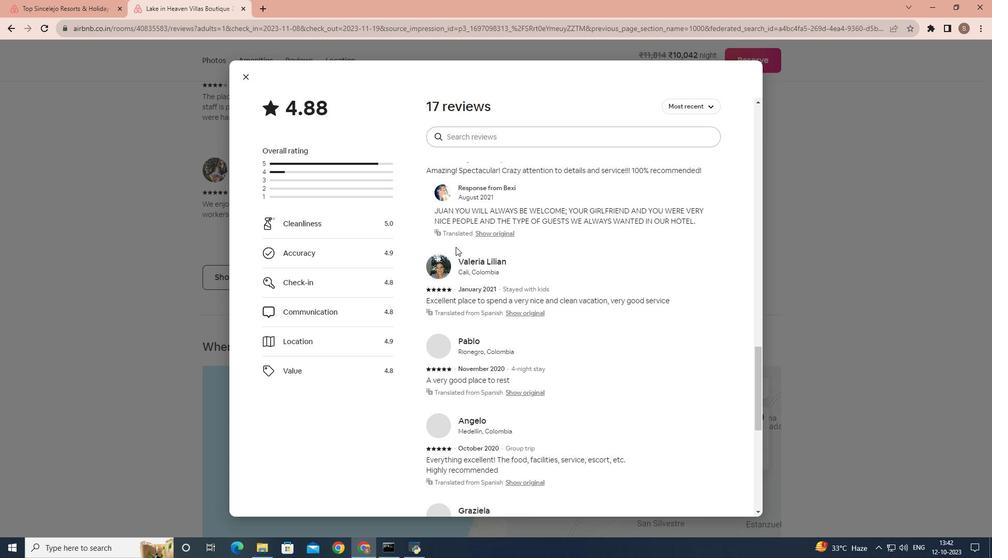 
Action: Mouse scrolled (456, 246) with delta (0, 0)
Screenshot: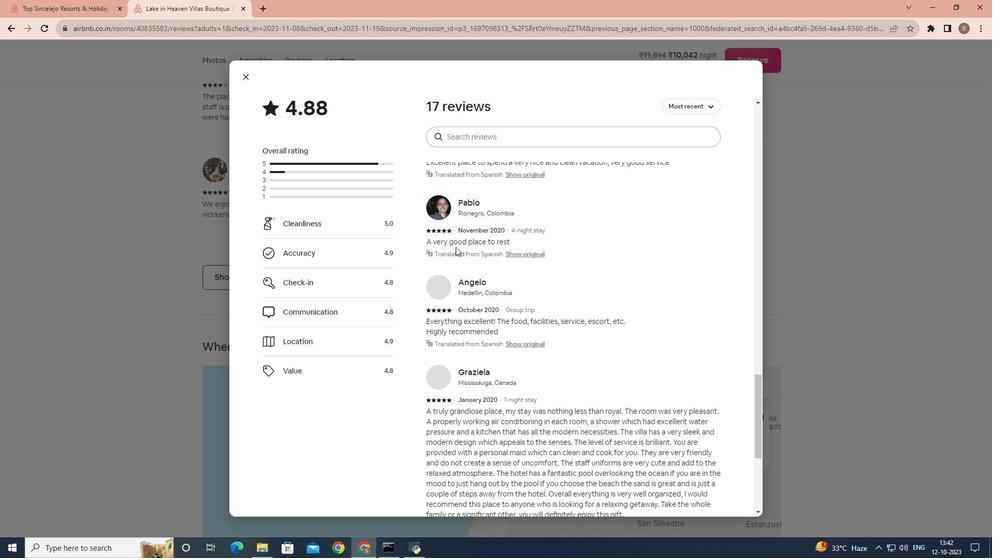 
Action: Mouse scrolled (456, 246) with delta (0, 0)
Screenshot: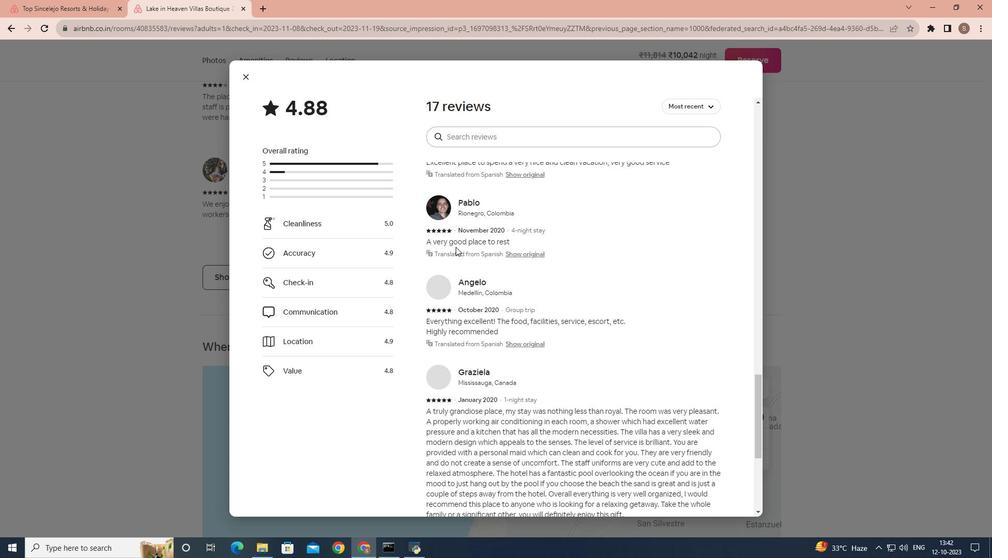 
Action: Mouse scrolled (456, 246) with delta (0, 0)
Screenshot: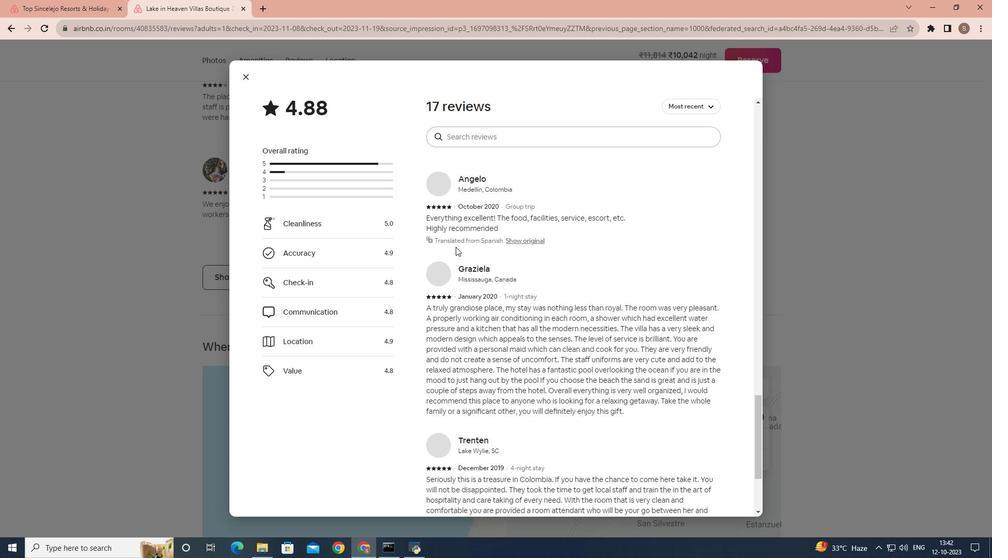 
Action: Mouse scrolled (456, 246) with delta (0, 0)
Screenshot: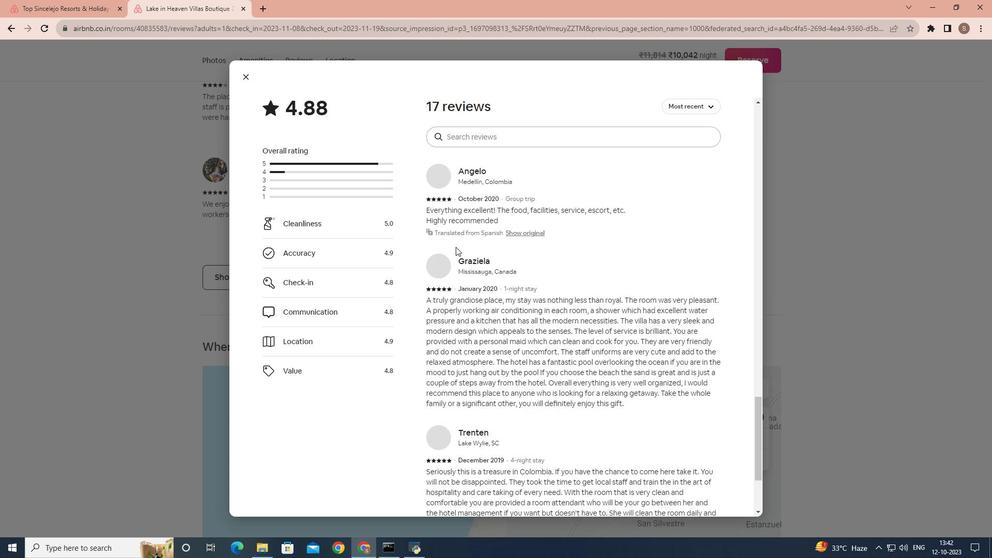 
Action: Mouse scrolled (456, 246) with delta (0, 0)
Screenshot: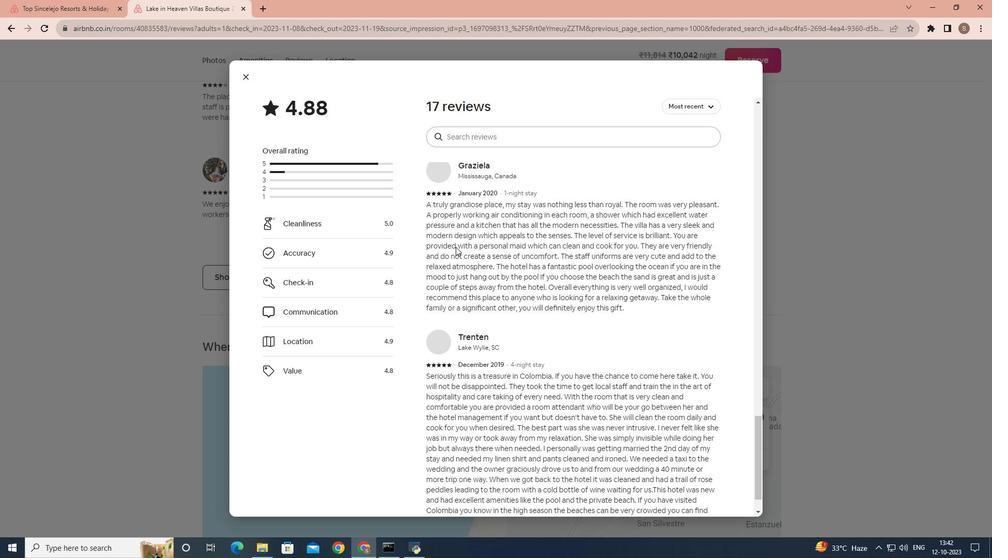 
Action: Mouse scrolled (456, 246) with delta (0, 0)
Screenshot: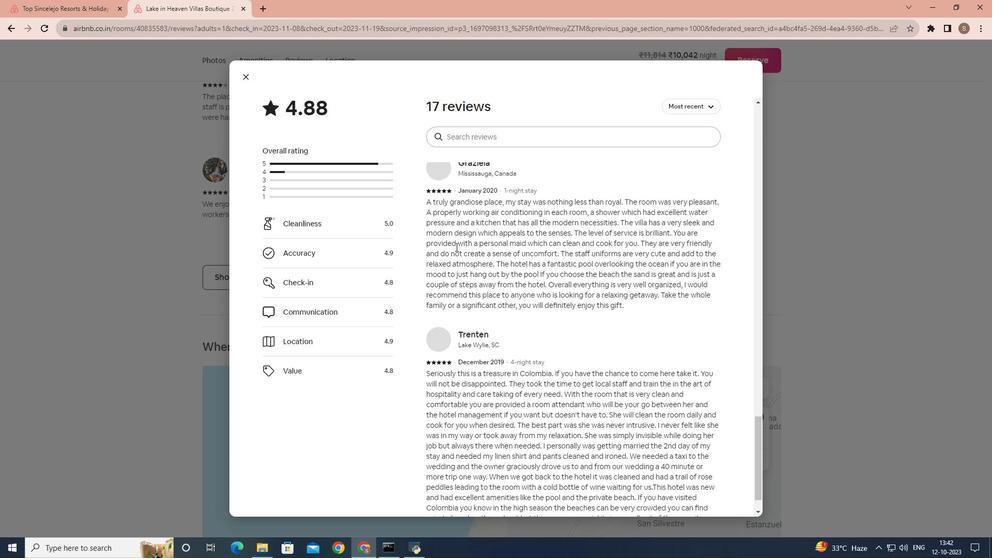 
Action: Mouse scrolled (456, 246) with delta (0, 0)
Screenshot: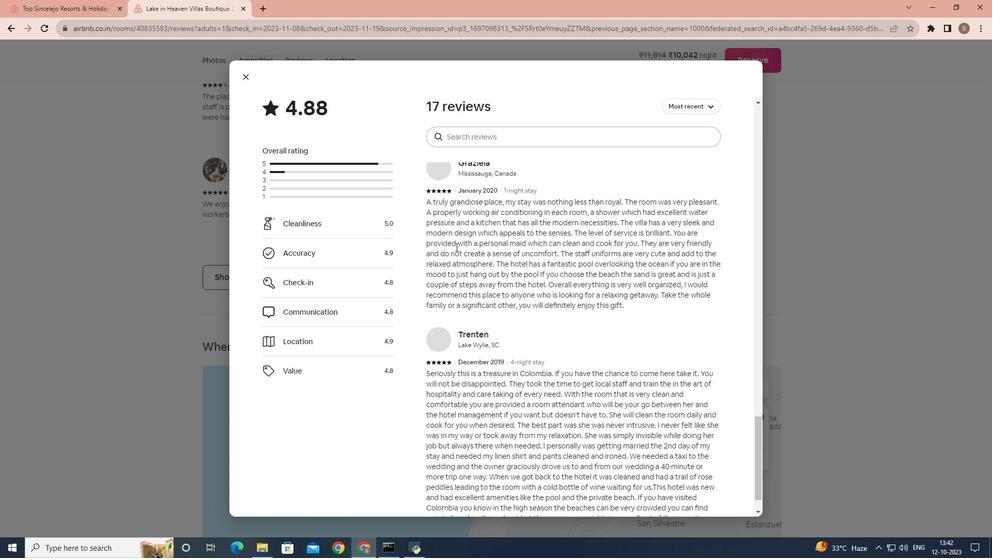 
Action: Mouse scrolled (456, 246) with delta (0, 0)
Screenshot: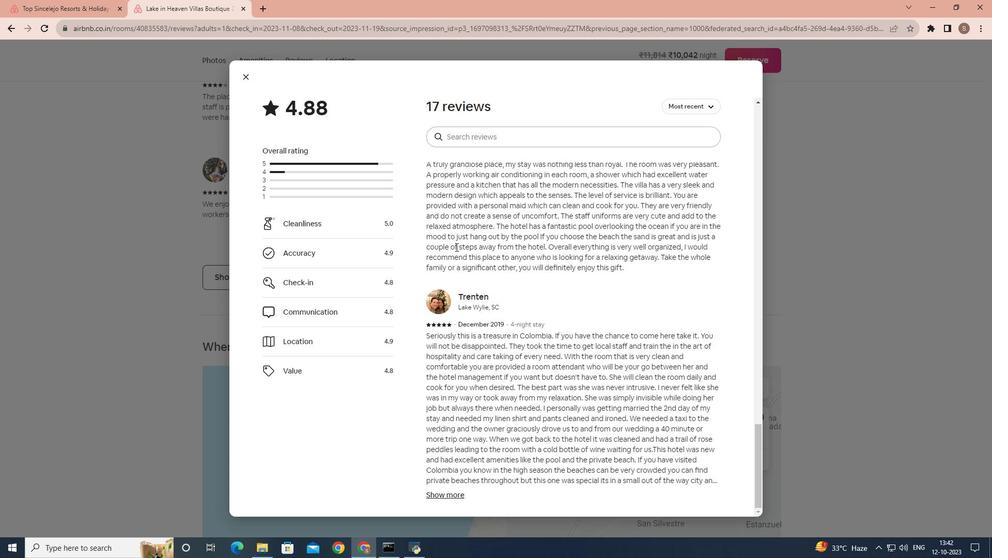 
Action: Mouse scrolled (456, 246) with delta (0, 0)
Screenshot: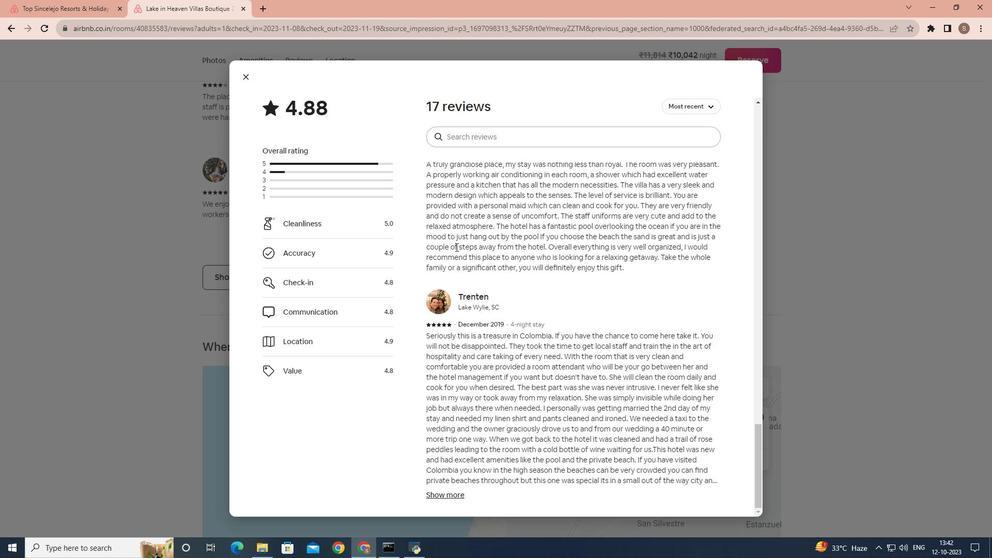 
Action: Mouse scrolled (456, 246) with delta (0, 0)
Screenshot: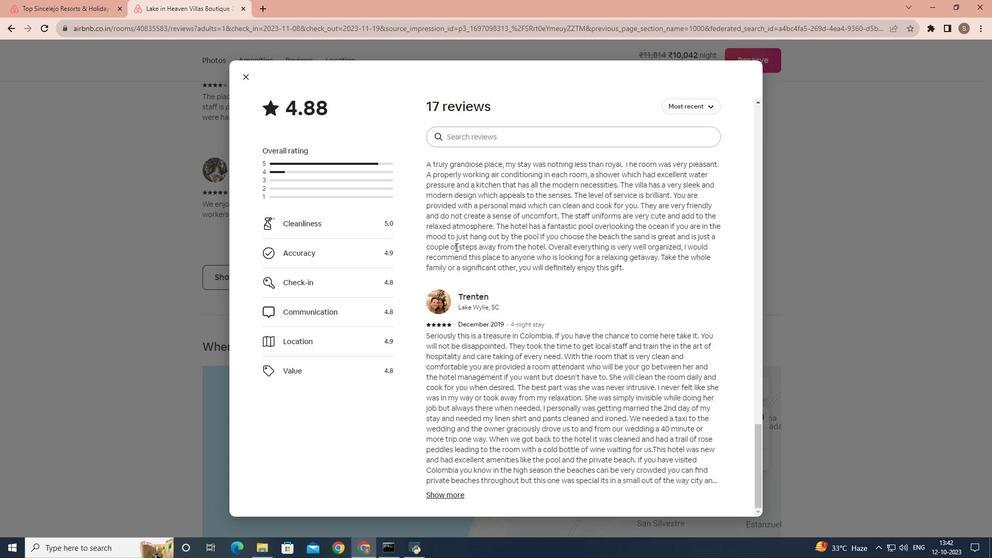 
Action: Mouse moved to (246, 80)
Screenshot: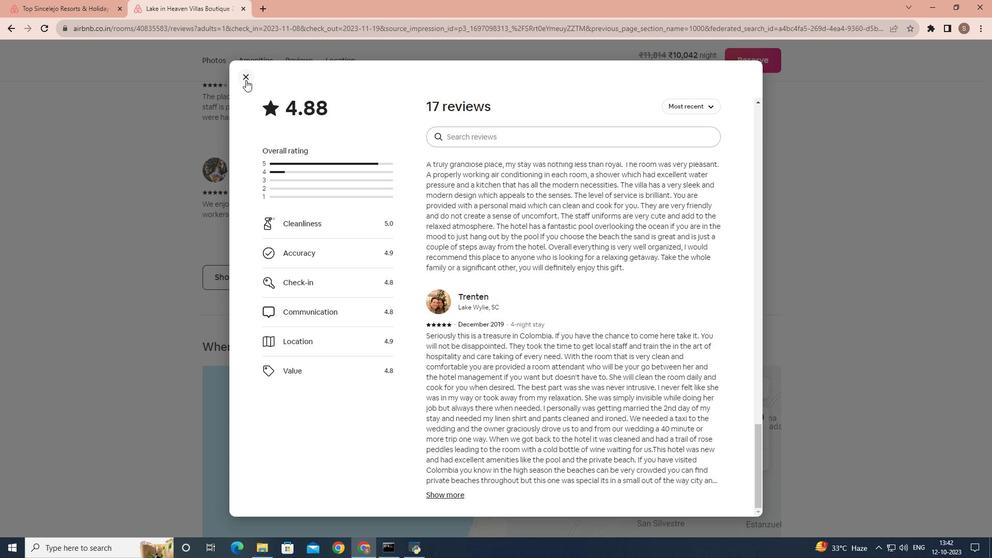 
Action: Mouse pressed left at (246, 80)
Screenshot: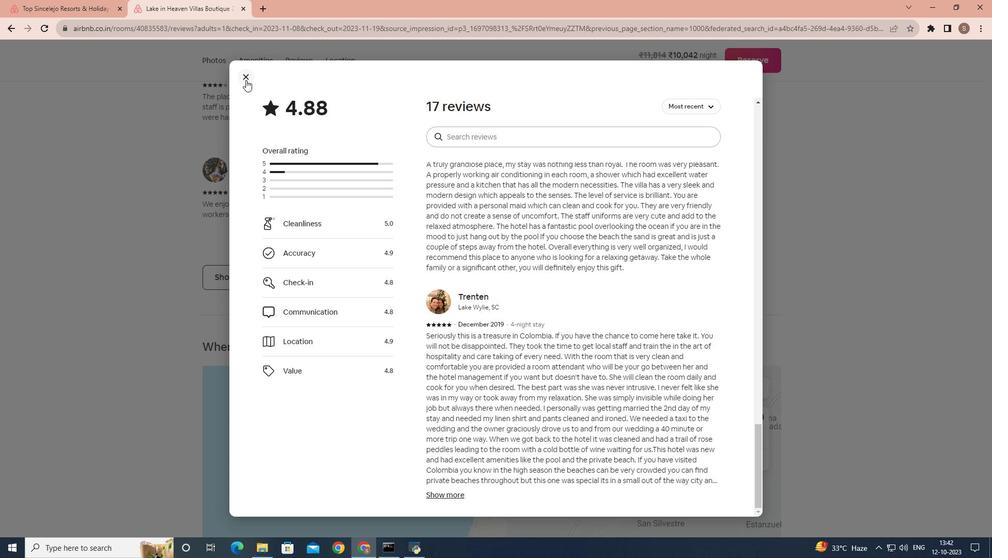 
Action: Mouse moved to (419, 247)
Screenshot: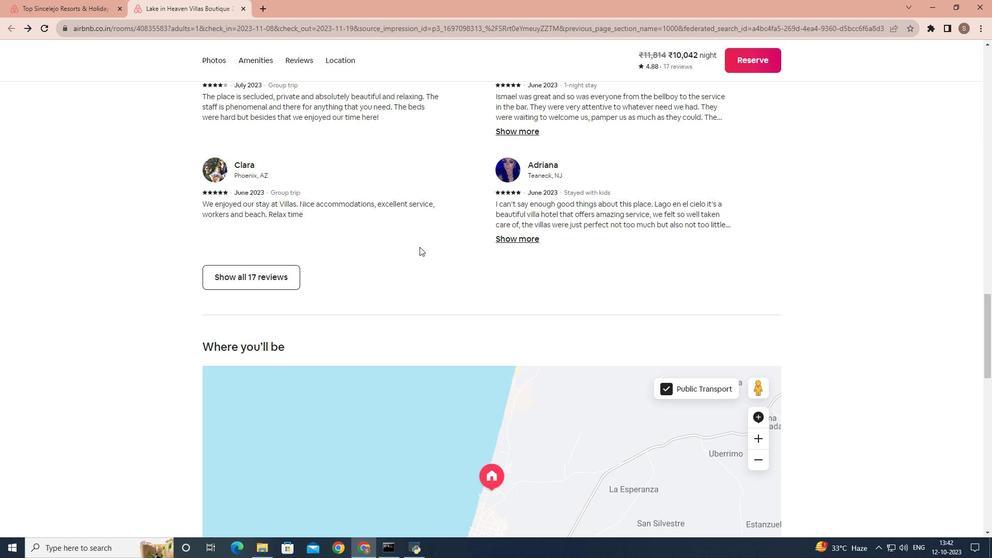
Action: Mouse scrolled (419, 246) with delta (0, 0)
Screenshot: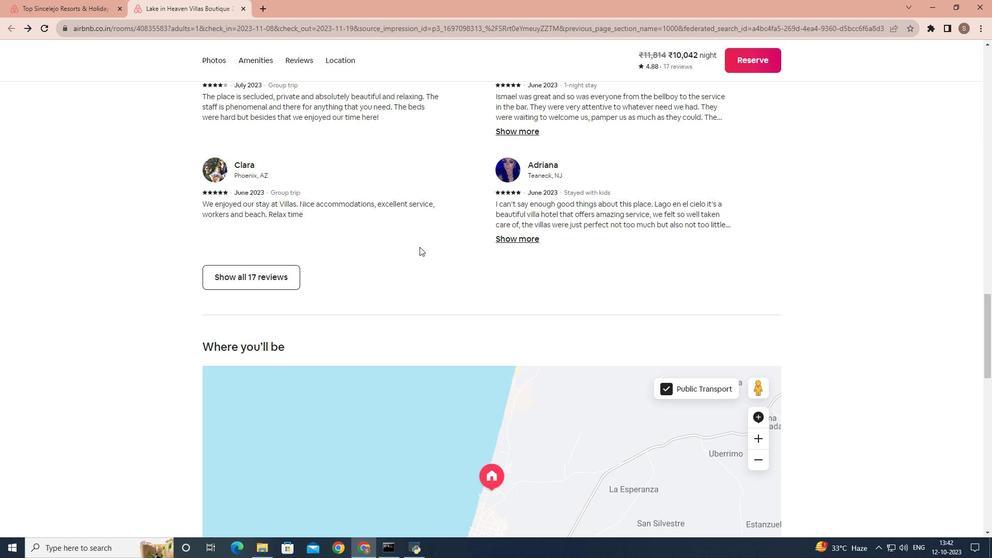 
Action: Mouse moved to (419, 247)
